 Task: Birthday invitation flyer (with a cupcake) purple modern-simple.
Action: Mouse pressed left at (490, 384)
Screenshot: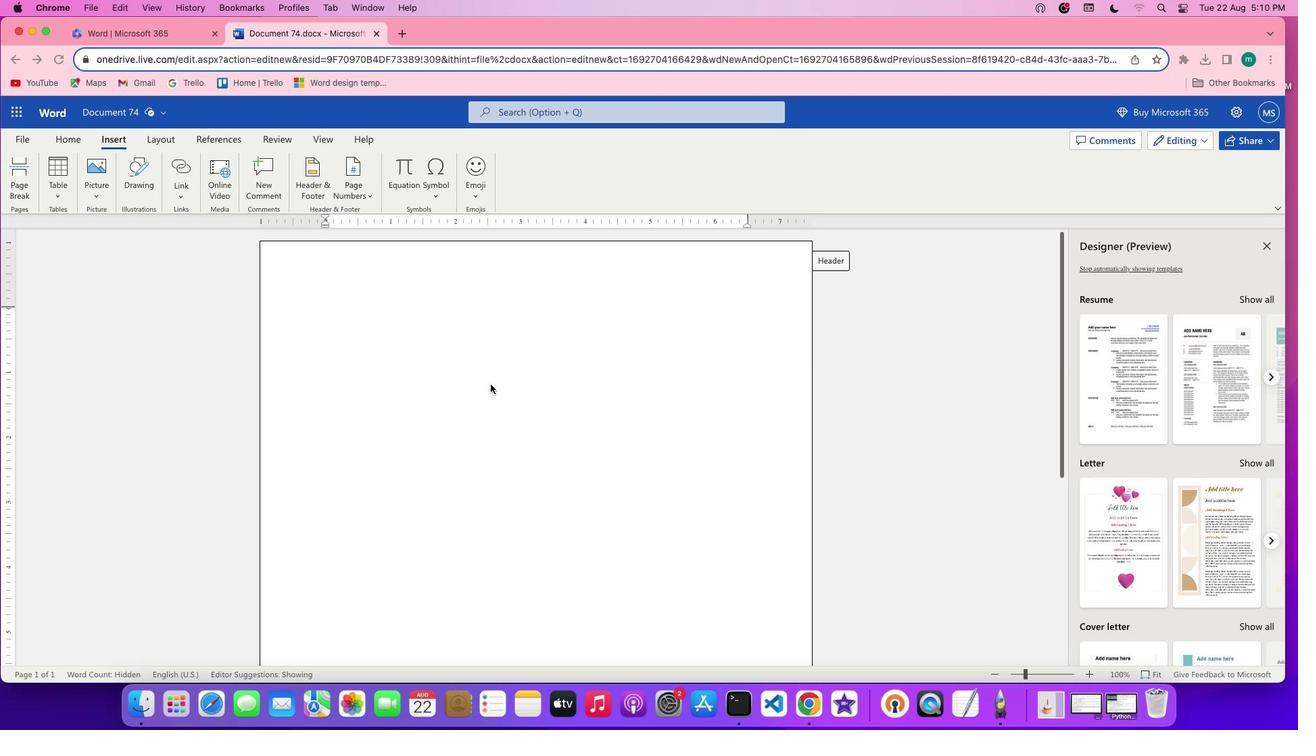 
Action: Mouse moved to (109, 137)
Screenshot: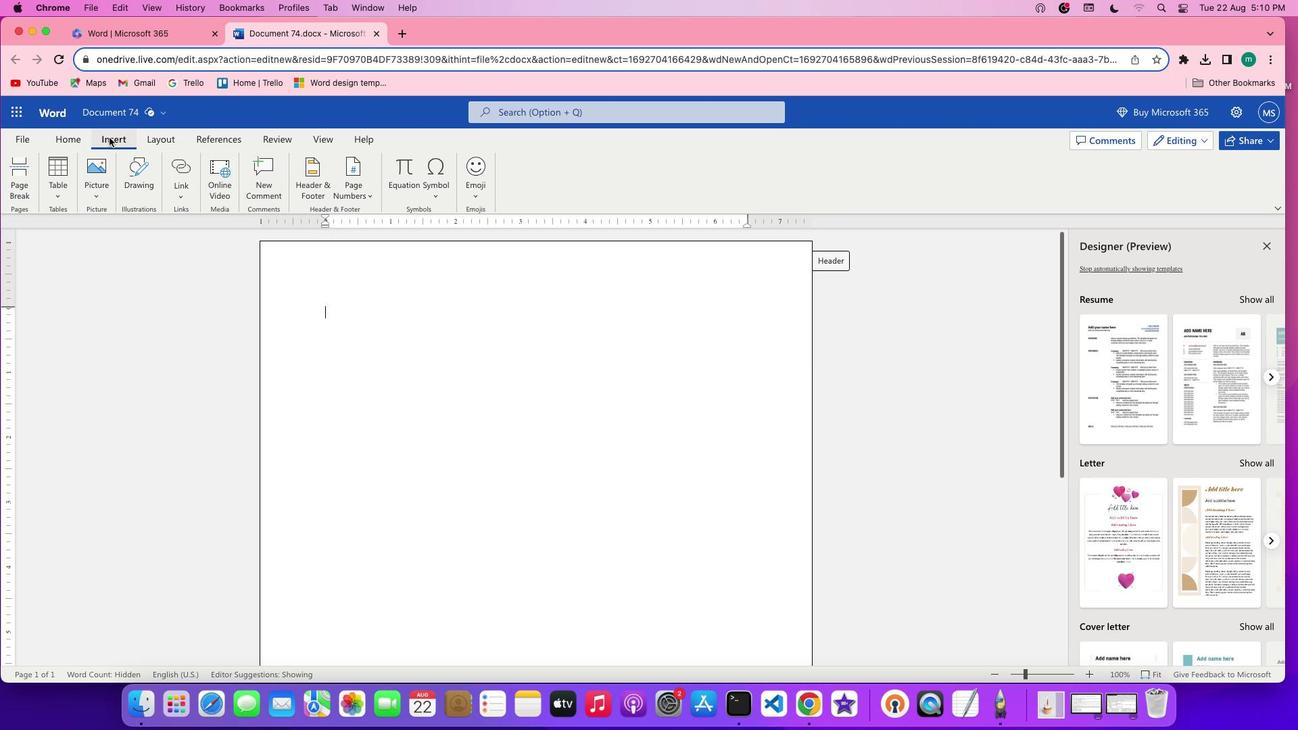 
Action: Mouse pressed left at (109, 137)
Screenshot: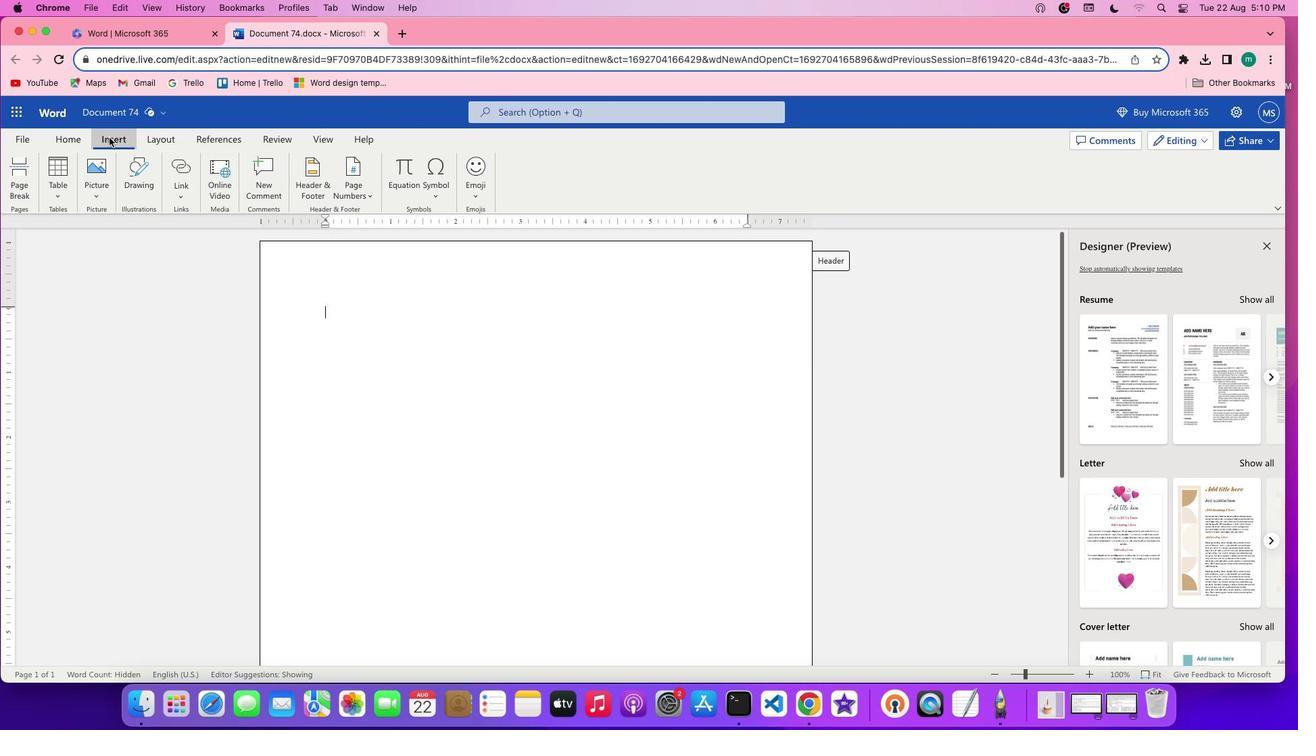 
Action: Mouse moved to (100, 193)
Screenshot: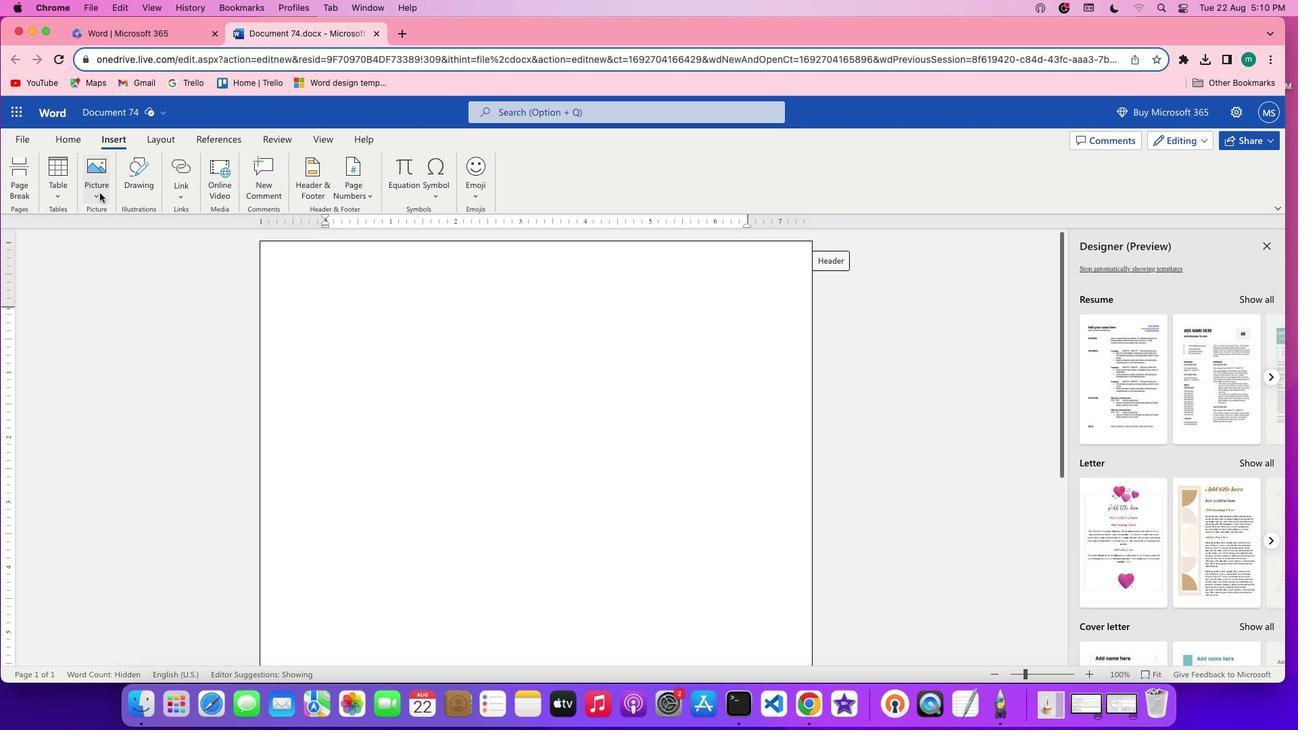 
Action: Mouse pressed left at (100, 193)
Screenshot: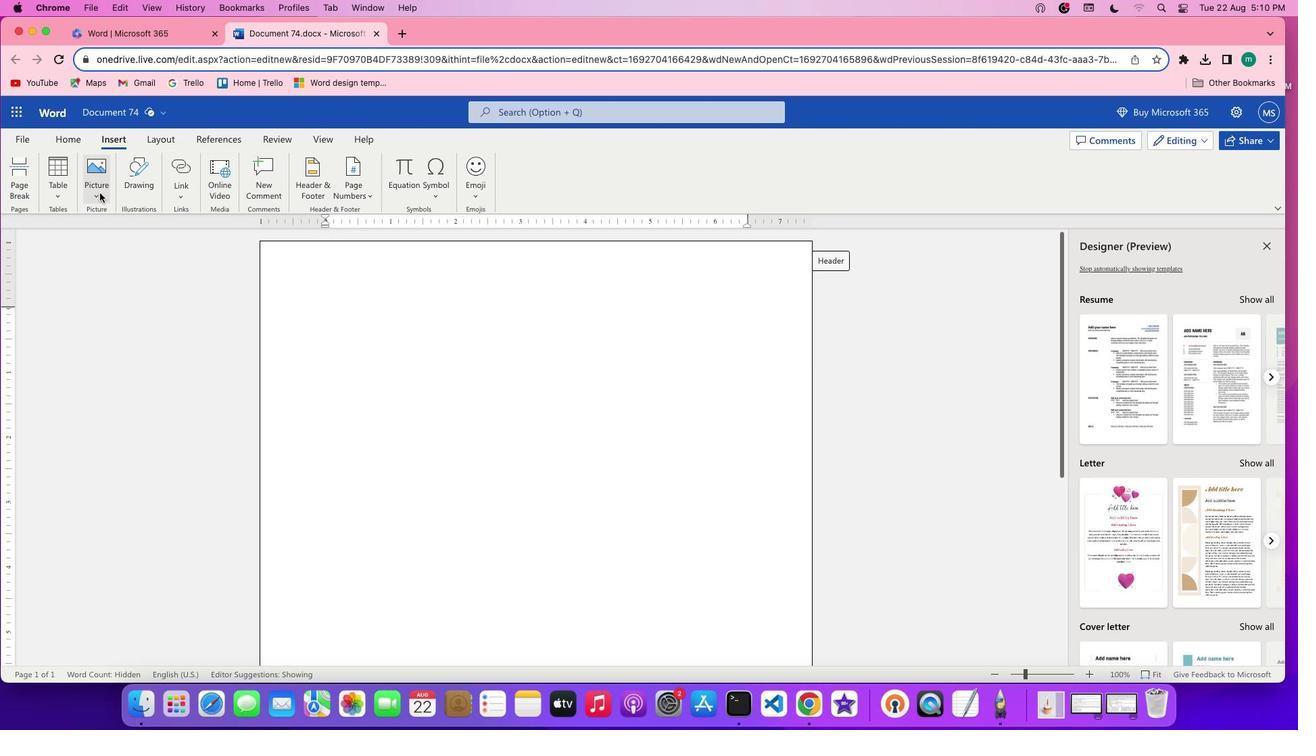 
Action: Mouse moved to (112, 227)
Screenshot: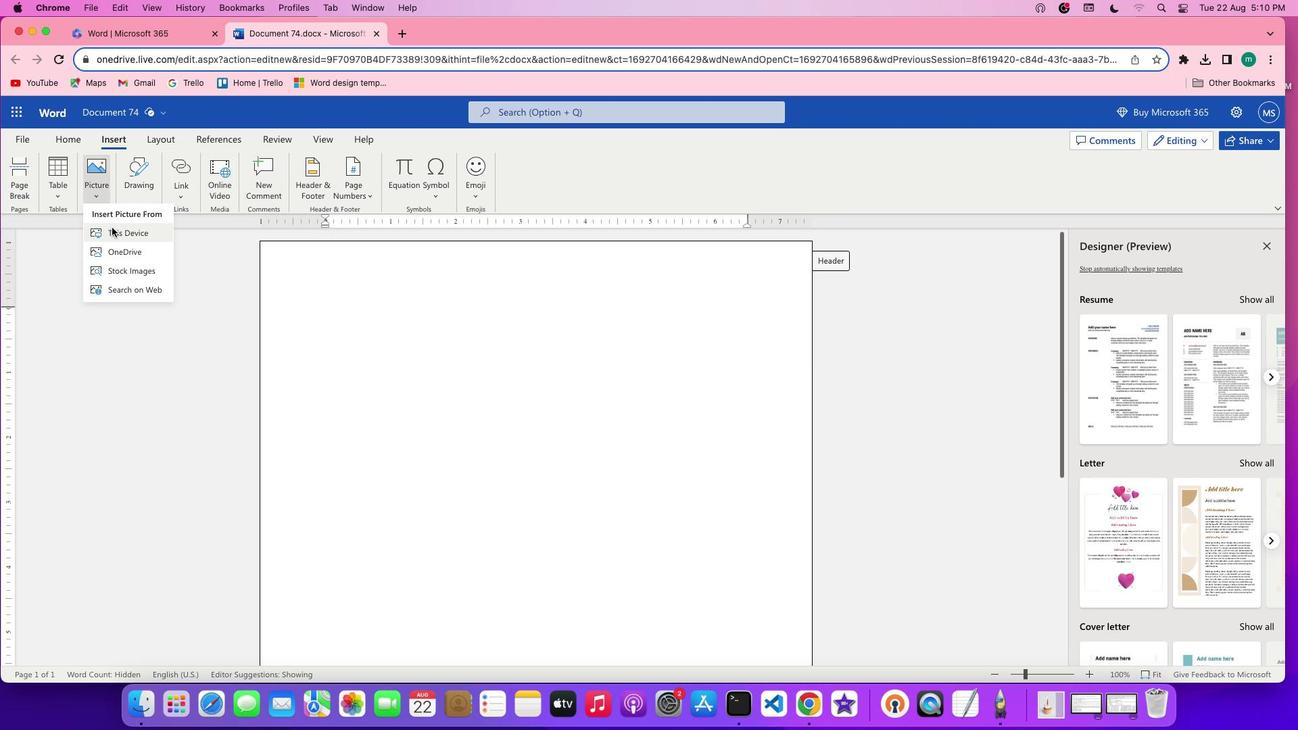 
Action: Mouse pressed left at (112, 227)
Screenshot: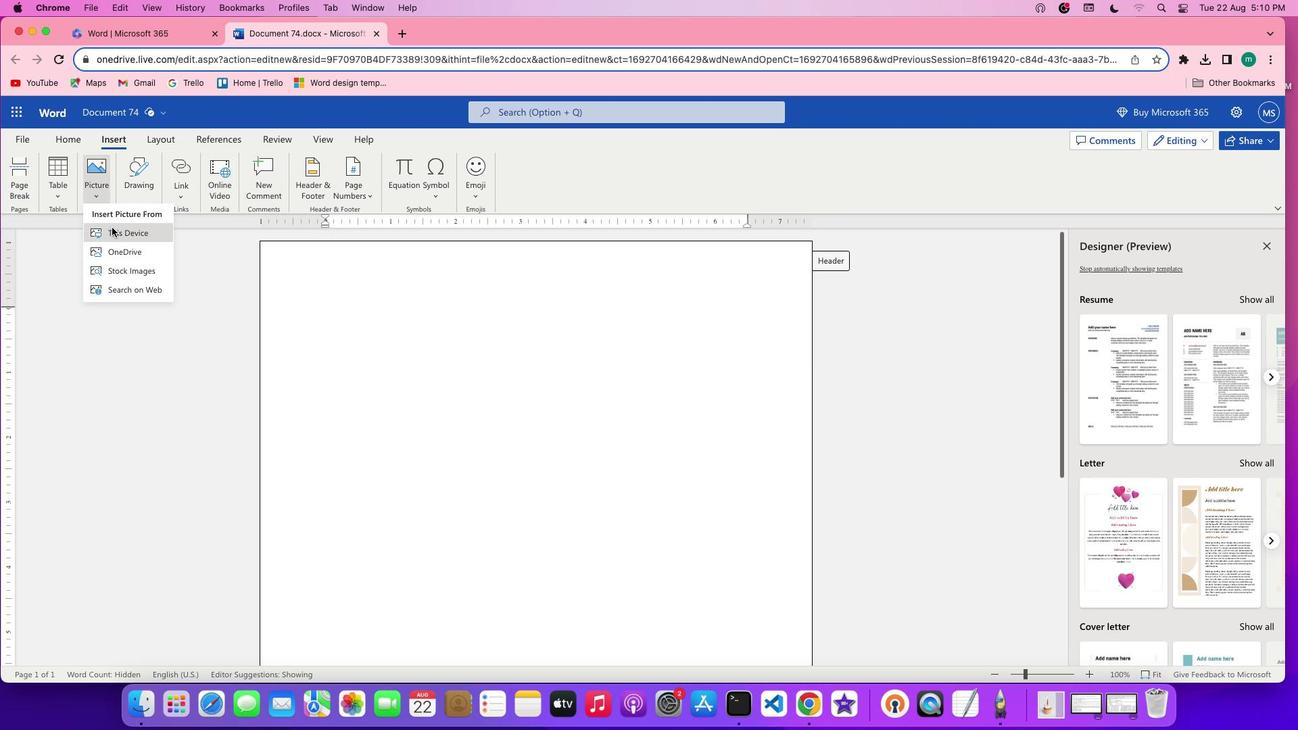 
Action: Mouse moved to (557, 395)
Screenshot: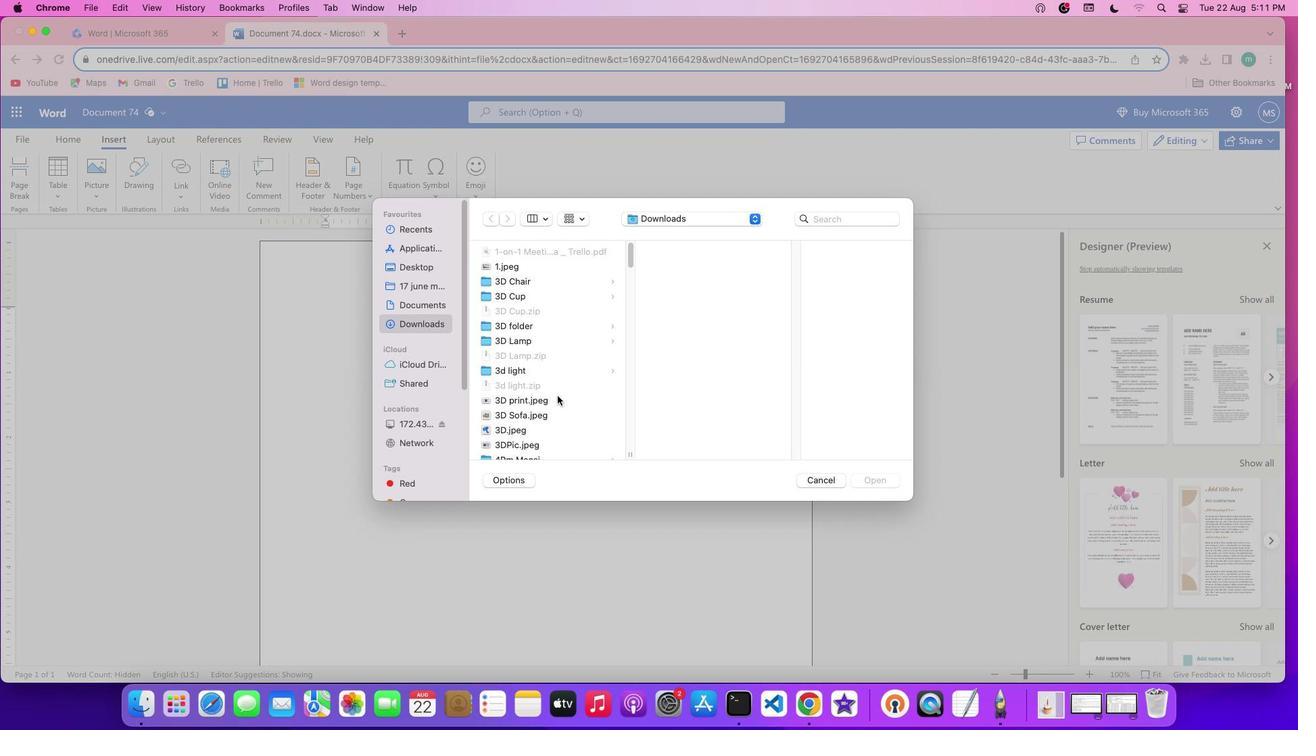 
Action: Mouse scrolled (557, 395) with delta (0, 0)
Screenshot: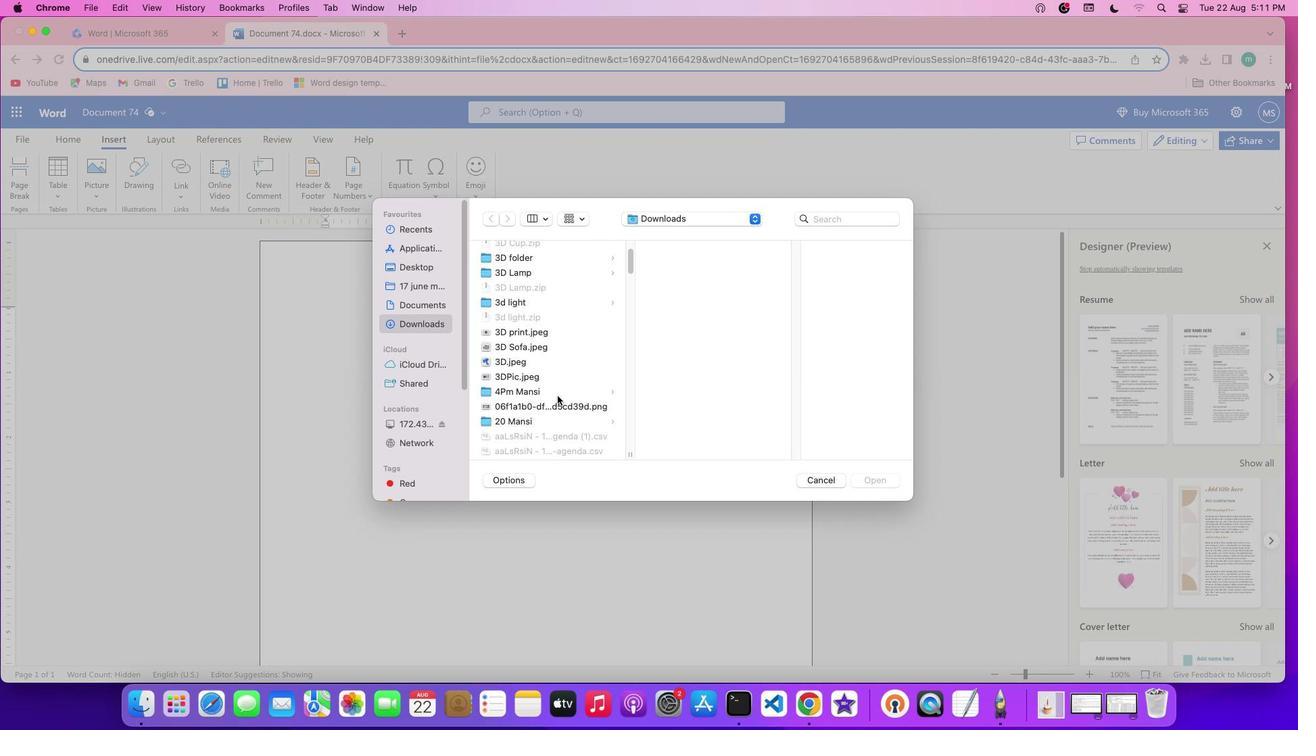 
Action: Mouse scrolled (557, 395) with delta (0, 0)
Screenshot: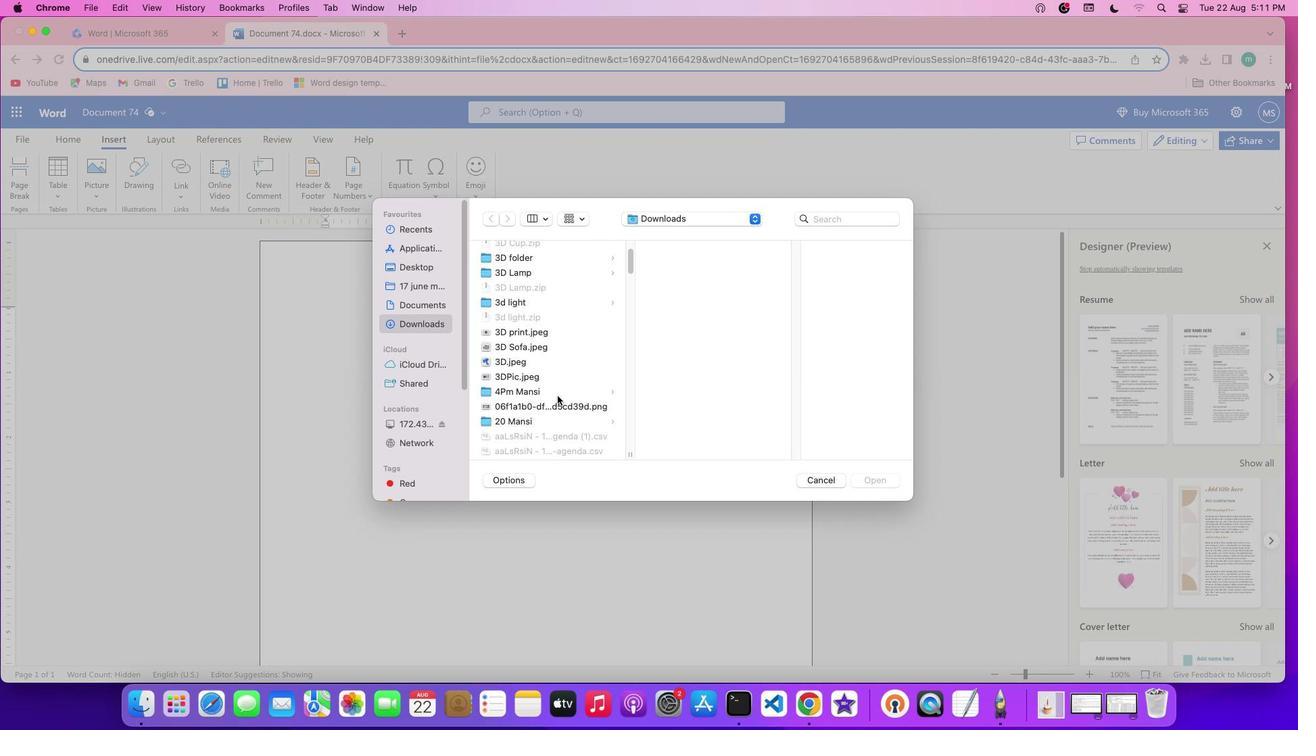 
Action: Mouse scrolled (557, 395) with delta (0, -2)
Screenshot: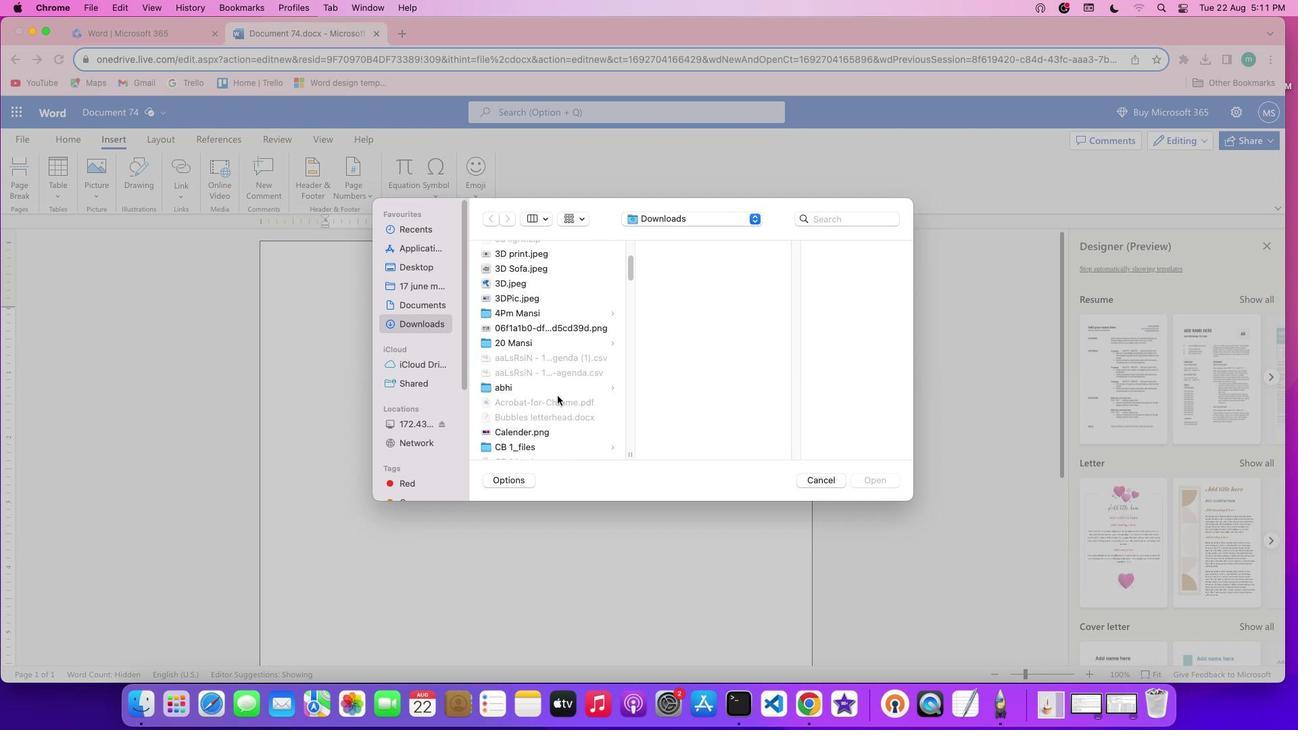 
Action: Mouse scrolled (557, 395) with delta (0, -3)
Screenshot: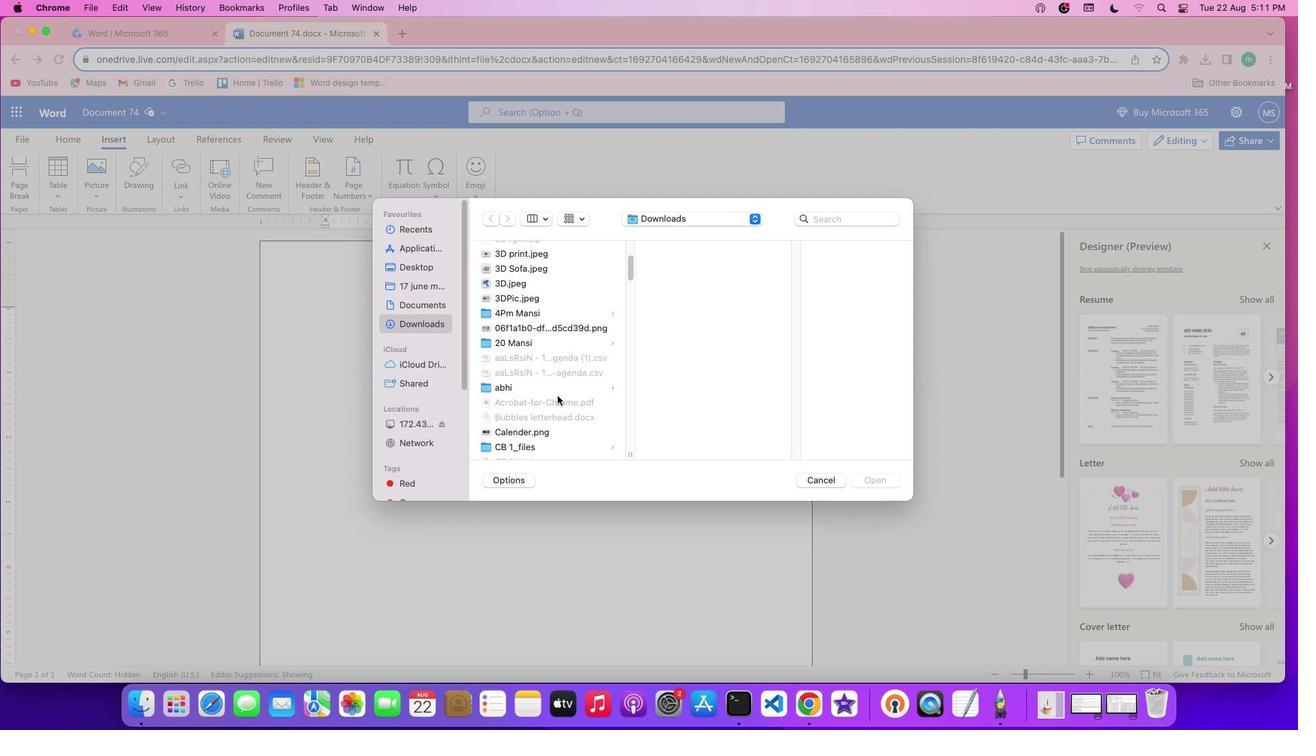 
Action: Mouse scrolled (557, 395) with delta (0, 0)
Screenshot: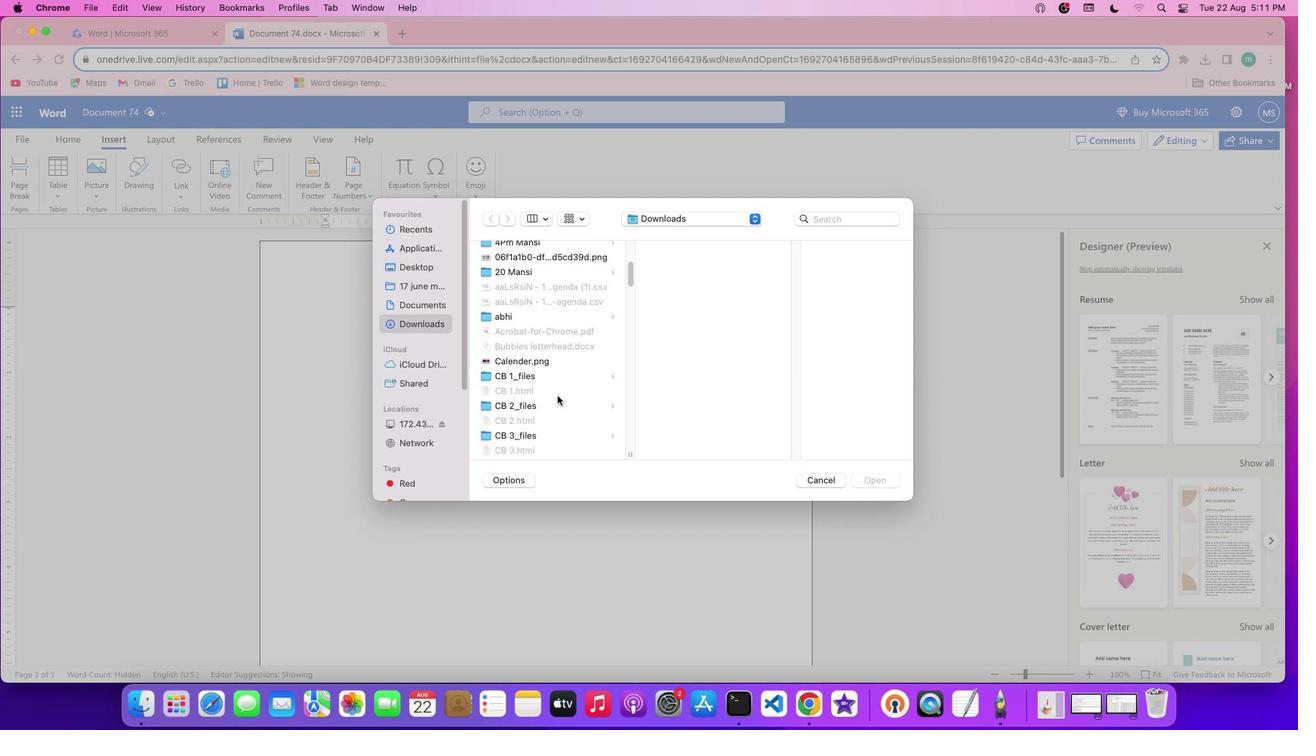 
Action: Mouse scrolled (557, 395) with delta (0, 0)
Screenshot: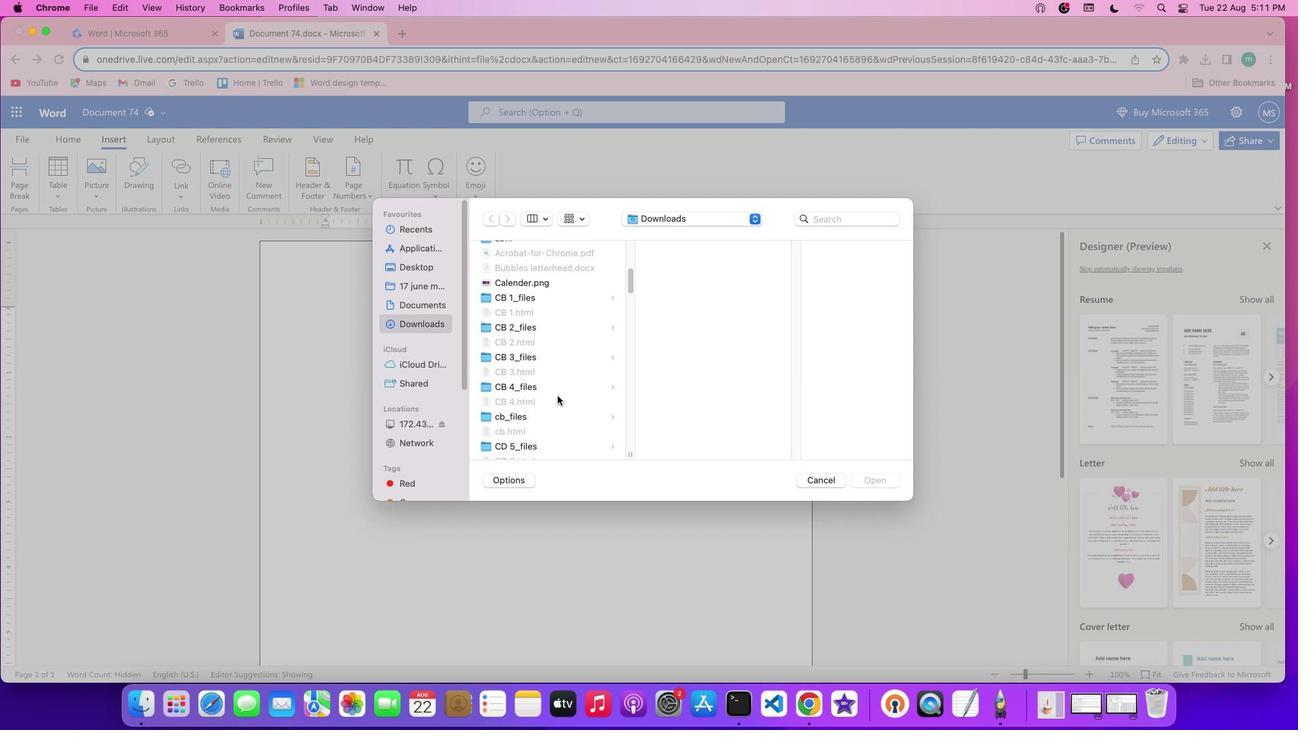 
Action: Mouse scrolled (557, 395) with delta (0, -2)
Screenshot: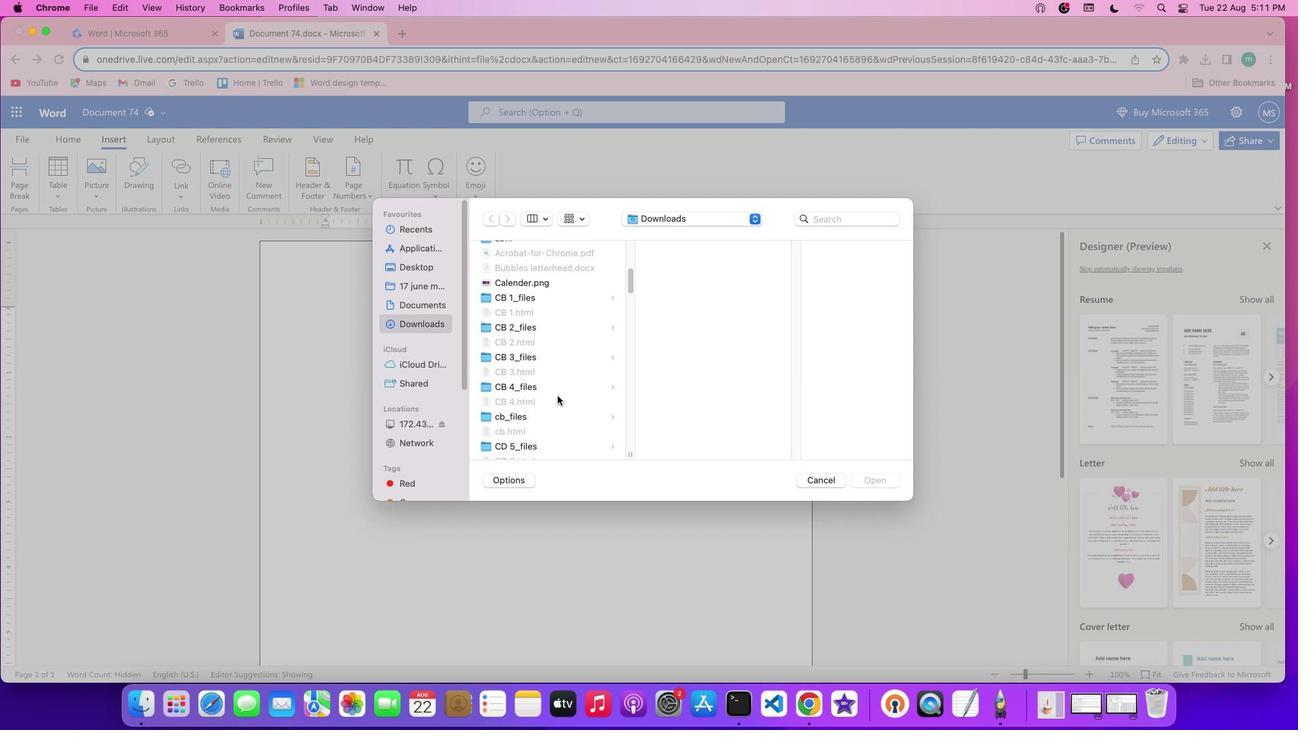 
Action: Mouse scrolled (557, 395) with delta (0, -3)
Screenshot: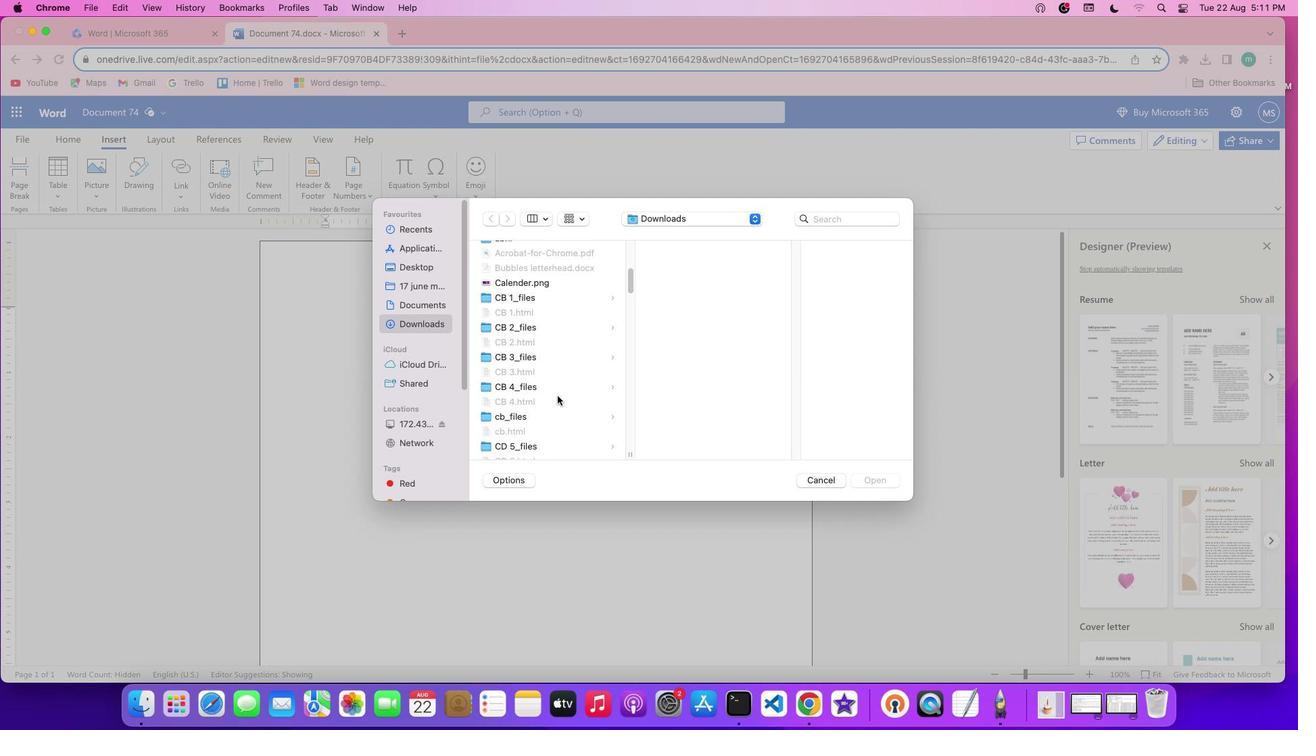 
Action: Mouse scrolled (557, 395) with delta (0, -3)
Screenshot: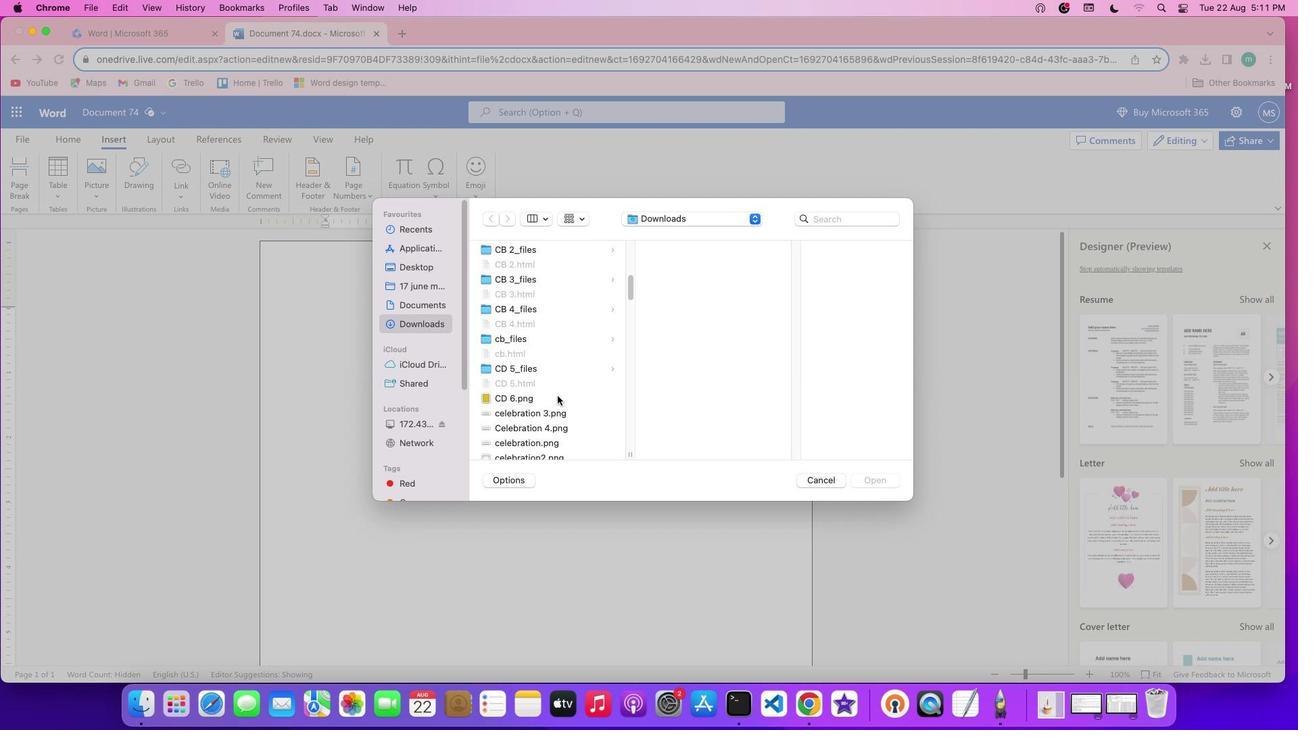 
Action: Mouse scrolled (557, 395) with delta (0, 0)
Screenshot: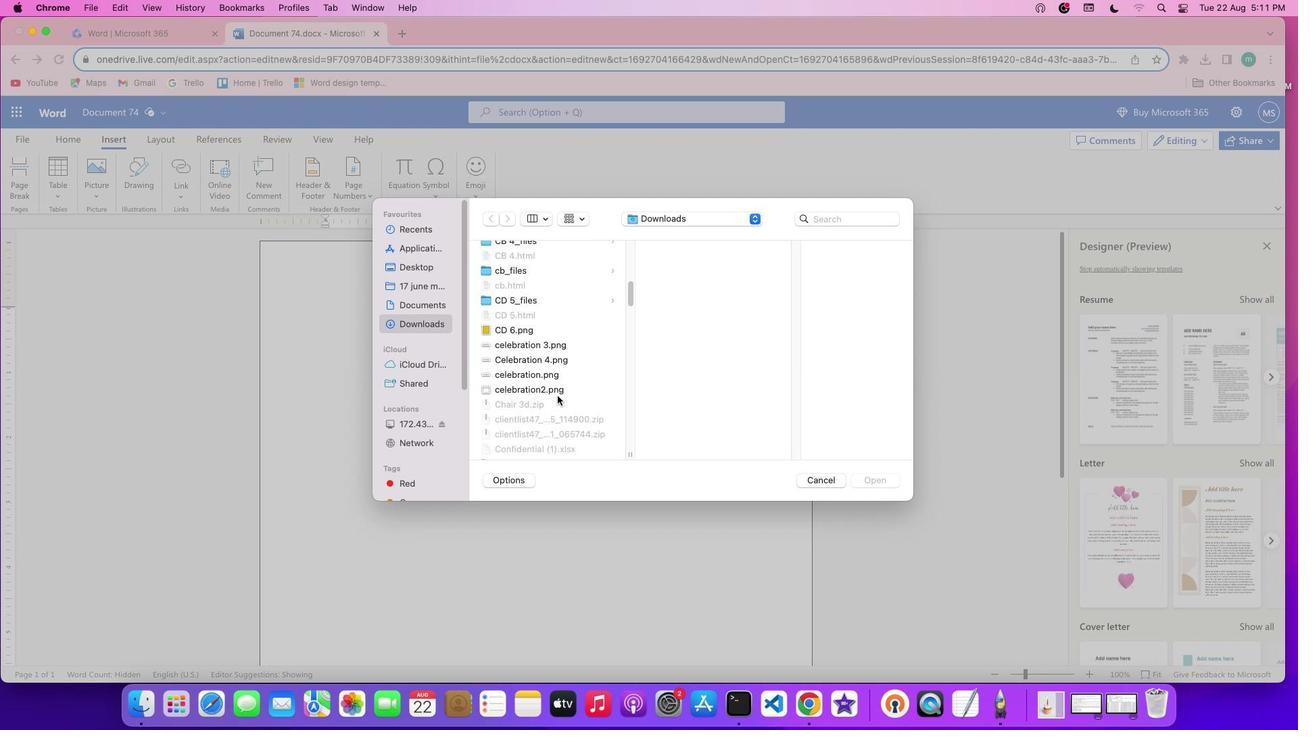 
Action: Mouse scrolled (557, 395) with delta (0, 0)
Screenshot: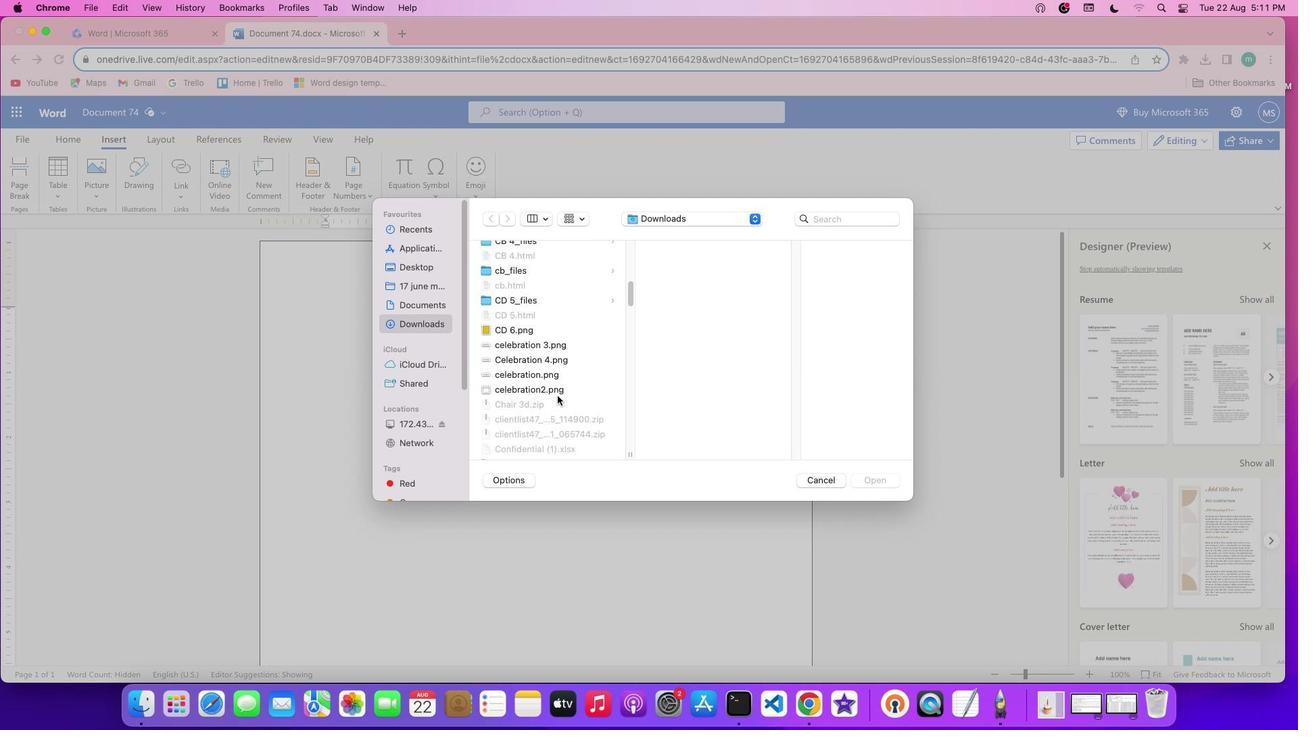 
Action: Mouse scrolled (557, 395) with delta (0, -2)
Screenshot: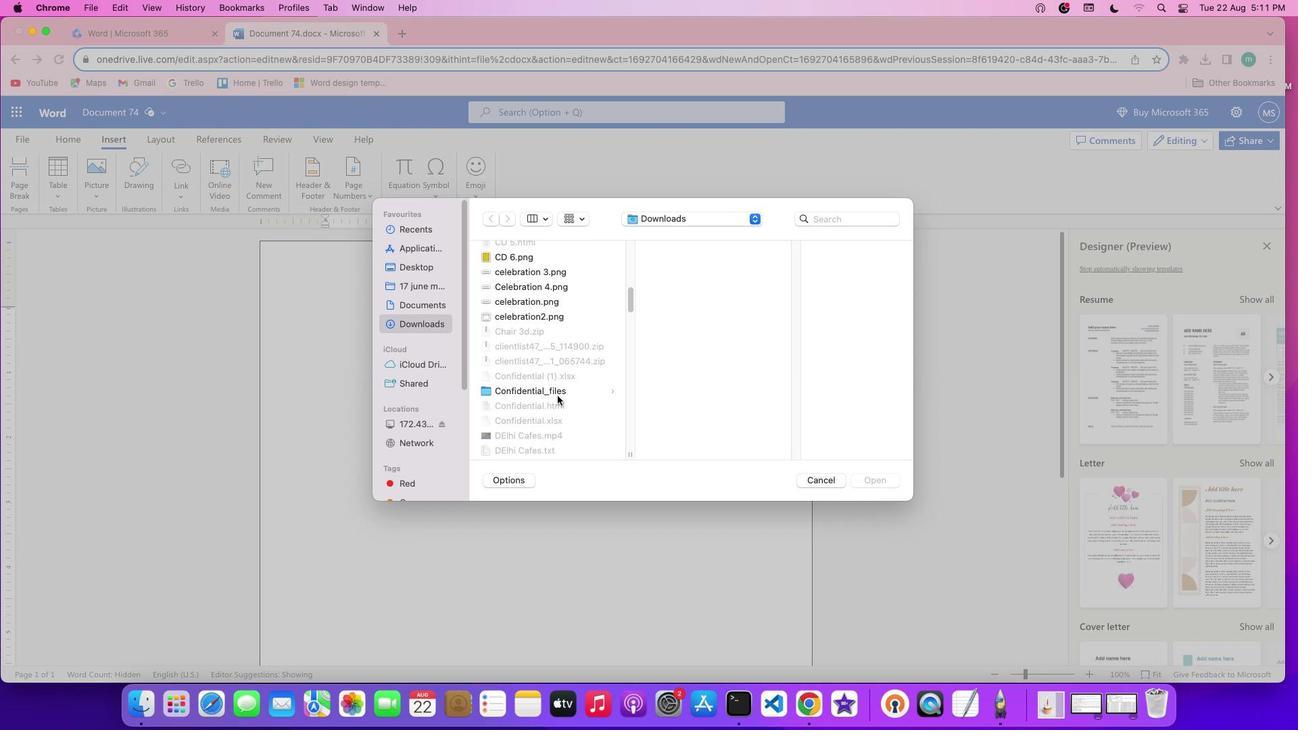
Action: Mouse scrolled (557, 395) with delta (0, -2)
Screenshot: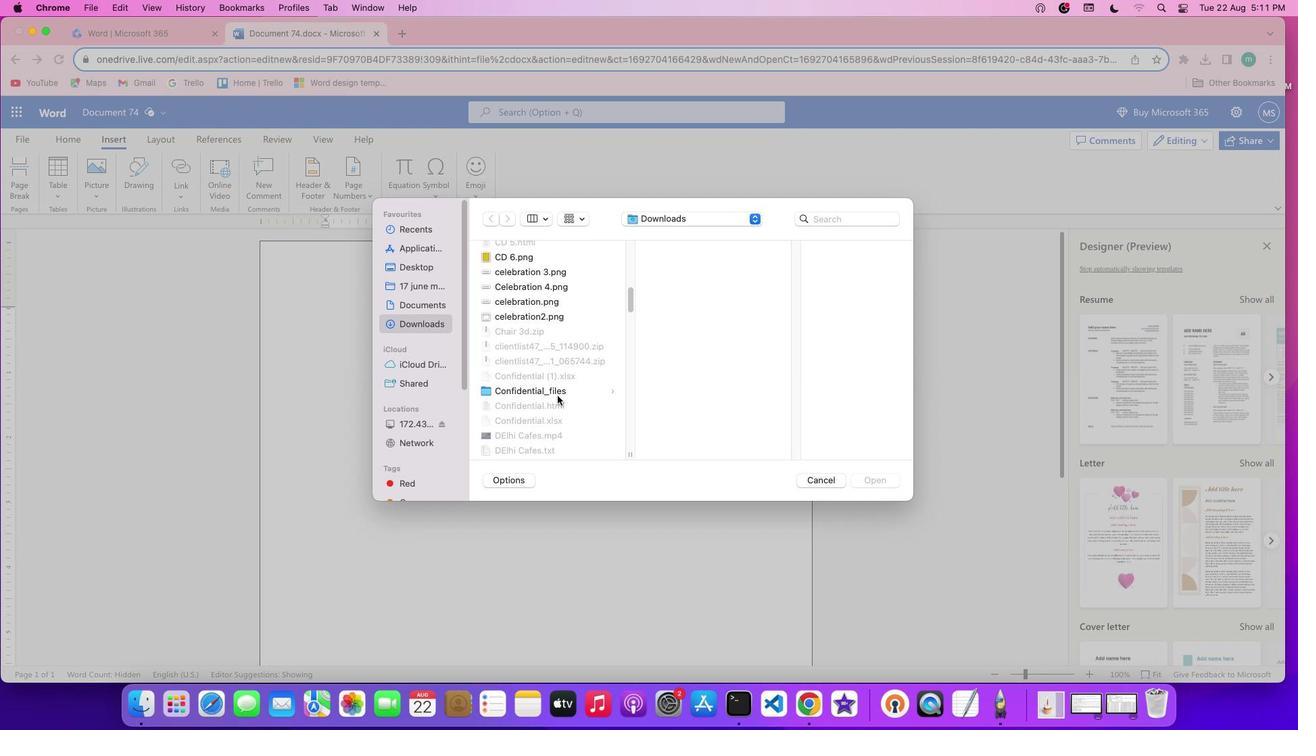 
Action: Mouse scrolled (557, 395) with delta (0, 0)
Screenshot: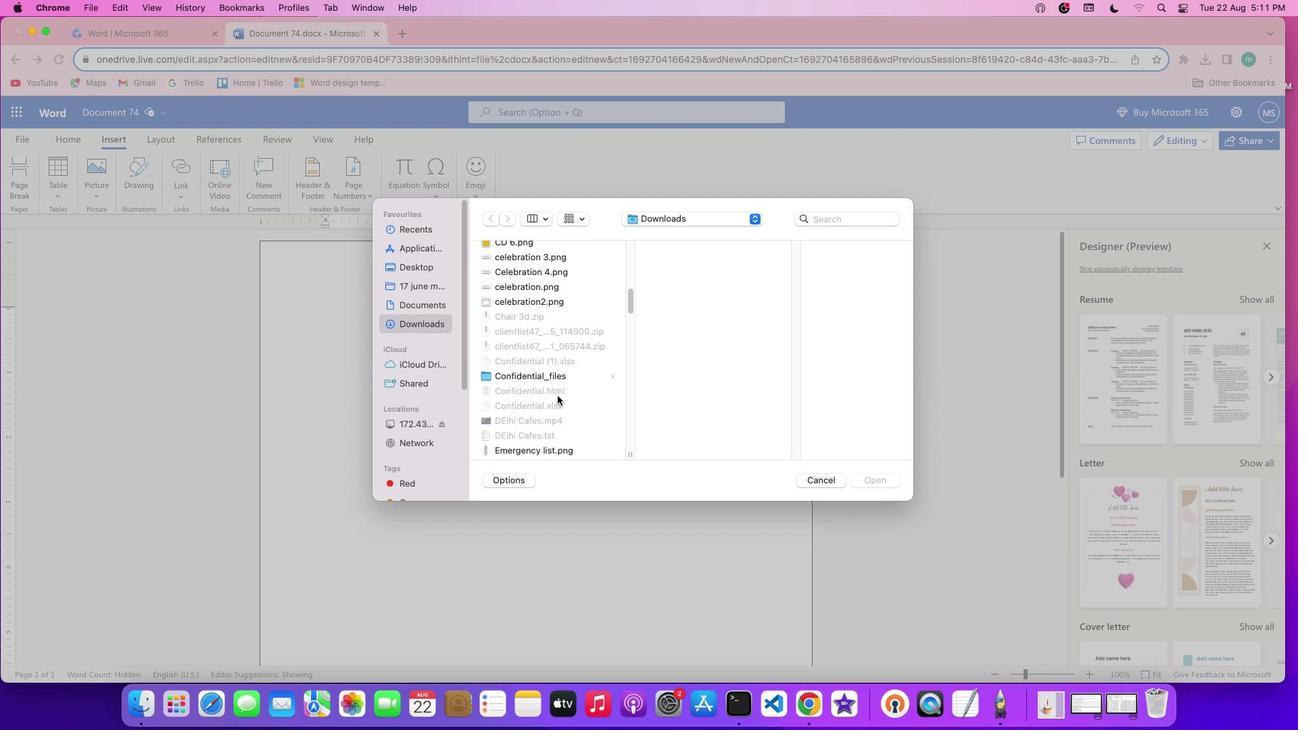 
Action: Mouse scrolled (557, 395) with delta (0, 0)
Screenshot: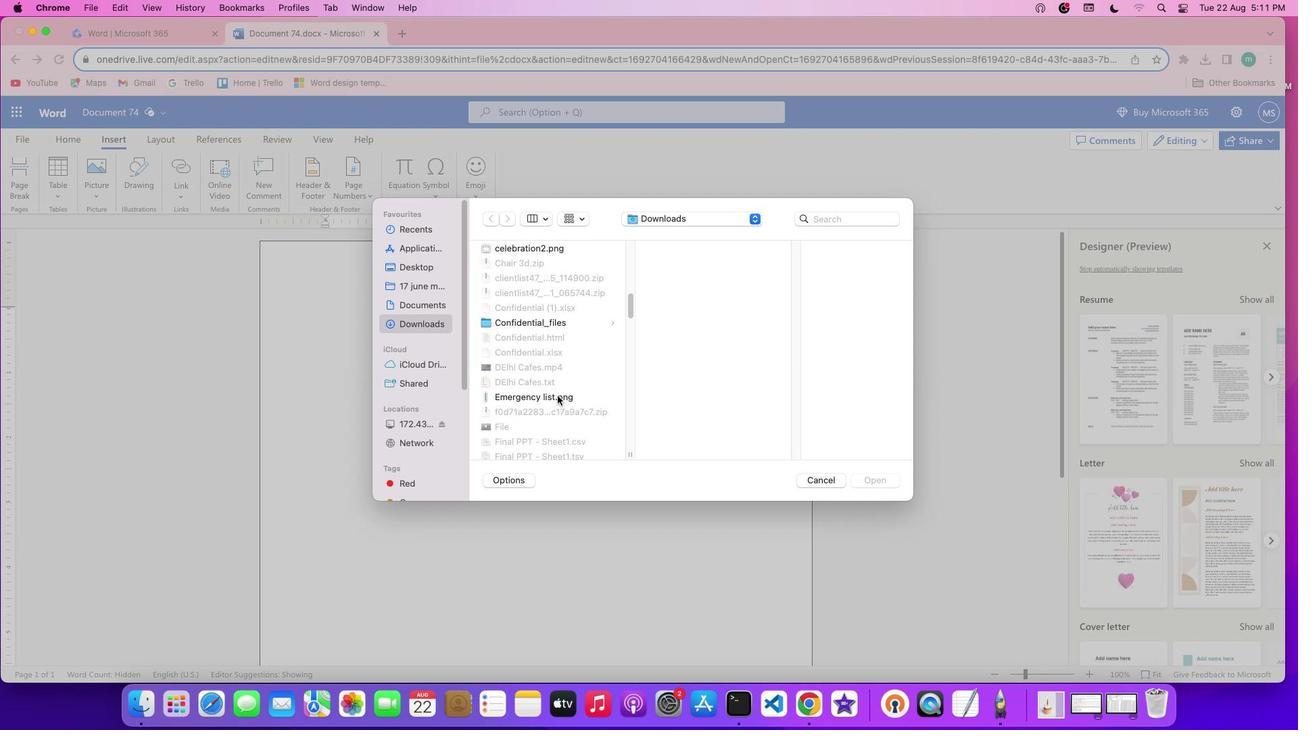 
Action: Mouse scrolled (557, 395) with delta (0, -2)
Screenshot: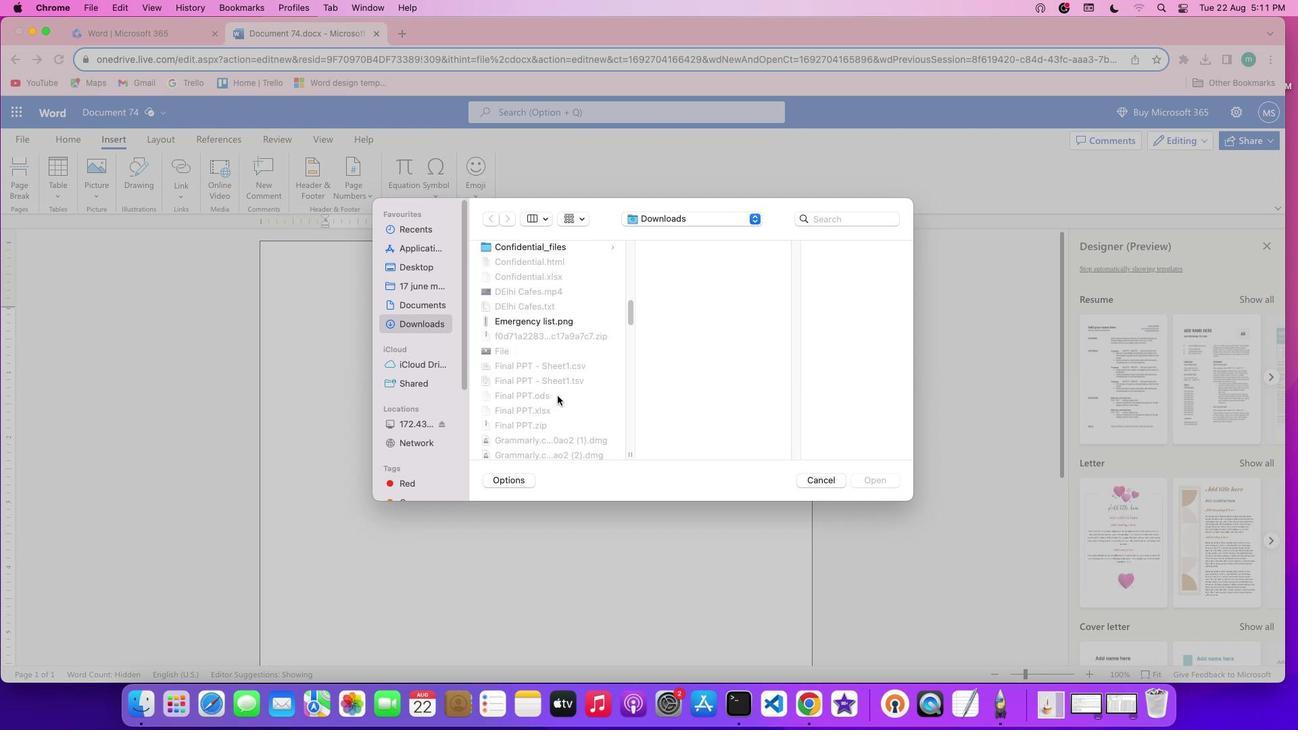 
Action: Mouse scrolled (557, 395) with delta (0, -3)
Screenshot: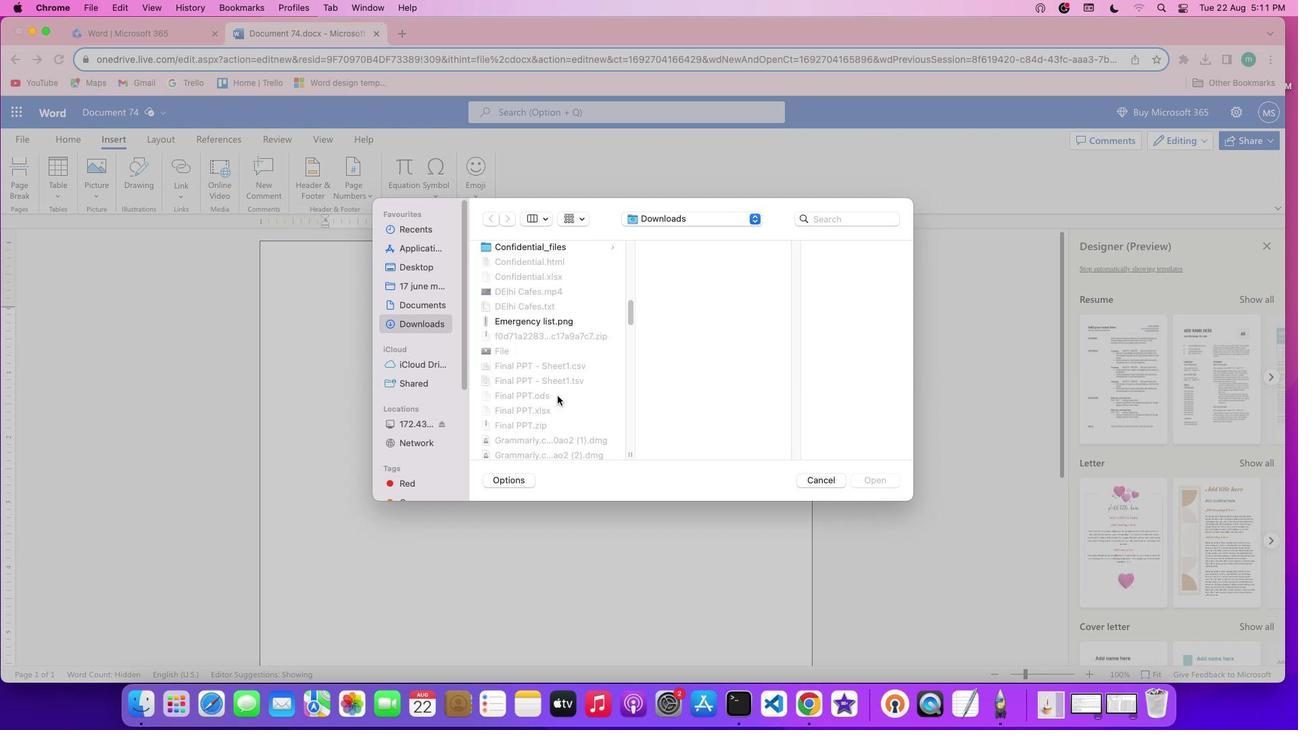 
Action: Mouse scrolled (557, 395) with delta (0, -3)
Screenshot: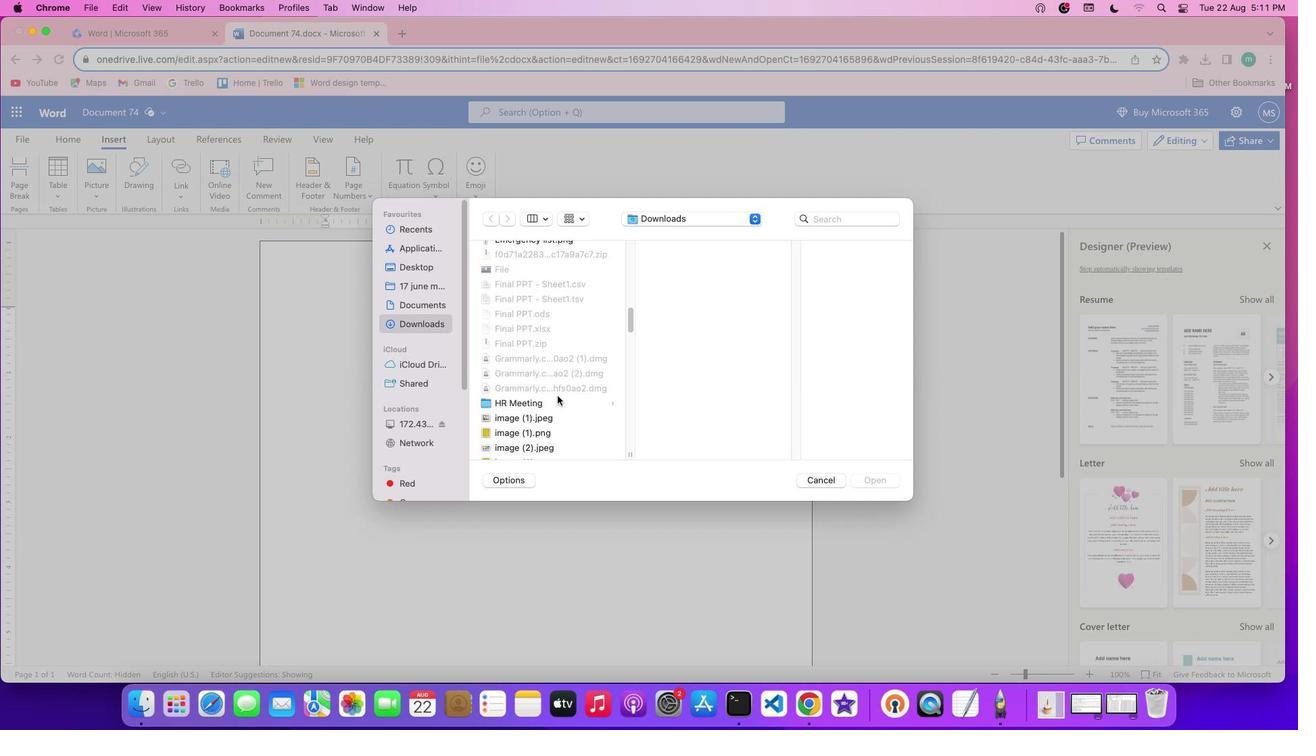 
Action: Mouse scrolled (557, 395) with delta (0, 0)
Screenshot: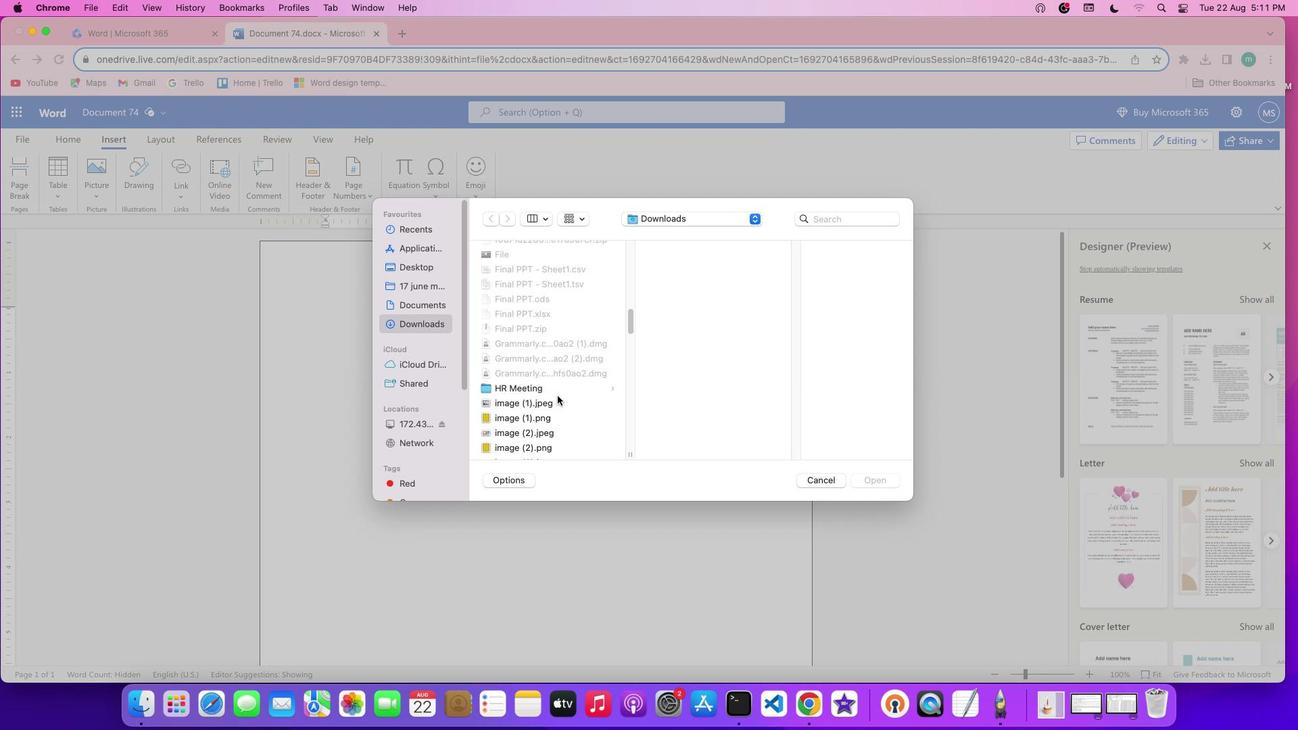 
Action: Mouse scrolled (557, 395) with delta (0, 0)
Screenshot: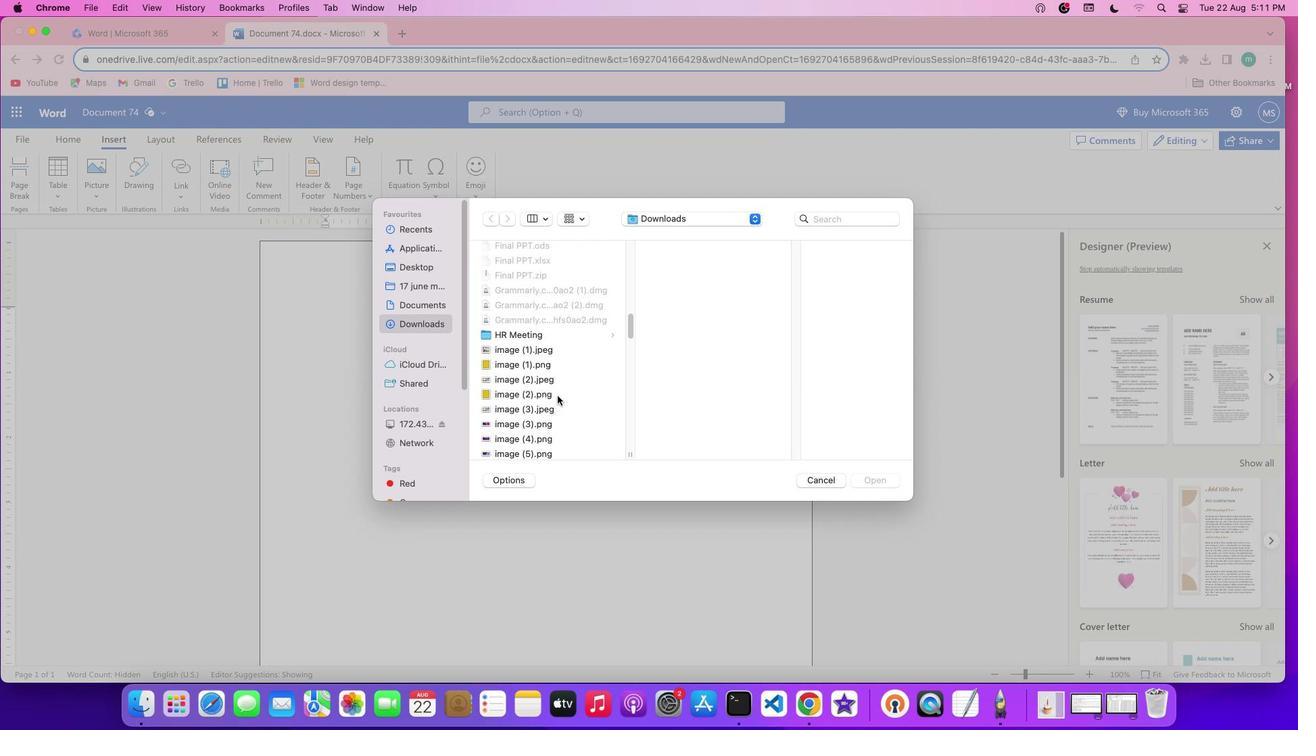 
Action: Mouse scrolled (557, 395) with delta (0, -2)
Screenshot: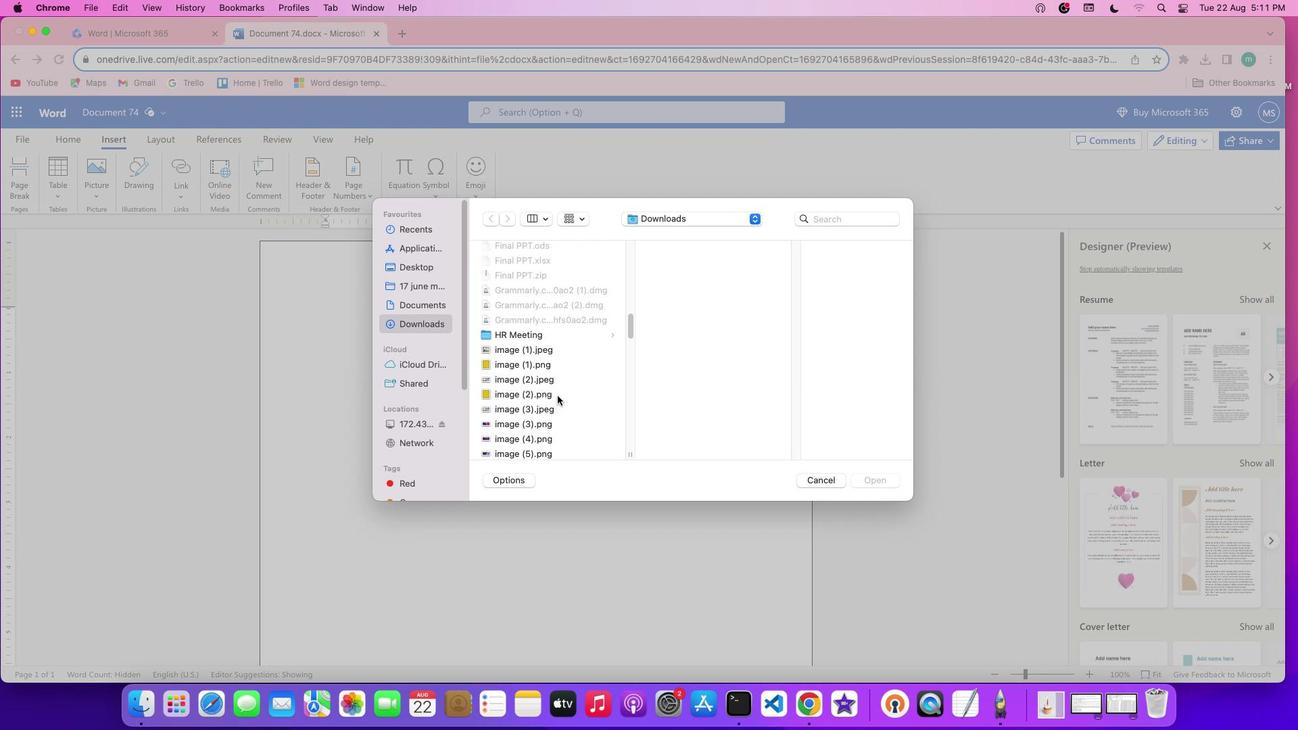 
Action: Mouse scrolled (557, 395) with delta (0, -3)
Screenshot: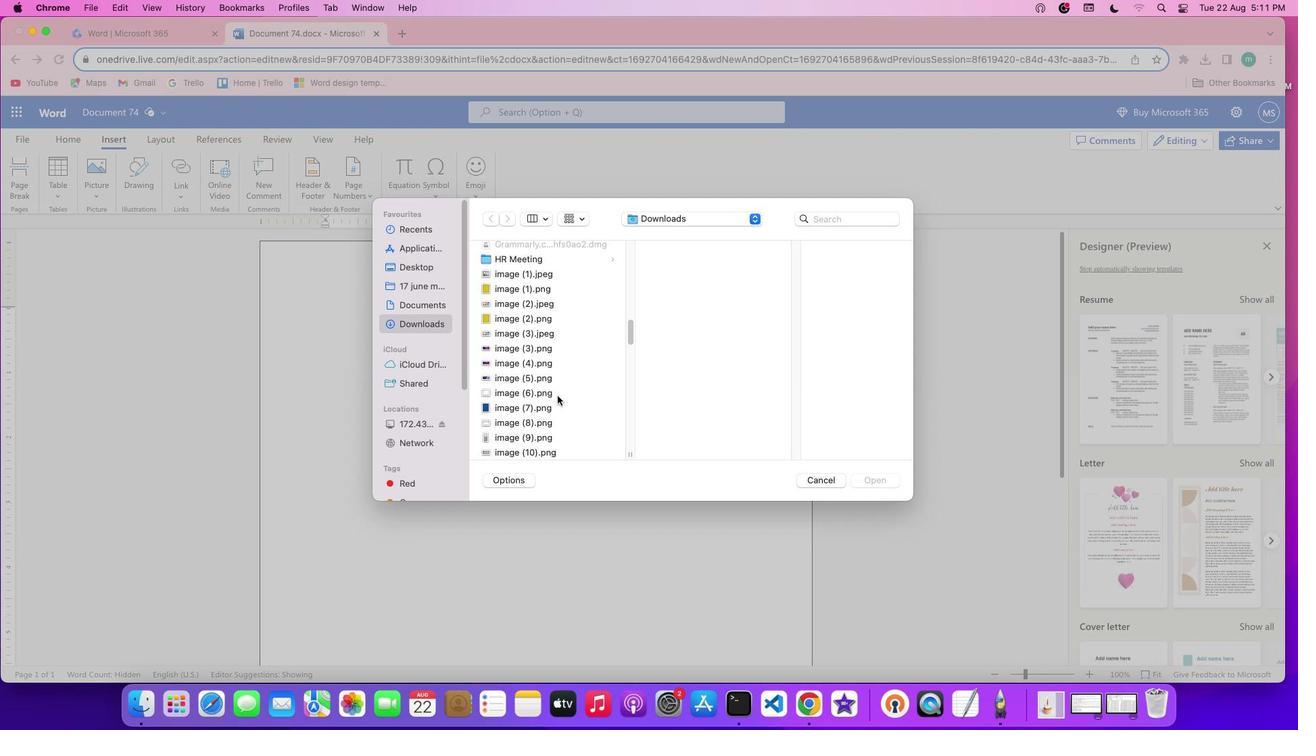 
Action: Mouse scrolled (557, 395) with delta (0, 0)
Screenshot: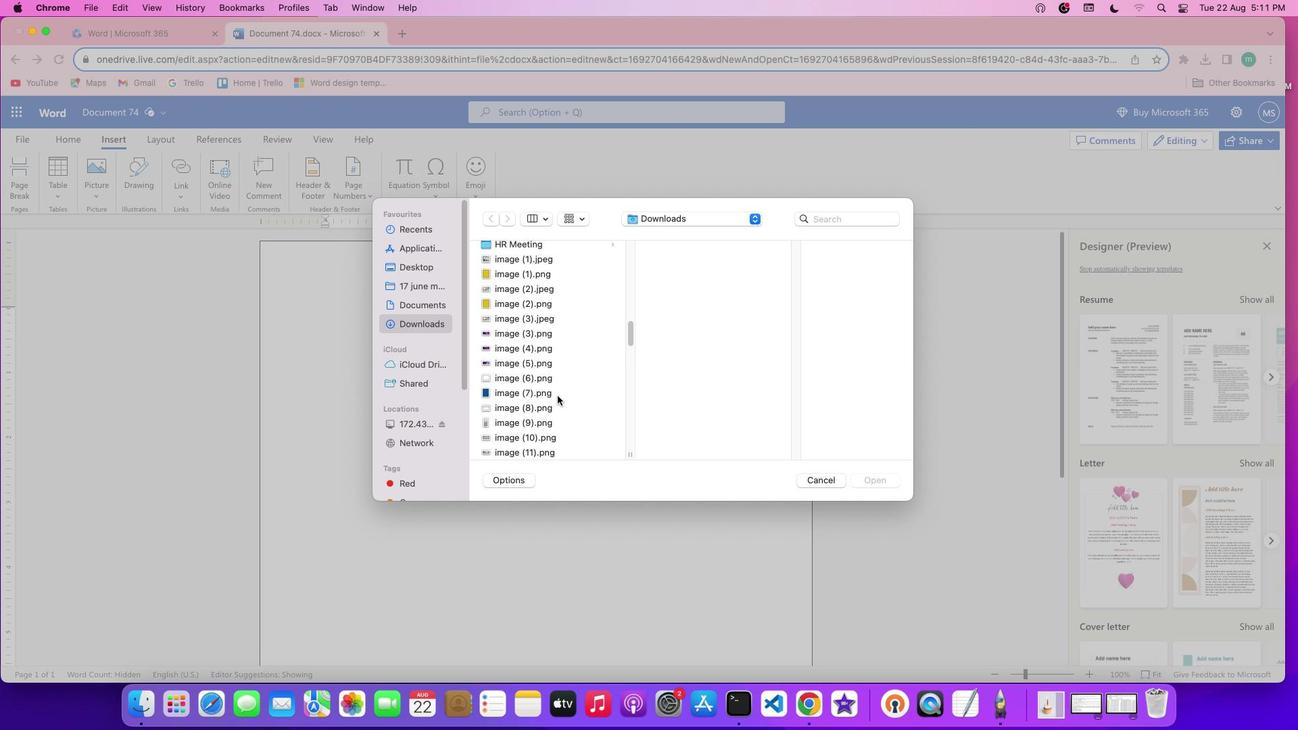 
Action: Mouse scrolled (557, 395) with delta (0, 0)
Screenshot: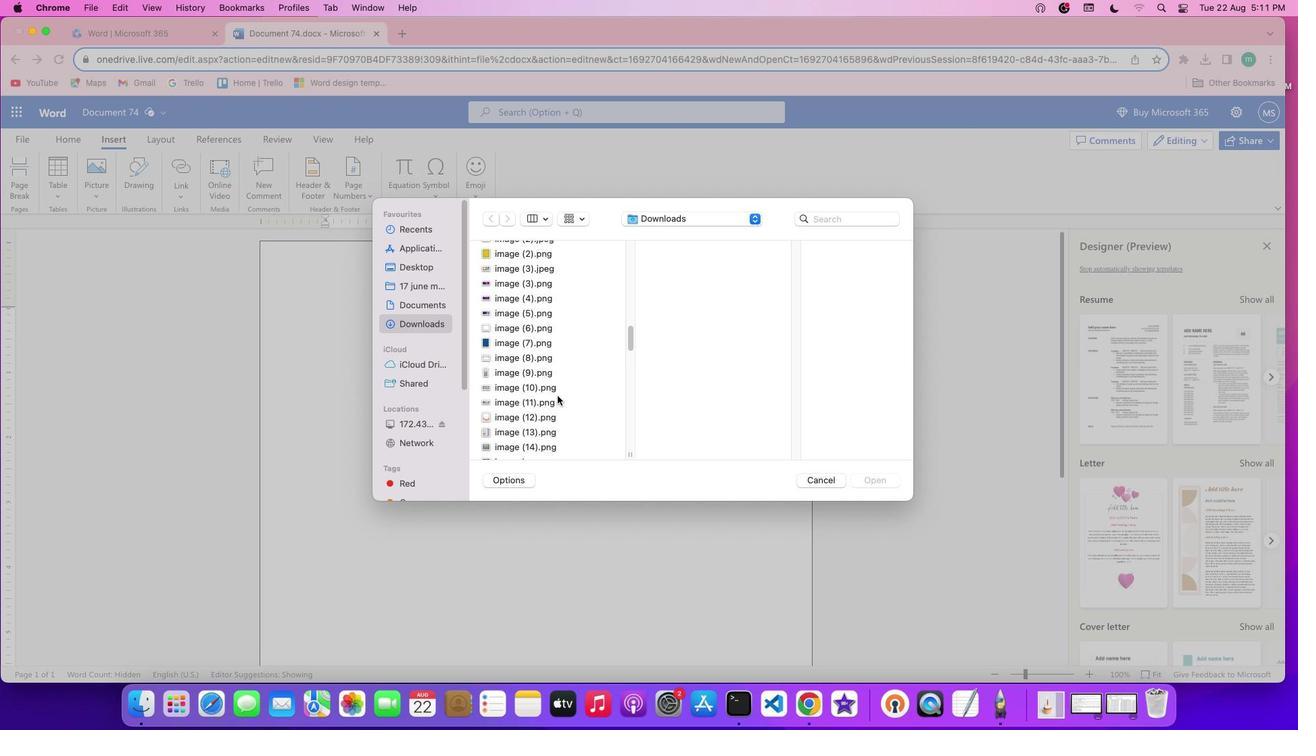 
Action: Mouse scrolled (557, 395) with delta (0, -2)
Screenshot: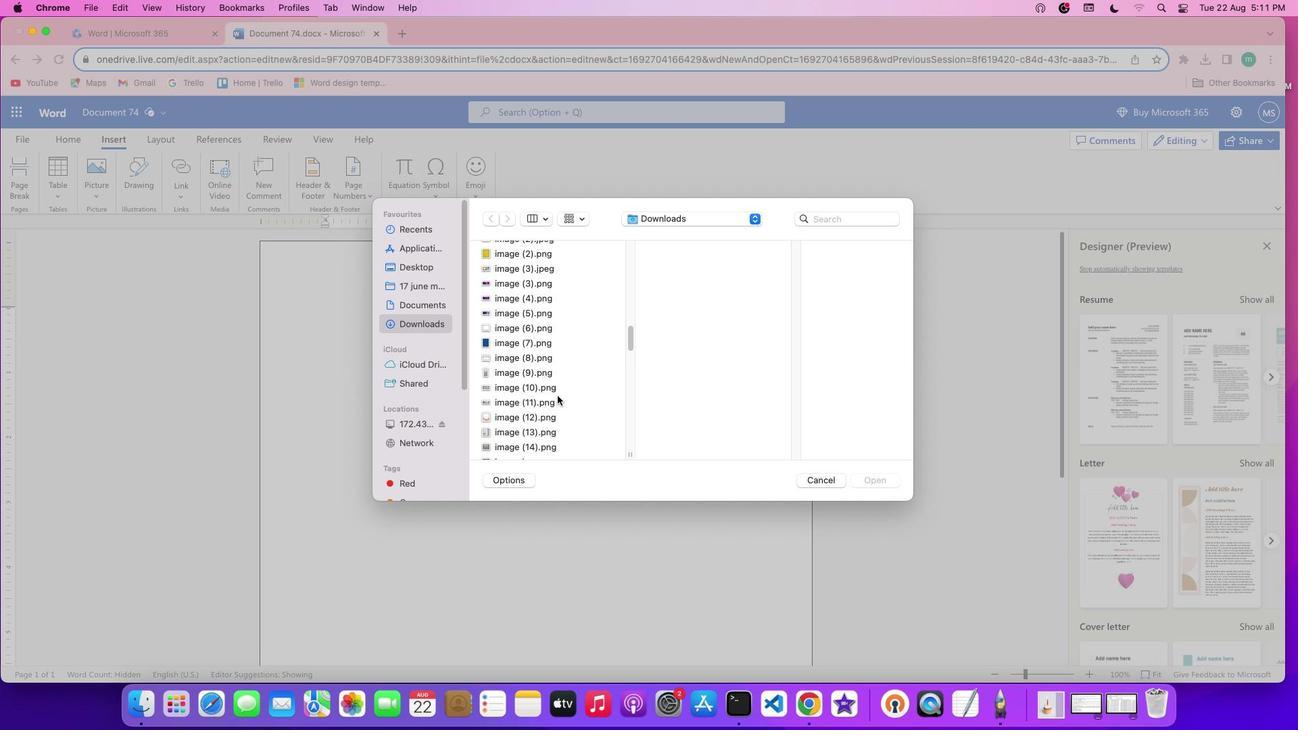 
Action: Mouse scrolled (557, 395) with delta (0, -2)
Screenshot: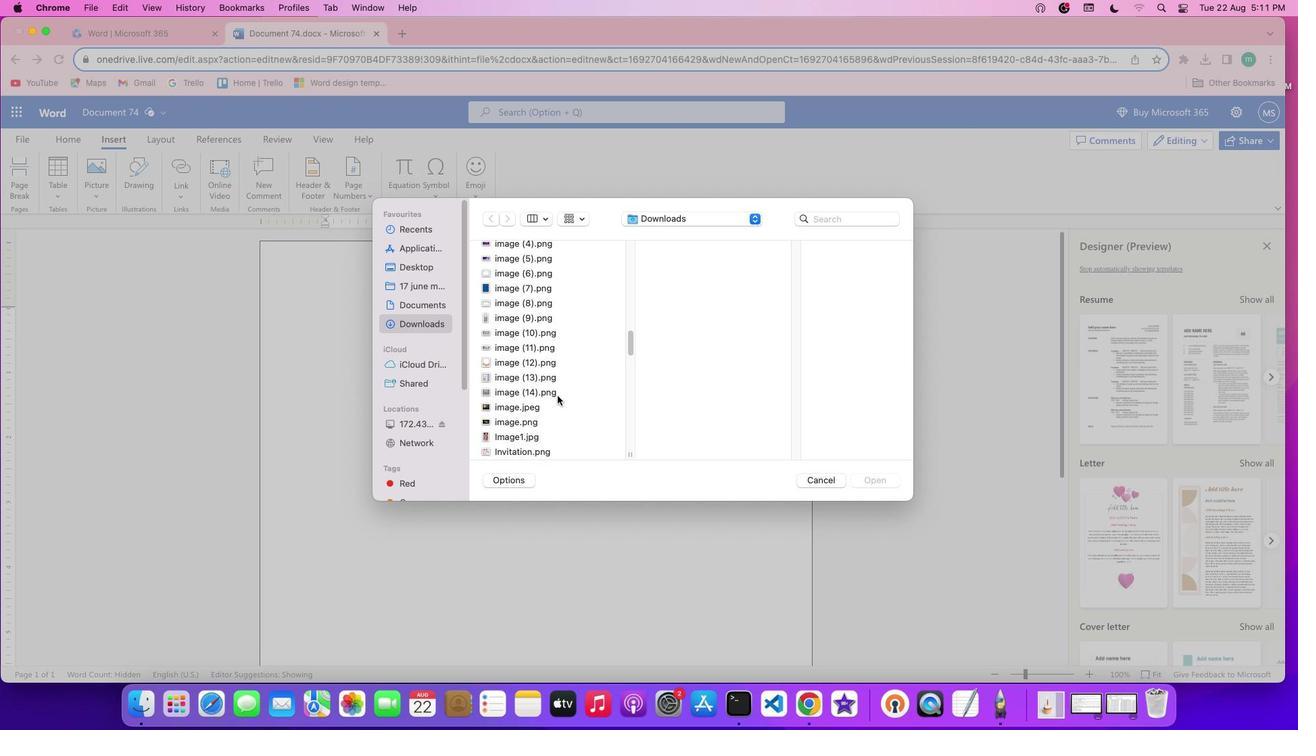 
Action: Mouse moved to (550, 380)
Screenshot: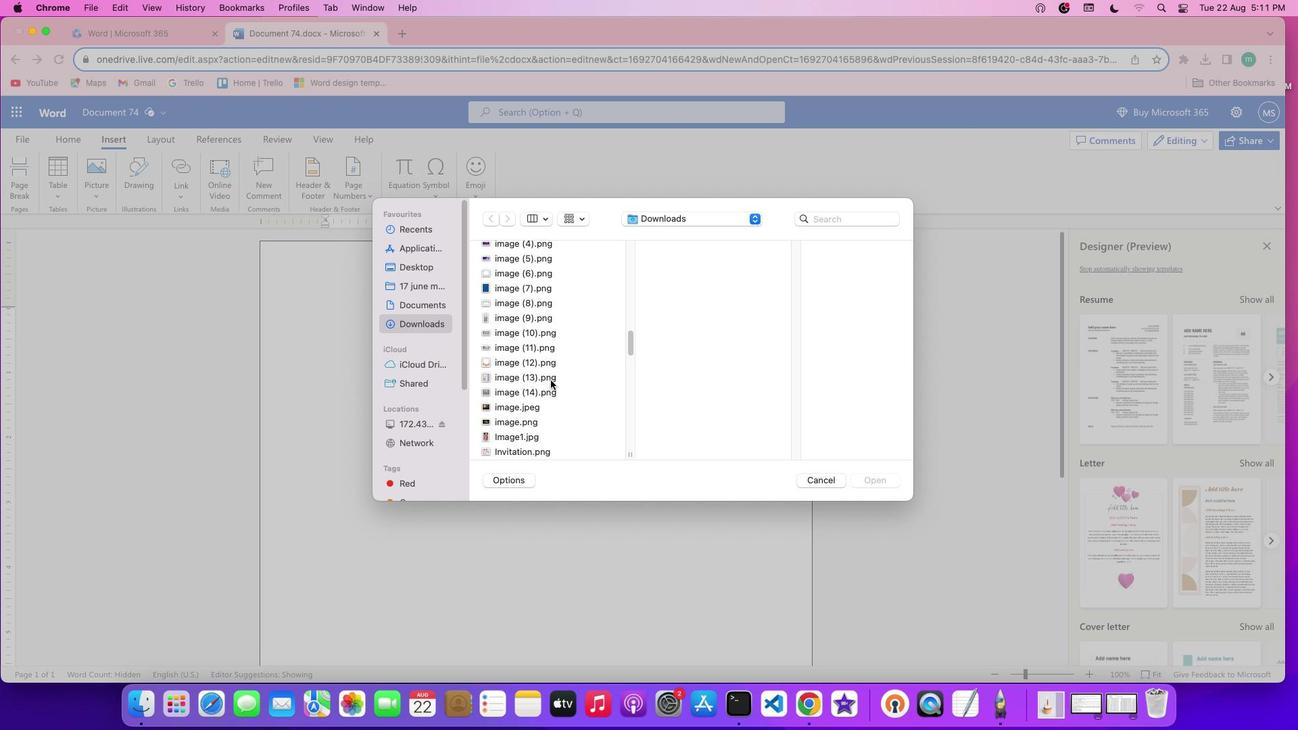 
Action: Mouse pressed left at (550, 380)
Screenshot: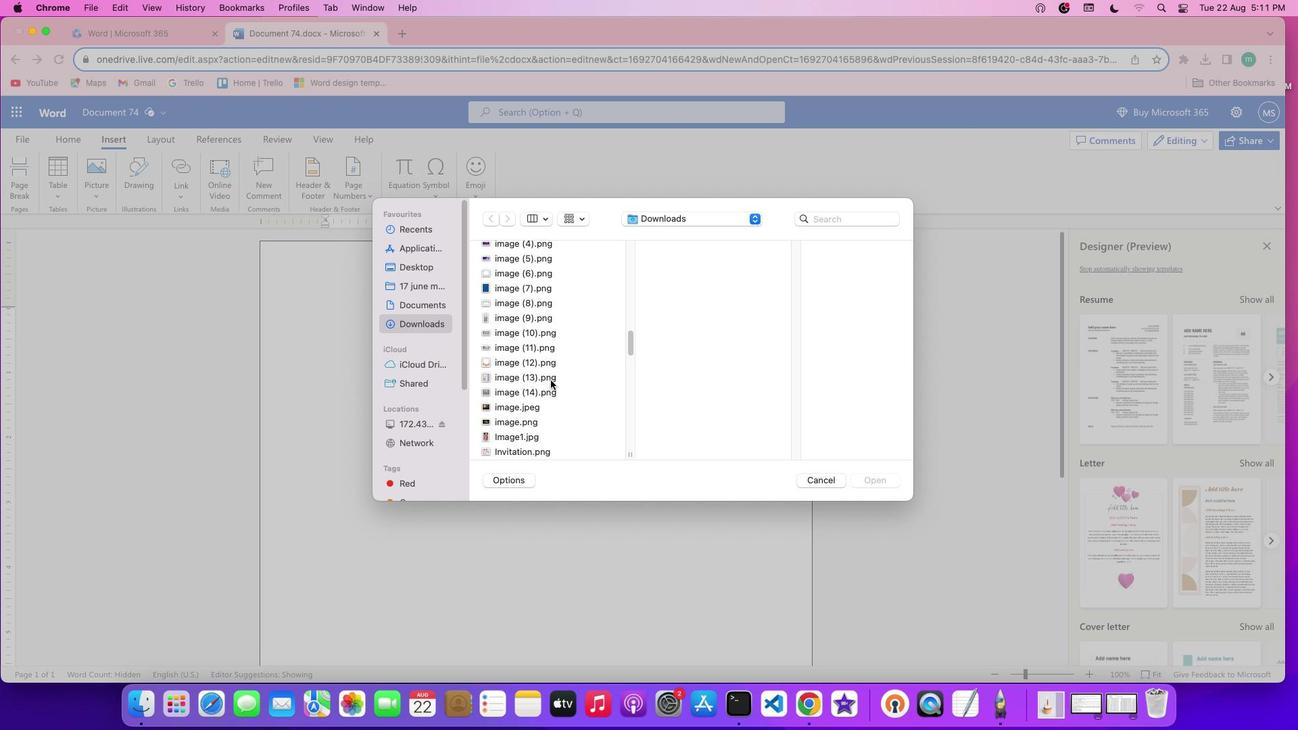 
Action: Mouse moved to (888, 483)
Screenshot: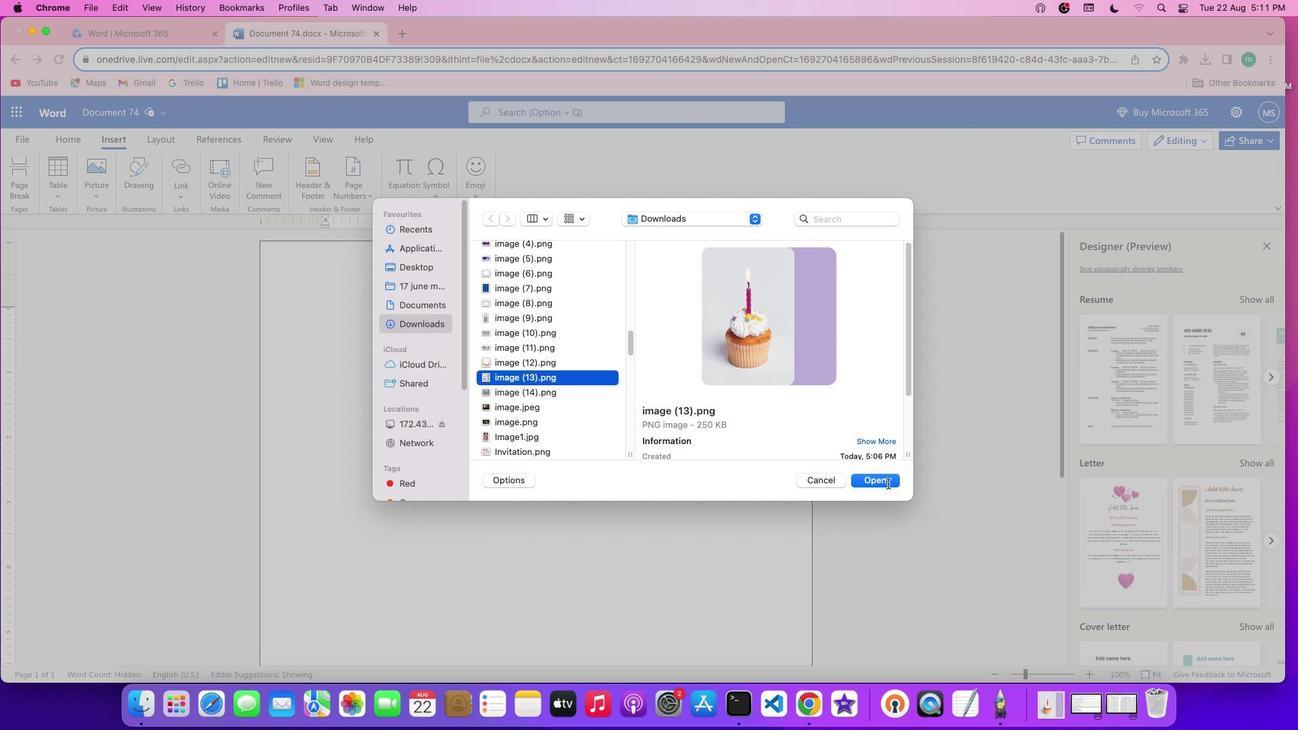 
Action: Mouse pressed left at (888, 483)
Screenshot: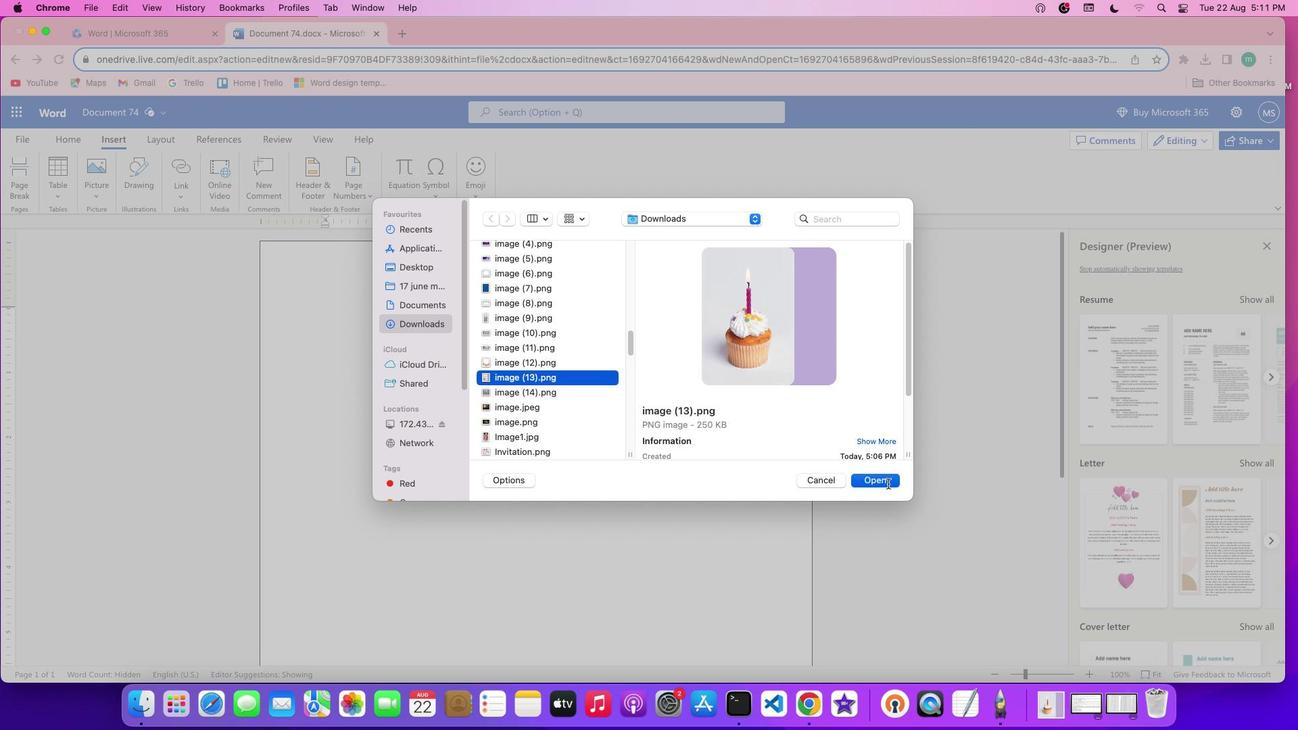 
Action: Mouse moved to (327, 224)
Screenshot: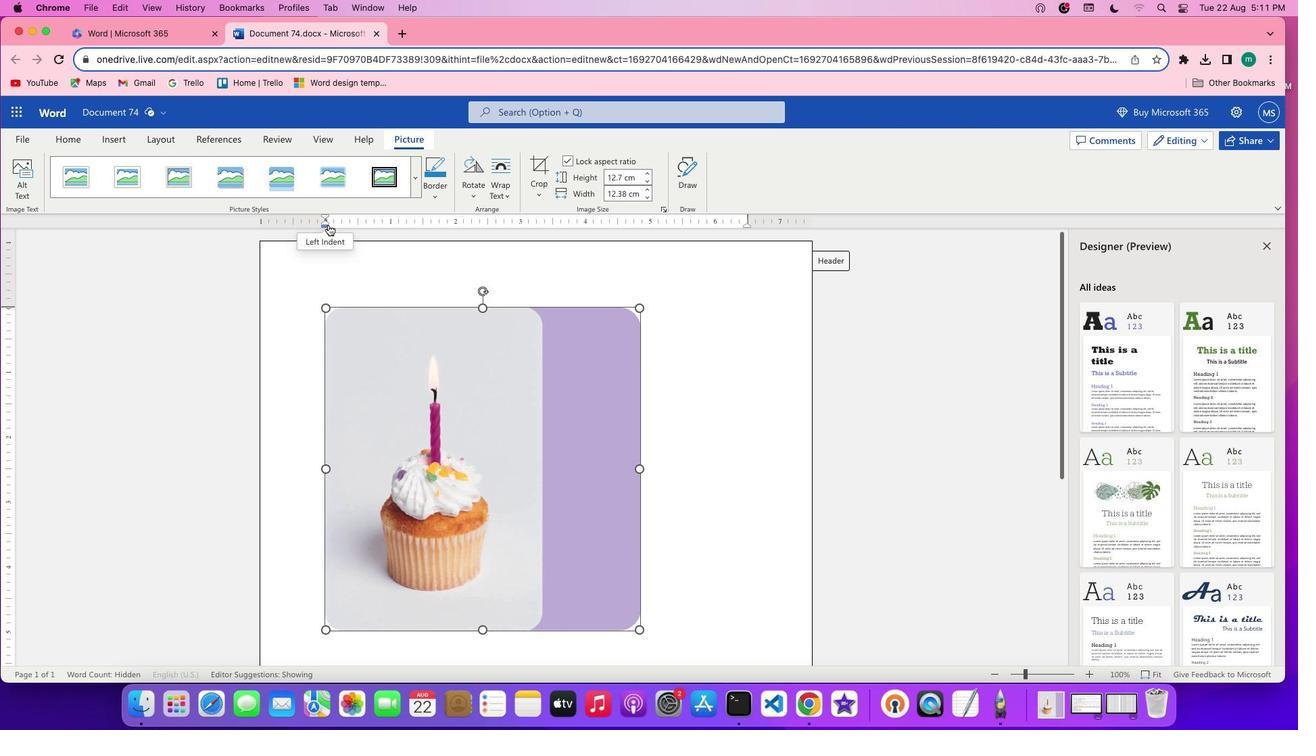 
Action: Mouse pressed left at (327, 224)
Screenshot: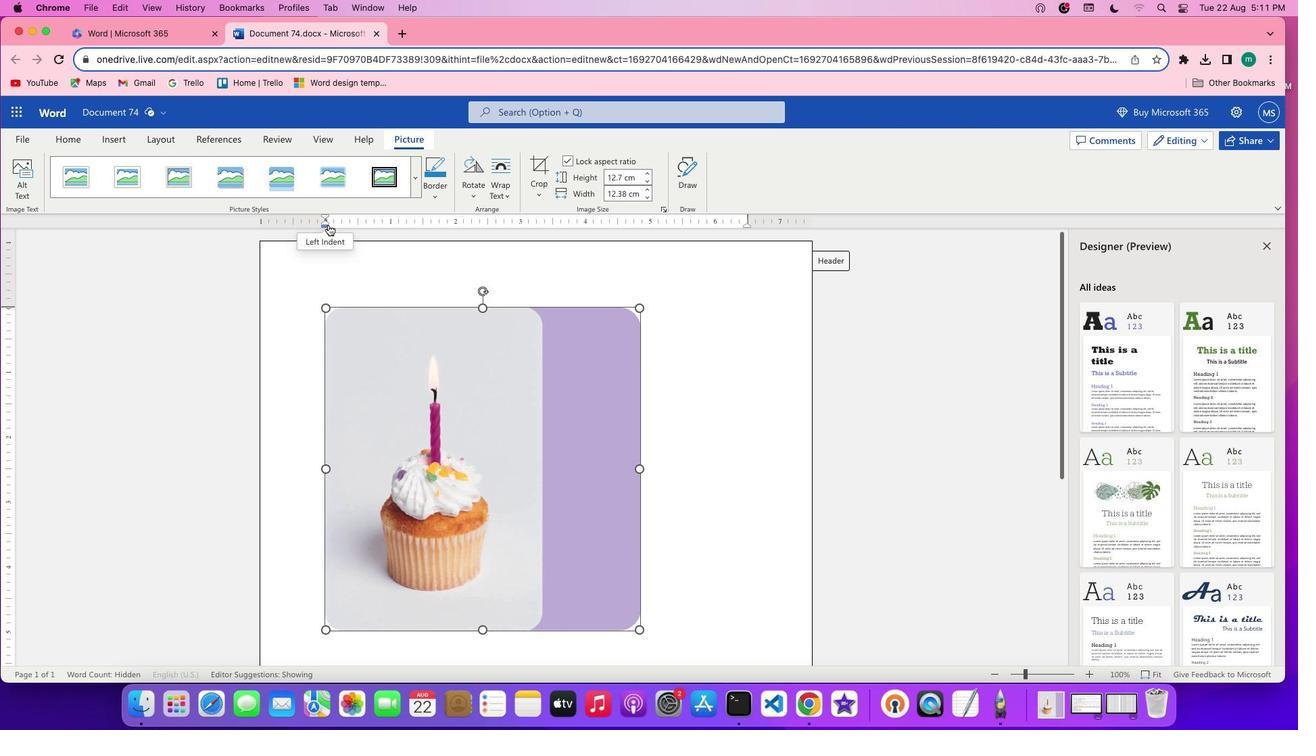 
Action: Mouse moved to (517, 630)
Screenshot: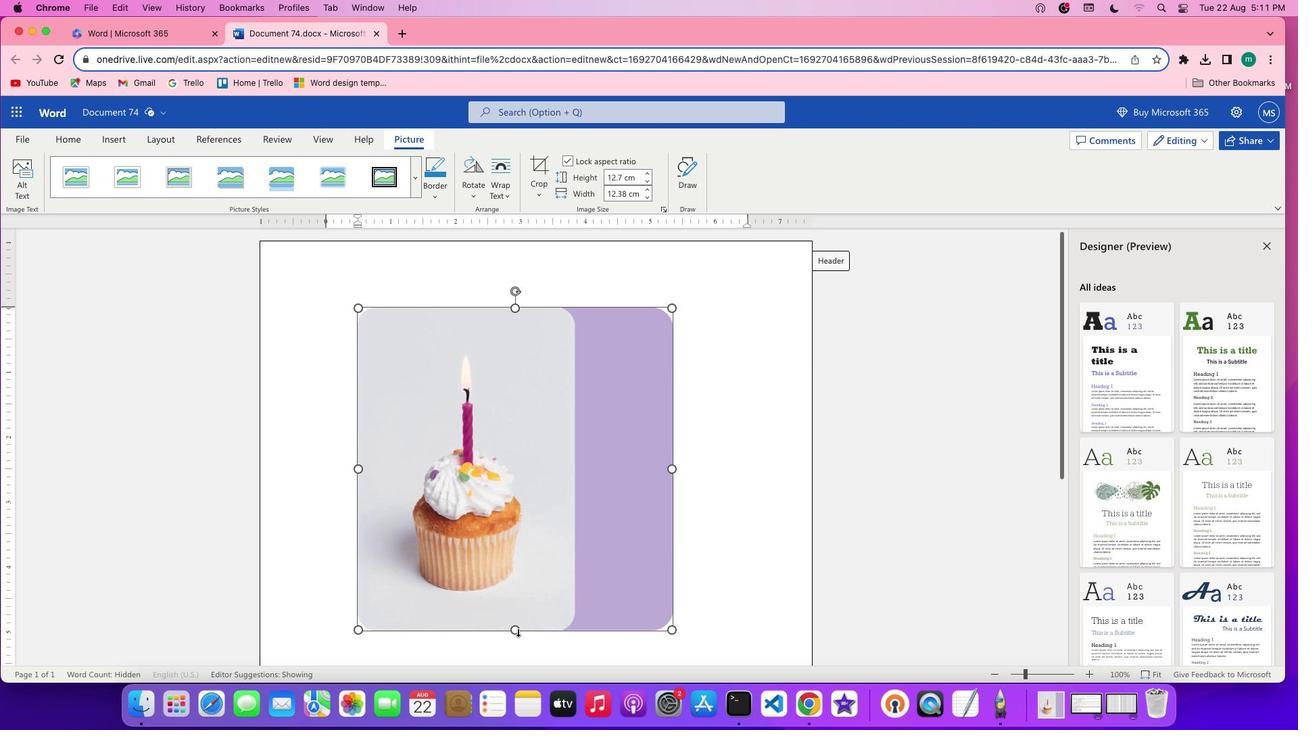 
Action: Mouse pressed left at (517, 630)
Screenshot: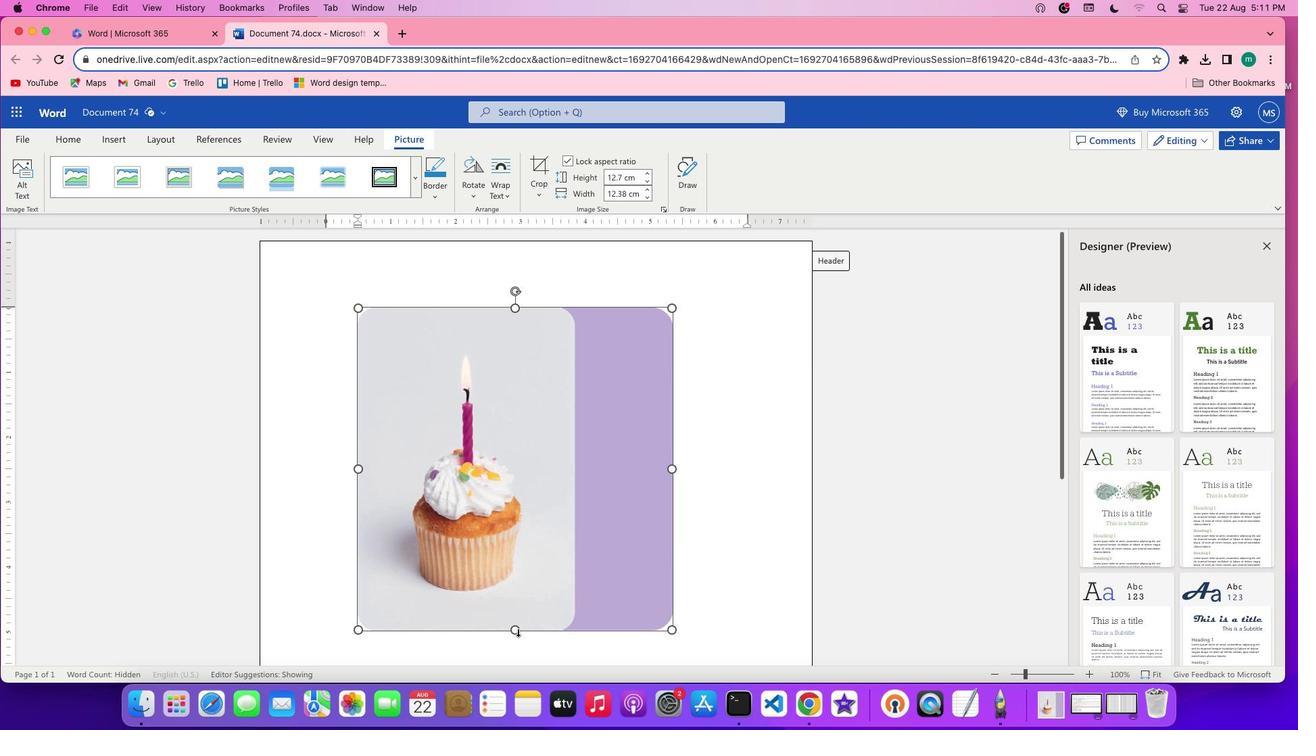
Action: Mouse moved to (518, 586)
Screenshot: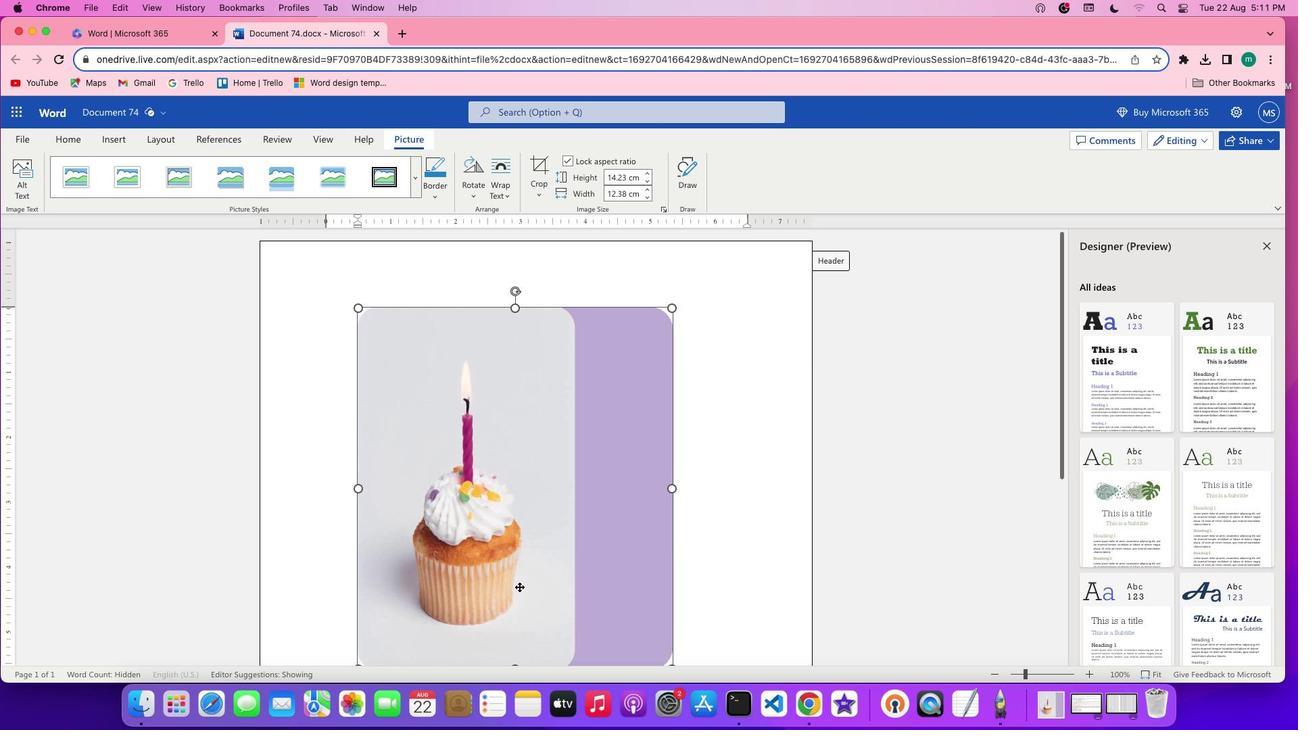 
Action: Mouse scrolled (518, 586) with delta (0, 0)
Screenshot: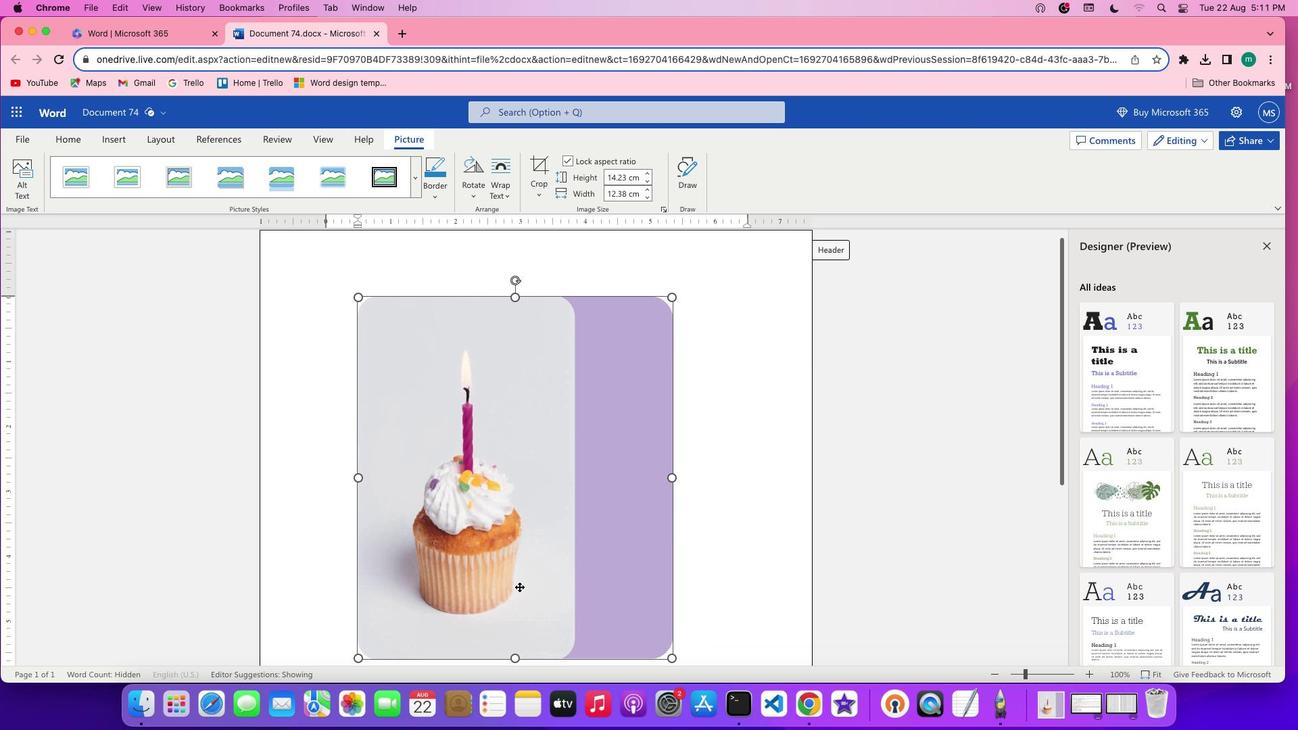 
Action: Mouse scrolled (518, 586) with delta (0, 0)
Screenshot: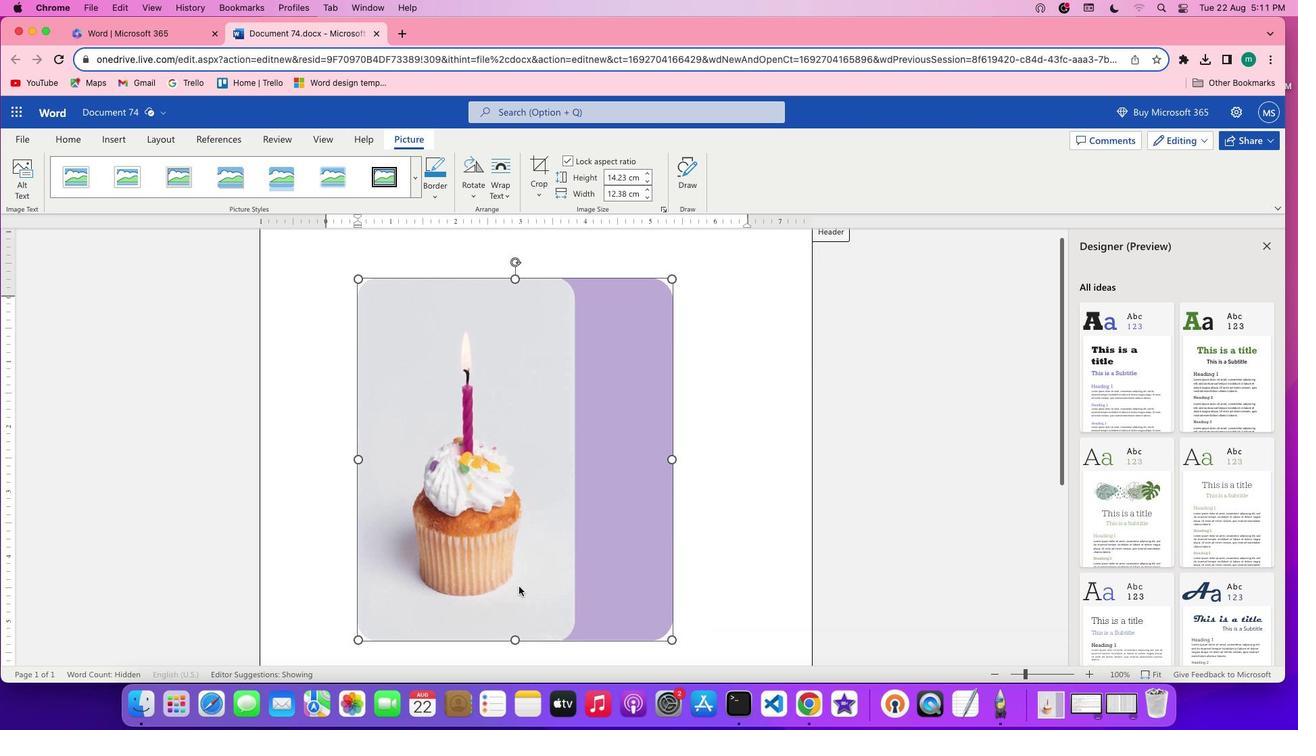 
Action: Mouse scrolled (518, 586) with delta (0, -2)
Screenshot: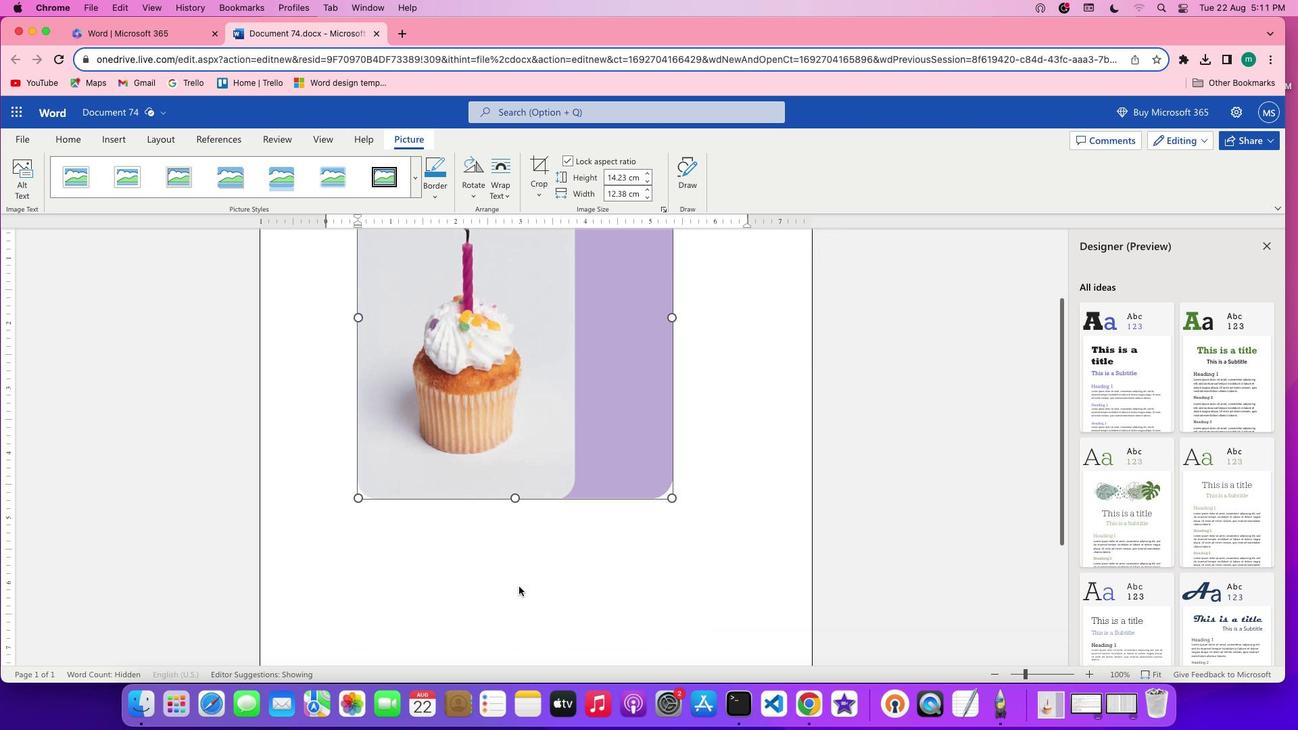 
Action: Mouse scrolled (518, 586) with delta (0, -3)
Screenshot: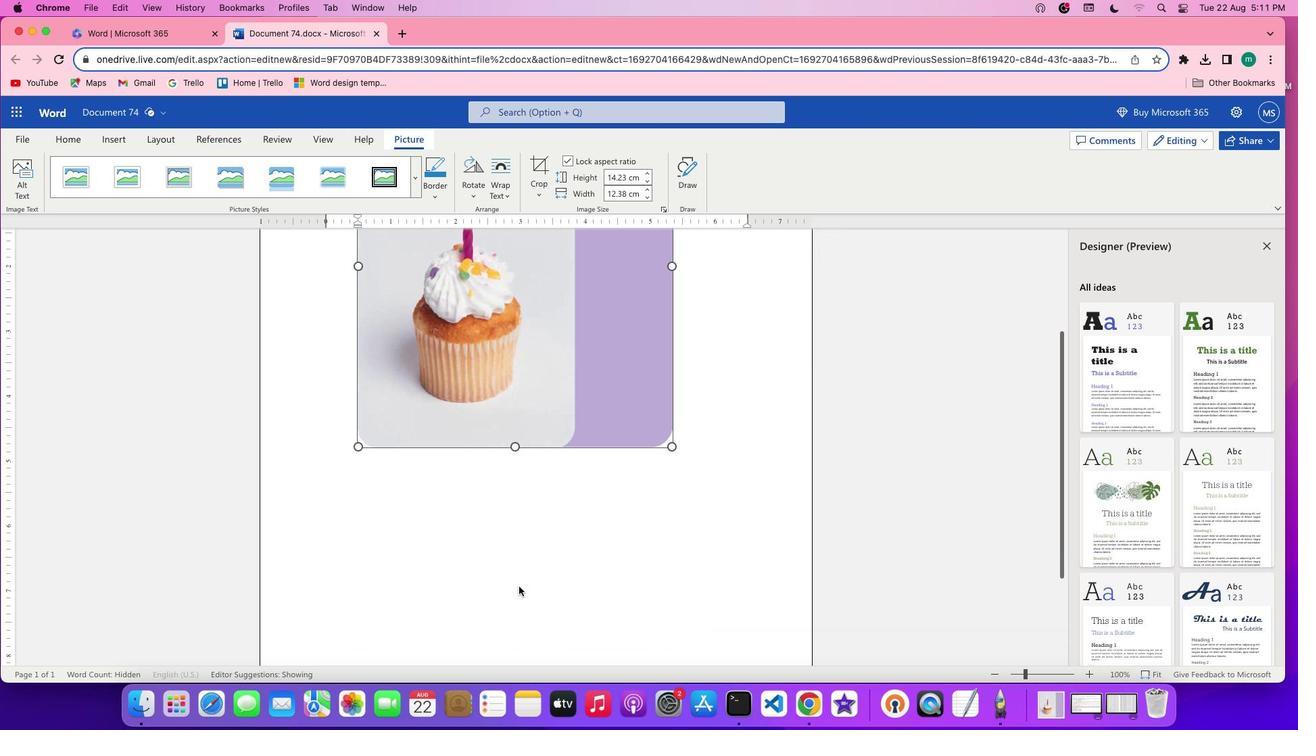 
Action: Mouse scrolled (518, 586) with delta (0, 0)
Screenshot: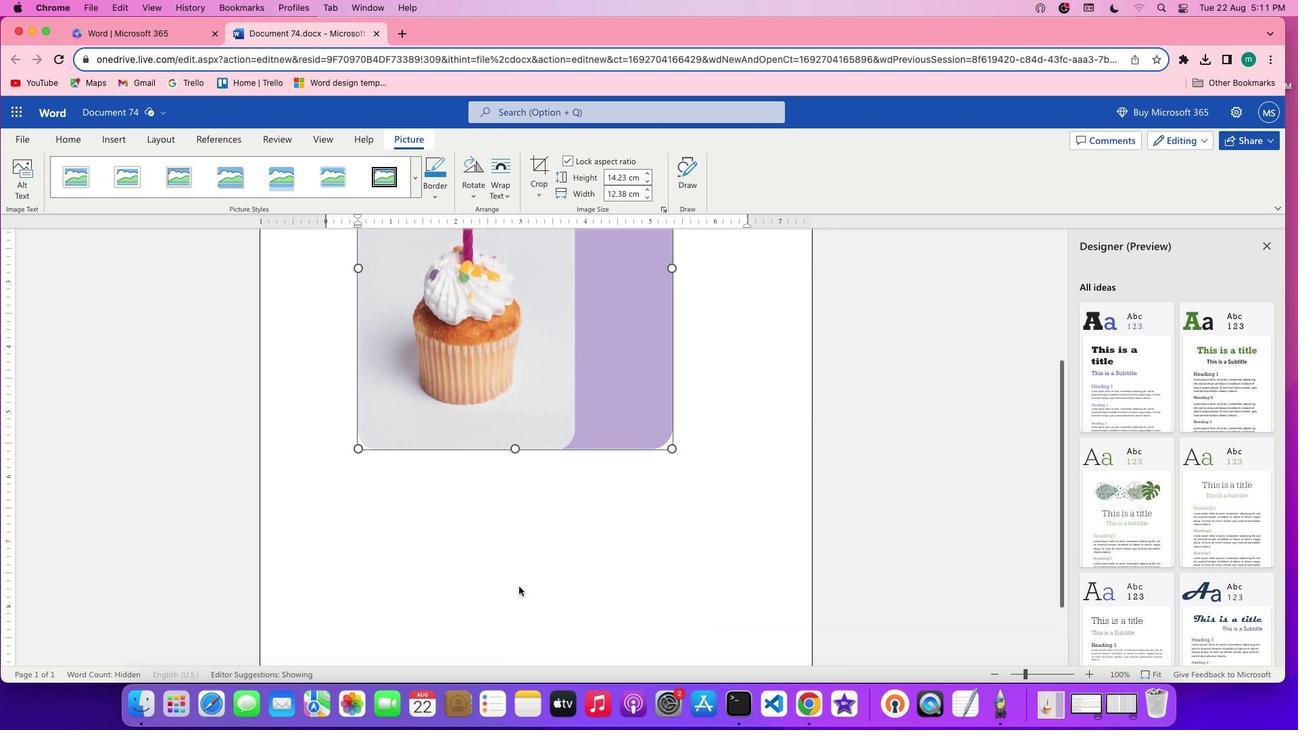 
Action: Mouse scrolled (518, 586) with delta (0, 0)
Screenshot: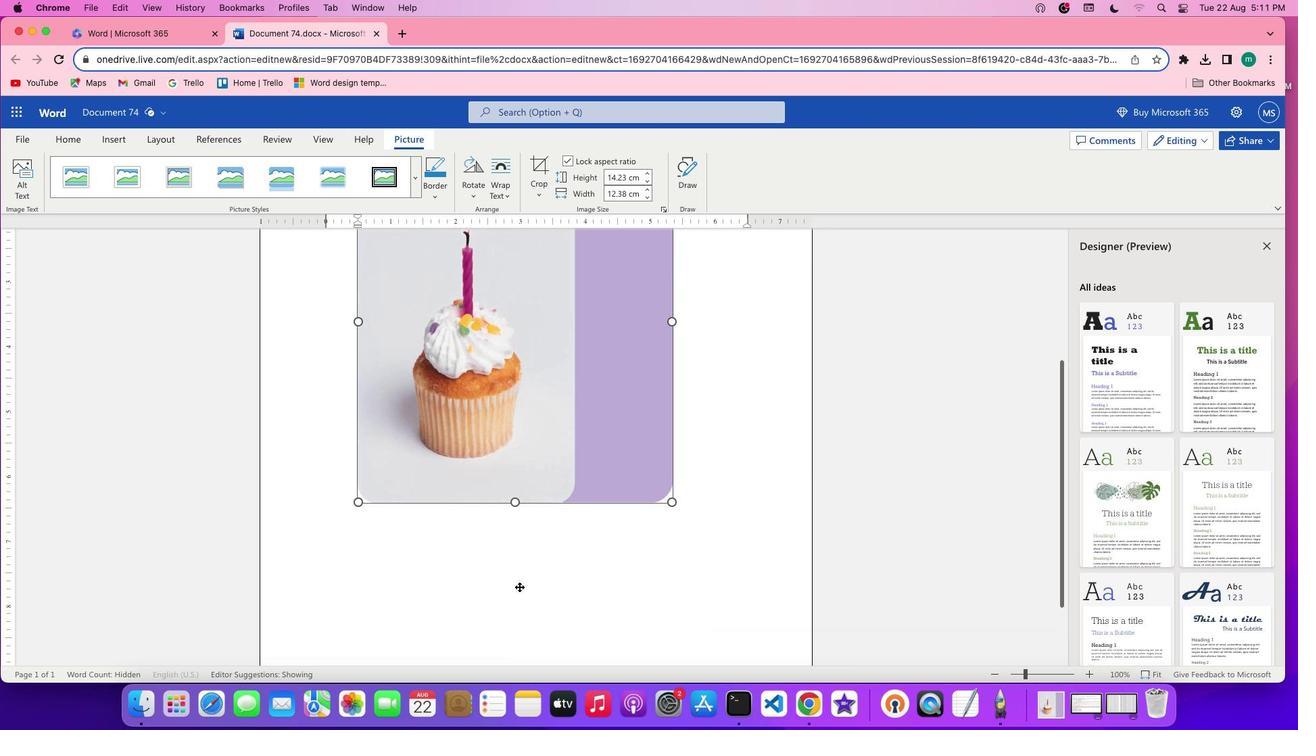 
Action: Mouse scrolled (518, 586) with delta (0, 2)
Screenshot: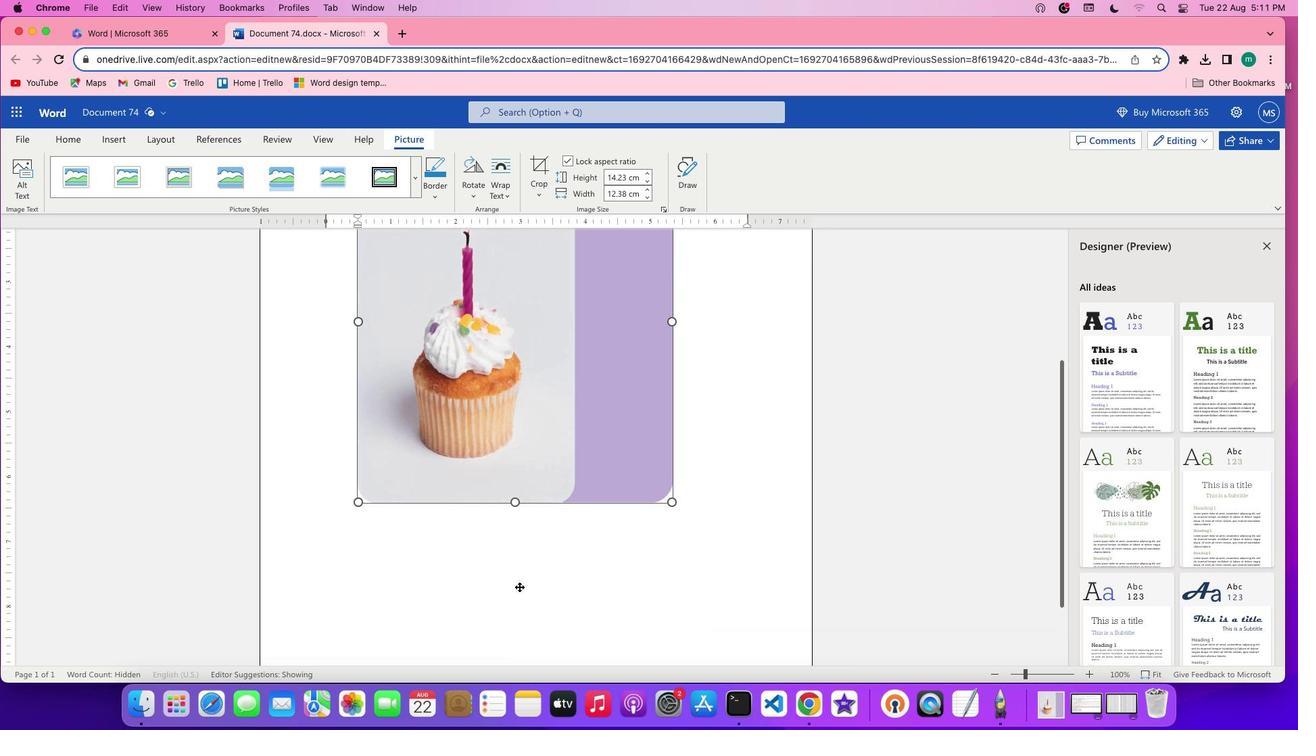 
Action: Mouse scrolled (518, 586) with delta (0, 3)
Screenshot: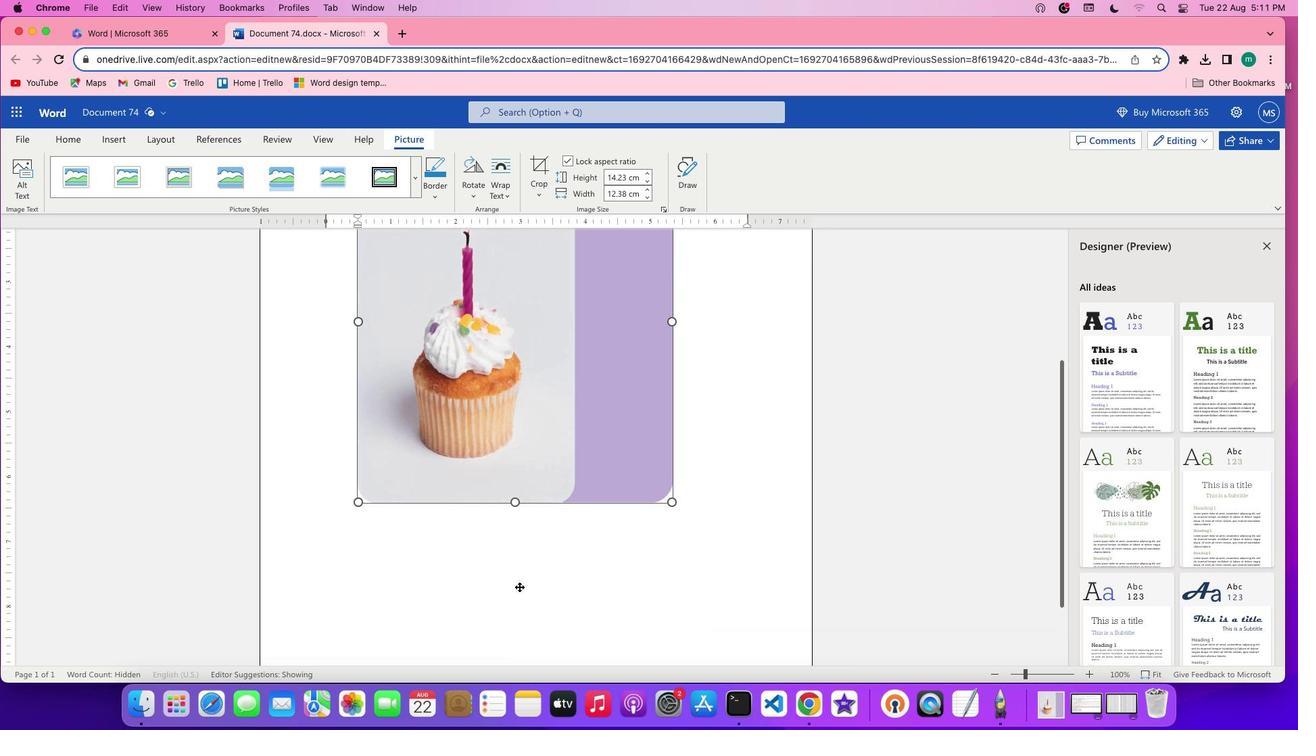 
Action: Mouse moved to (518, 586)
Screenshot: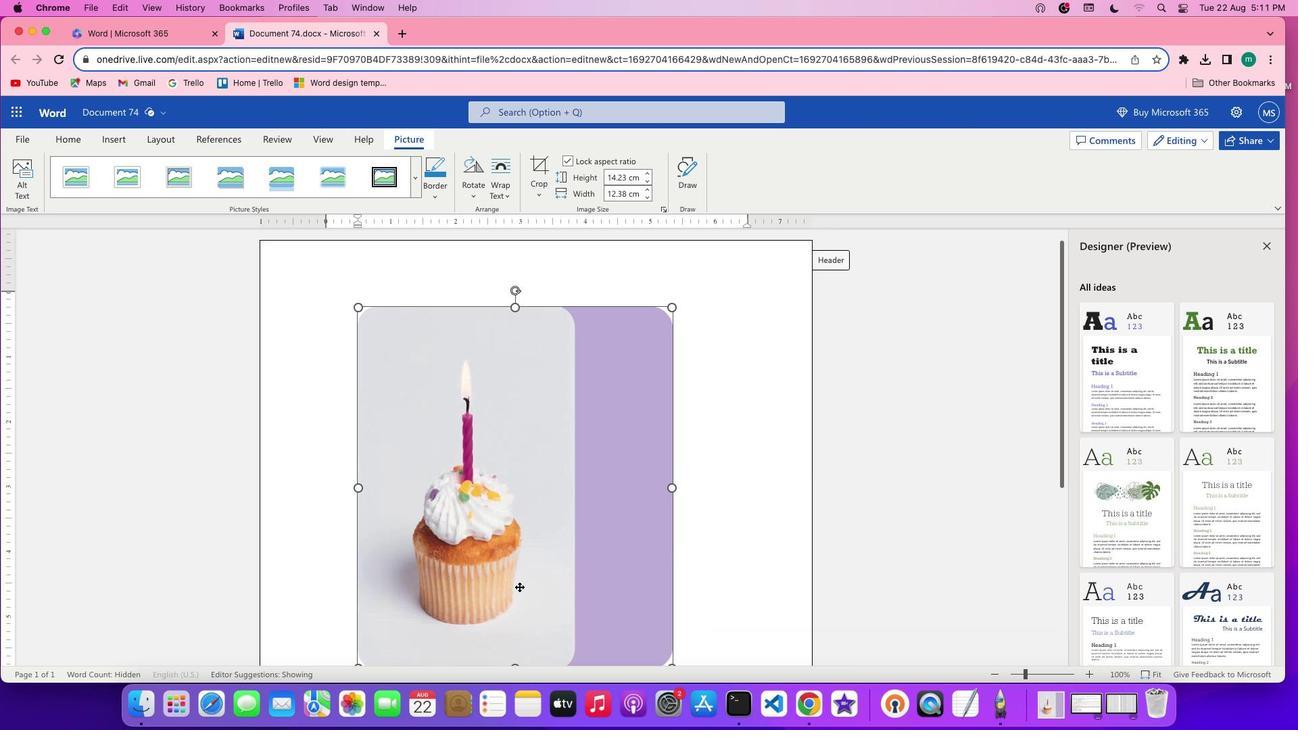 
Action: Mouse scrolled (518, 586) with delta (0, 0)
Screenshot: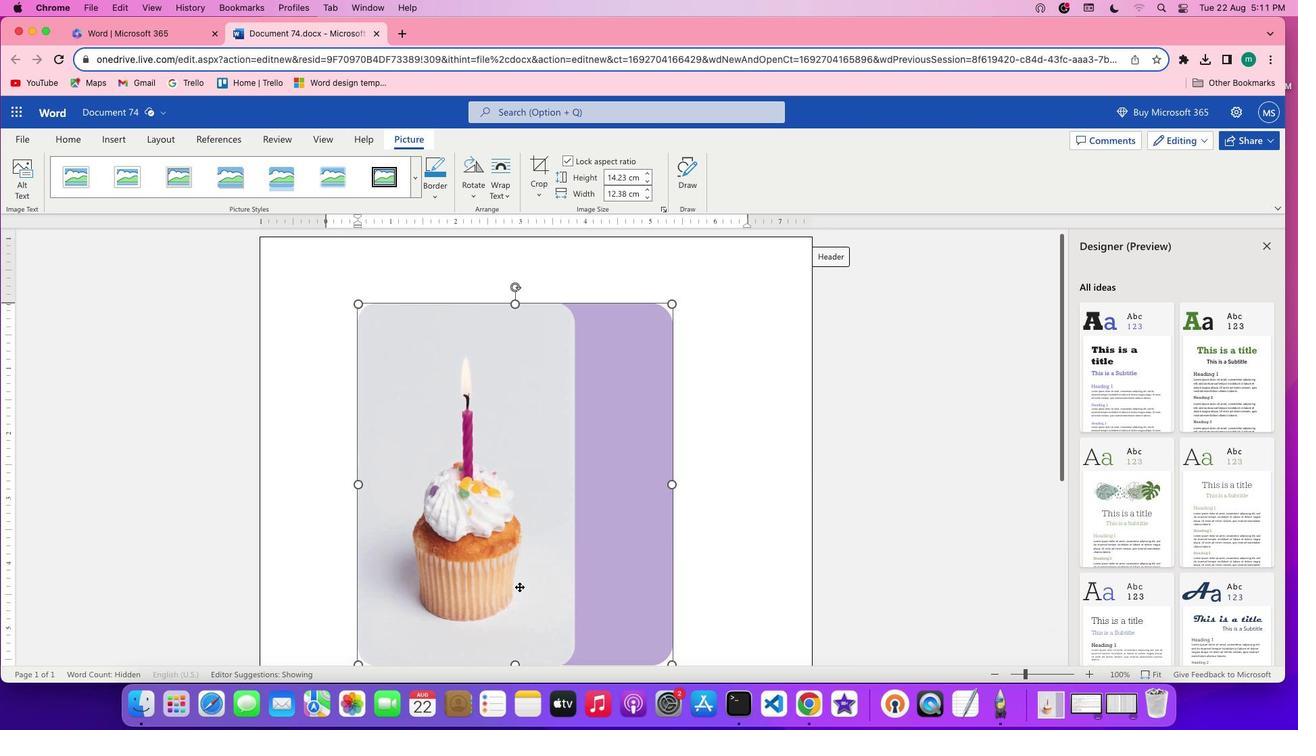 
Action: Mouse scrolled (518, 586) with delta (0, 0)
Screenshot: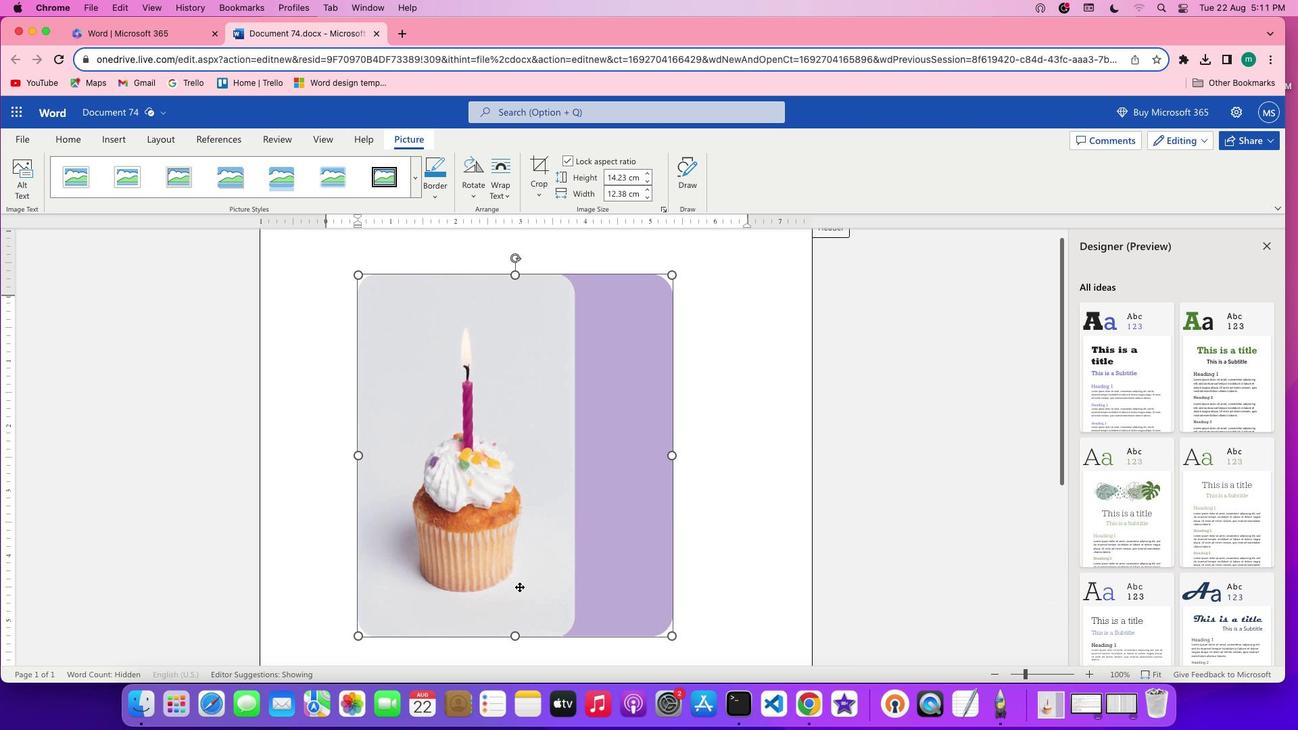 
Action: Mouse scrolled (518, 586) with delta (0, -2)
Screenshot: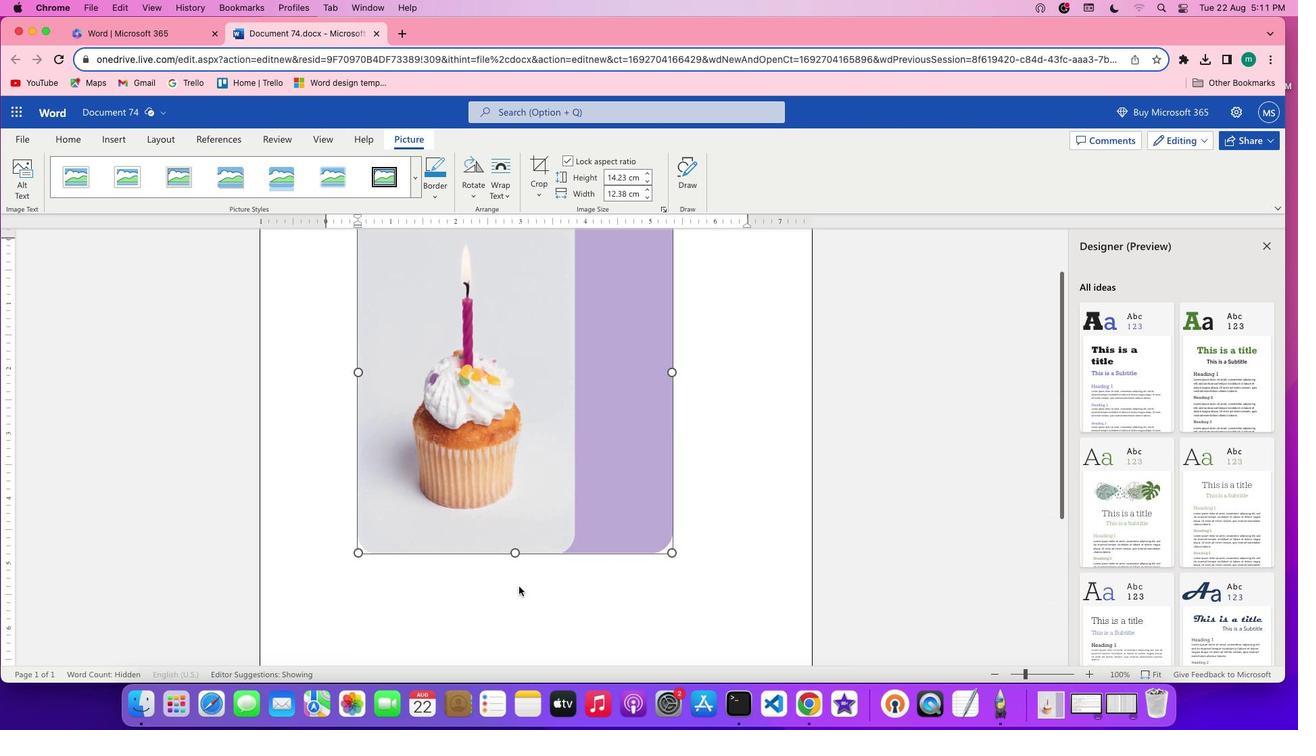 
Action: Mouse scrolled (518, 586) with delta (0, -3)
Screenshot: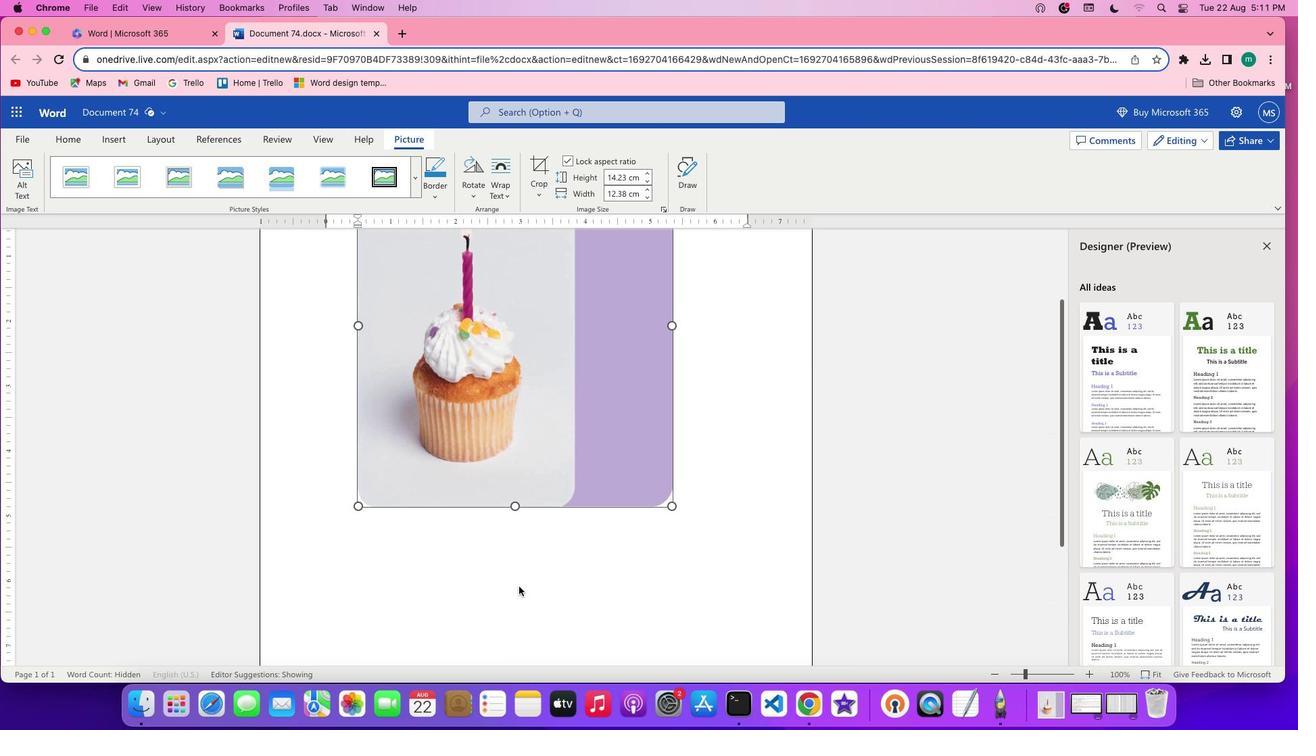 
Action: Mouse scrolled (518, 586) with delta (0, -3)
Screenshot: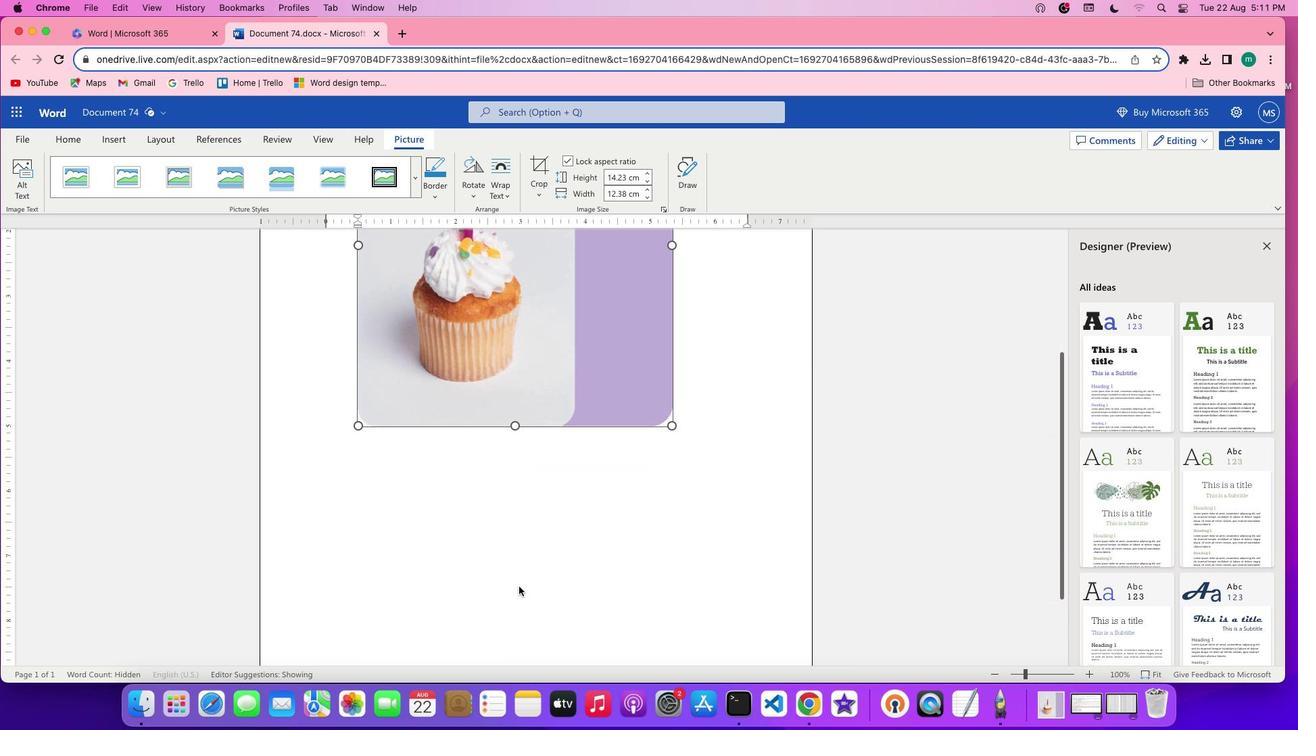 
Action: Mouse moved to (514, 357)
Screenshot: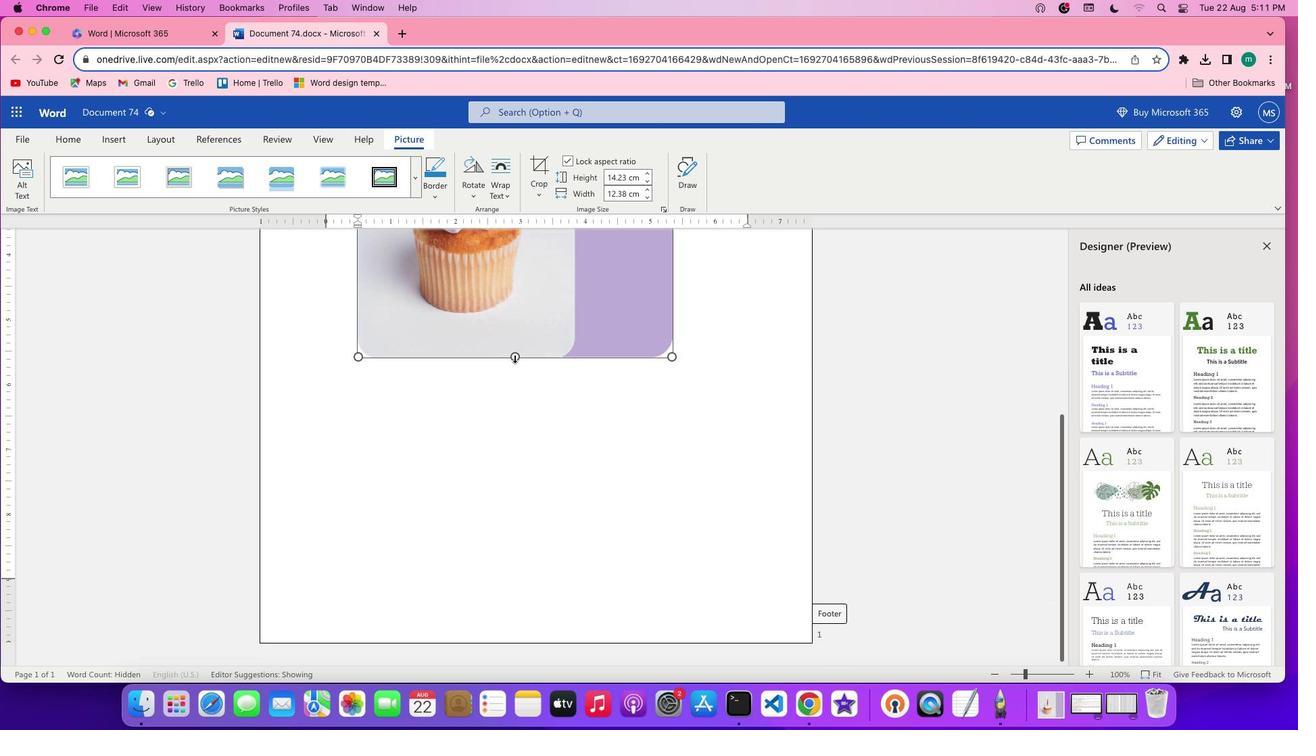 
Action: Mouse pressed left at (514, 357)
Screenshot: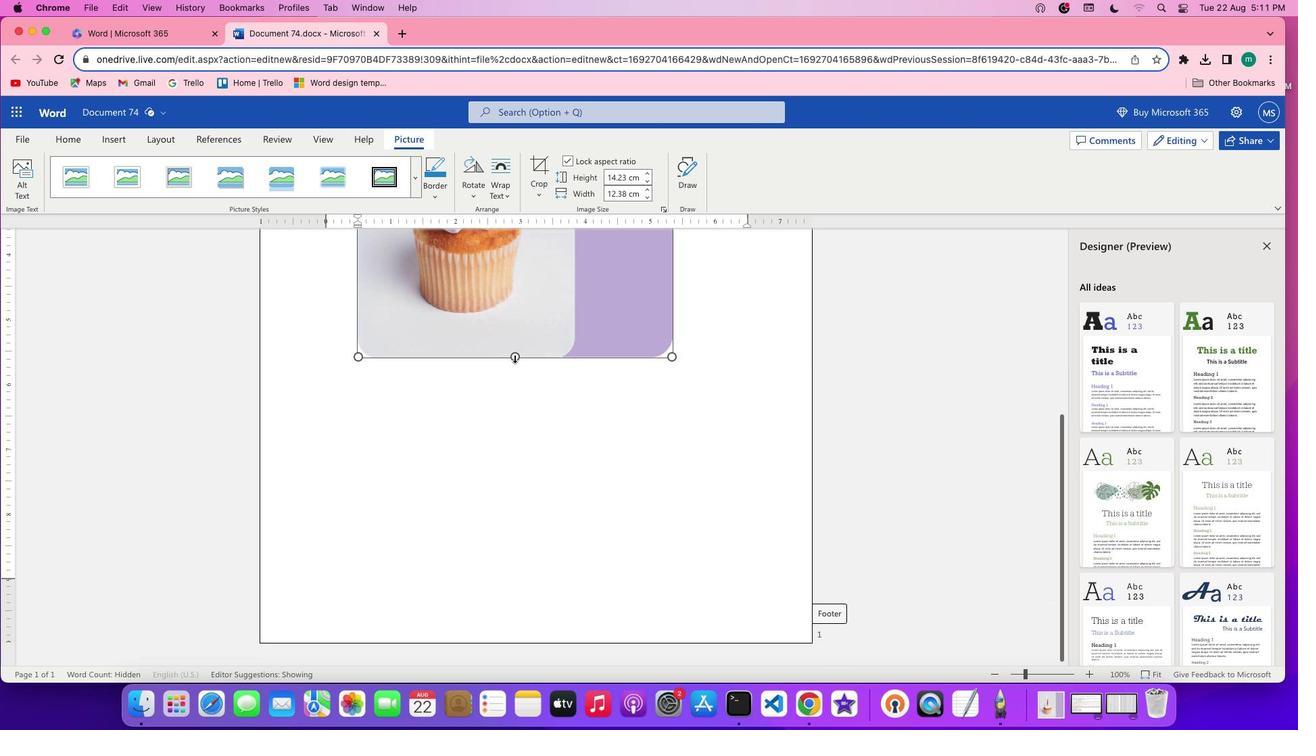 
Action: Mouse moved to (578, 438)
Screenshot: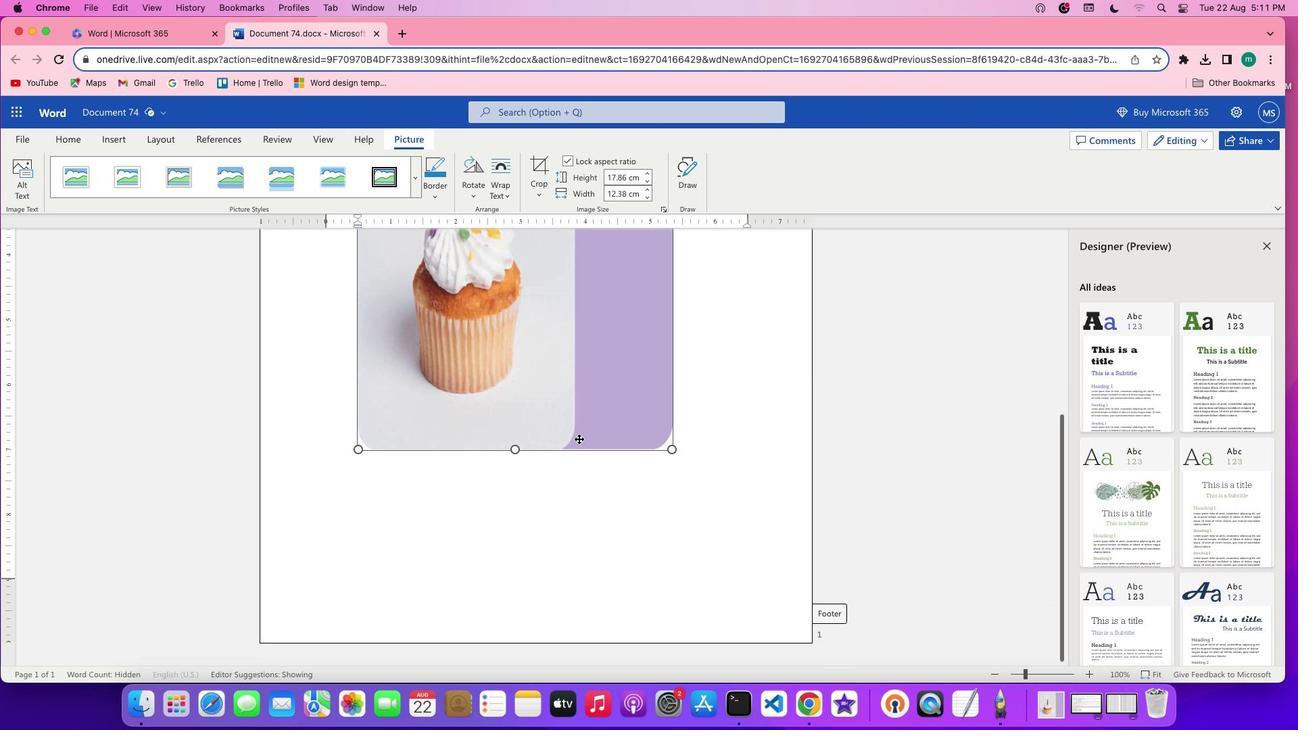 
Action: Mouse scrolled (578, 438) with delta (0, 0)
Screenshot: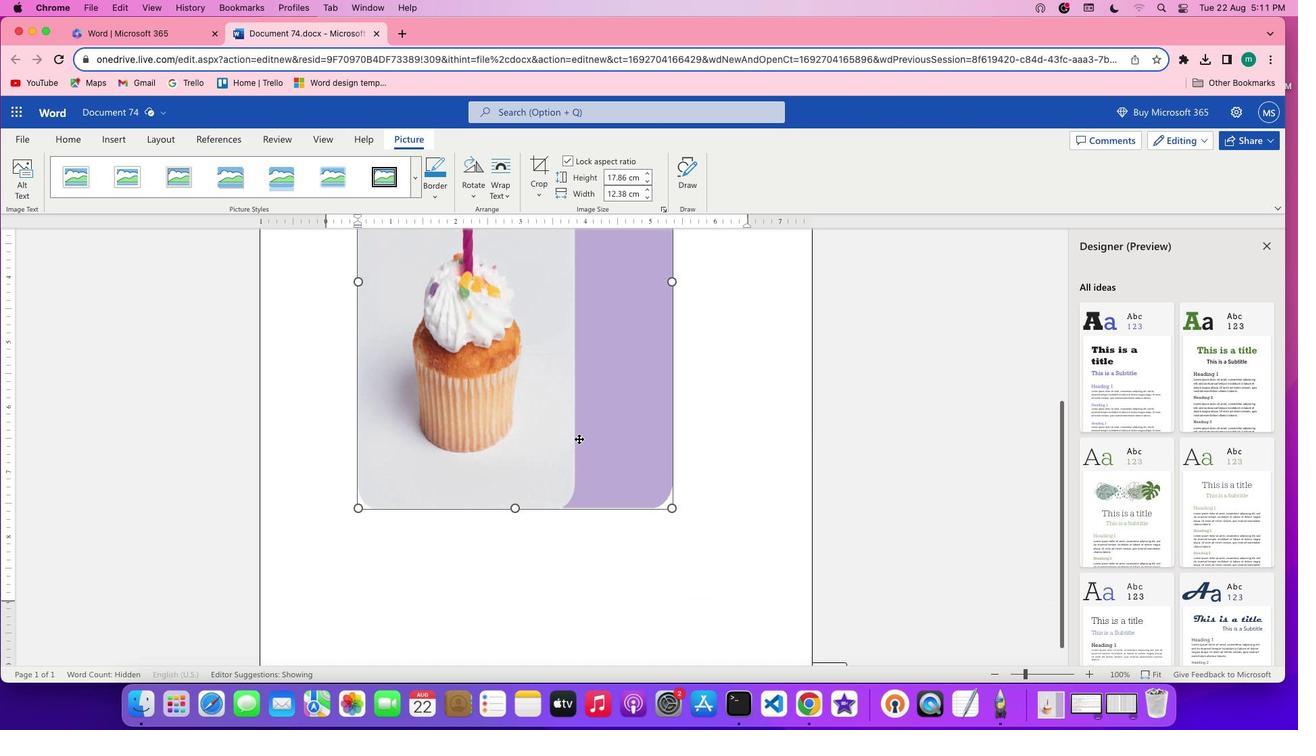 
Action: Mouse scrolled (578, 438) with delta (0, 0)
Screenshot: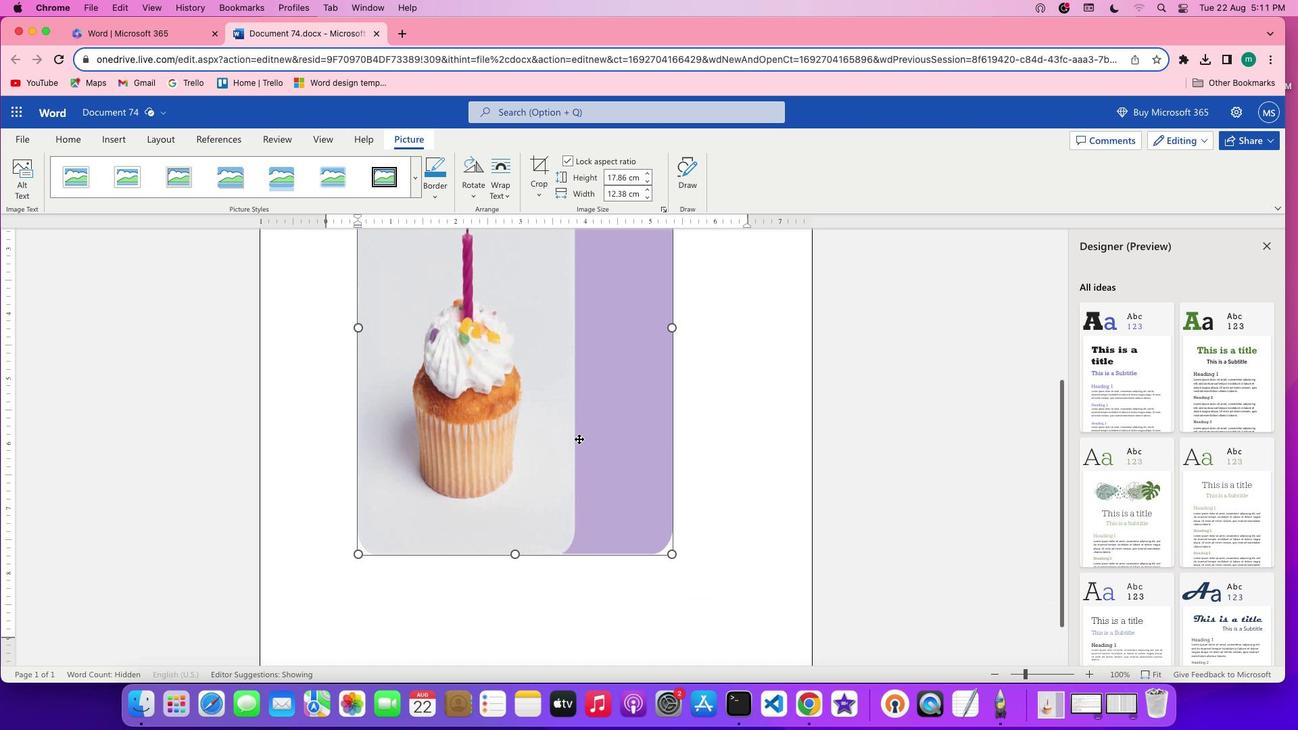 
Action: Mouse scrolled (578, 438) with delta (0, 2)
Screenshot: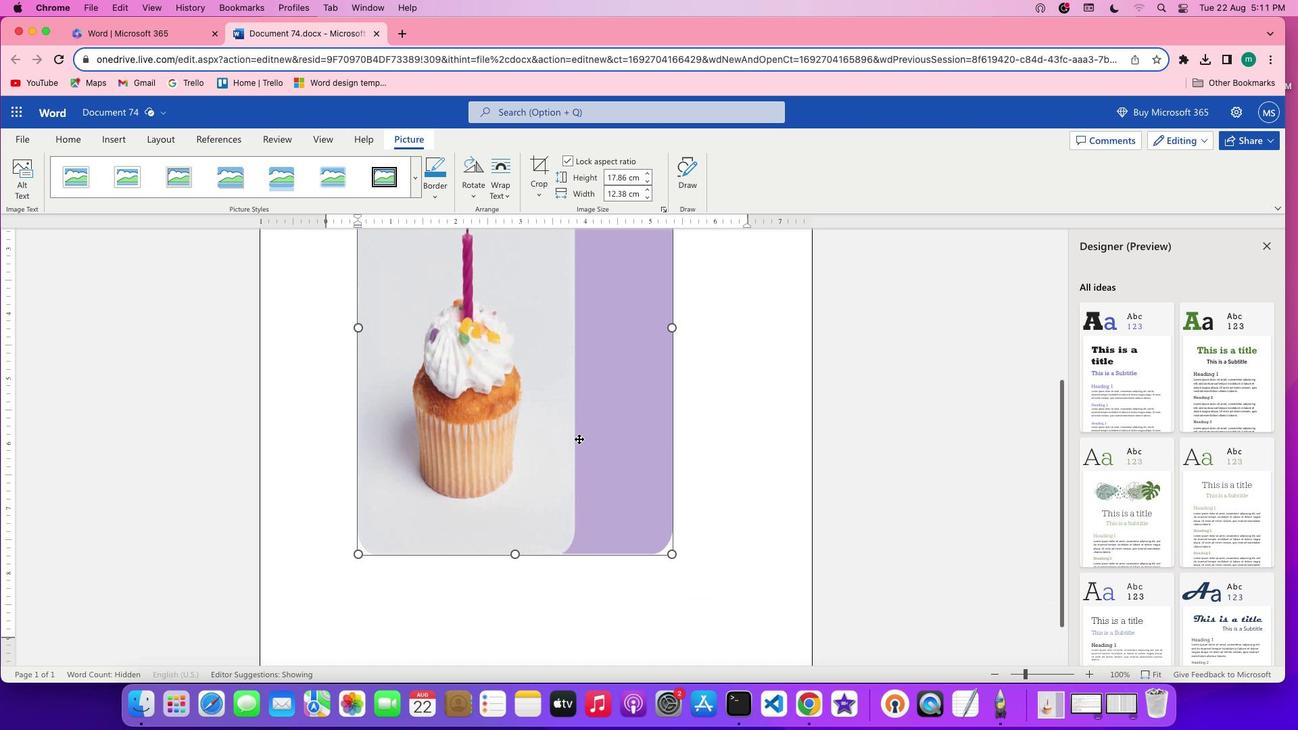 
Action: Mouse scrolled (578, 438) with delta (0, 3)
Screenshot: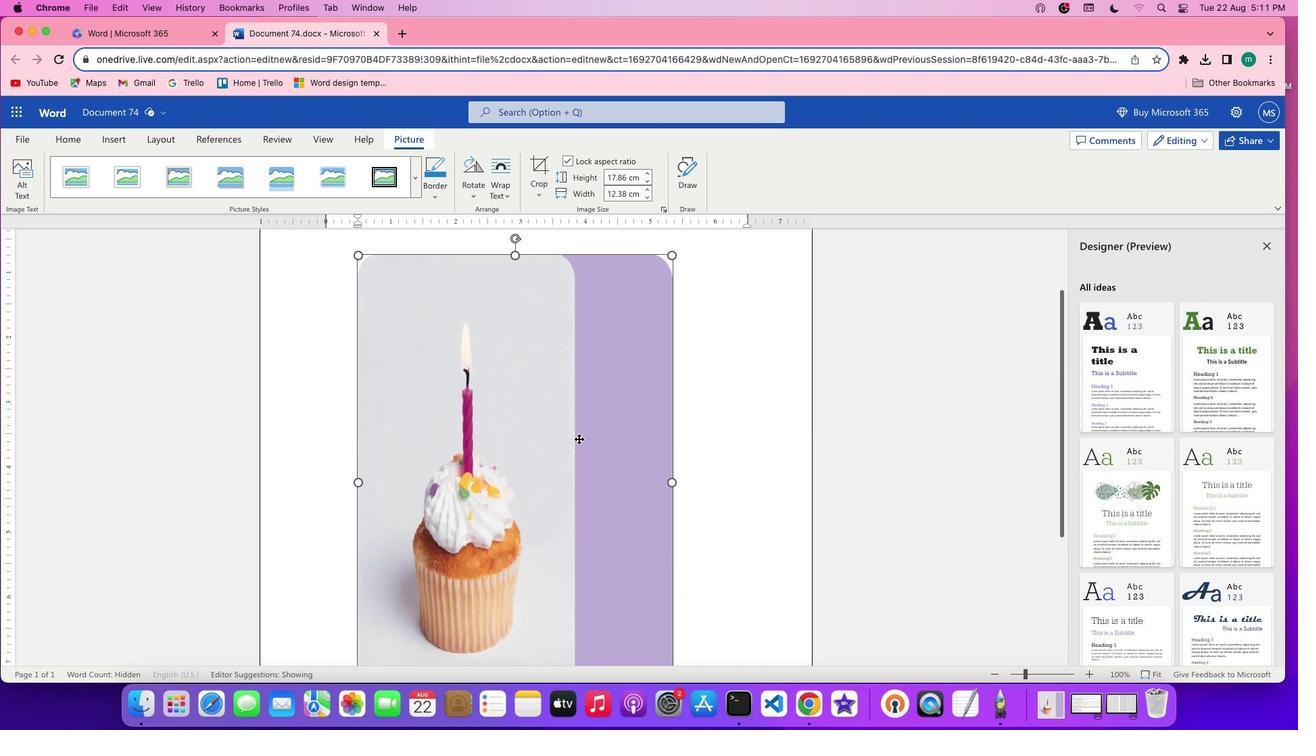 
Action: Mouse scrolled (578, 438) with delta (0, 4)
Screenshot: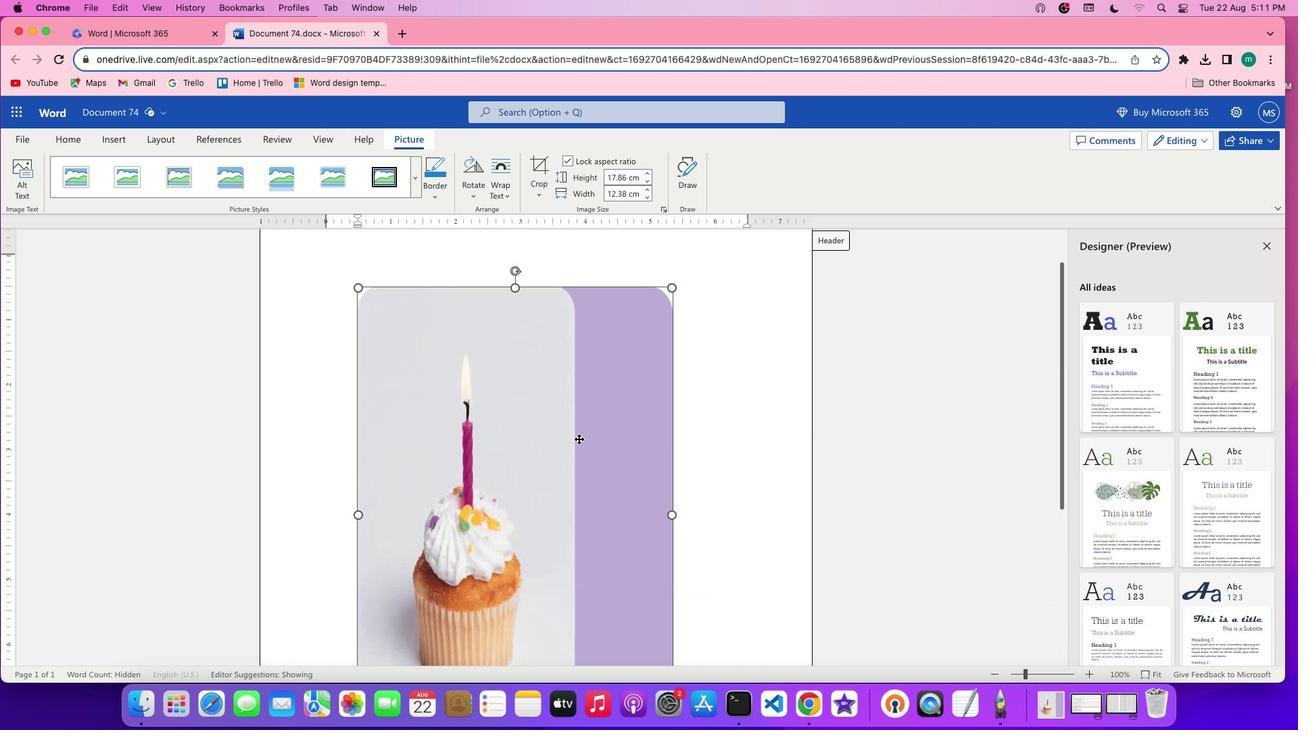 
Action: Mouse scrolled (578, 438) with delta (0, 0)
Screenshot: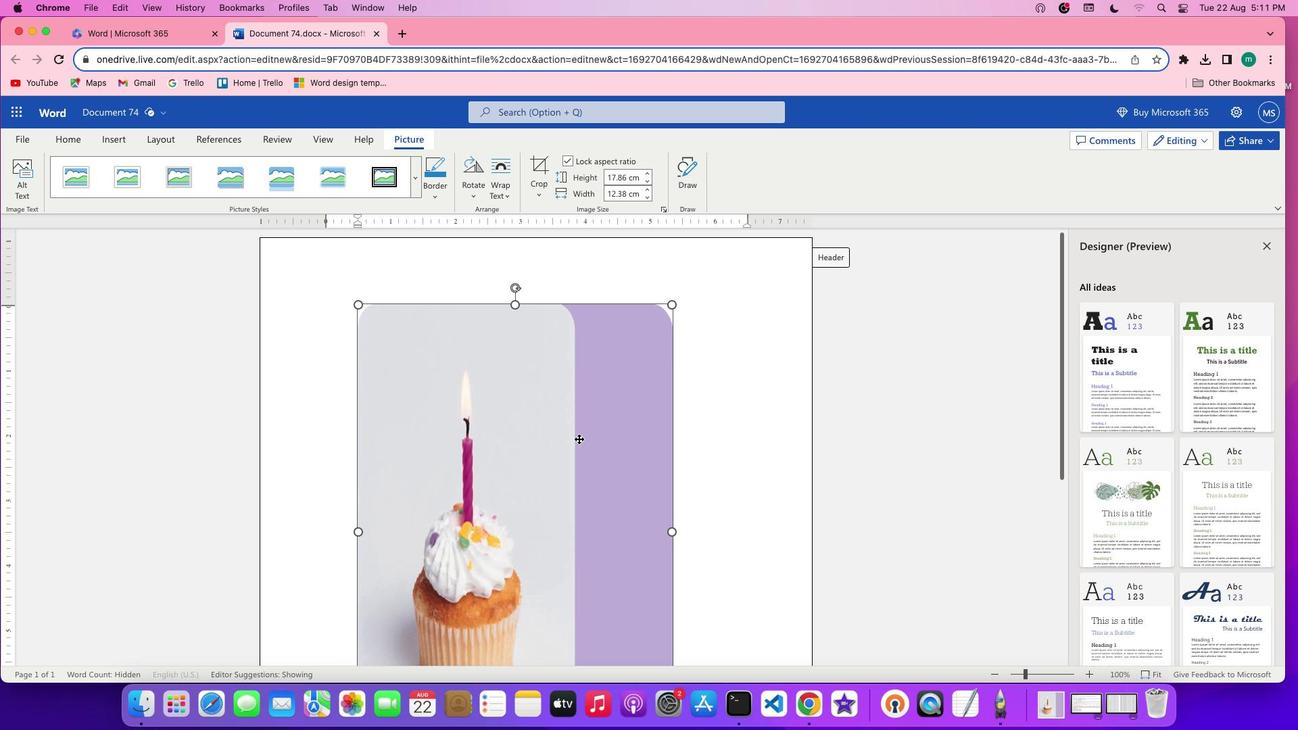 
Action: Mouse scrolled (578, 438) with delta (0, 0)
Screenshot: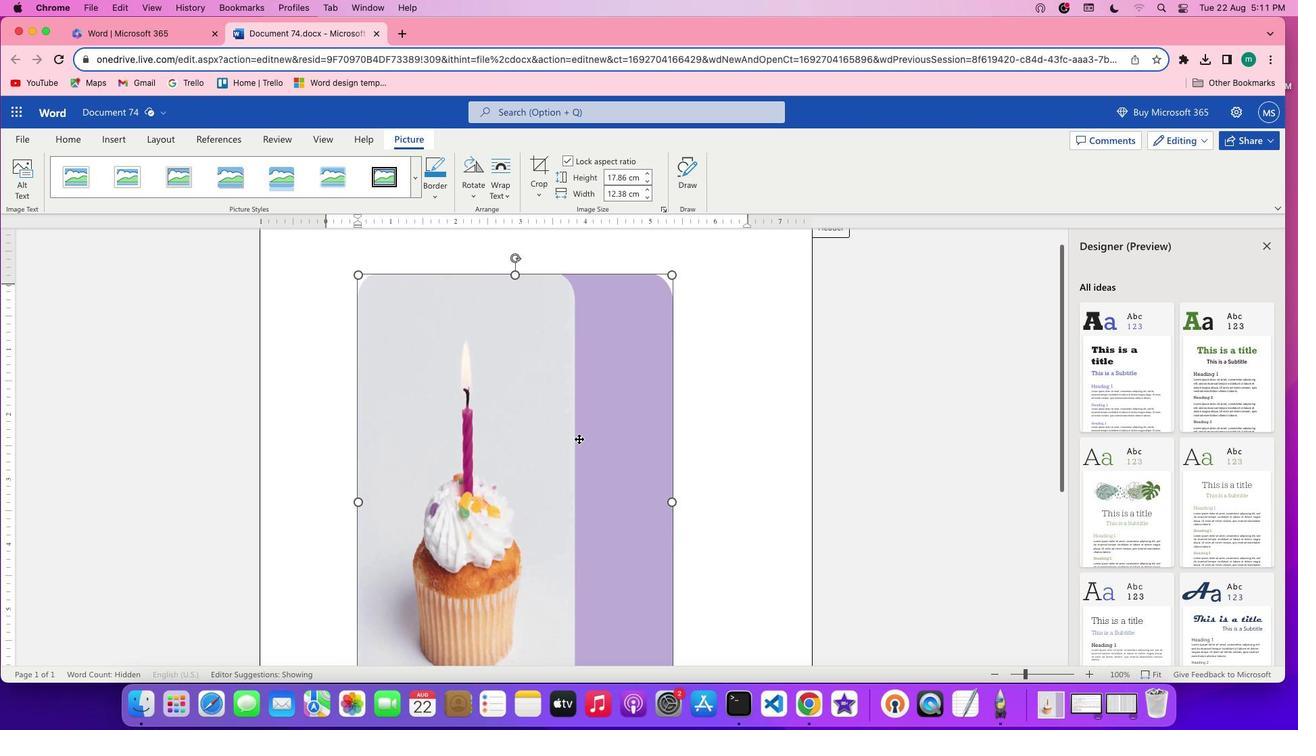 
Action: Mouse scrolled (578, 438) with delta (0, -1)
Screenshot: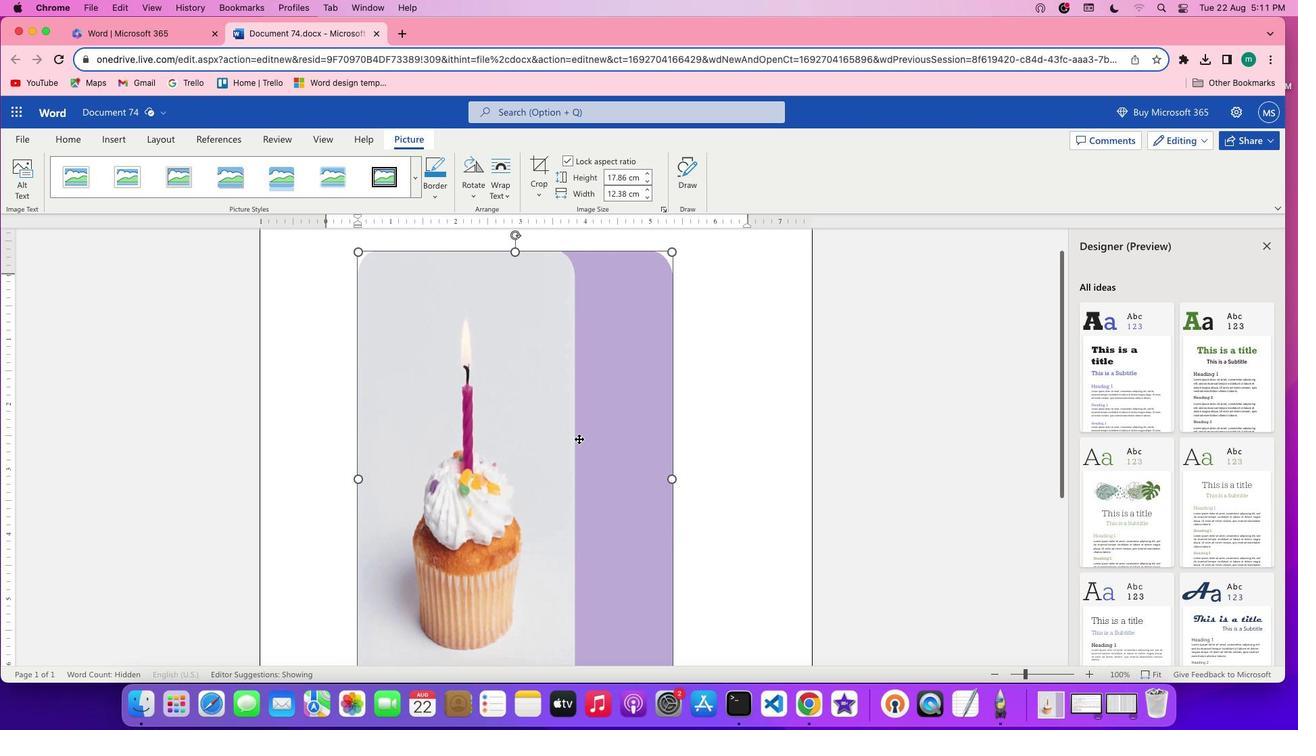 
Action: Mouse moved to (672, 440)
Screenshot: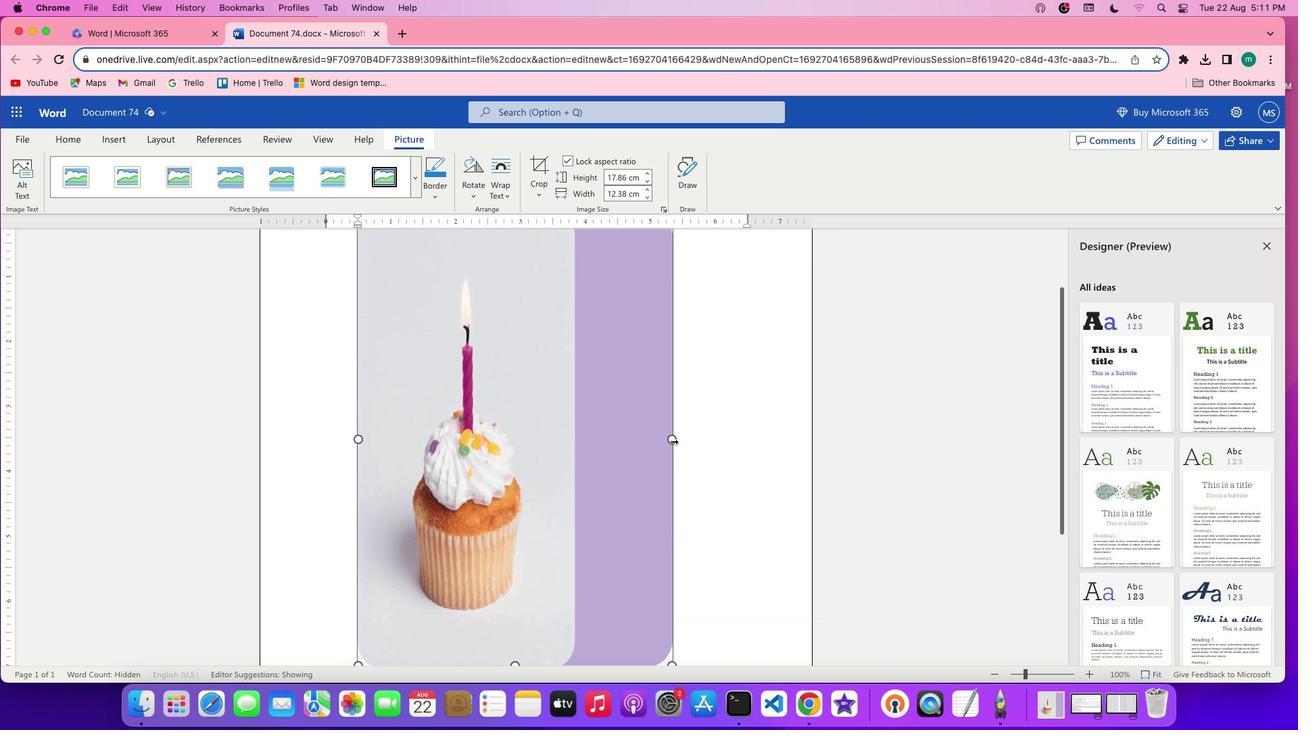 
Action: Mouse pressed left at (672, 440)
Screenshot: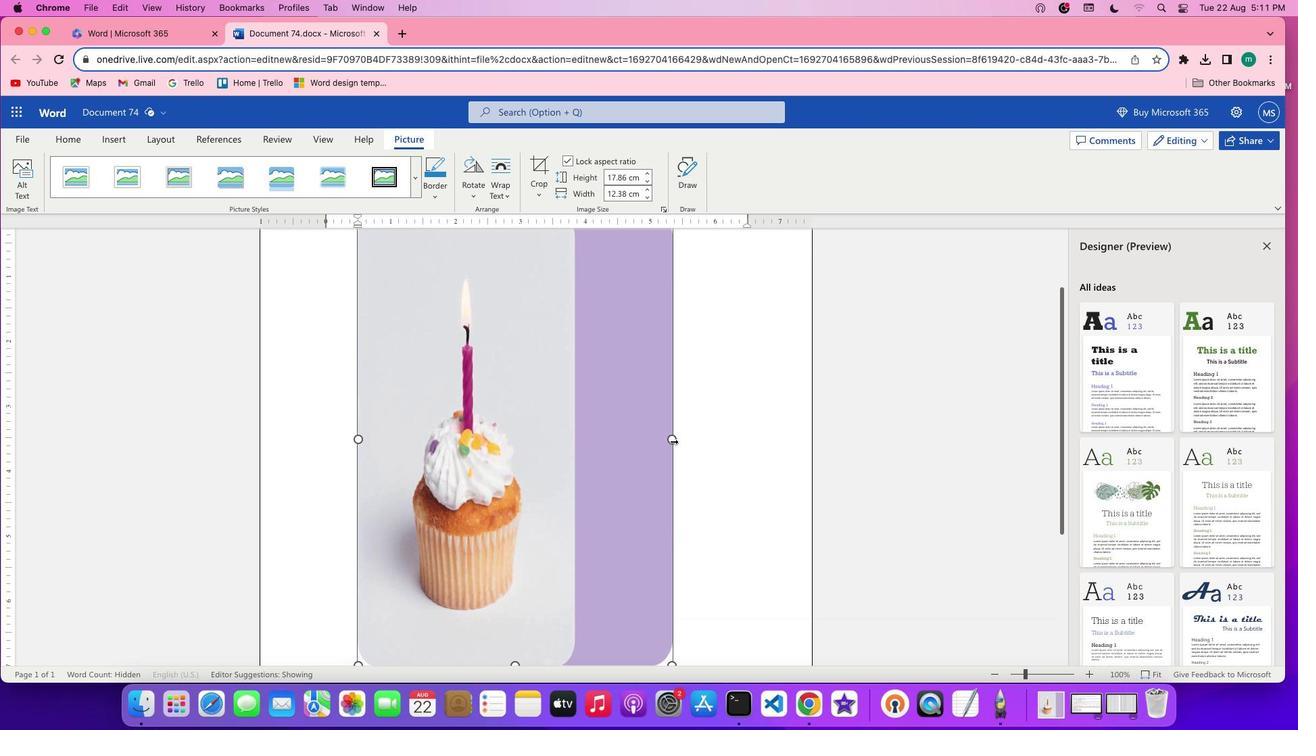 
Action: Mouse moved to (636, 496)
Screenshot: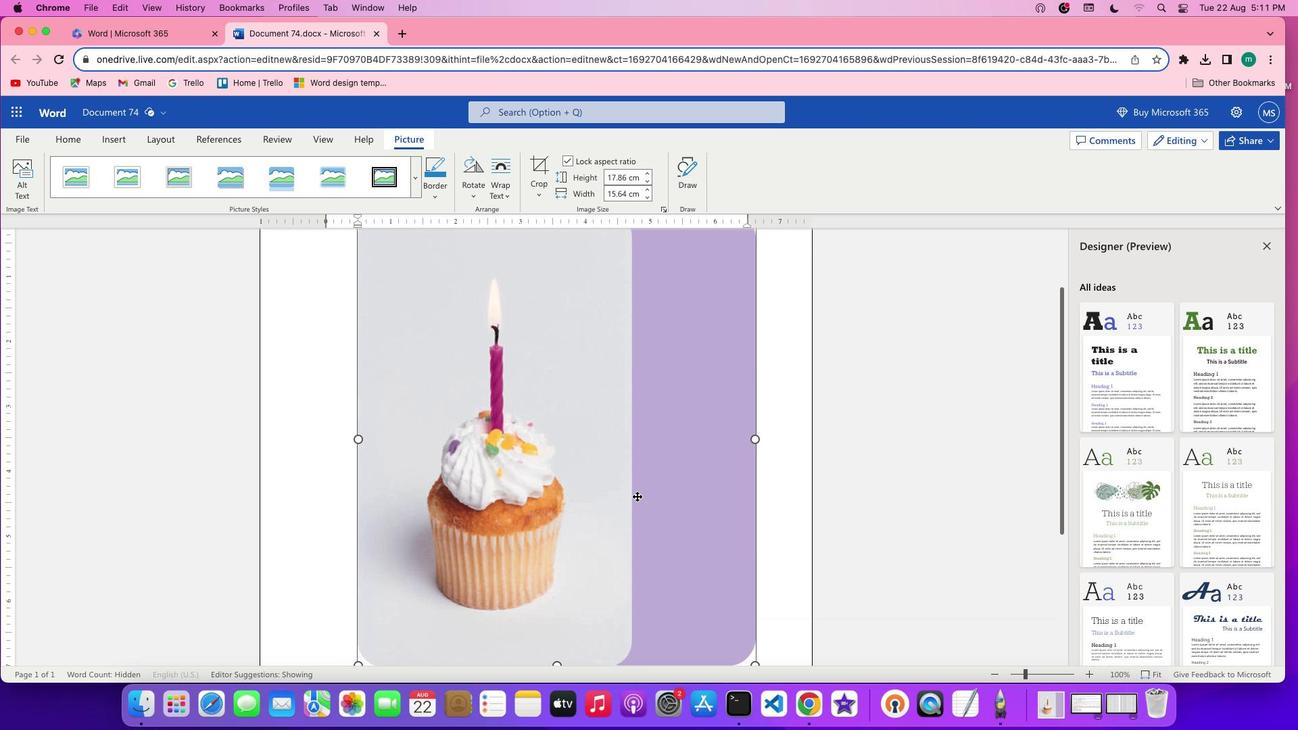 
Action: Mouse scrolled (636, 496) with delta (0, 0)
Screenshot: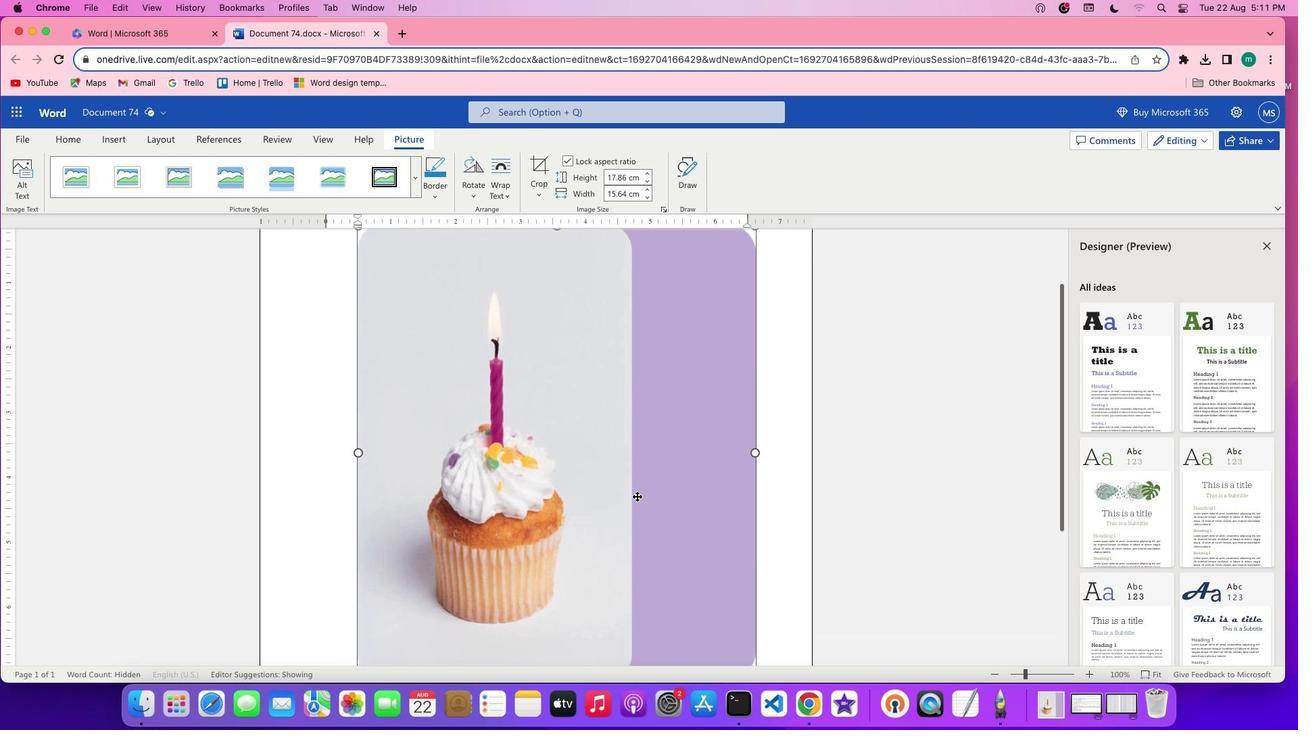 
Action: Mouse scrolled (636, 496) with delta (0, 0)
Screenshot: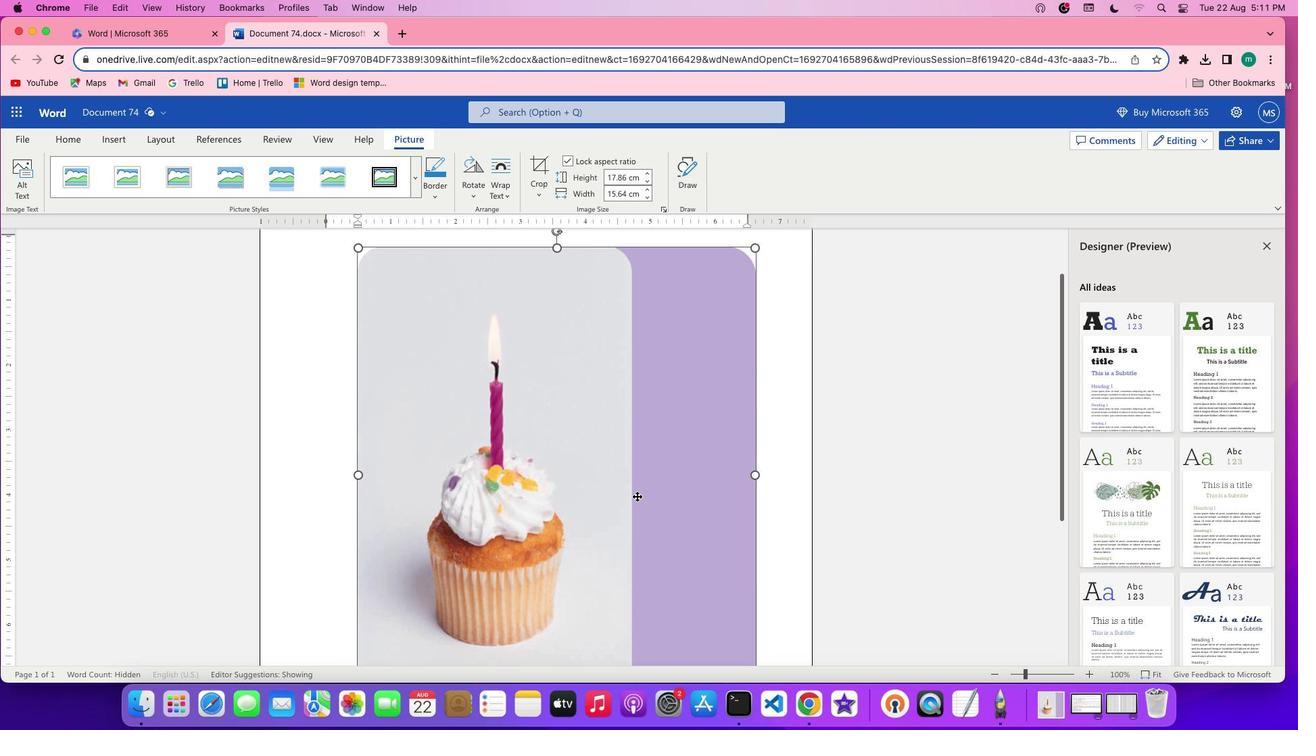 
Action: Mouse scrolled (636, 496) with delta (0, 2)
Screenshot: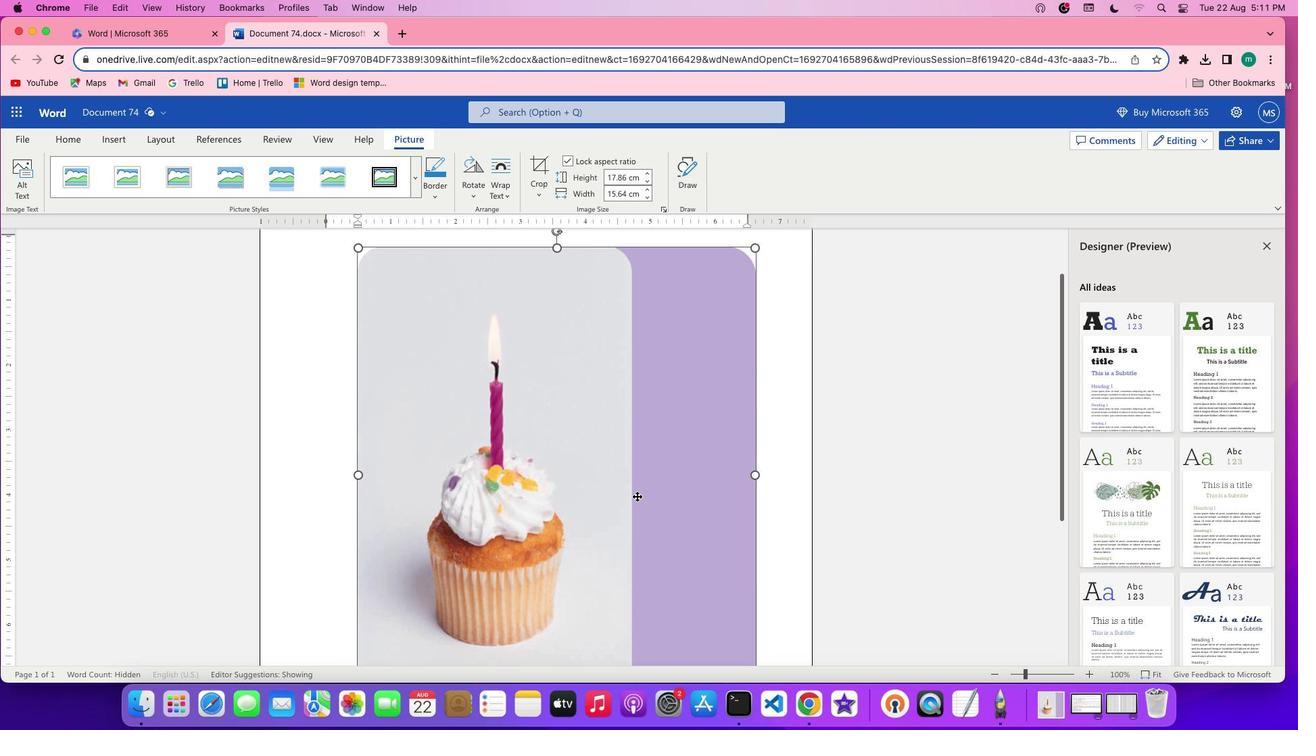 
Action: Mouse scrolled (636, 496) with delta (0, 3)
Screenshot: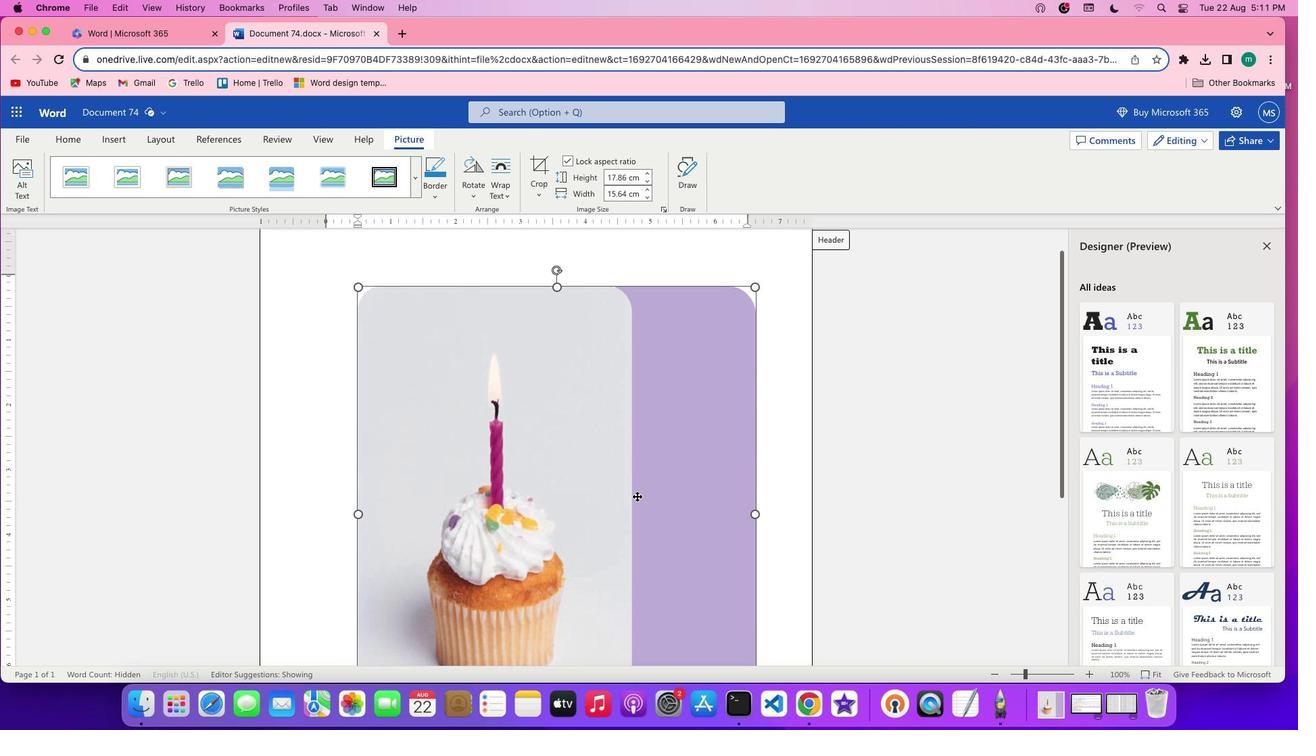 
Action: Mouse moved to (557, 305)
Screenshot: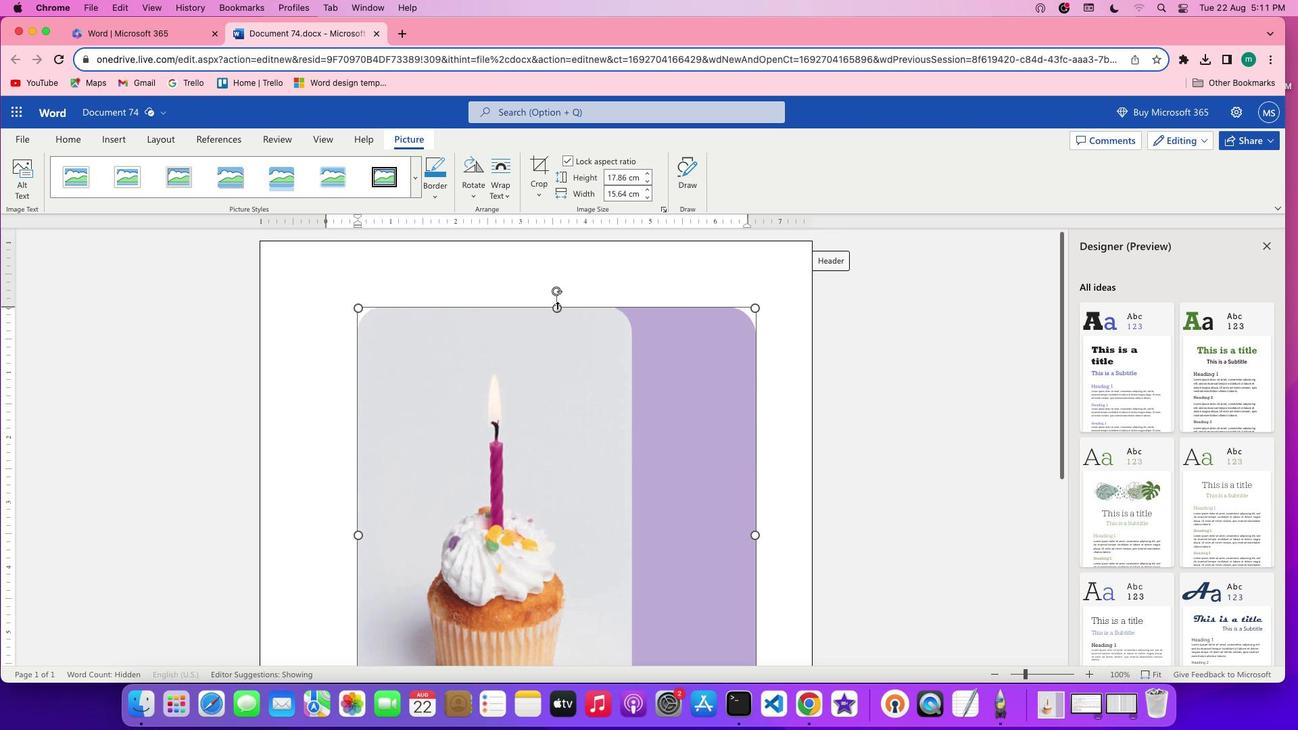 
Action: Mouse pressed left at (557, 305)
Screenshot: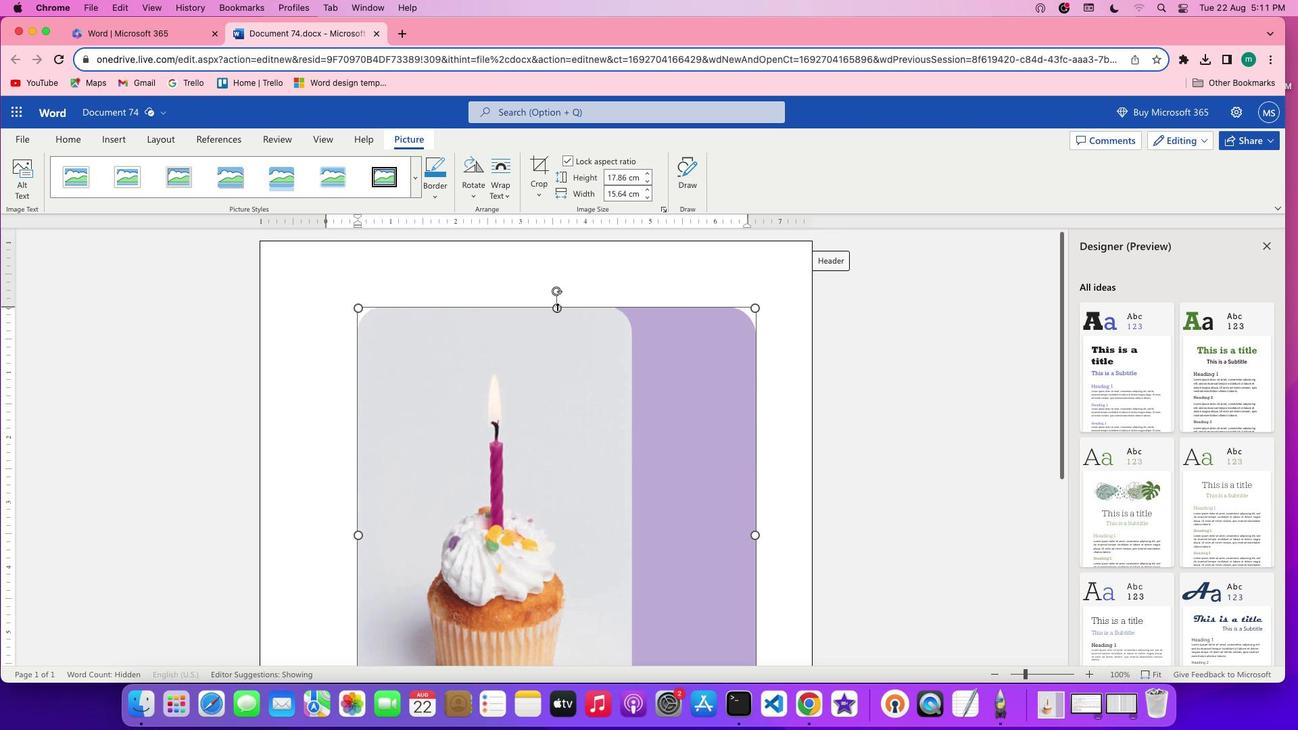 
Action: Mouse moved to (575, 450)
Screenshot: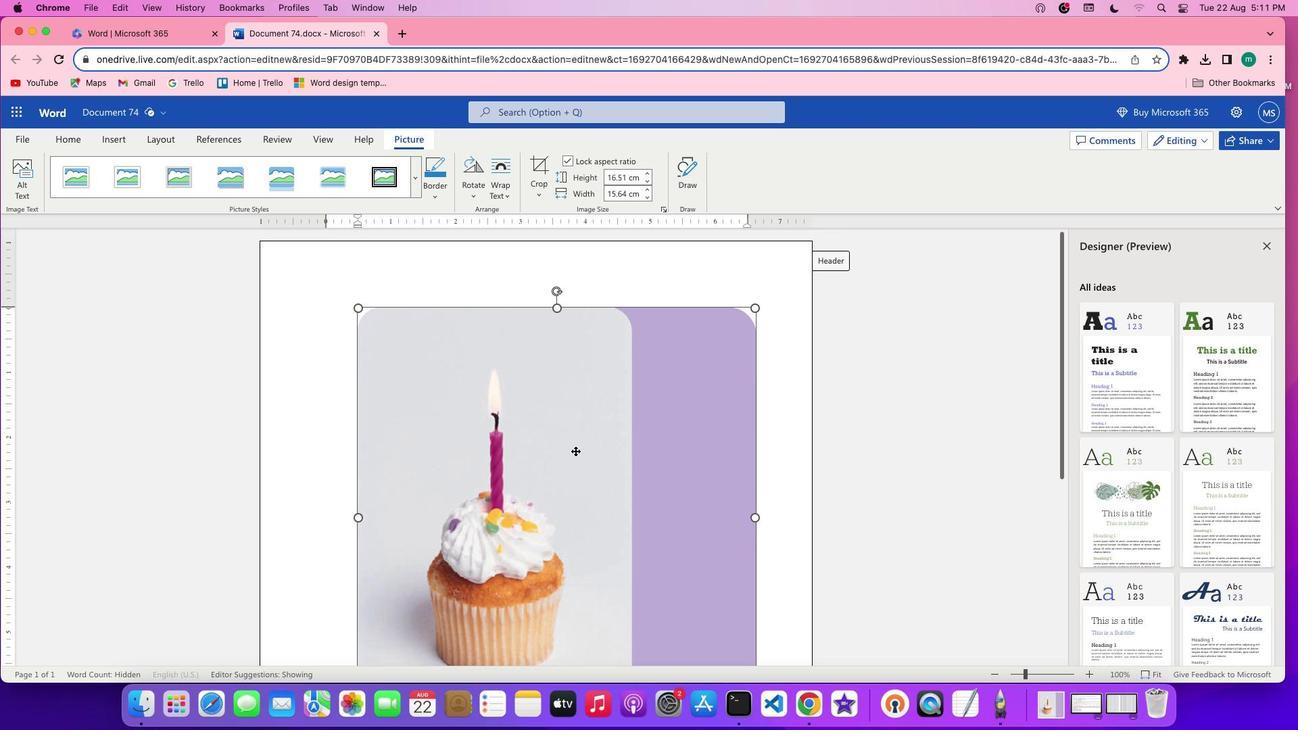 
Action: Mouse scrolled (575, 450) with delta (0, 0)
Screenshot: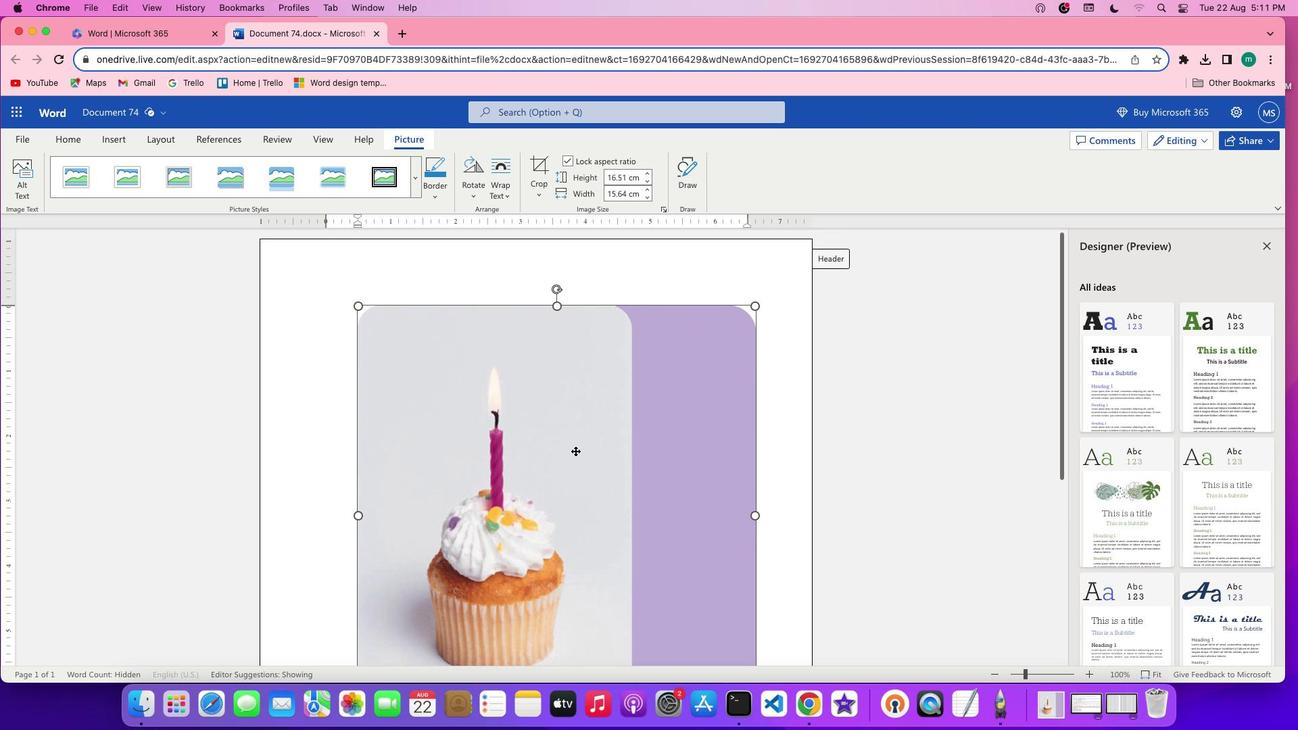 
Action: Mouse scrolled (575, 450) with delta (0, 0)
Screenshot: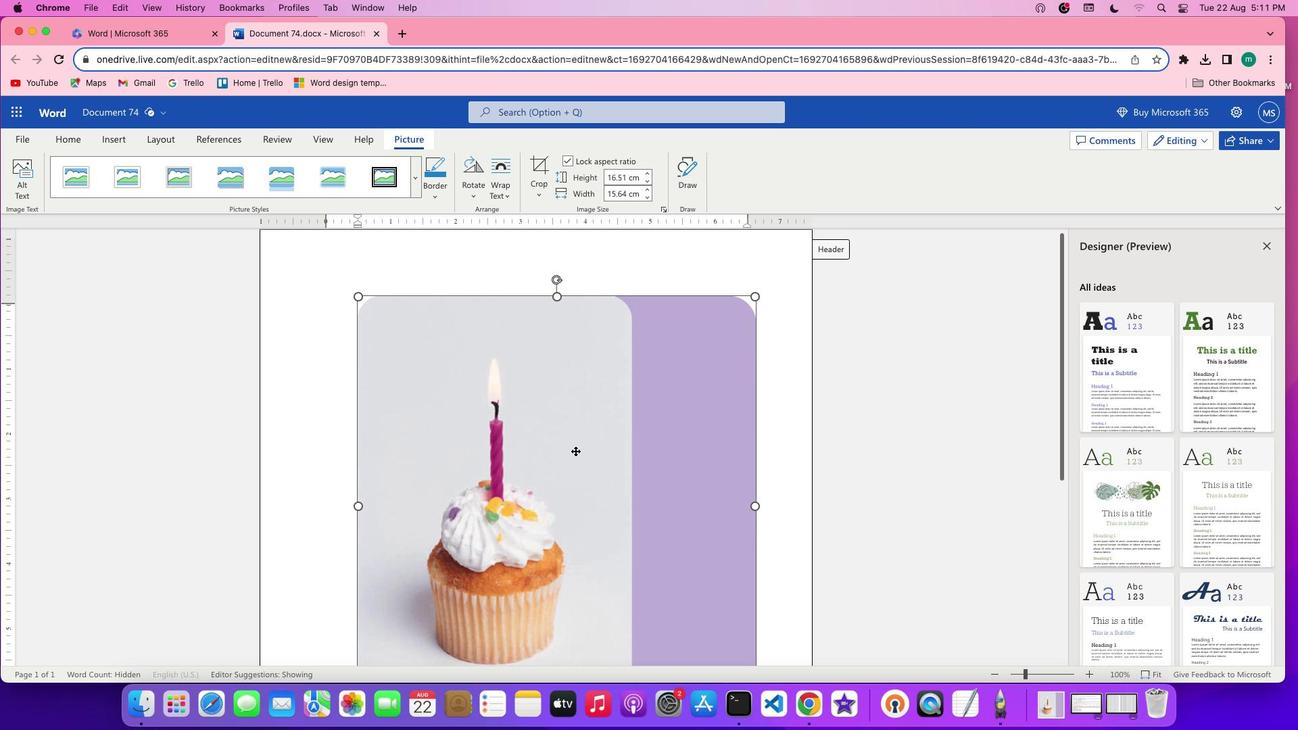 
Action: Mouse scrolled (575, 450) with delta (0, -1)
Screenshot: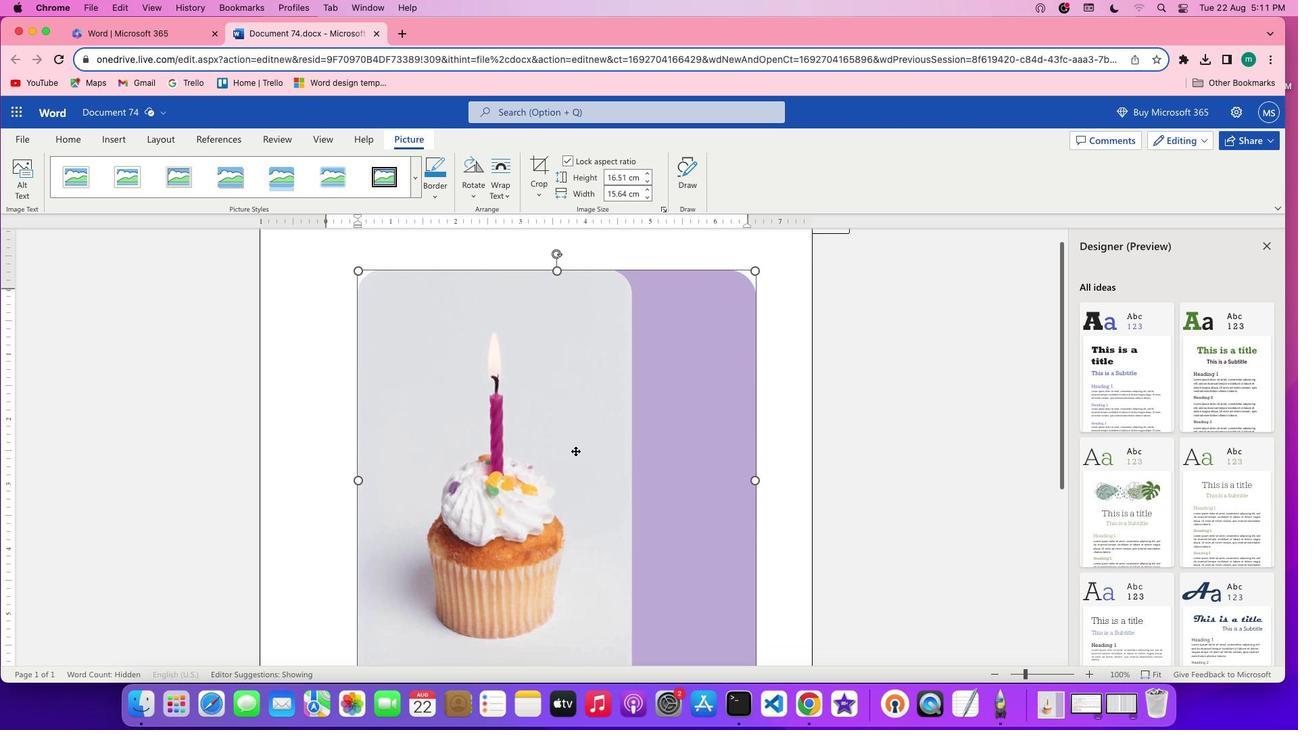 
Action: Mouse scrolled (575, 450) with delta (0, -1)
Screenshot: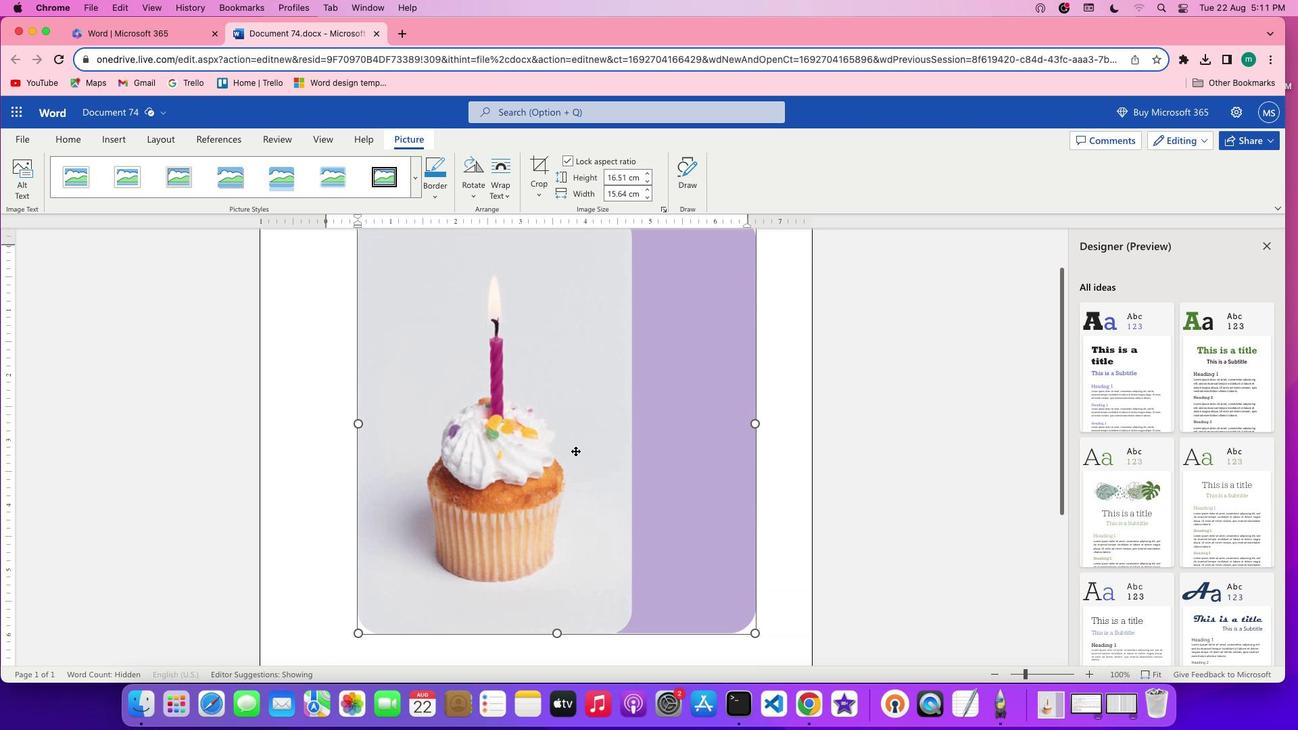 
Action: Mouse scrolled (575, 450) with delta (0, 0)
Screenshot: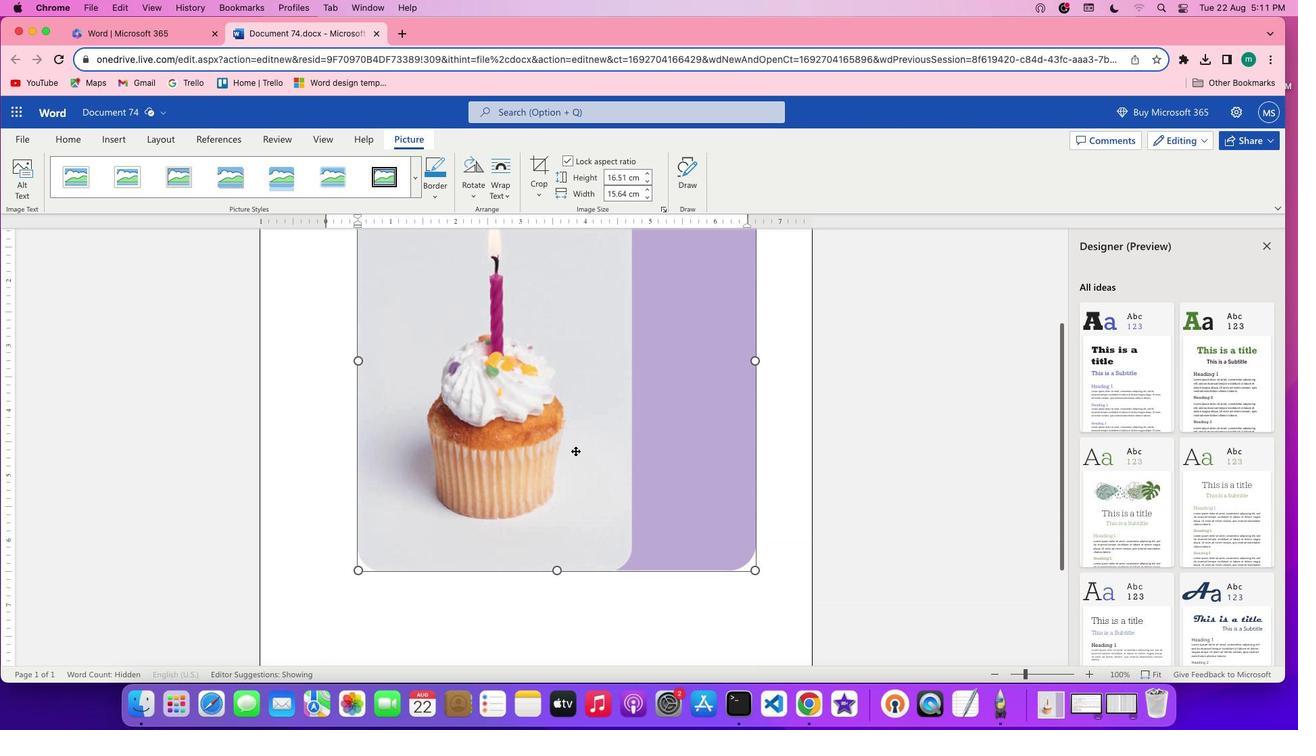 
Action: Mouse scrolled (575, 450) with delta (0, 0)
Screenshot: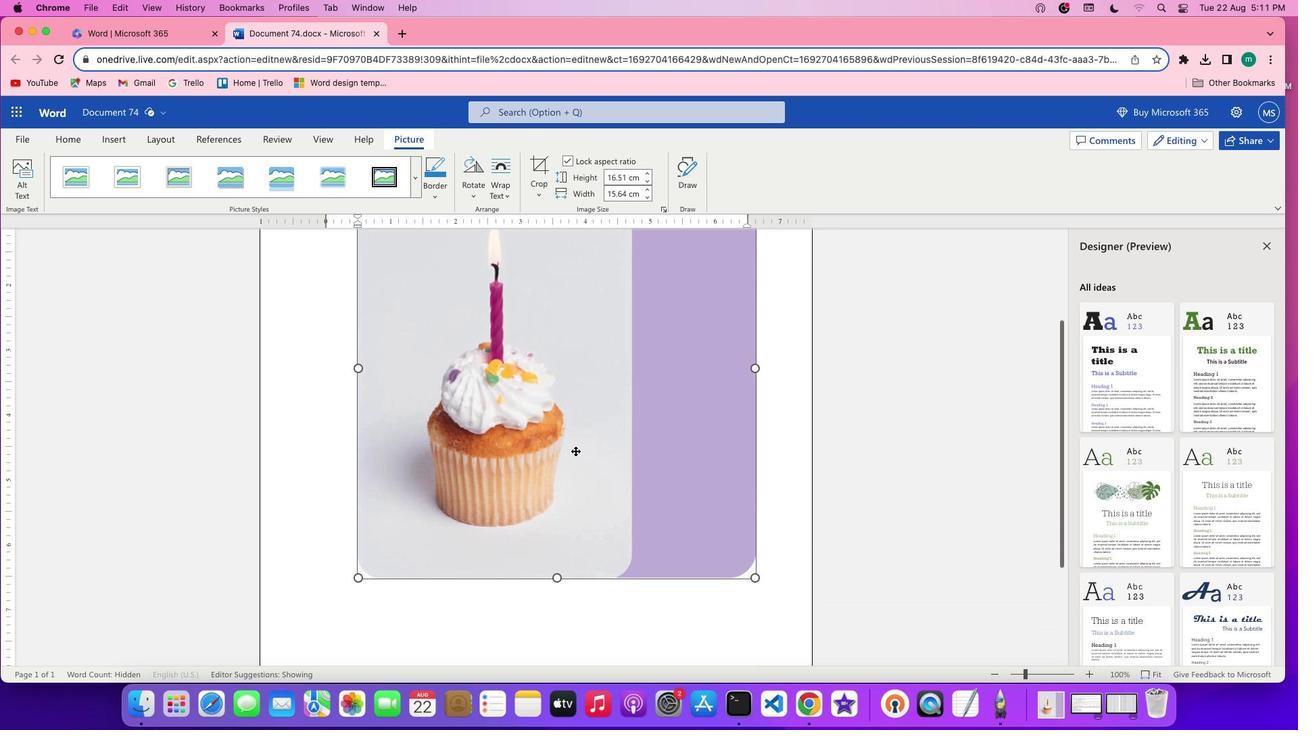 
Action: Mouse scrolled (575, 450) with delta (0, 0)
Screenshot: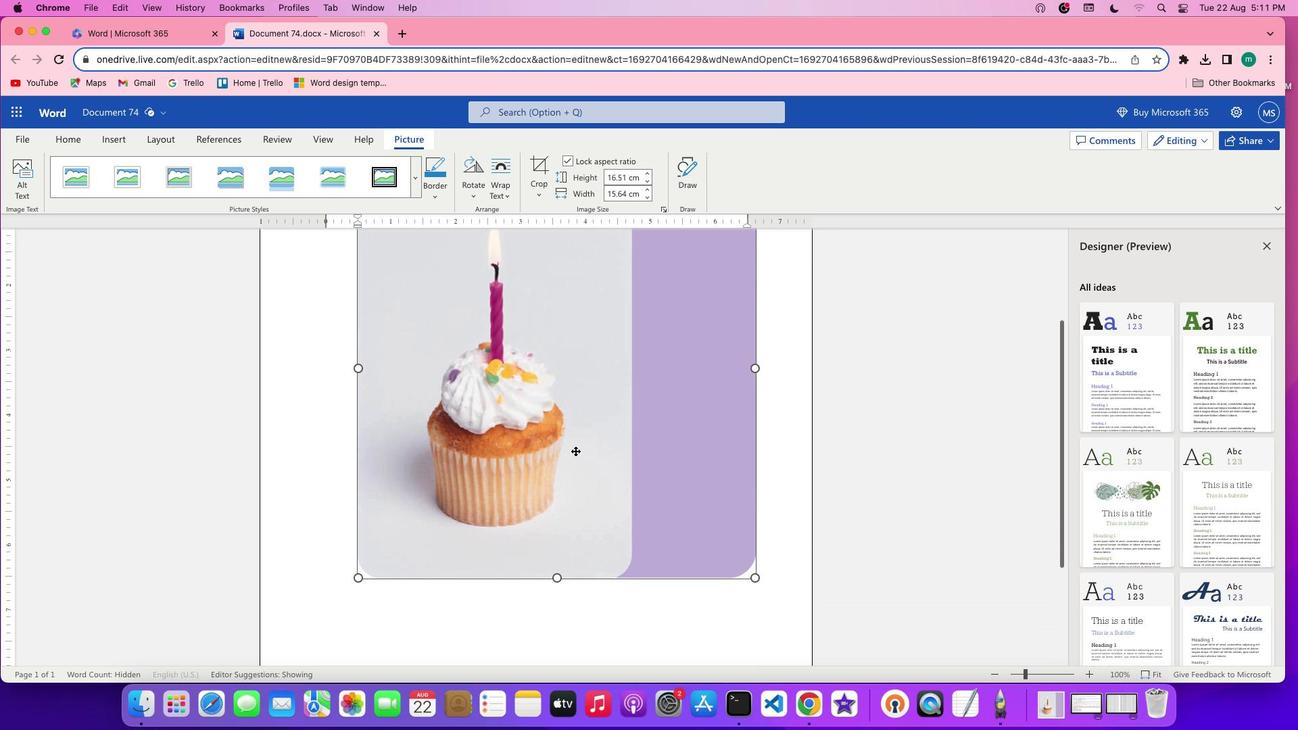 
Action: Mouse scrolled (575, 450) with delta (0, 0)
Screenshot: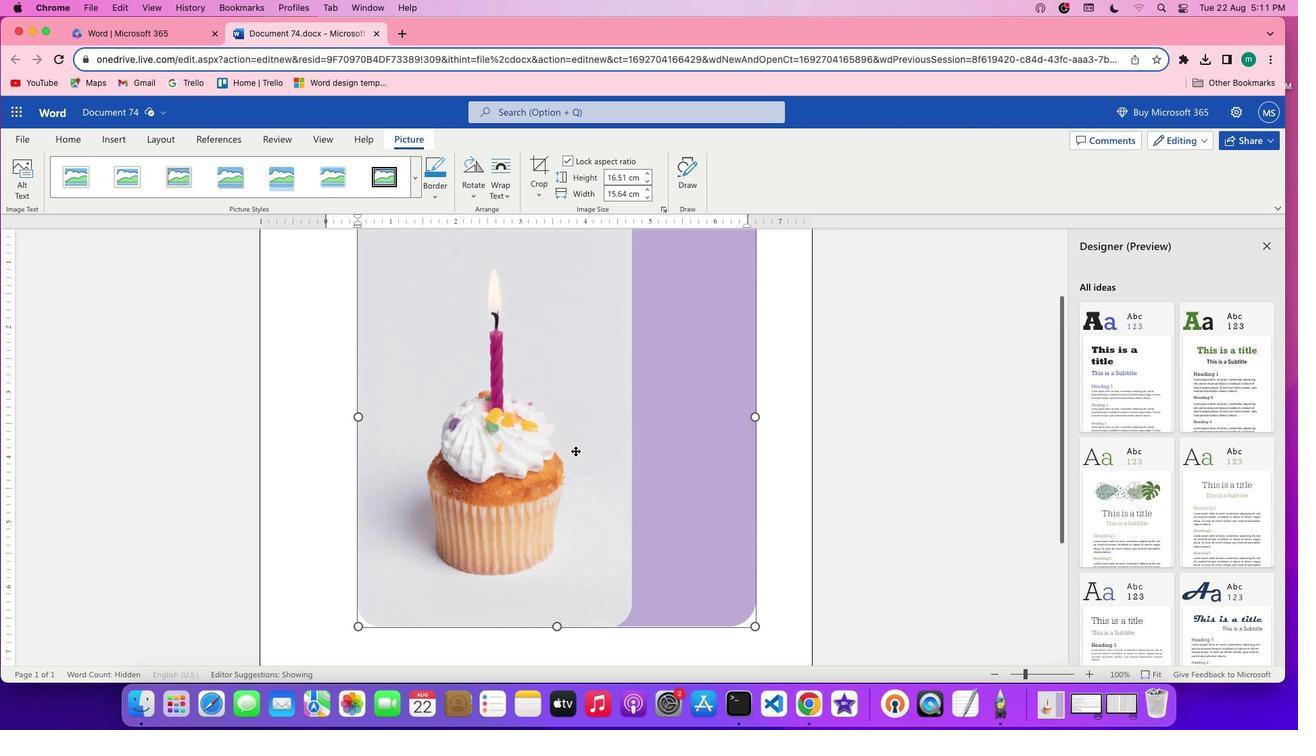 
Action: Mouse moved to (628, 425)
Screenshot: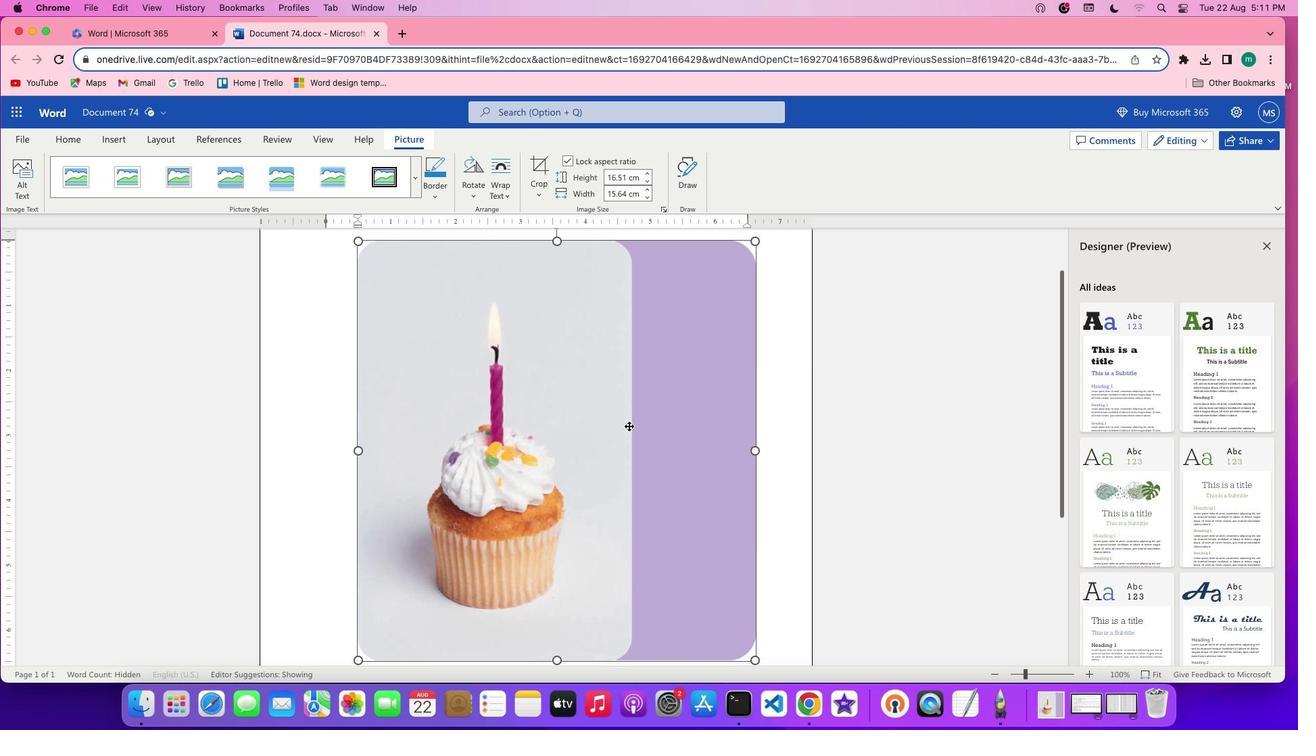 
Action: Mouse pressed left at (628, 425)
Screenshot: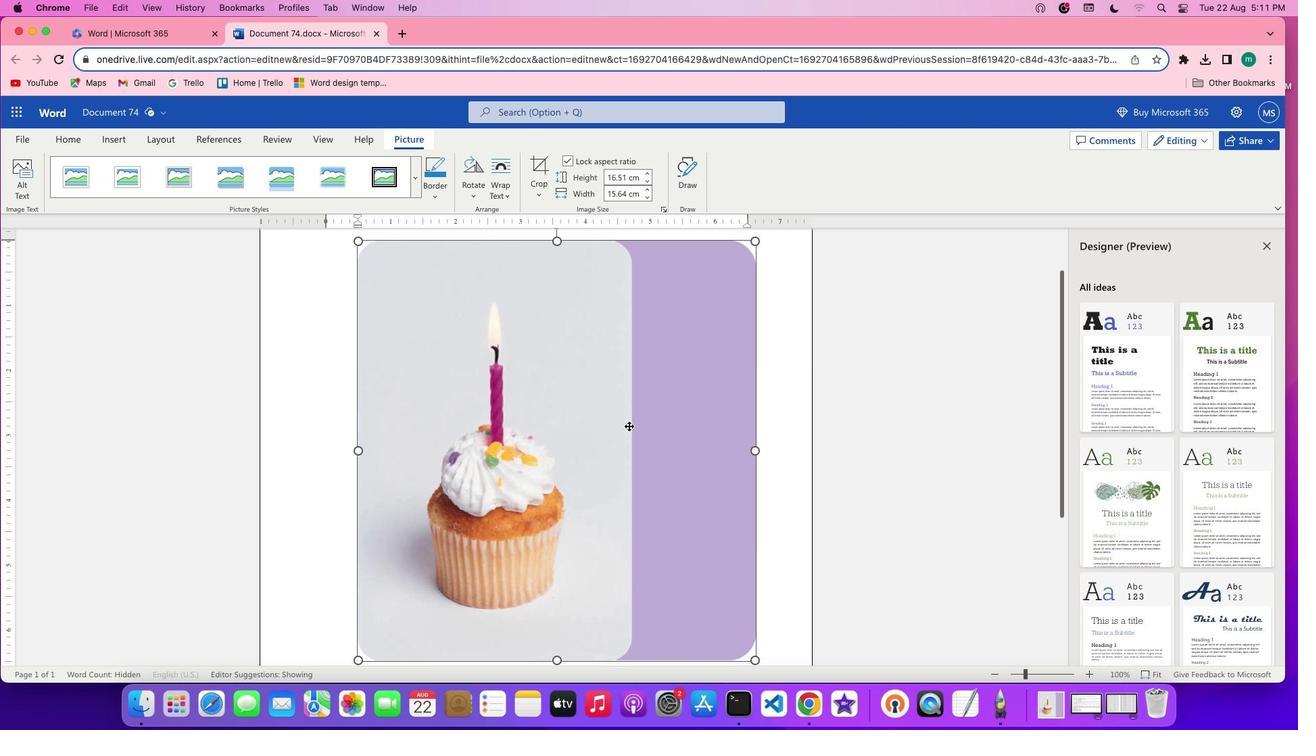 
Action: Mouse moved to (500, 191)
Screenshot: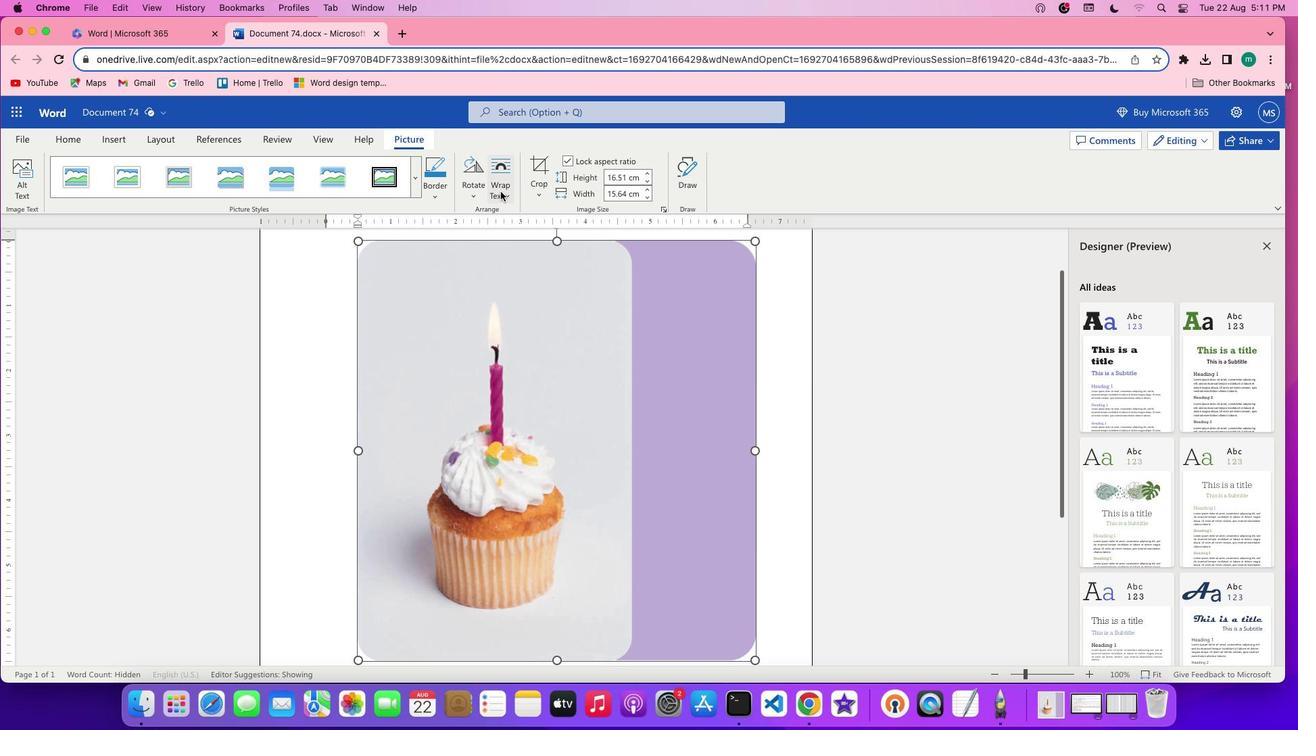 
Action: Mouse pressed left at (500, 191)
Screenshot: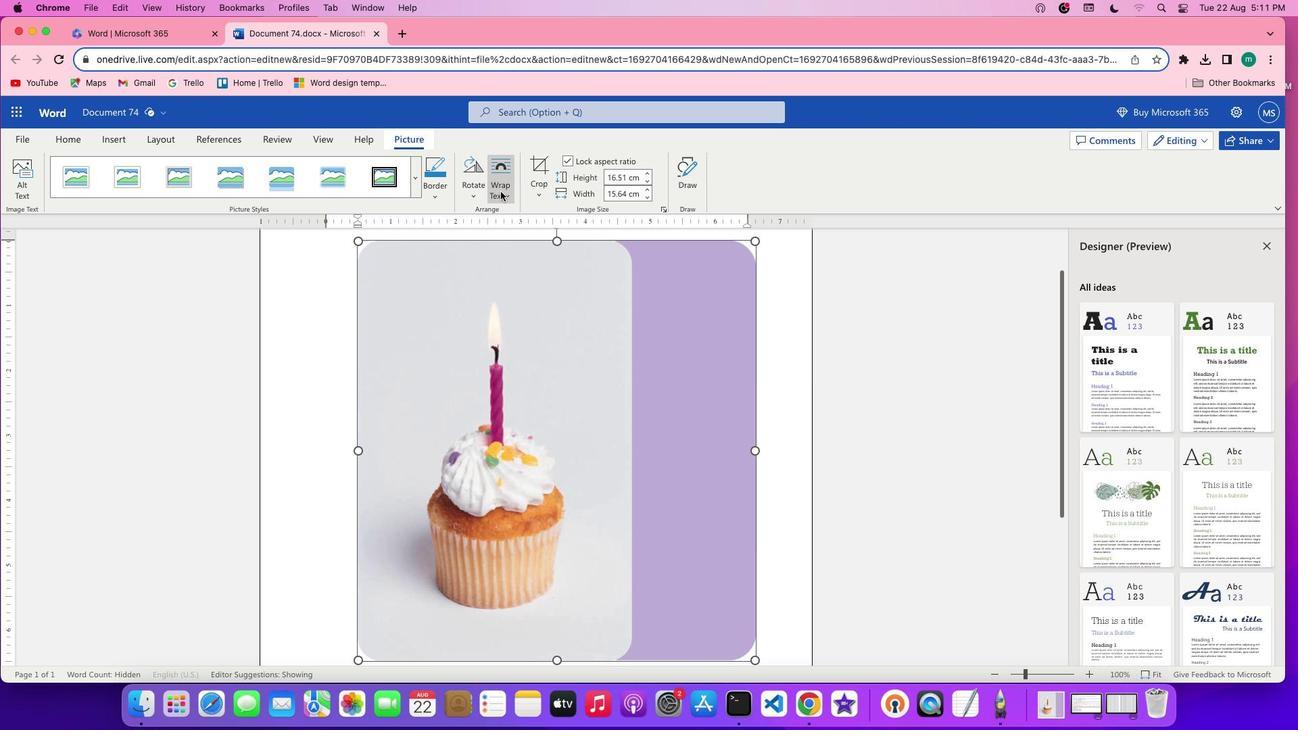 
Action: Mouse moved to (540, 267)
Screenshot: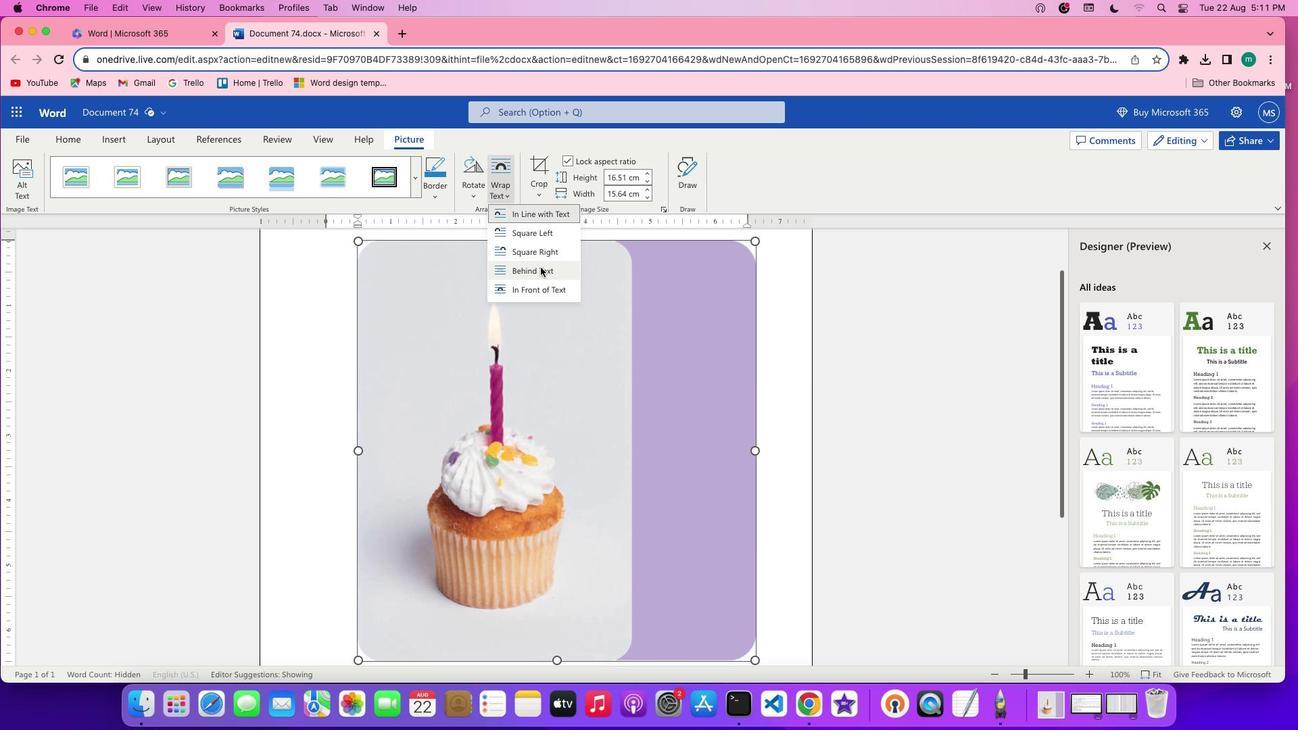
Action: Mouse pressed left at (540, 267)
Screenshot: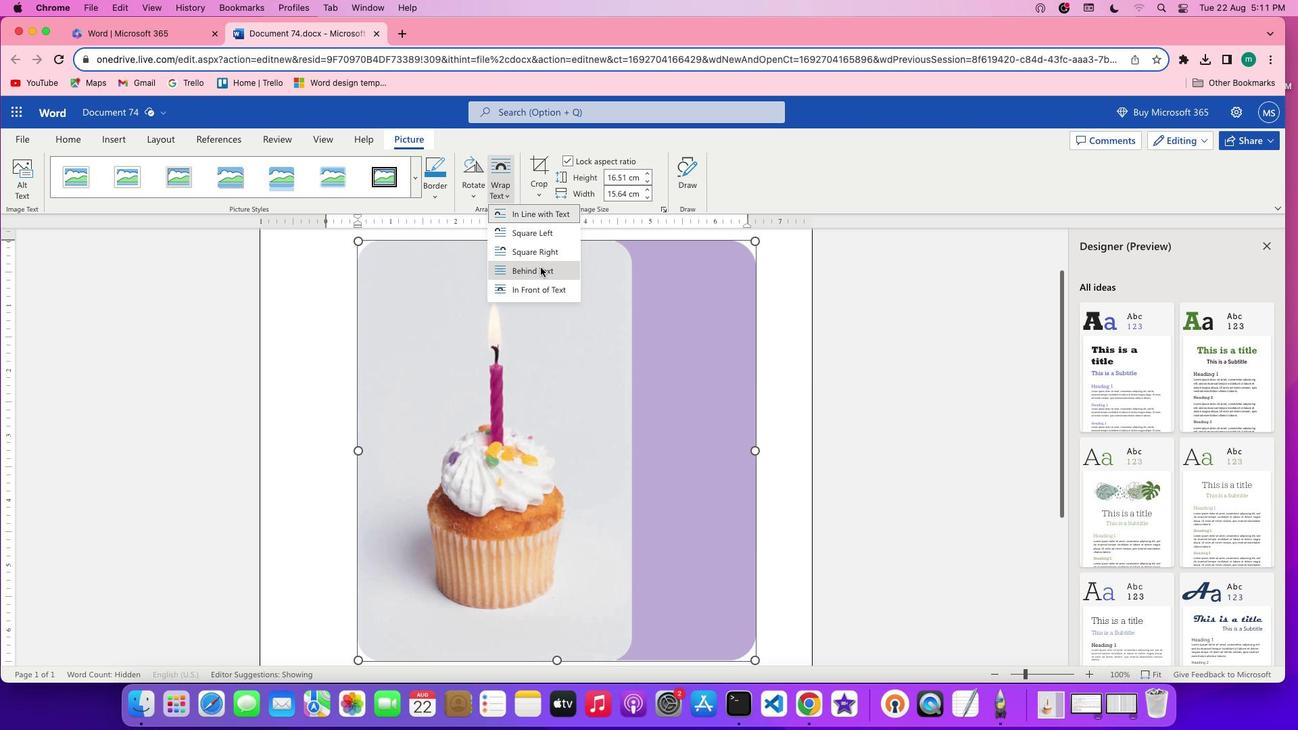 
Action: Mouse moved to (538, 336)
Screenshot: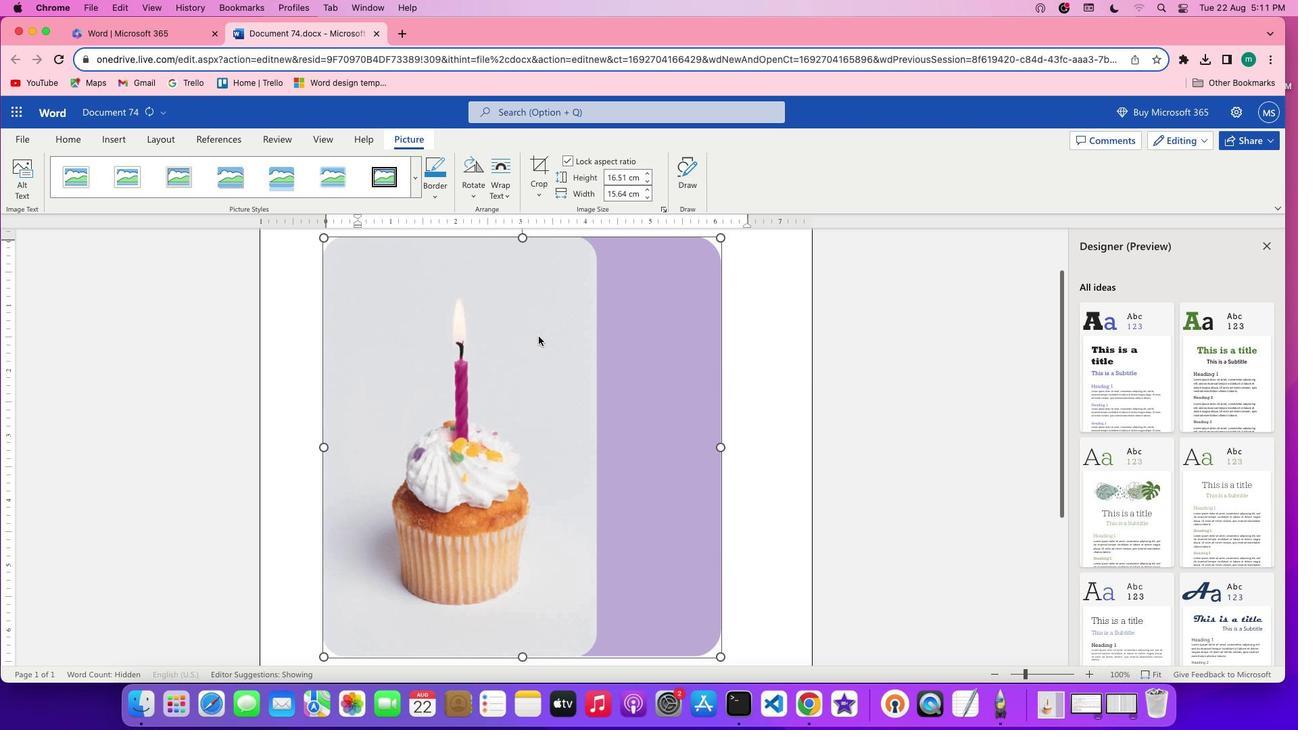 
Action: Mouse pressed left at (538, 336)
Screenshot: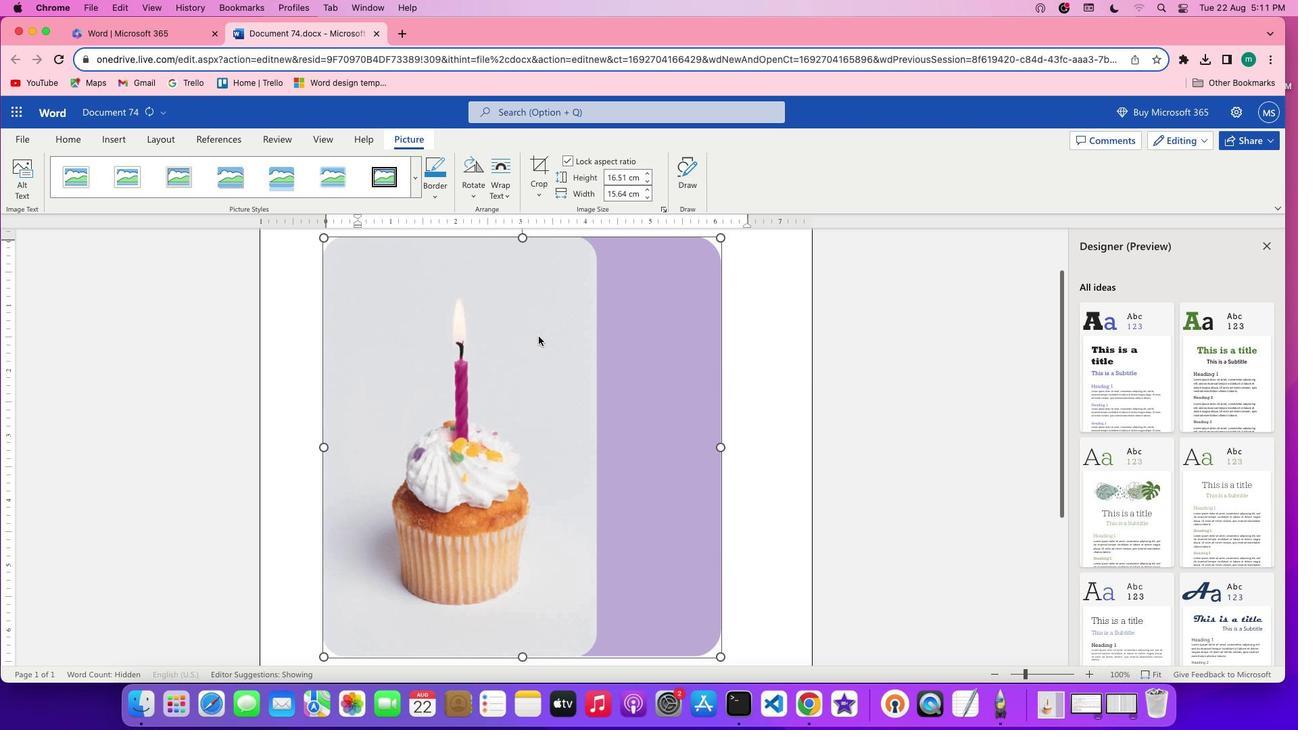 
Action: Key pressed Key.downKey.shiftKey.enterKey.enterKey.enterKey.enterKey.enterKey.enterKey.shiftKey.spaceKey.spaceKey.spaceKey.spaceKey.spaceKey.spaceKey.spaceKey.spaceKey.spaceKey.spaceKey.spaceKey.spaceKey.spaceKey.spaceKey.spaceKey.spaceKey.spaceKey.spaceKey.spaceKey.spaceKey.spaceKey.spaceKey.spaceKey.spaceKey.spaceKey.spaceKey.spaceKey.spaceKey.spaceKey.spaceKey.spaceKey.spaceKey.spaceKey.spaceKey.spaceKey.spaceKey.spaceKey.spaceKey.spaceKey.spaceKey.spaceKey.spaceKey.spaceKey.spaceKey.spaceKey.spaceKey.spaceKey.spaceKey.spaceKey.spaceKey.spaceKey.spaceKey.spaceKey.spaceKey.spaceKey.spaceKey.spaceKey.spaceKey.spaceKey.spaceKey.spaceKey.spaceKey.spaceKey.spaceKey.spaceKey.spaceKey.spaceKey.spaceKey.spaceKey.spaceKey.spaceKey.spaceKey.spaceKey.spaceKey.spaceKey.spaceKey.spaceKey.spaceKey.spaceKey.spaceKey.spaceKey.spaceKey.spaceKey.spaceKey.spaceKey.spaceKey.spaceKey.spaceKey.spaceKey.spaceKey.spaceKey.spaceKey.spaceKey.spaceKey.spaceKey.spaceKey.spaceKey.spaceKey.spaceKey.spaceKey.shift'H''A''P''P''Y'Key.shiftKey.enterKey.spaceKey.spaceKey.spaceKey.spaceKey.spaceKey.spaceKey.spaceKey.spaceKey.spaceKey.spaceKey.spaceKey.spaceKey.spaceKey.spaceKey.spaceKey.spaceKey.spaceKey.spaceKey.spaceKey.spaceKey.spaceKey.spaceKey.spaceKey.spaceKey.spaceKey.spaceKey.spaceKey.spaceKey.spaceKey.spaceKey.spaceKey.spaceKey.spaceKey.spaceKey.spaceKey.spaceKey.spaceKey.spaceKey.spaceKey.spaceKey.spaceKey.spaceKey.spaceKey.spaceKey.spaceKey.spaceKey.spaceKey.spaceKey.spaceKey.spaceKey.spaceKey.spaceKey.spaceKey.spaceKey.spaceKey.spaceKey.spaceKey.spaceKey.spaceKey.spaceKey.spaceKey.spaceKey.spaceKey.spaceKey.spaceKey.spaceKey.spaceKey.spaceKey.spaceKey.spaceKey.spaceKey.spaceKey.spaceKey.spaceKey.spaceKey.spaceKey.spaceKey.spaceKey.spaceKey.spaceKey.spaceKey.spaceKey.spaceKey.spaceKey.spaceKey.spaceKey.spaceKey.spaceKey.spaceKey.spaceKey.spaceKey.spaceKey.spaceKey.spaceKey.spaceKey.spaceKey.spaceKey.spaceKey.spaceKey.spaceKey.spaceKey.shift'B''I''R''T''H''D''A''Y'Key.shiftKey.leftKey.leftKey.leftKey.leftKey.leftKey.leftKey.leftKey.leftKey.backspaceKey.rightKey.rightKey.rightKey.rightKey.rightKey.rightKey.rightKey.rightKey.shift_r'!'Key.shiftKey.enterKey.enterKey.enterKey.spaceKey.shiftKey.spaceKey.spaceKey.spaceKey.spaceKey.spaceKey.spaceKey.spaceKey.spaceKey.spaceKey.spaceKey.spaceKey.spaceKey.spaceKey.spaceKey.spaceKey.spaceKey.spaceKey.spaceKey.spaceKey.spaceKey.spaceKey.spaceKey.spaceKey.spaceKey.spaceKey.spaceKey.spaceKey.spaceKey.spaceKey.spaceKey.spaceKey.spaceKey.spaceKey.spaceKey.spaceKey.spaceKey.spaceKey.spaceKey.spaceKey.spaceKey.spaceKey.spaceKey.spaceKey.spaceKey.spaceKey.spaceKey.spaceKey.spaceKey.spaceKey.spaceKey.spaceKey.spaceKey.spaceKey.spaceKey.spaceKey.spaceKey.spaceKey.spaceKey.spaceKey.spaceKey.spaceKey.spaceKey.spaceKey.spaceKey.spaceKey.spaceKey.spaceKey.spaceKey.spaceKey.spaceKey.spaceKey.spaceKey.spaceKey.spaceKey.spaceKey.spaceKey.spaceKey.spaceKey.spaceKey.spaceKey.spaceKey.spaceKey.spaceKey.spaceKey.spaceKey.spaceKey.spaceKey.spaceKey.spaceKey.spaceKey.spaceKey.spaceKey.spaceKey.spaceKey.spaceKey.spaceKey.spaceKey.spaceKey.spaceKey.spaceKey.spaceKey.spaceKey.spaceKey.spaceKey.spaceKey.spaceKey.spaceKey.spaceKey.spaceKey.spaceKey.spaceKey.spaceKey.spaceKey.spaceKey.spaceKey.spaceKey.spaceKey.spaceKey.spaceKey.spaceKey.spaceKey.spaceKey.shift'J'Key.shift'O''I''N'Key.spaceKey.shift'U''S'Key.spaceKey.shift'O''N'Key.shiftKey.enterKey.cmd'z'Key.shiftKey.enterKey.spaceKey.spaceKey.spaceKey.spaceKey.spaceKey.spaceKey.spaceKey.spaceKey.spaceKey.spaceKey.spaceKey.spaceKey.spaceKey.spaceKey.spaceKey.spaceKey.spaceKey.spaceKey.spaceKey.spaceKey.spaceKey.spaceKey.spaceKey.spaceKey.spaceKey.spaceKey.spaceKey.spaceKey.spaceKey.spaceKey.spaceKey.spaceKey.spaceKey.spaceKey.spaceKey.spaceKey.spaceKey.spaceKey.spaceKey.spaceKey.spaceKey.spaceKey.spaceKey.spaceKey.spaceKey.spaceKey.spaceKey.spaceKey.spaceKey.spaceKey.spaceKey.spaceKey.spaceKey.spaceKey.spaceKey.spaceKey.spaceKey.spaceKey.spaceKey.spaceKey.spaceKey.spaceKey.spaceKey.spaceKey.spaceKey.spaceKey.spaceKey.spaceKey.spaceKey.spaceKey.spaceKey.spaceKey.spaceKey.spaceKey.spaceKey.spaceKey.spaceKey.spaceKey.spaceKey.spaceKey.spaceKey.spaceKey.spaceKey.spaceKey.spaceKey.spaceKey.spaceKey.spaceKey.spaceKey.spaceKey.spaceKey.spaceKey.spaceKey.spaceKey.spaceKey.spaceKey.spaceKey.spaceKey.spaceKey.spaceKey.spaceKey.spaceKey.spaceKey.spaceKey.spaceKey.spaceKey.spaceKey.spaceKey.spaceKey.spaceKey.spaceKey.spaceKey.spaceKey.spaceKey.spaceKey.spaceKey.spaceKey.spaceKey.backspaceKey.backspaceKey.backspaceKey.backspaceKey.backspaceKey.backspaceKey.backspaceKey.backspaceKey.backspaceKey.backspaceKey.shift'D''A''T''E'Key.spaceKey.shift'A''N''D'Key.spaceKey.shift'T''I''M''E'Key.spaceKey.shiftKey.enterKey.spaceKey.spaceKey.spaceKey.spaceKey.spaceKey.spaceKey.spaceKey.spaceKey.spaceKey.spaceKey.spaceKey.spaceKey.spaceKey.spaceKey.spaceKey.spaceKey.spaceKey.spaceKey.spaceKey.spaceKey.spaceKey.spaceKey.spaceKey.spaceKey.spaceKey.spaceKey.spaceKey.spaceKey.spaceKey.spaceKey.spaceKey.spaceKey.spaceKey.spaceKey.spaceKey.spaceKey.spaceKey.spaceKey.spaceKey.spaceKey.spaceKey.spaceKey.spaceKey.spaceKey.spaceKey.spaceKey.spaceKey.spaceKey.spaceKey.spaceKey.spaceKey.spaceKey.spaceKey.spaceKey.spaceKey.spaceKey.spaceKey.spaceKey.spaceKey.spaceKey.spaceKey.spaceKey.spaceKey.spaceKey.spaceKey.spaceKey.spaceKey.spaceKey.spaceKey.spaceKey.spaceKey.spaceKey.spaceKey.spaceKey.spaceKey.spaceKey.spaceKey.spaceKey.spaceKey.spaceKey.spaceKey.spaceKey.spaceKey.spaceKey.spaceKey.spaceKey.spaceKey.spaceKey.spaceKey.spaceKey.spaceKey.spaceKey.spaceKey.spaceKey.spaceKey.spaceKey.spaceKey.spaceKey.spaceKey.spaceKey.spaceKey.spaceKey.spaceKey.spaceKey.backspaceKey.backspaceKey.backspaceKey.backspaceKey.backspaceKey.backspaceKey.backspaceKey.backspaceKey.backspaceKey.backspaceKey.backspaceKey.shift'F''O''R'Key.spaceKey.shift'A'Key.spaceKey.shift'C''E''L''E''B''R''A''T''I''O''N'
Screenshot: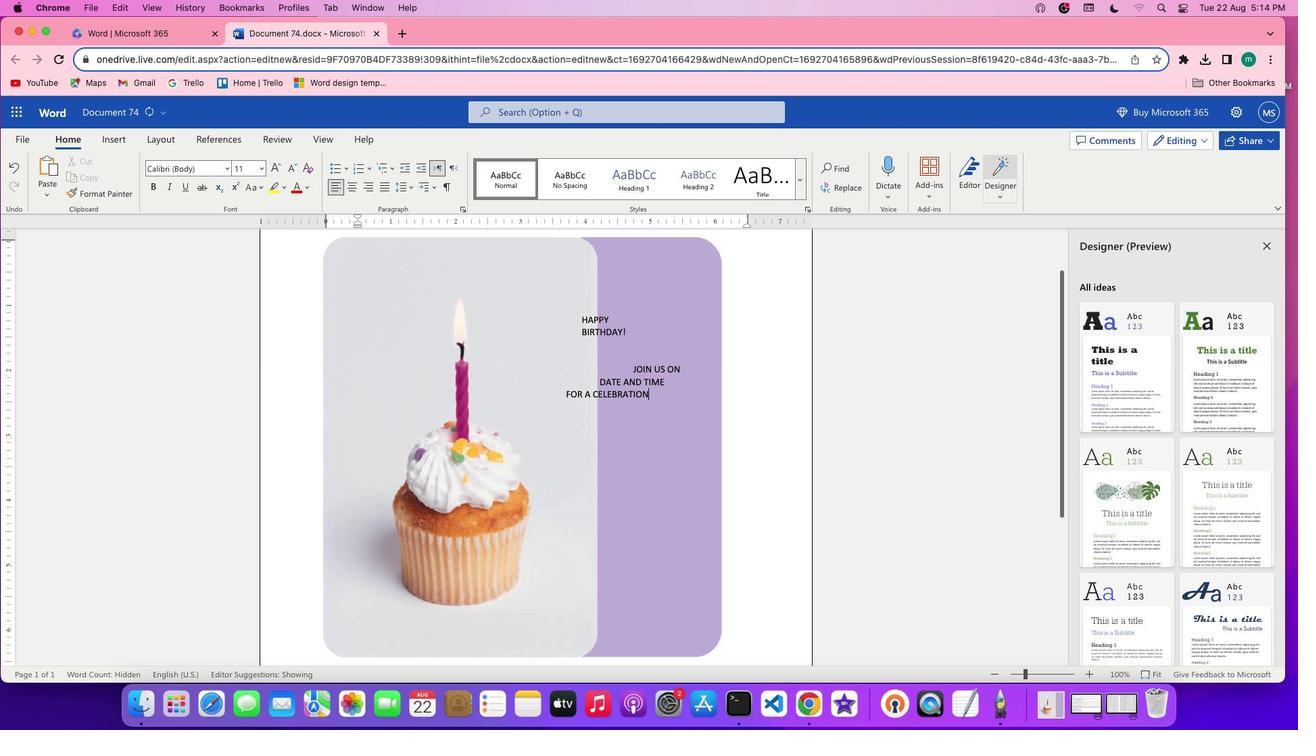 
Action: Mouse moved to (574, 347)
Screenshot: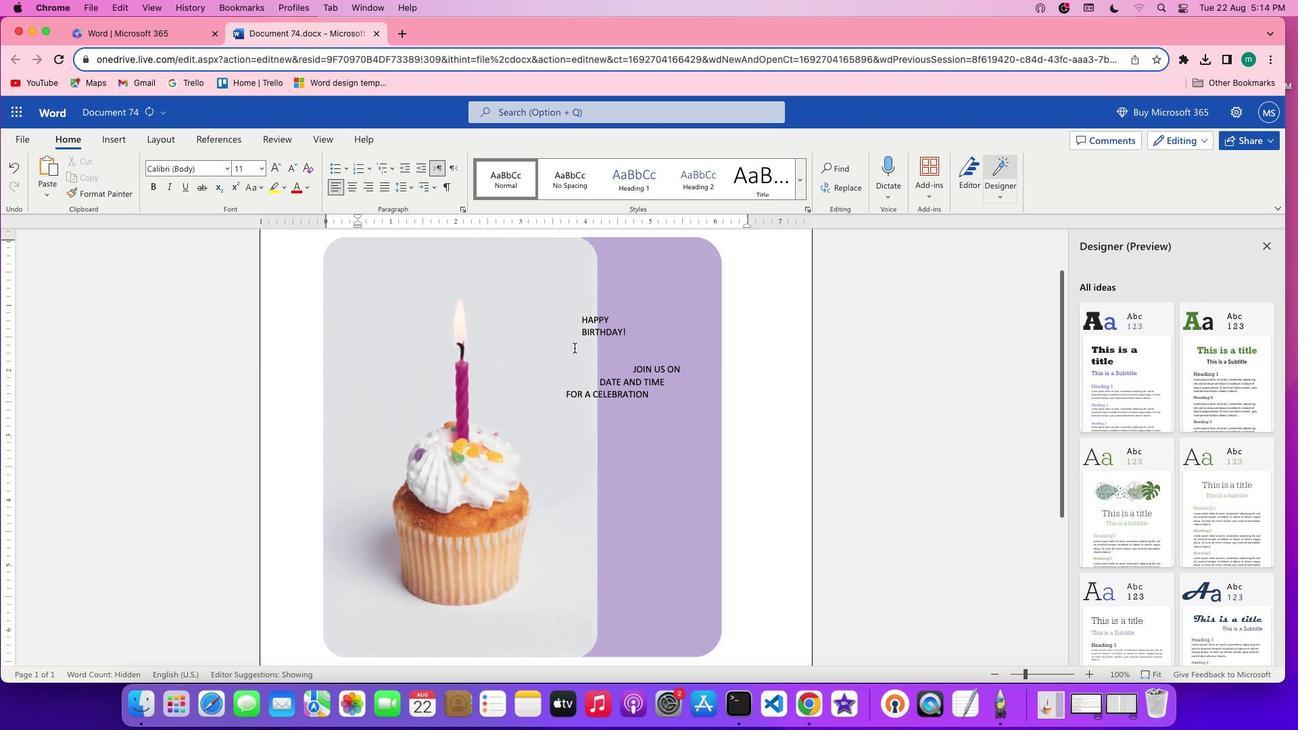 
Action: Mouse pressed left at (574, 347)
Screenshot: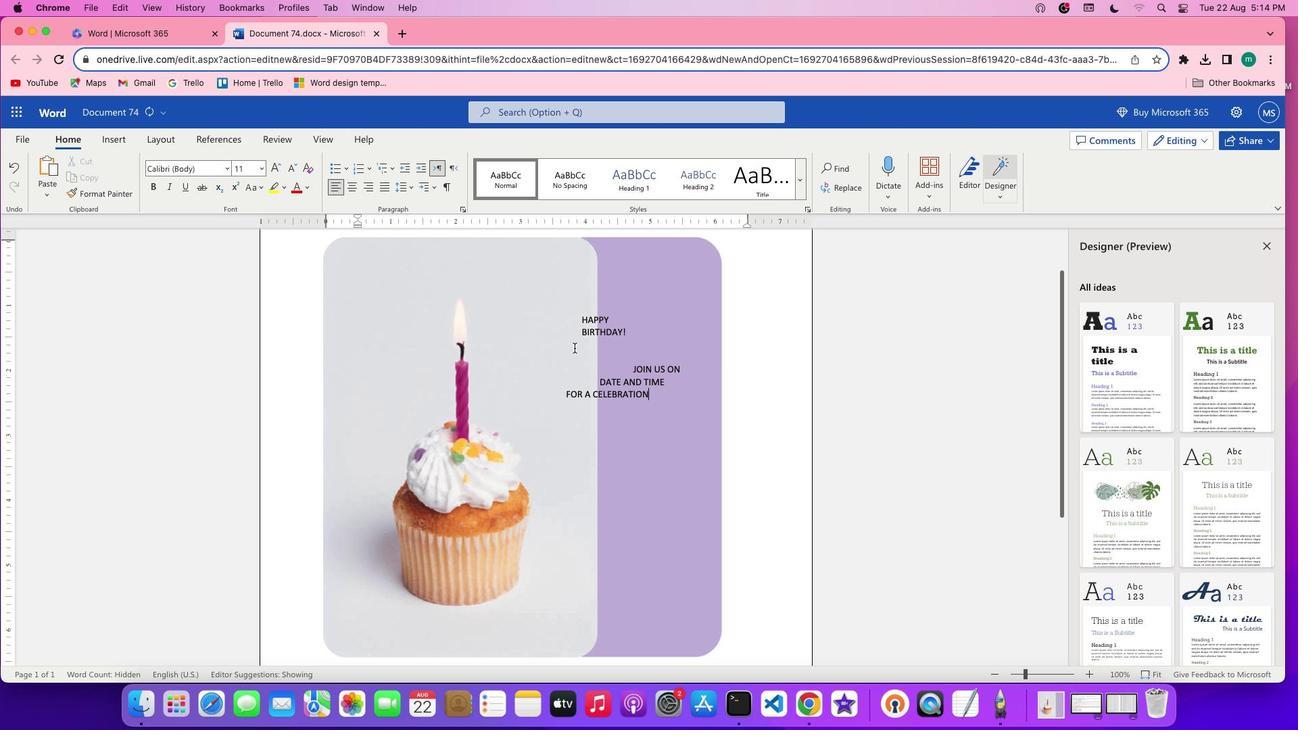 
Action: Mouse moved to (577, 321)
Screenshot: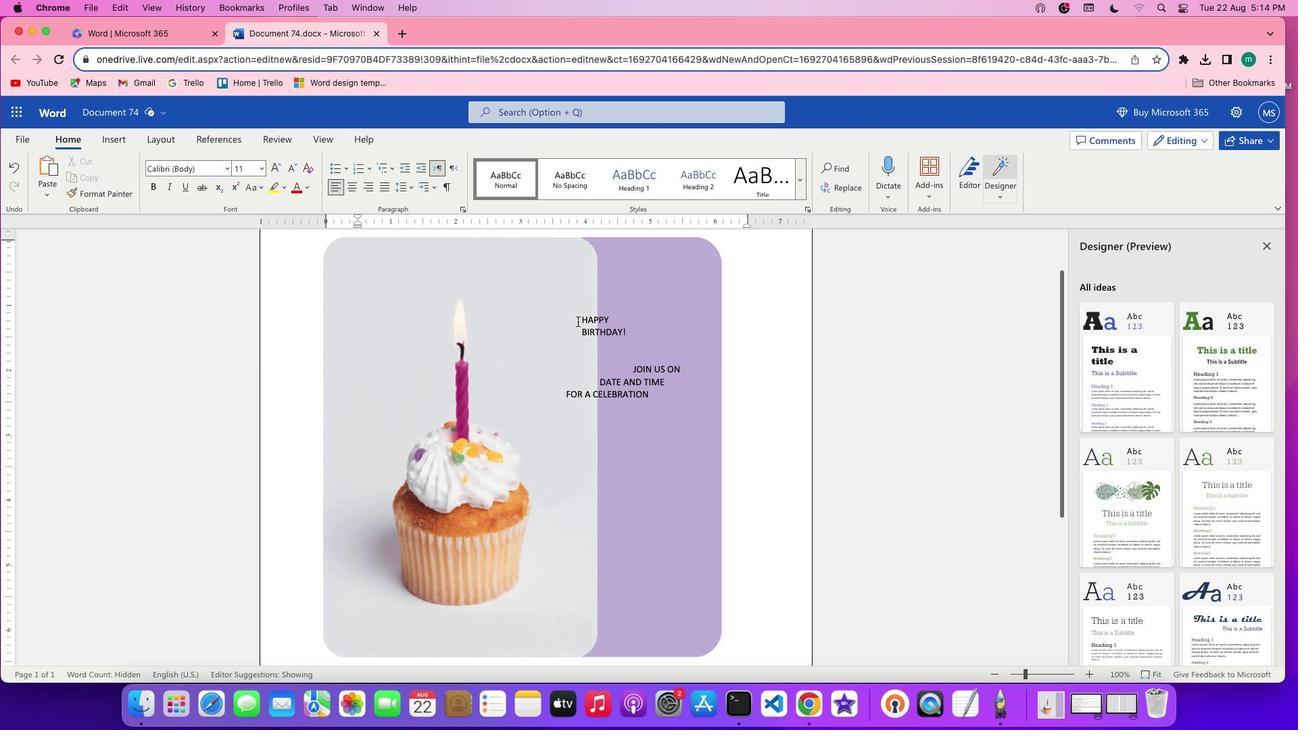 
Action: Mouse pressed left at (577, 321)
Screenshot: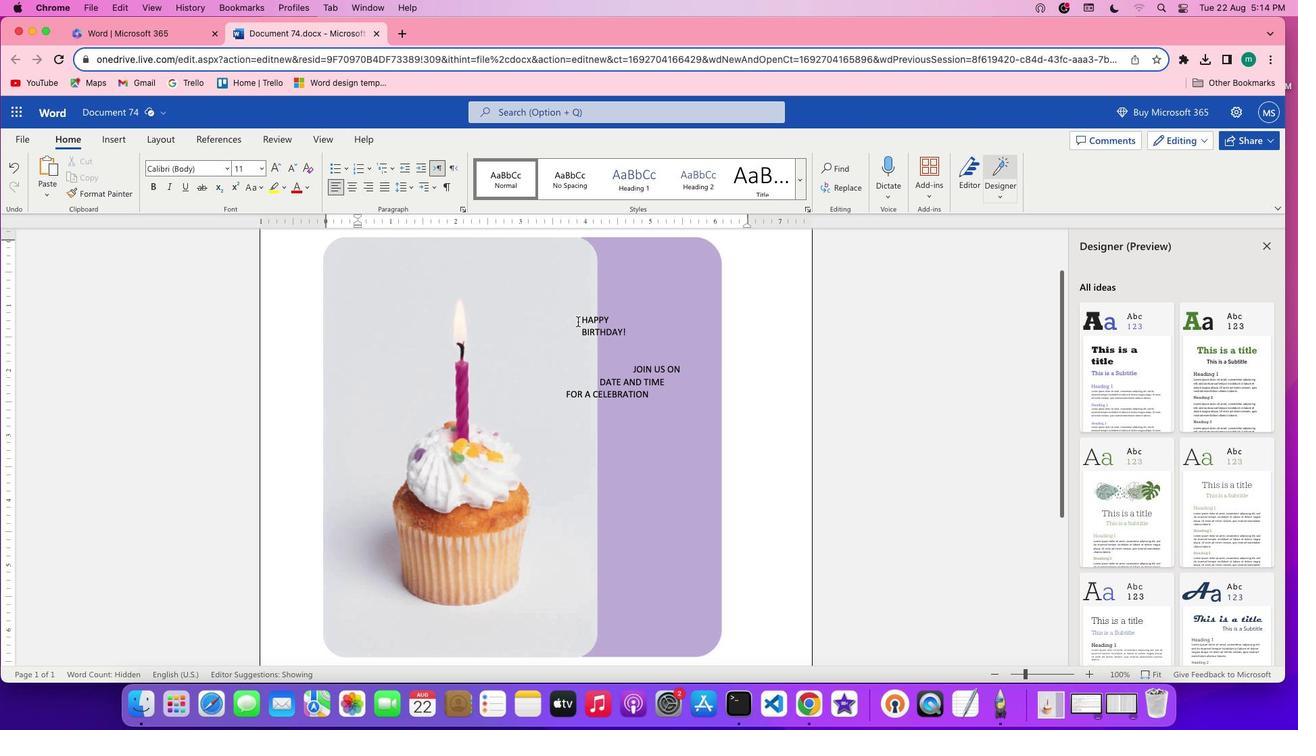 
Action: Mouse moved to (354, 189)
Screenshot: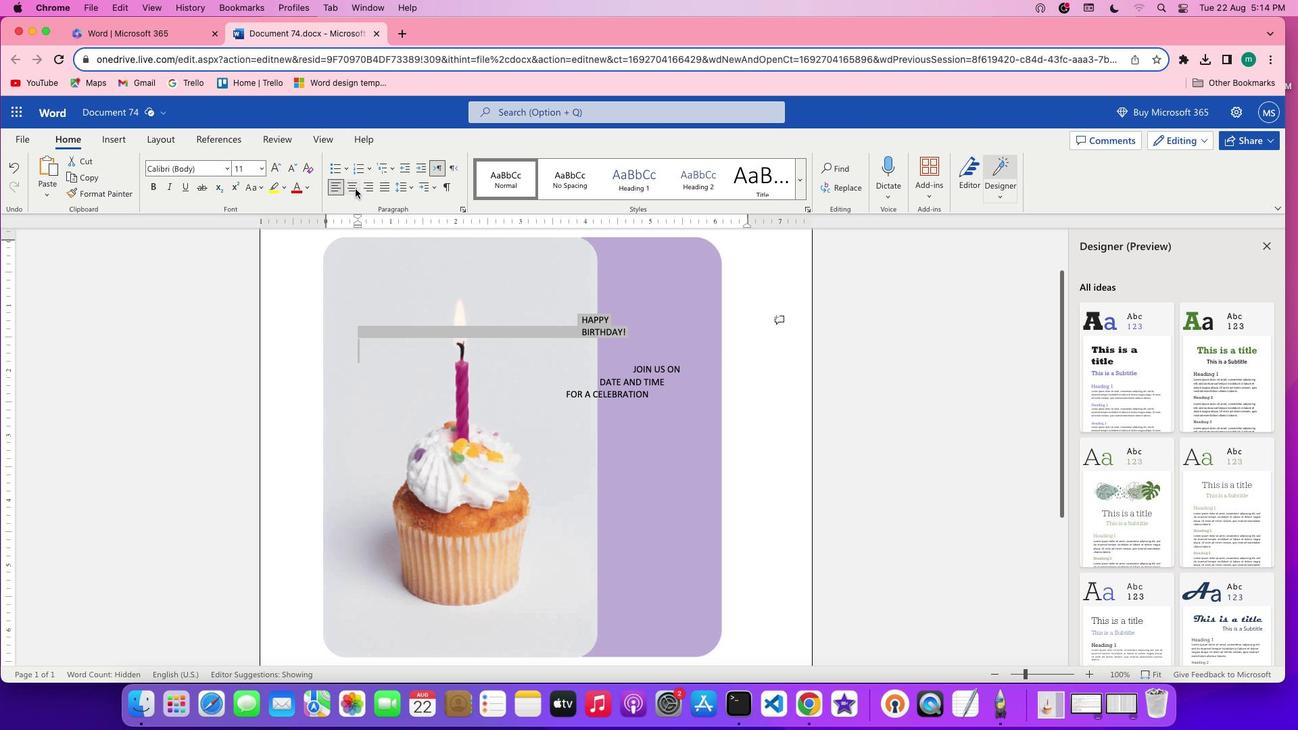 
Action: Mouse pressed left at (354, 189)
Screenshot: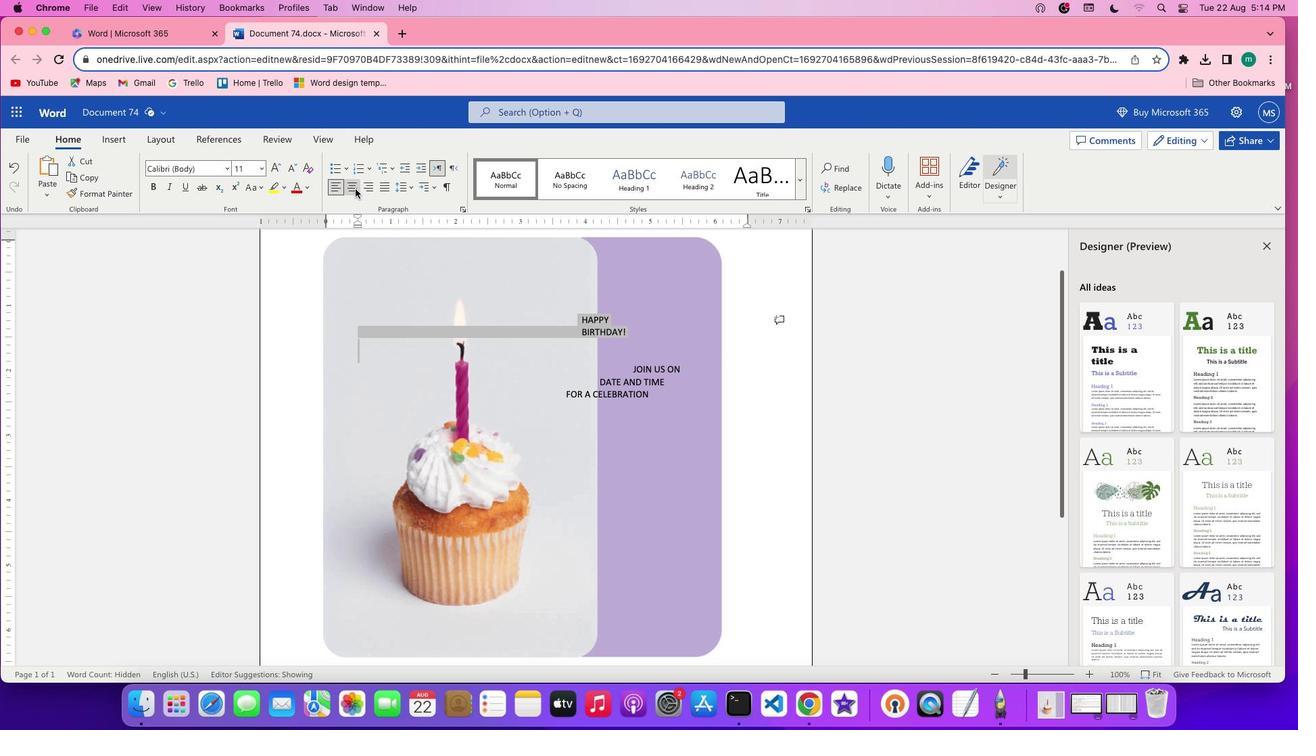 
Action: Mouse moved to (336, 189)
Screenshot: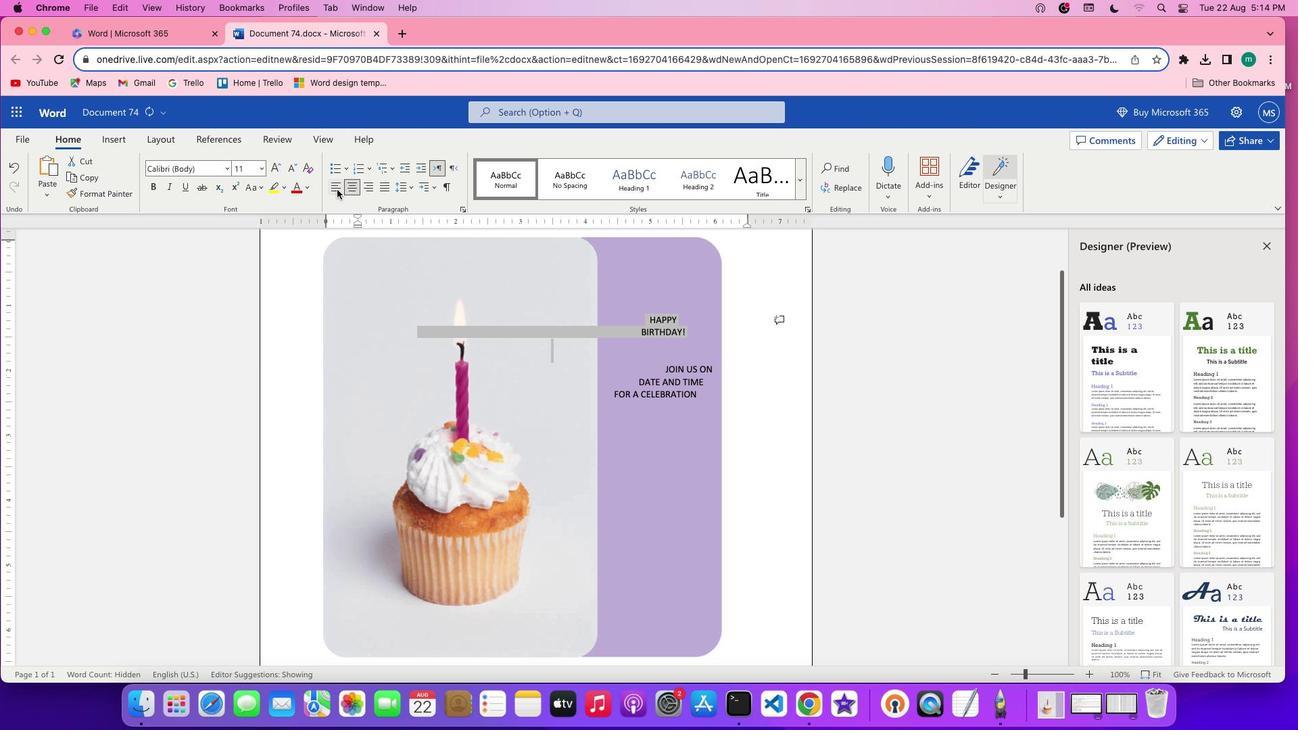 
Action: Mouse pressed left at (336, 189)
Screenshot: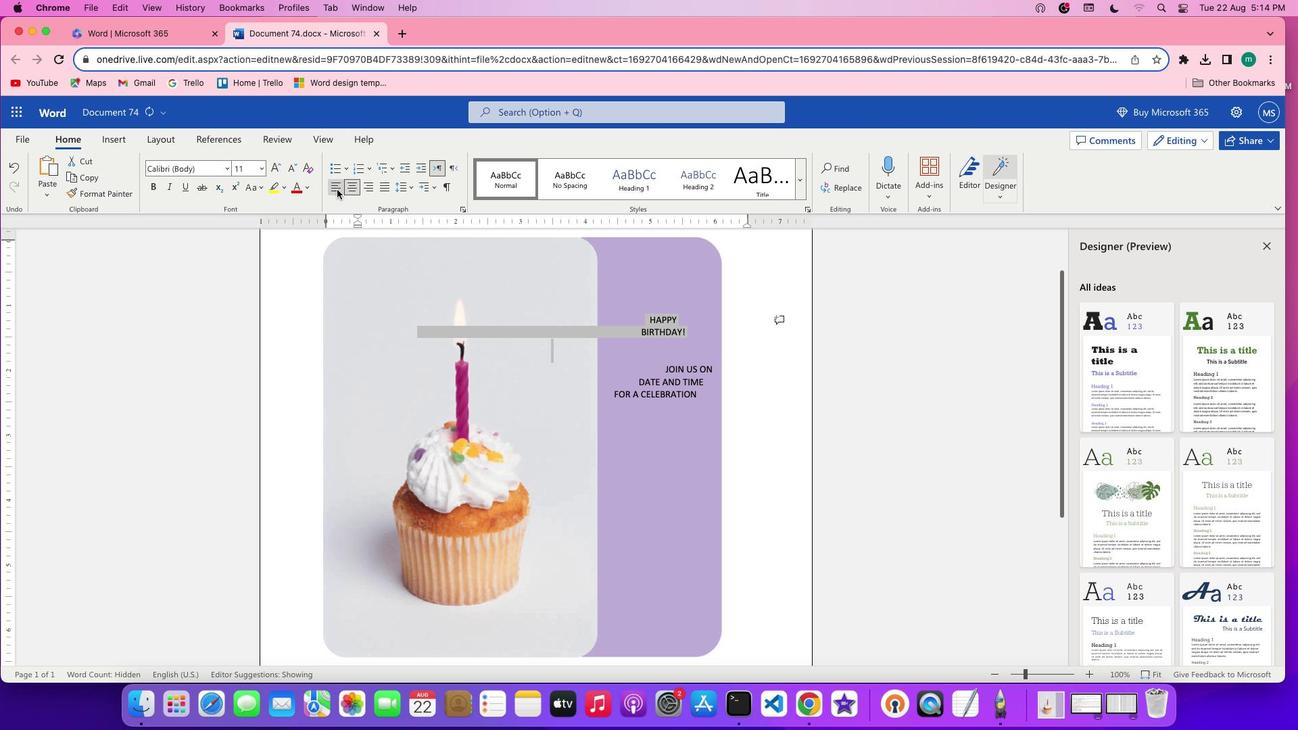 
Action: Mouse moved to (603, 369)
Screenshot: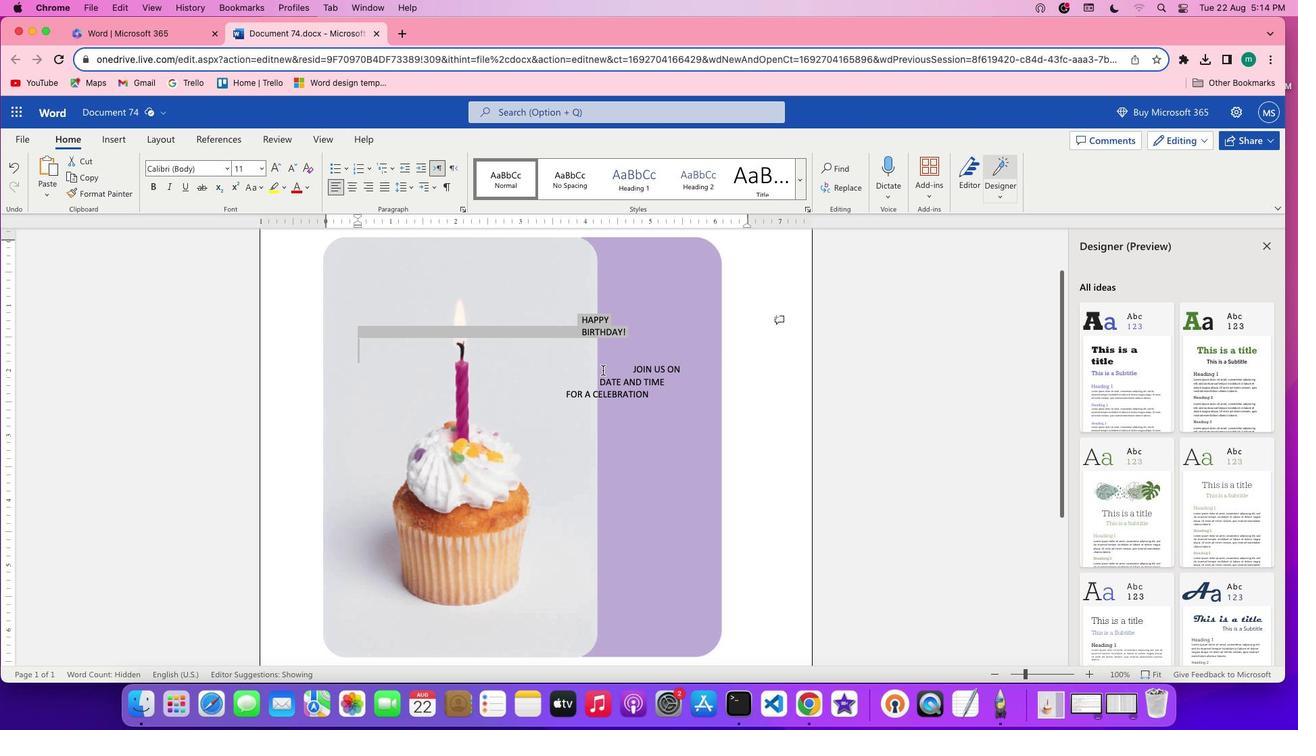 
Action: Mouse pressed left at (603, 369)
Screenshot: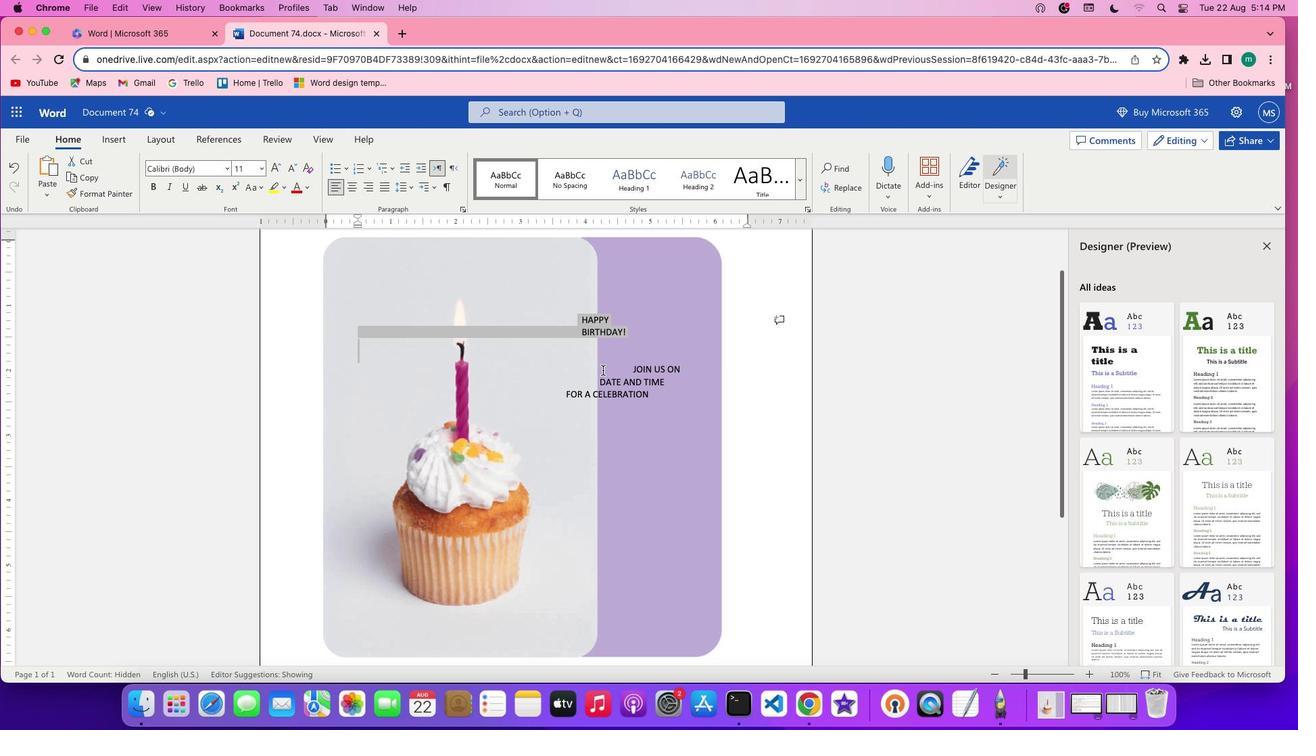
Action: Mouse moved to (574, 315)
Screenshot: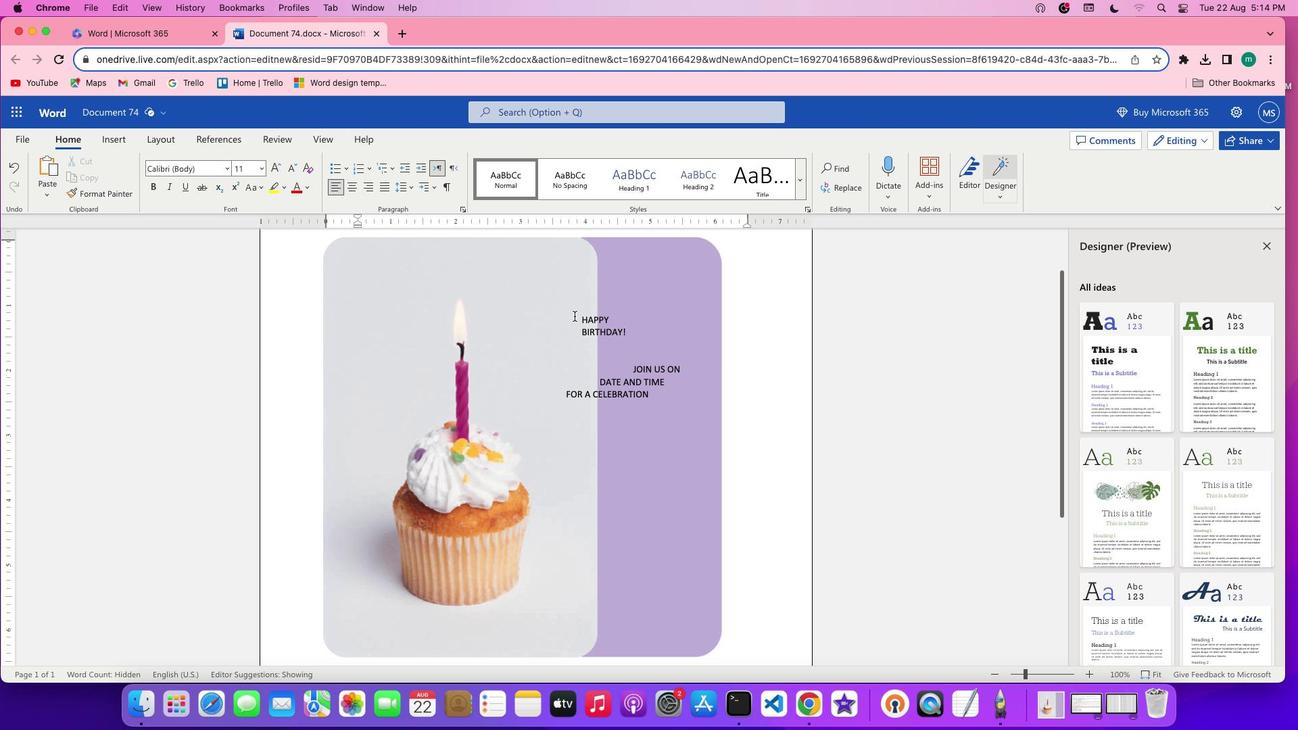 
Action: Mouse pressed left at (574, 315)
Screenshot: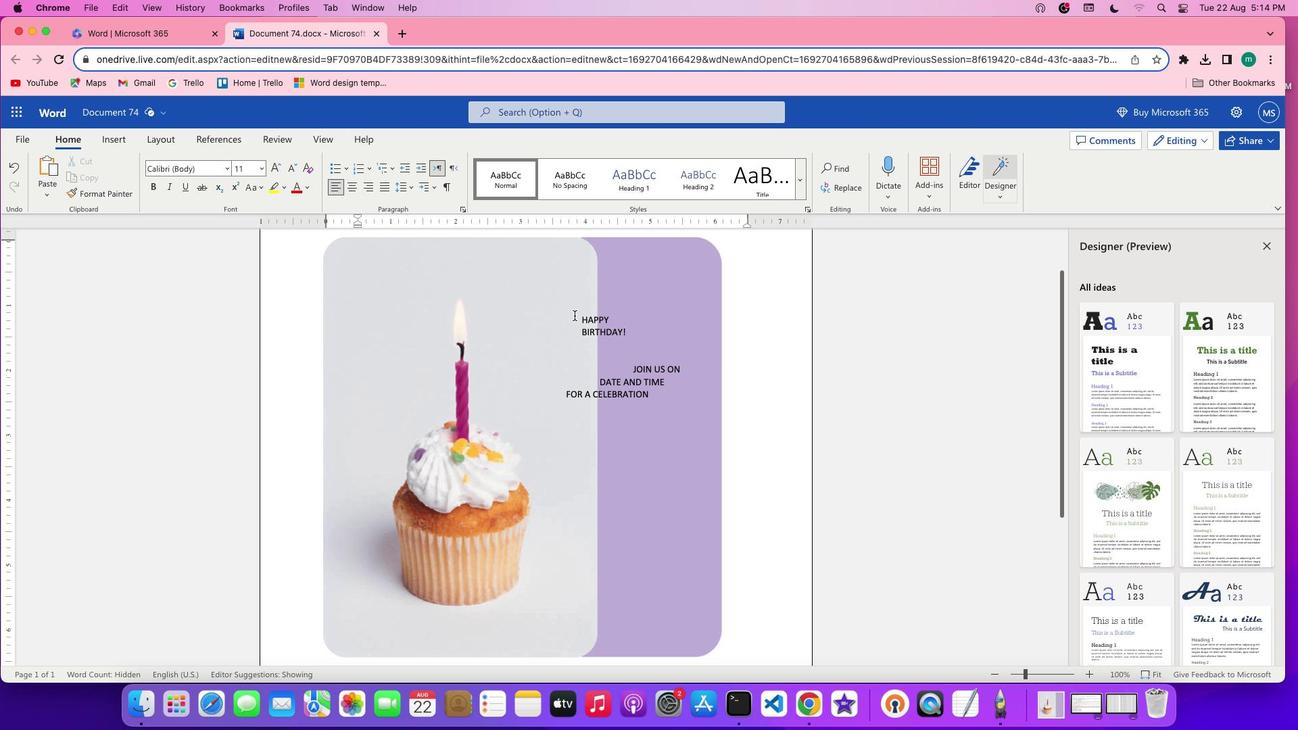 
Action: Mouse moved to (532, 371)
Screenshot: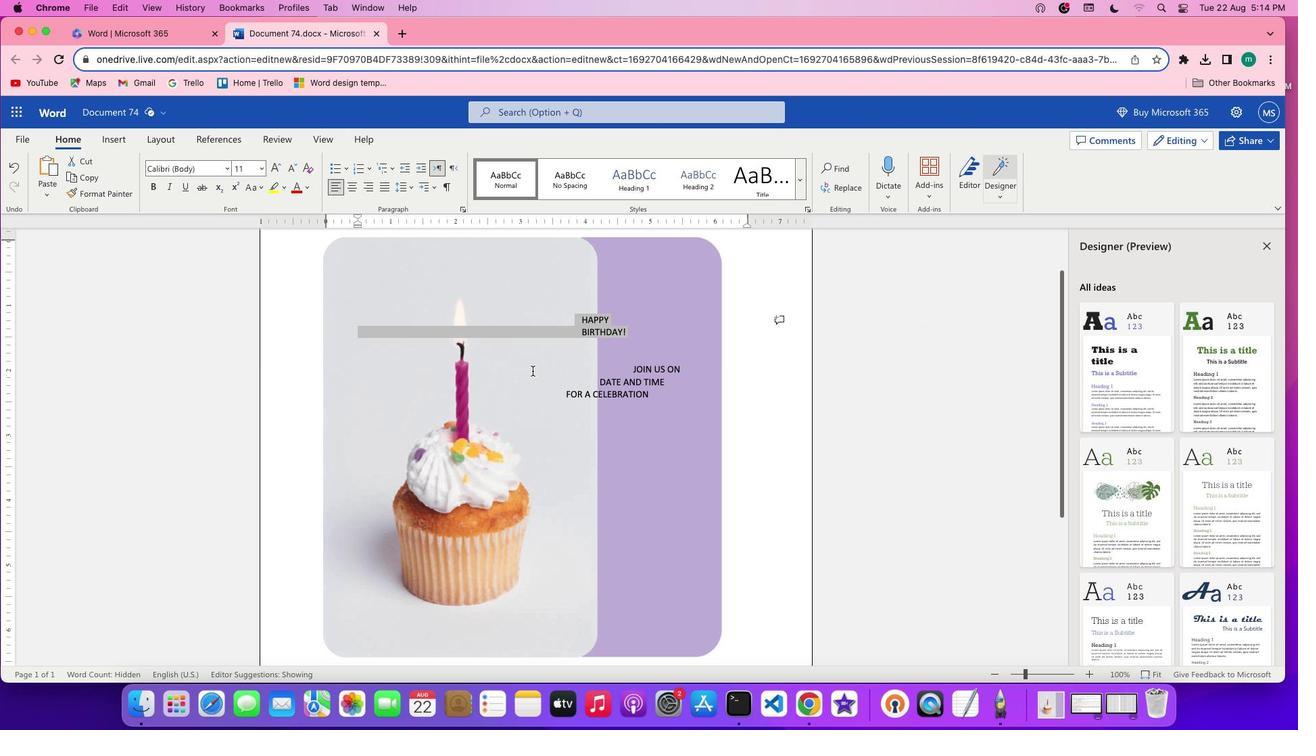 
Action: Mouse pressed left at (532, 371)
Screenshot: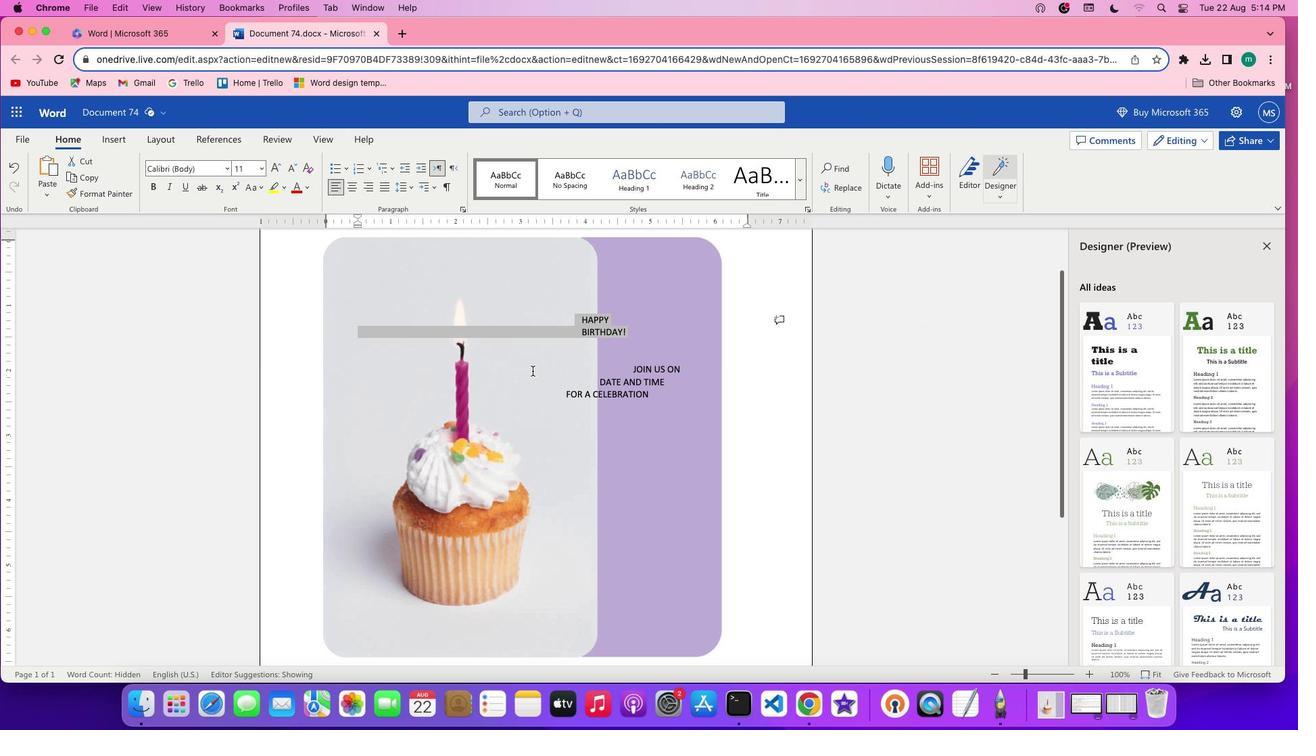 
Action: Mouse moved to (620, 353)
Screenshot: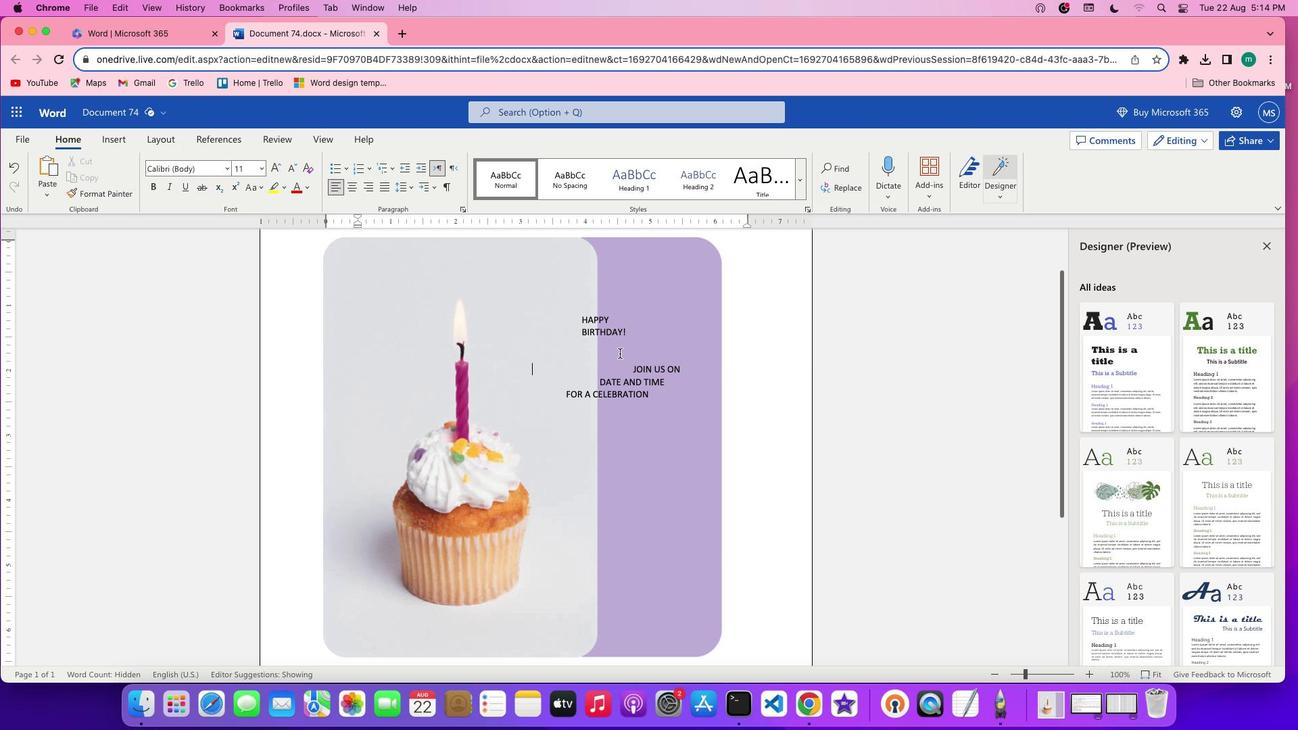
Action: Mouse pressed left at (620, 353)
Screenshot: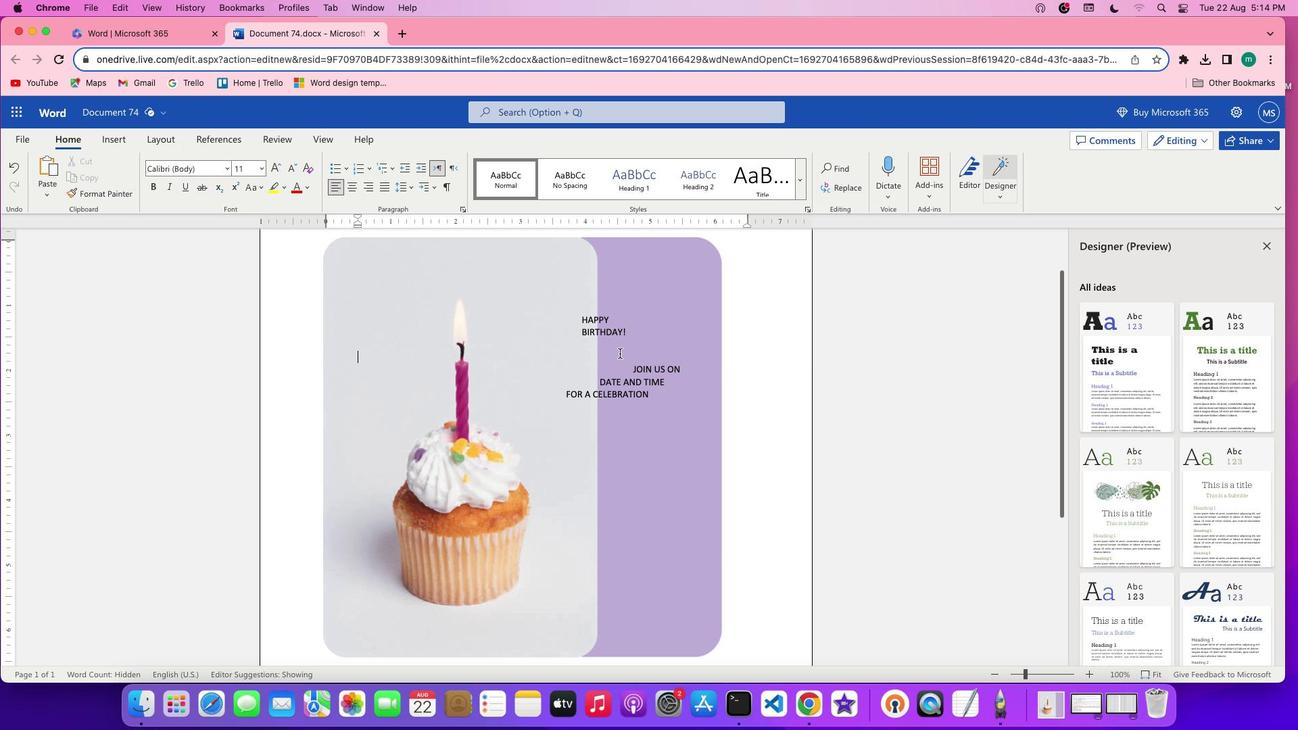 
Action: Mouse moved to (575, 323)
Screenshot: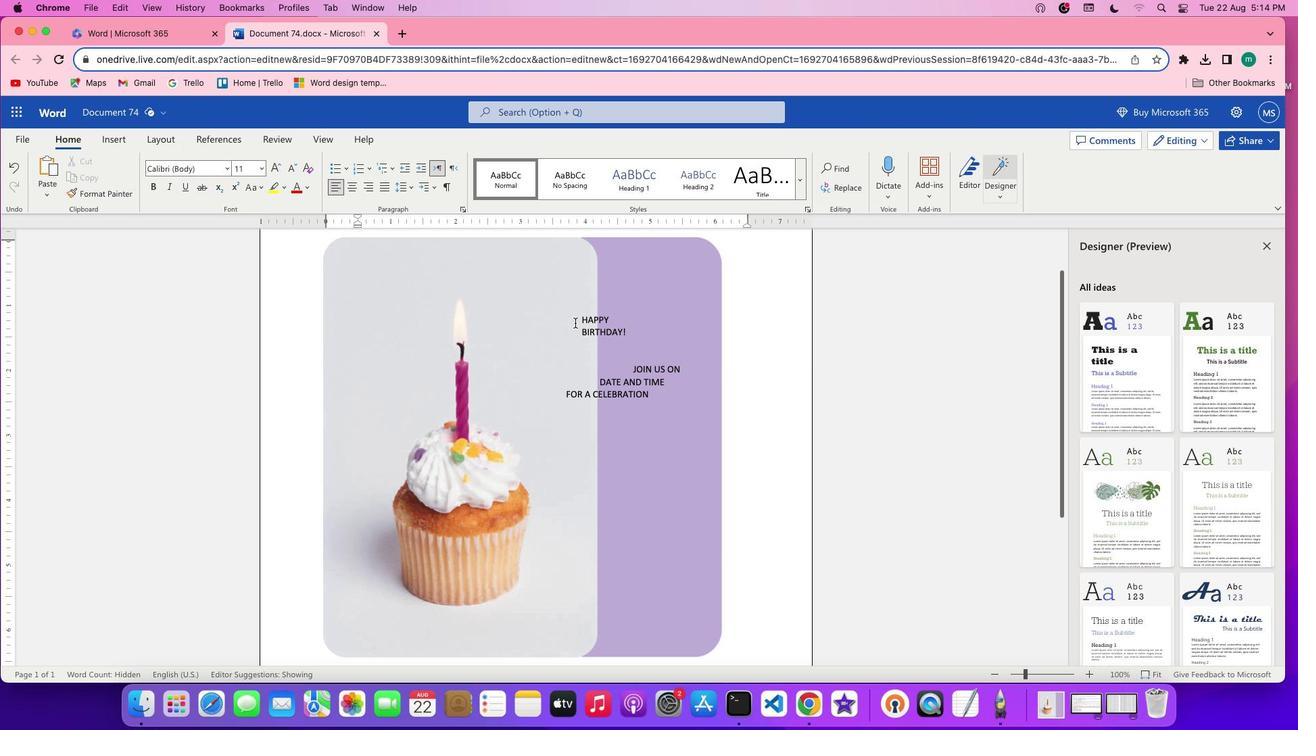
Action: Mouse pressed left at (575, 323)
Screenshot: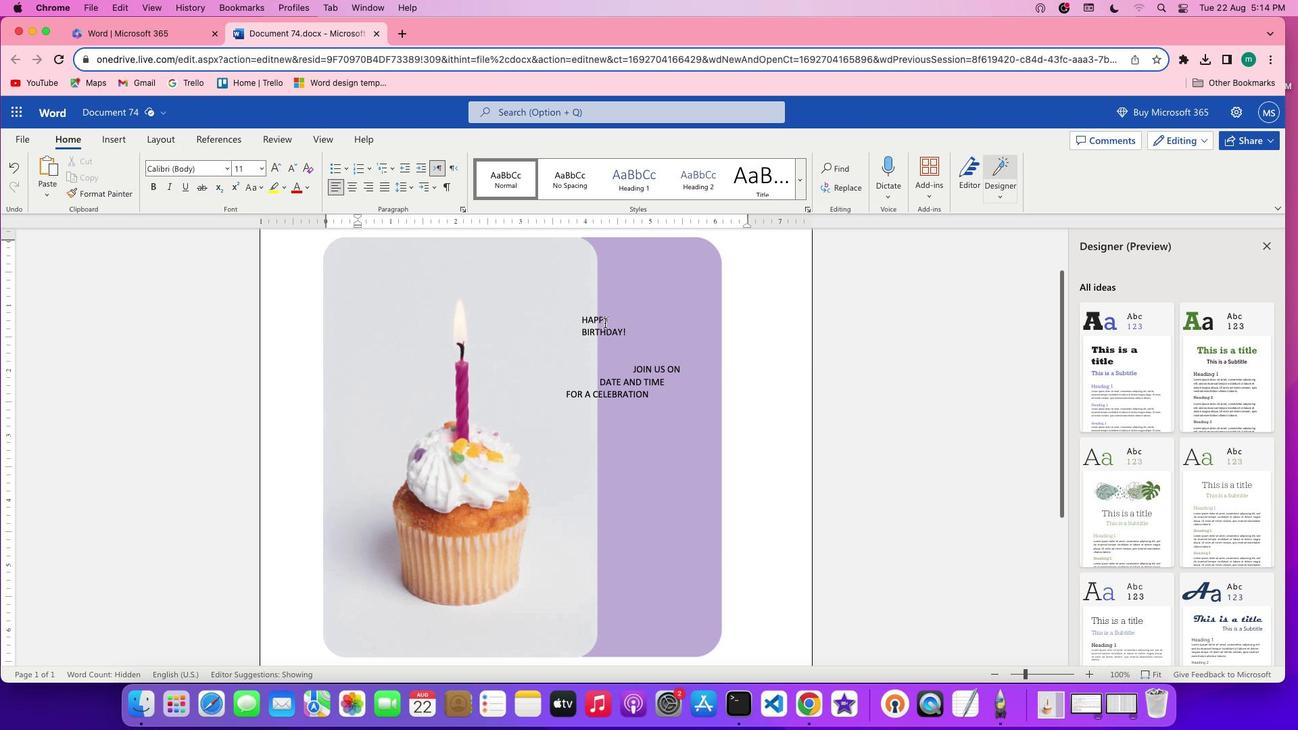 
Action: Mouse moved to (308, 190)
Screenshot: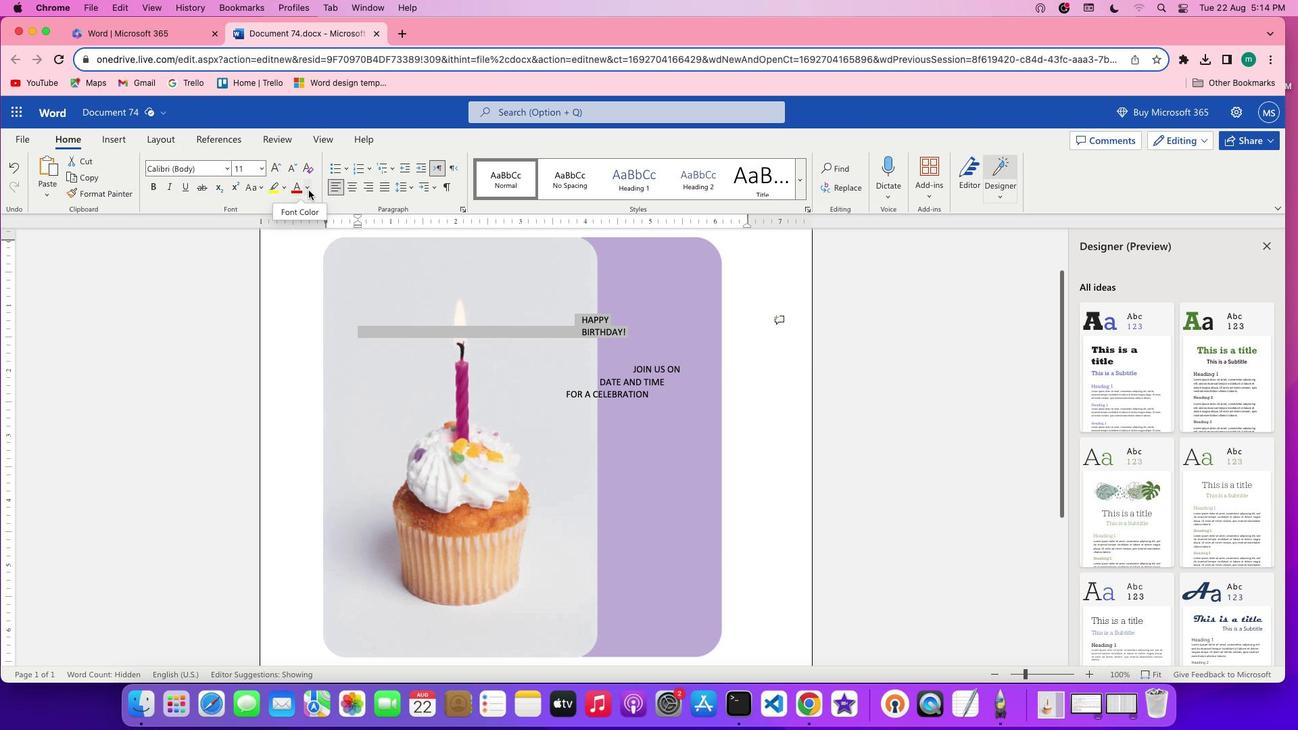 
Action: Mouse pressed left at (308, 190)
Screenshot: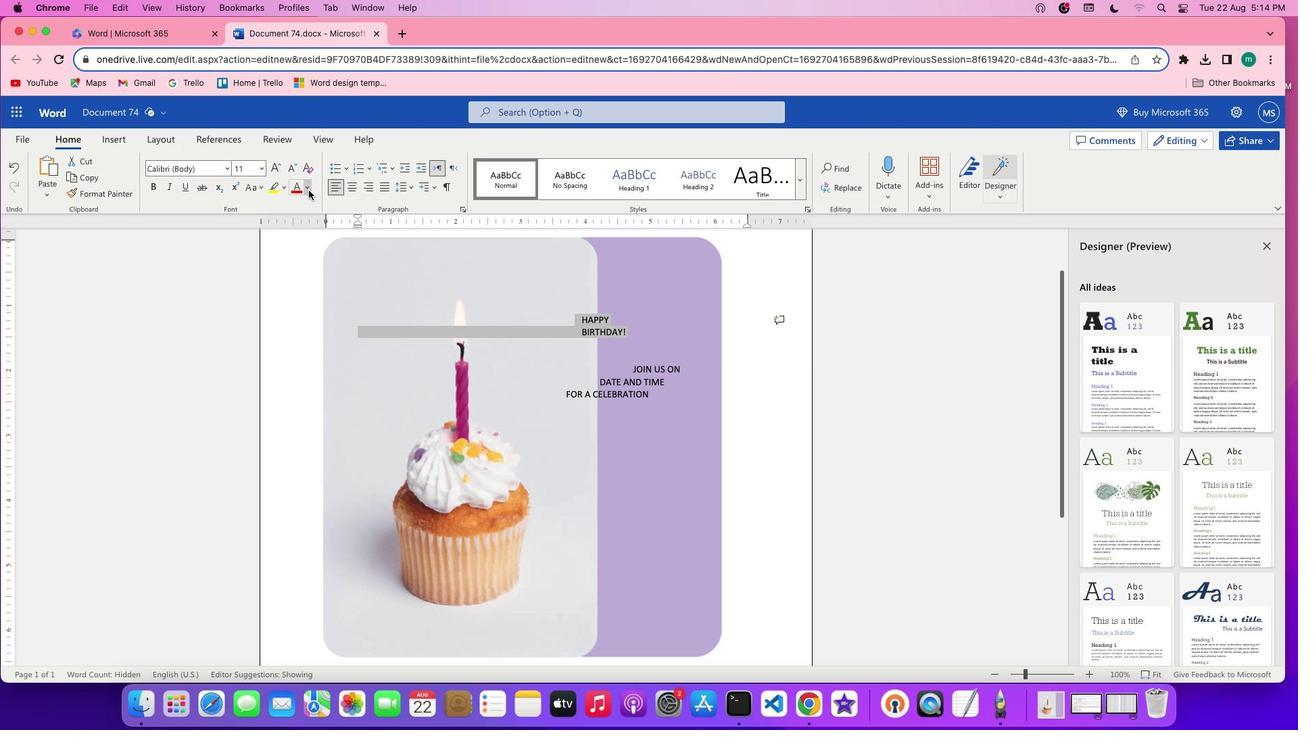 
Action: Mouse moved to (448, 381)
Screenshot: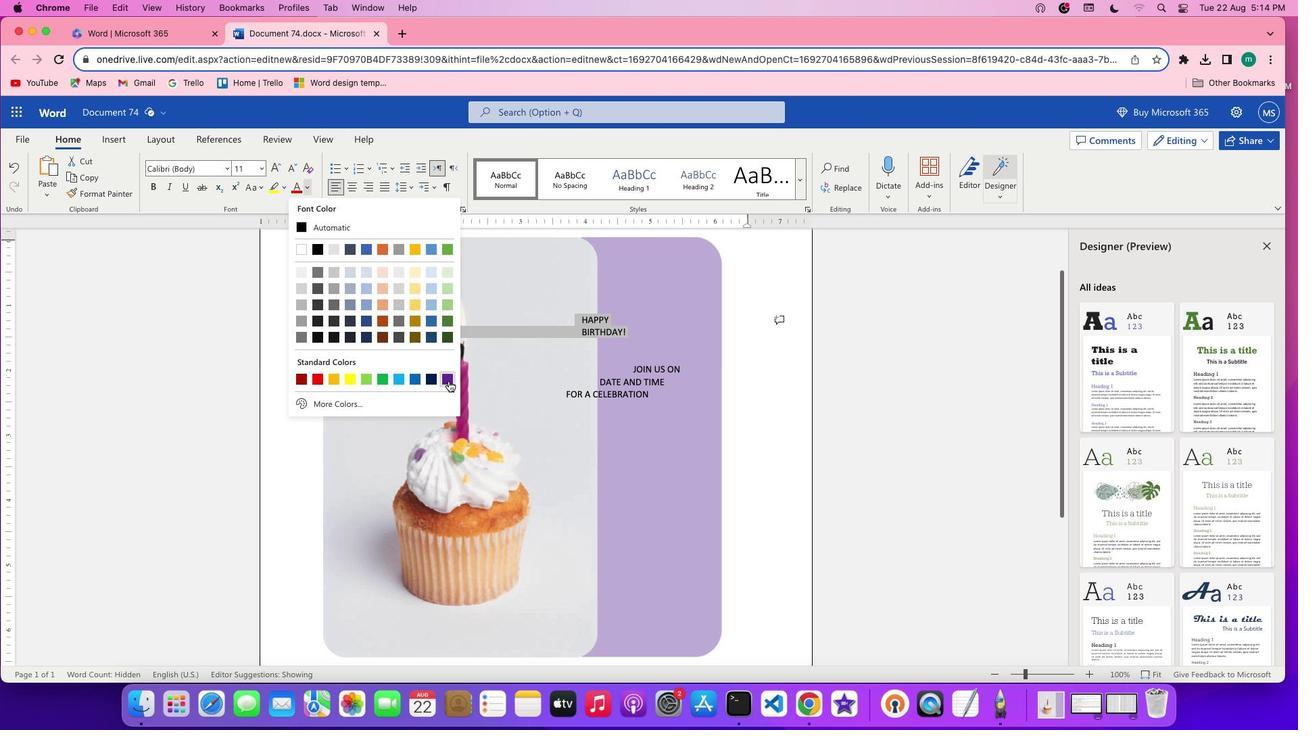 
Action: Mouse pressed left at (448, 381)
Screenshot: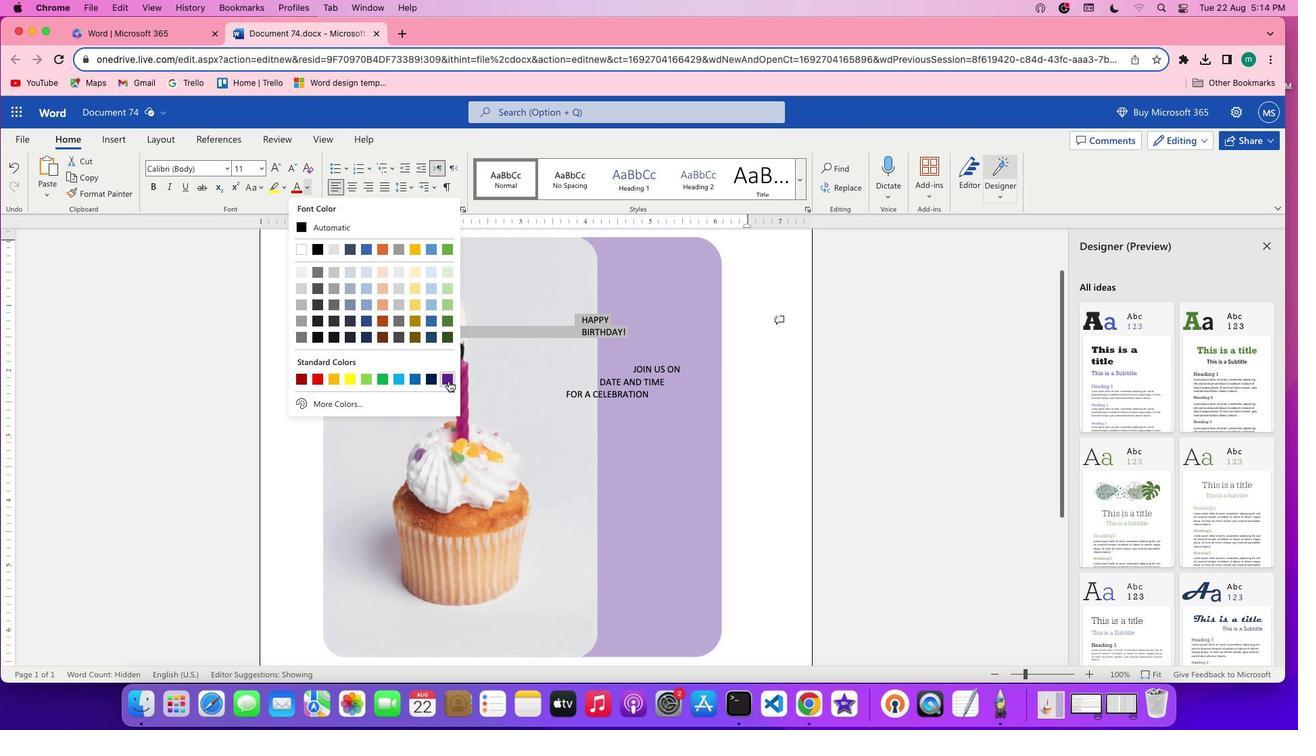 
Action: Mouse moved to (262, 171)
Screenshot: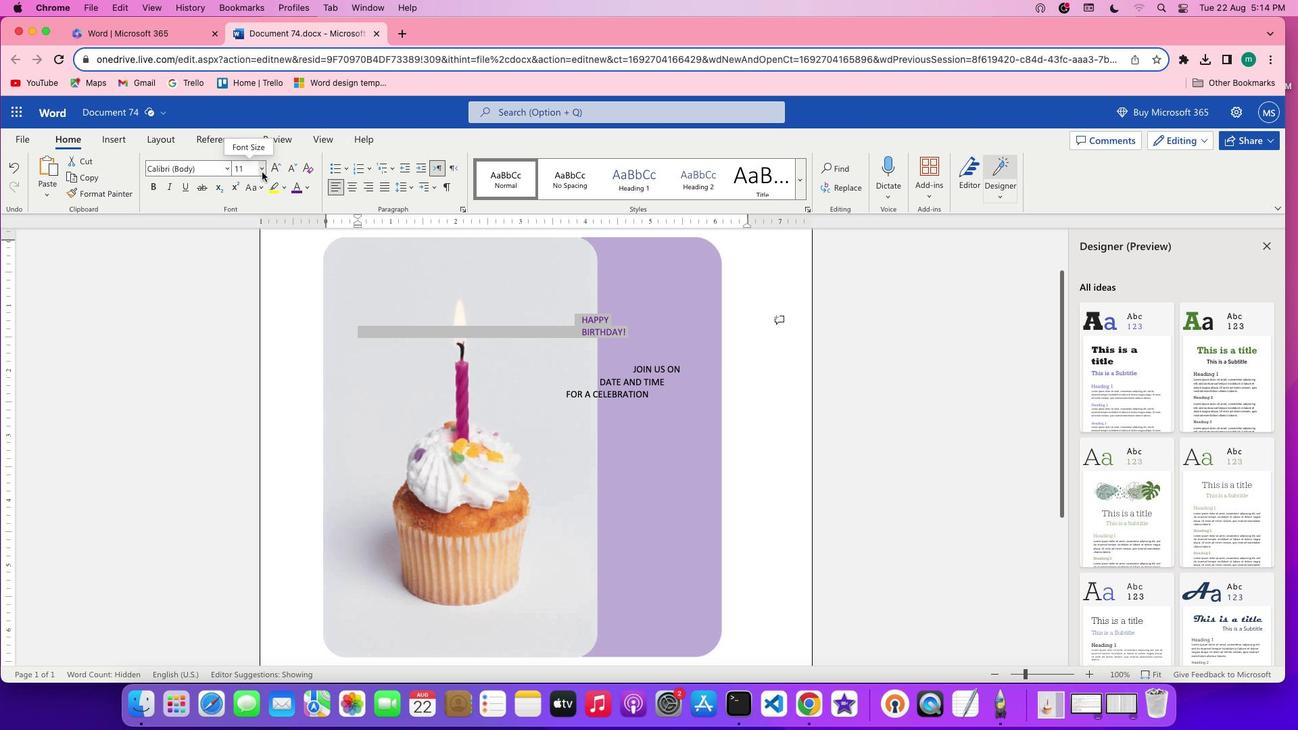 
Action: Mouse pressed left at (262, 171)
Screenshot: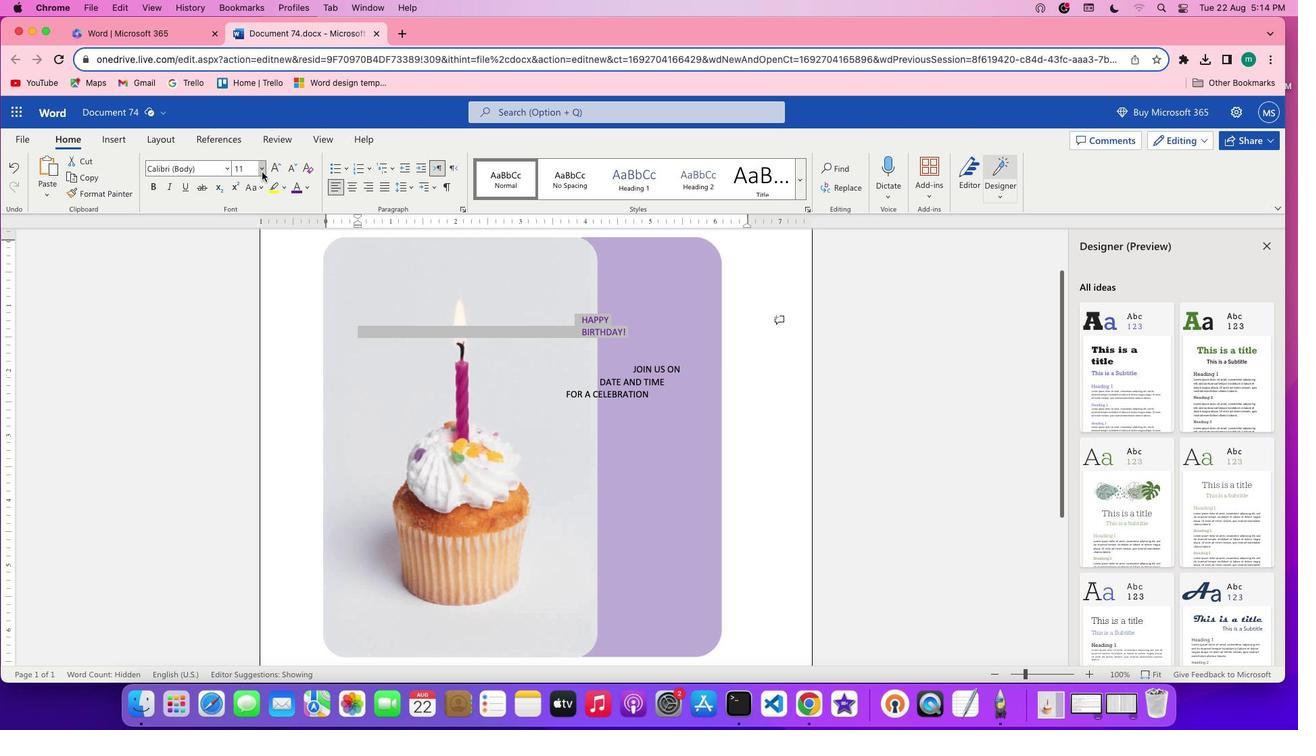
Action: Mouse moved to (256, 348)
Screenshot: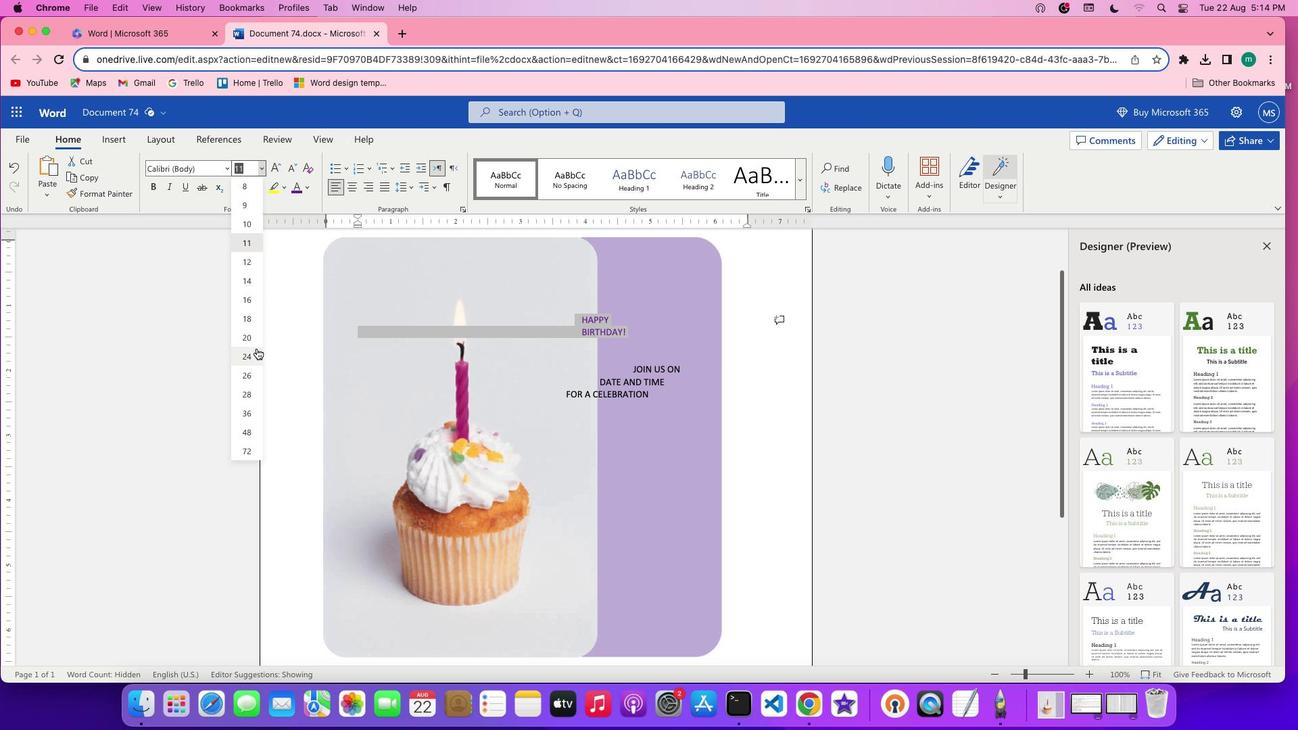 
Action: Mouse pressed left at (256, 348)
Screenshot: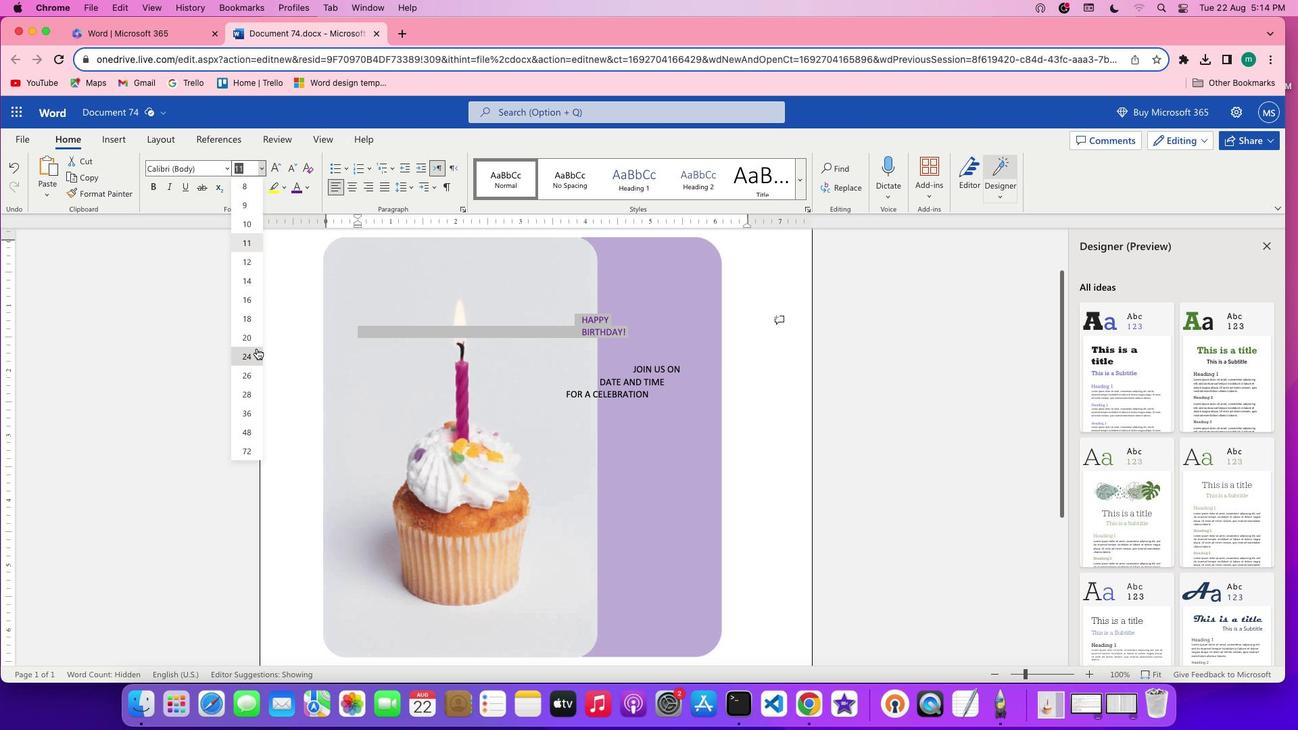 
Action: Mouse moved to (457, 383)
Screenshot: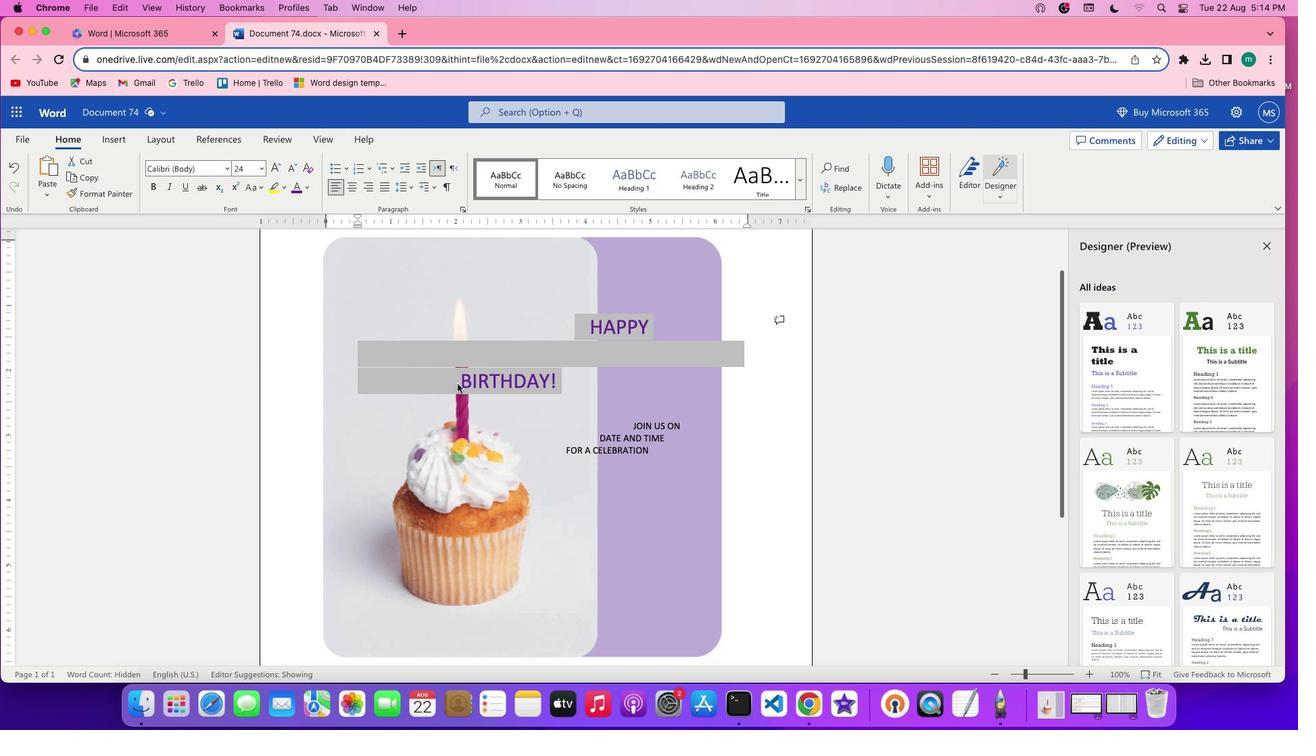 
Action: Mouse pressed left at (457, 383)
Screenshot: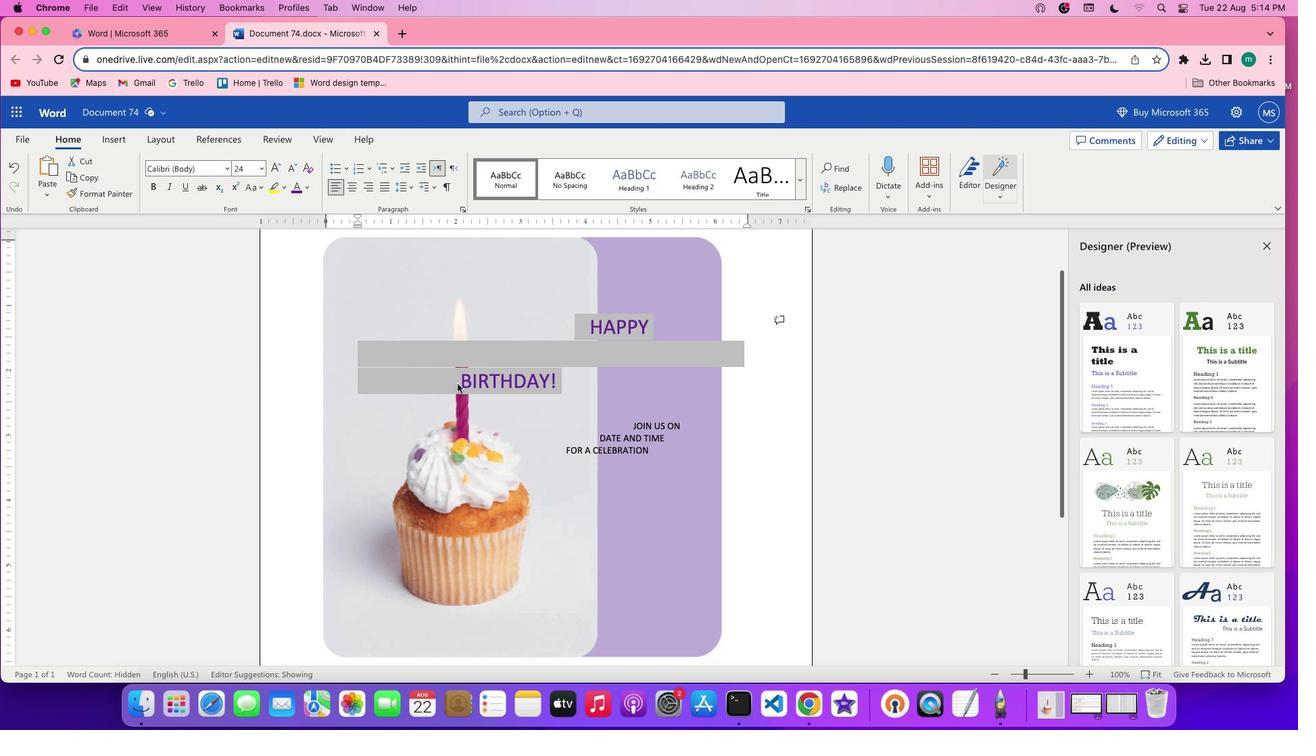 
Action: Mouse moved to (465, 385)
Screenshot: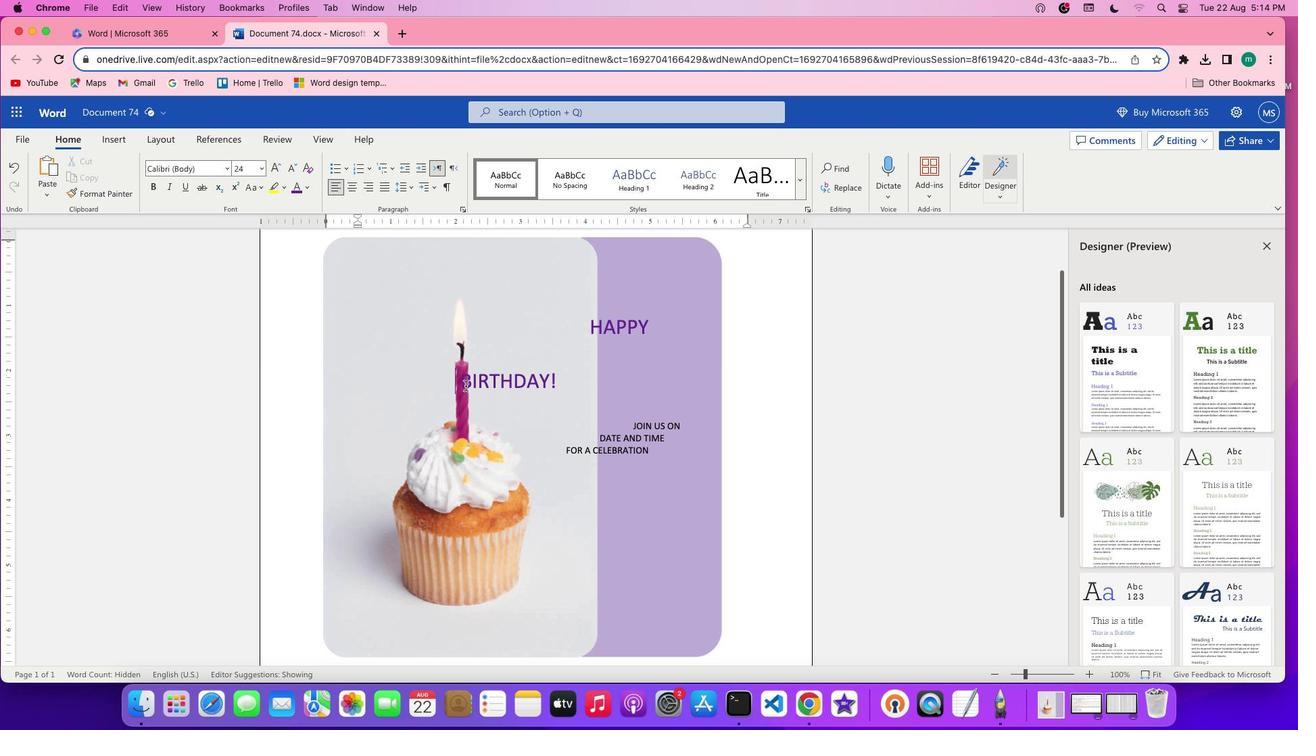 
Action: Mouse pressed left at (465, 385)
Screenshot: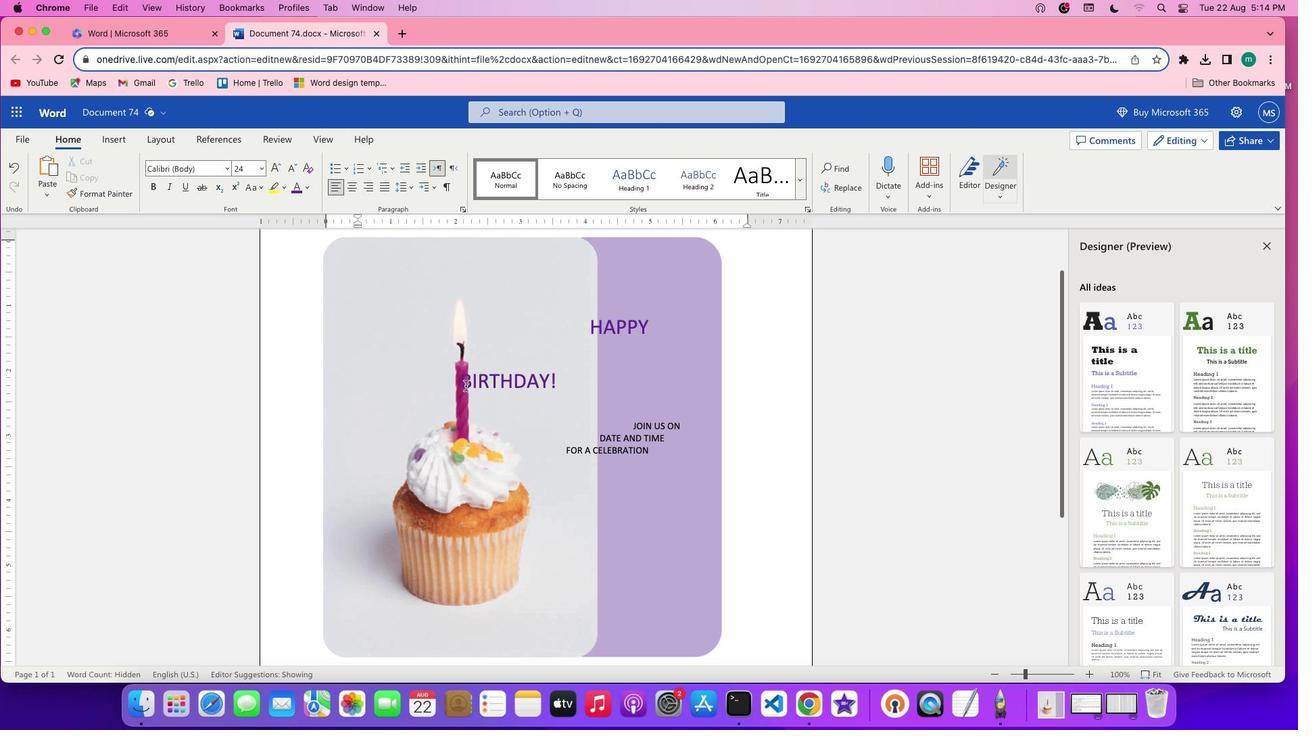 
Action: Mouse moved to (461, 380)
Screenshot: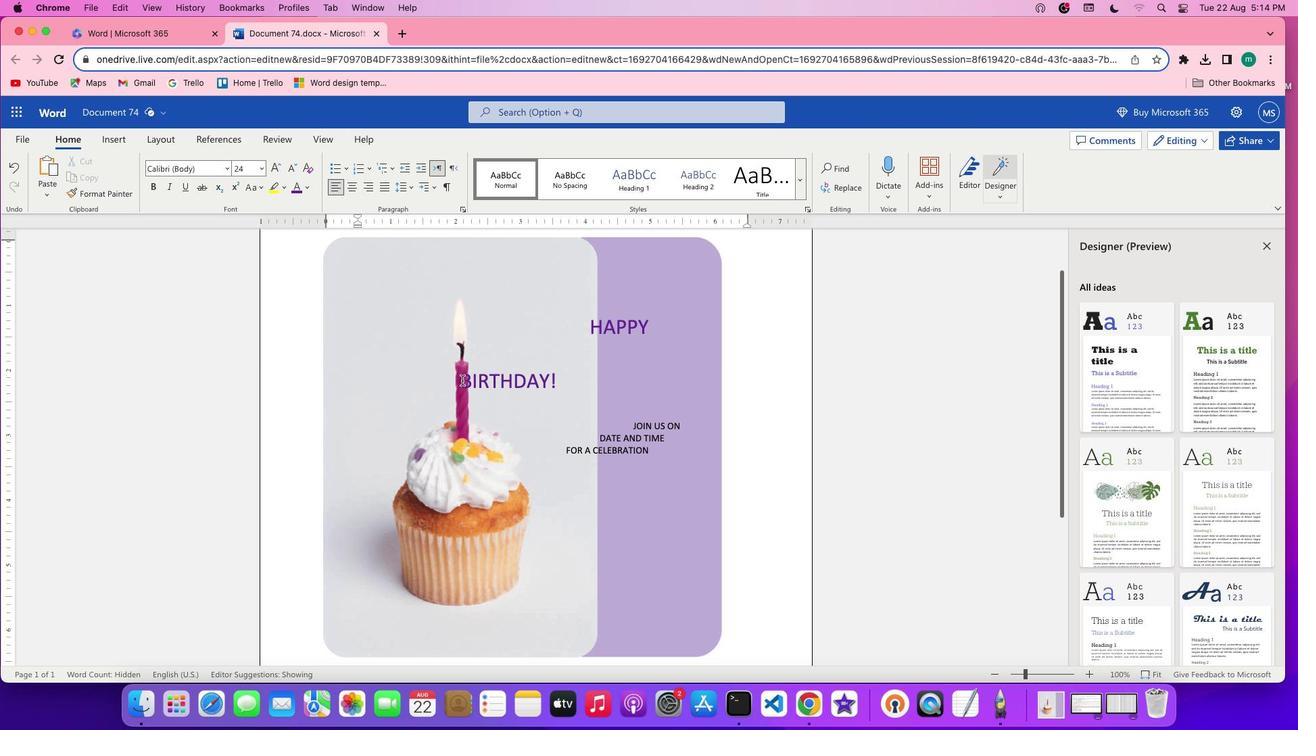 
Action: Mouse pressed left at (461, 380)
Screenshot: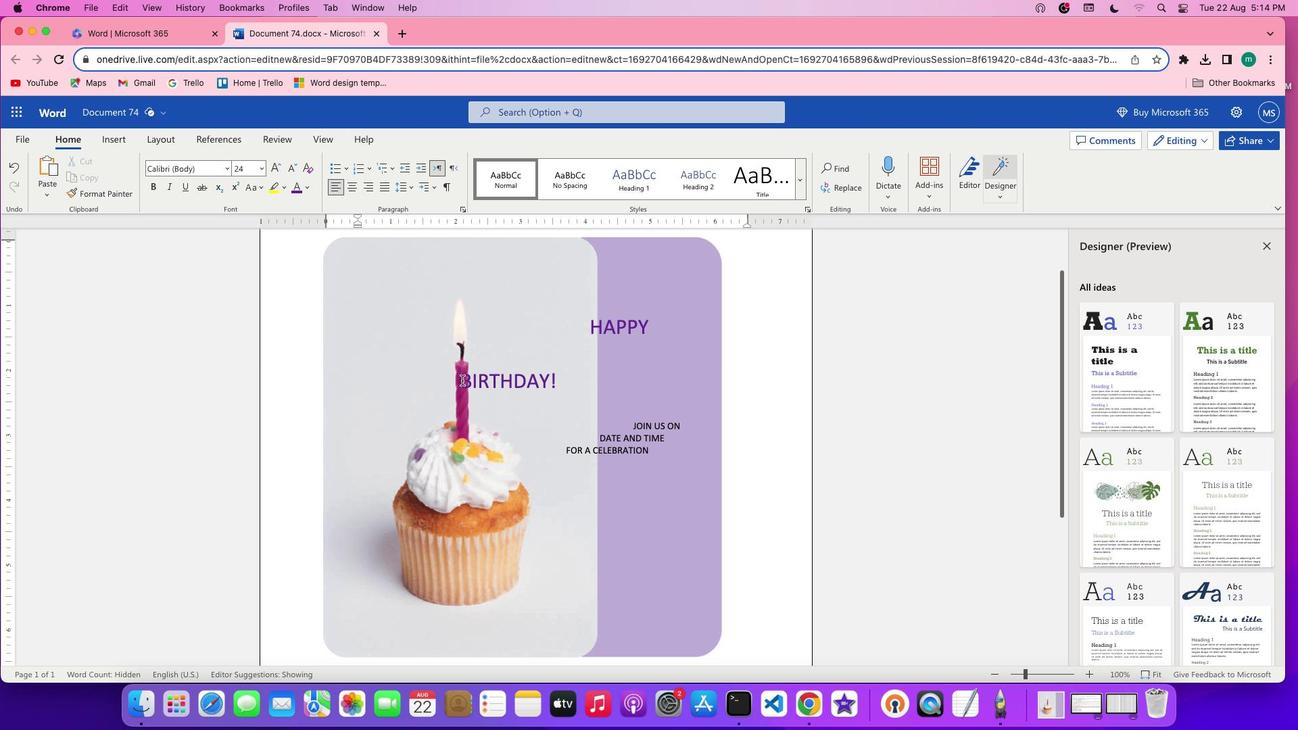 
Action: Mouse moved to (558, 375)
Screenshot: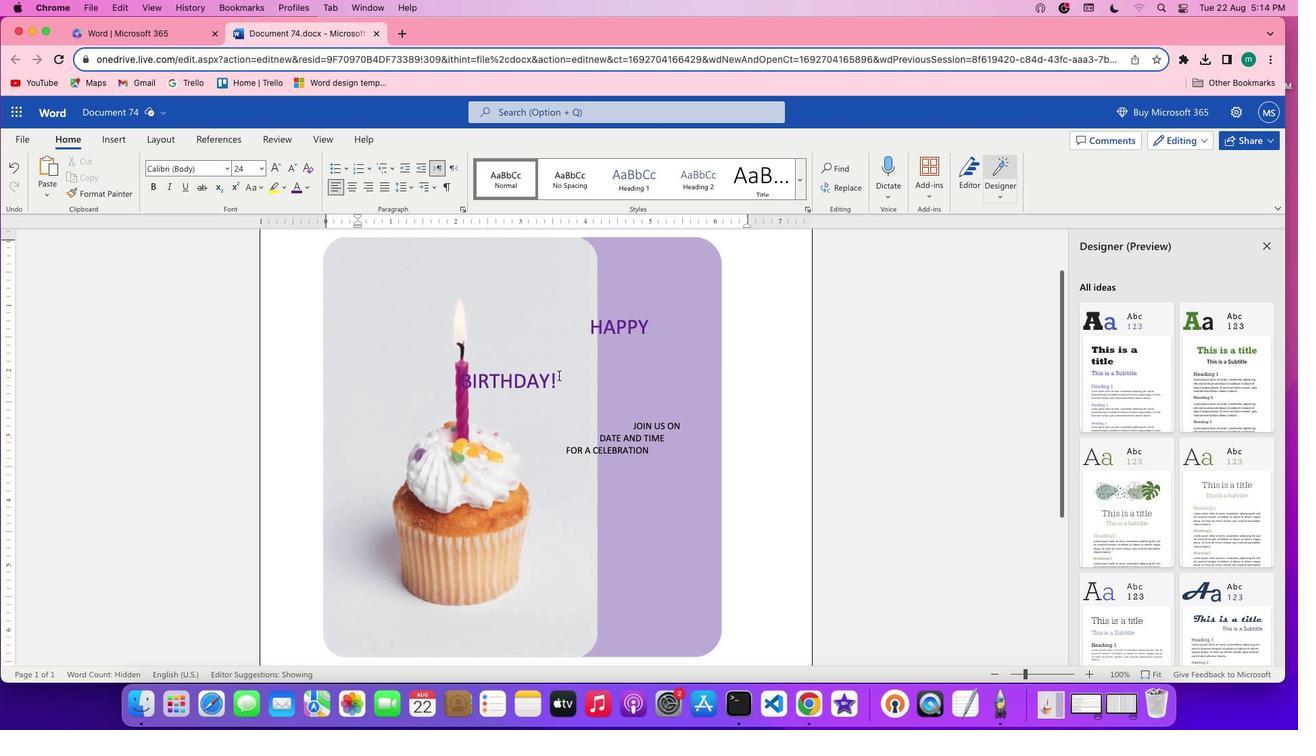 
Action: Key pressed Key.backspaceKey.backspaceKey.backspaceKey.backspaceKey.backspaceKey.backspaceKey.backspaceKey.backspaceKey.backspaceKey.backspaceKey.backspaceKey.backspaceKey.backspaceKey.backspaceKey.backspaceKey.backspaceKey.backspaceKey.backspaceKey.backspaceKey.backspaceKey.backspaceKey.backspaceKey.backspaceKey.backspaceKey.backspaceKey.backspaceKey.backspaceKey.backspaceKey.backspaceKey.backspaceKey.backspaceKey.backspaceKey.backspaceKey.backspaceKey.backspaceKey.backspaceKey.backspaceKey.backspaceKey.backspaceKey.backspaceKey.backspaceKey.backspaceKey.backspaceKey.backspaceKey.backspaceKey.backspaceKey.backspaceKey.backspaceKey.backspaceKey.backspaceKey.backspaceKey.backspaceKey.backspaceKey.backspaceKey.backspaceKey.backspace
Screenshot: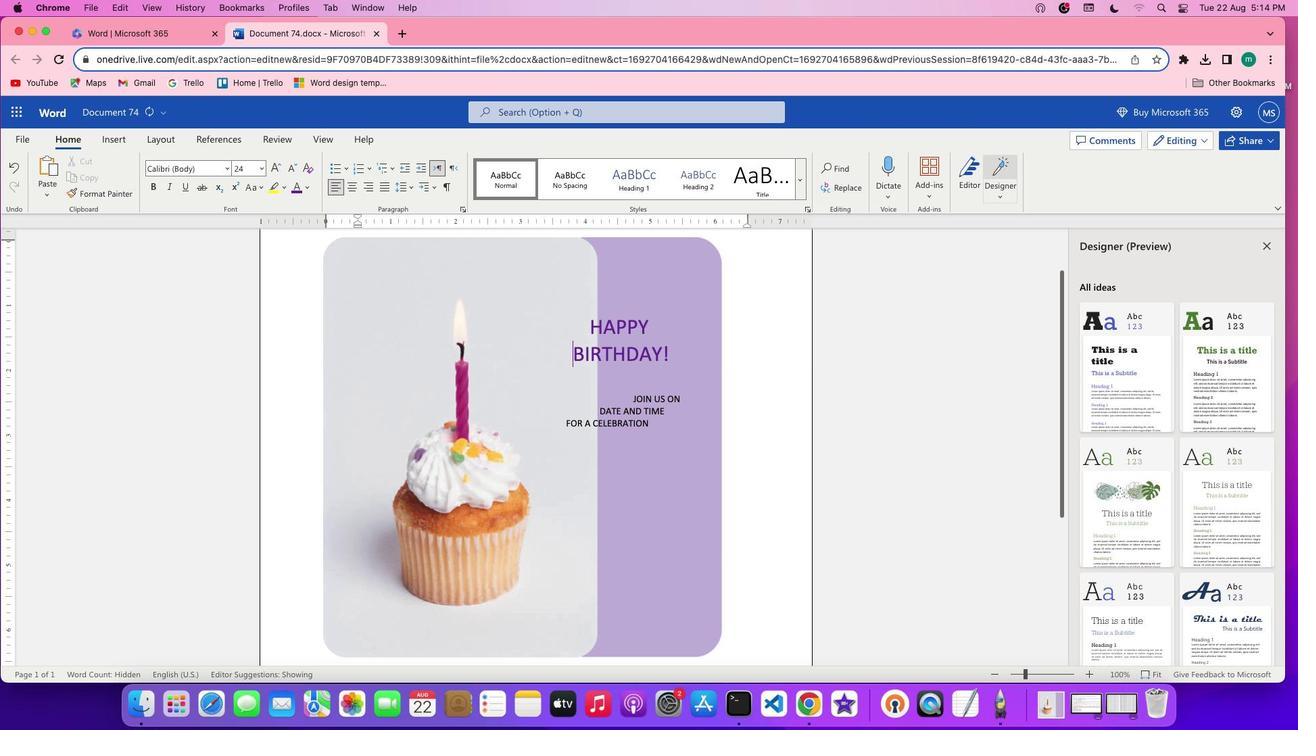 
Action: Mouse moved to (586, 325)
Screenshot: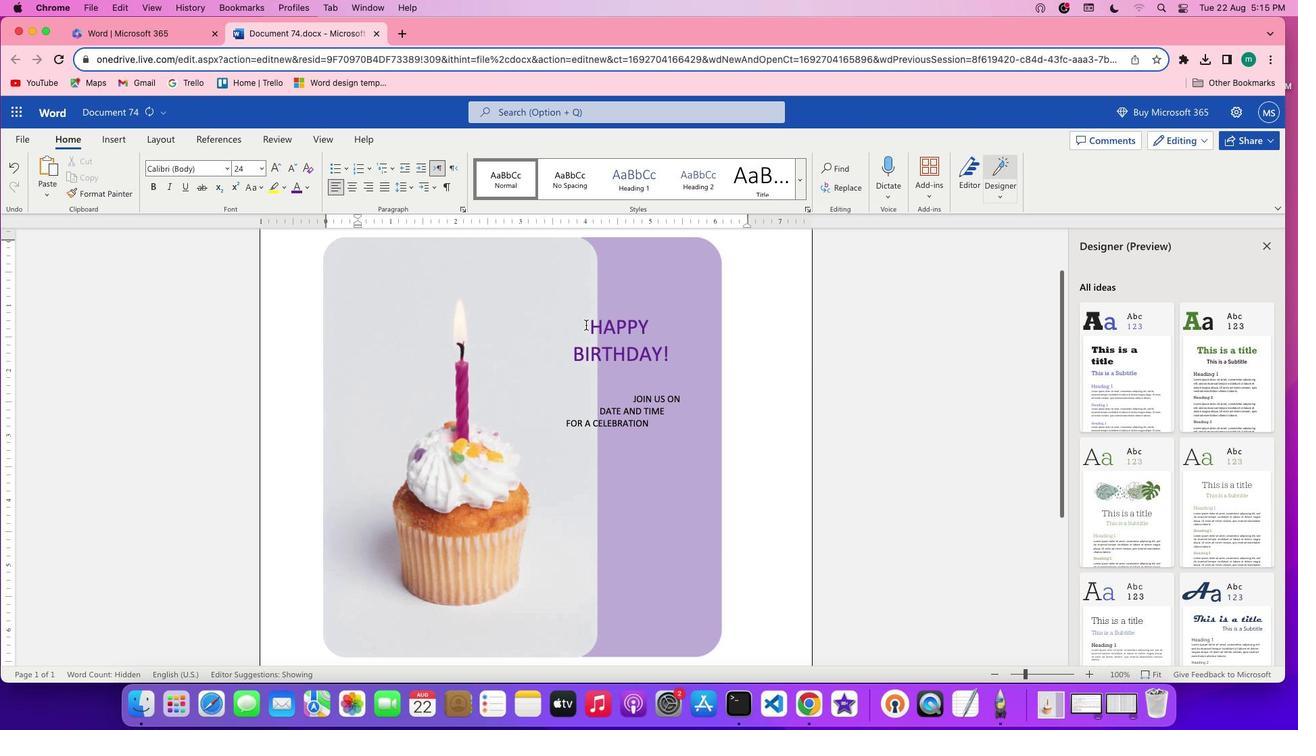 
Action: Mouse pressed left at (586, 325)
Screenshot: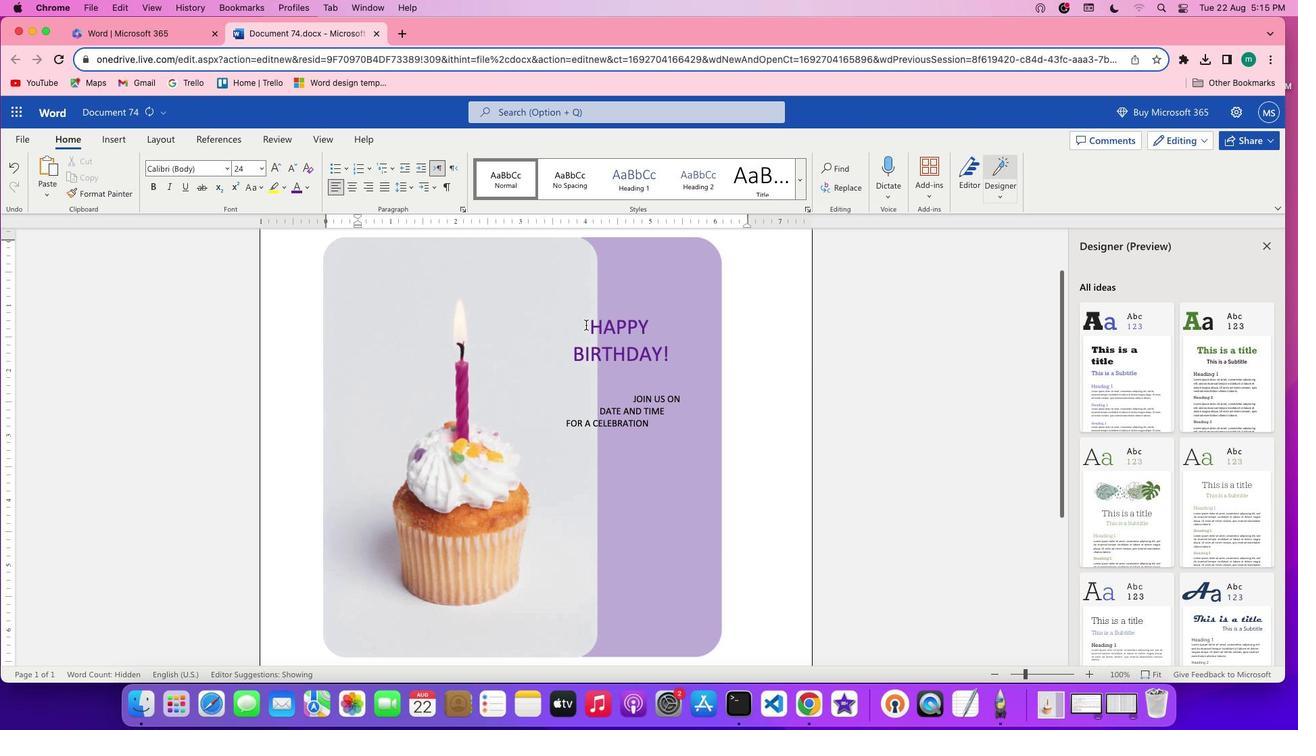 
Action: Mouse moved to (265, 166)
Screenshot: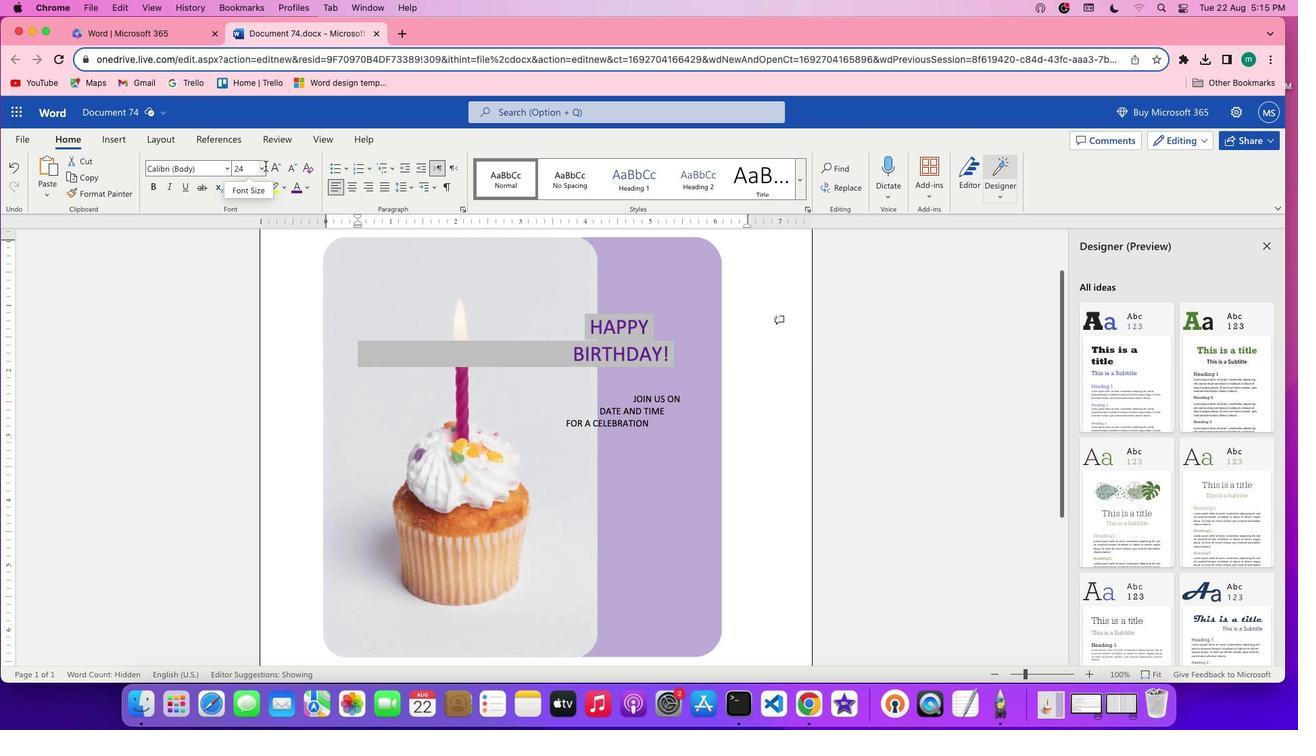 
Action: Mouse pressed left at (265, 166)
Screenshot: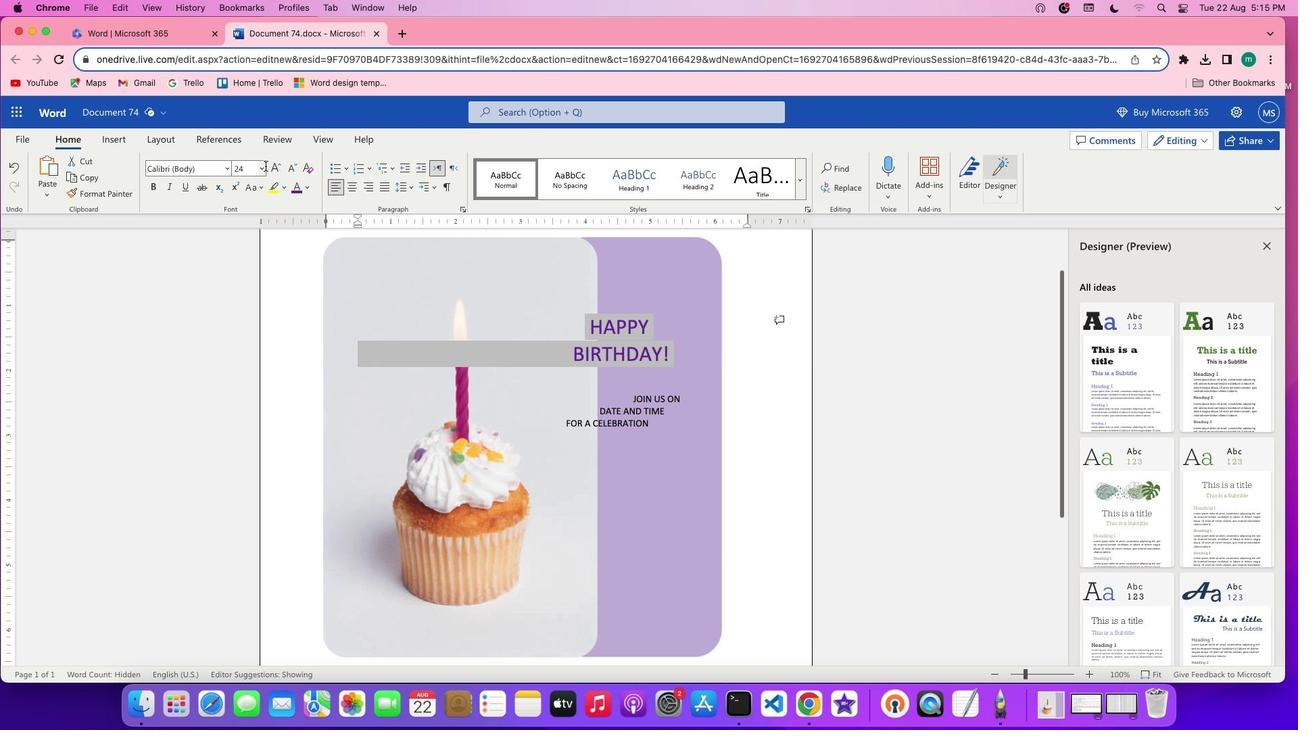 
Action: Mouse moved to (260, 167)
Screenshot: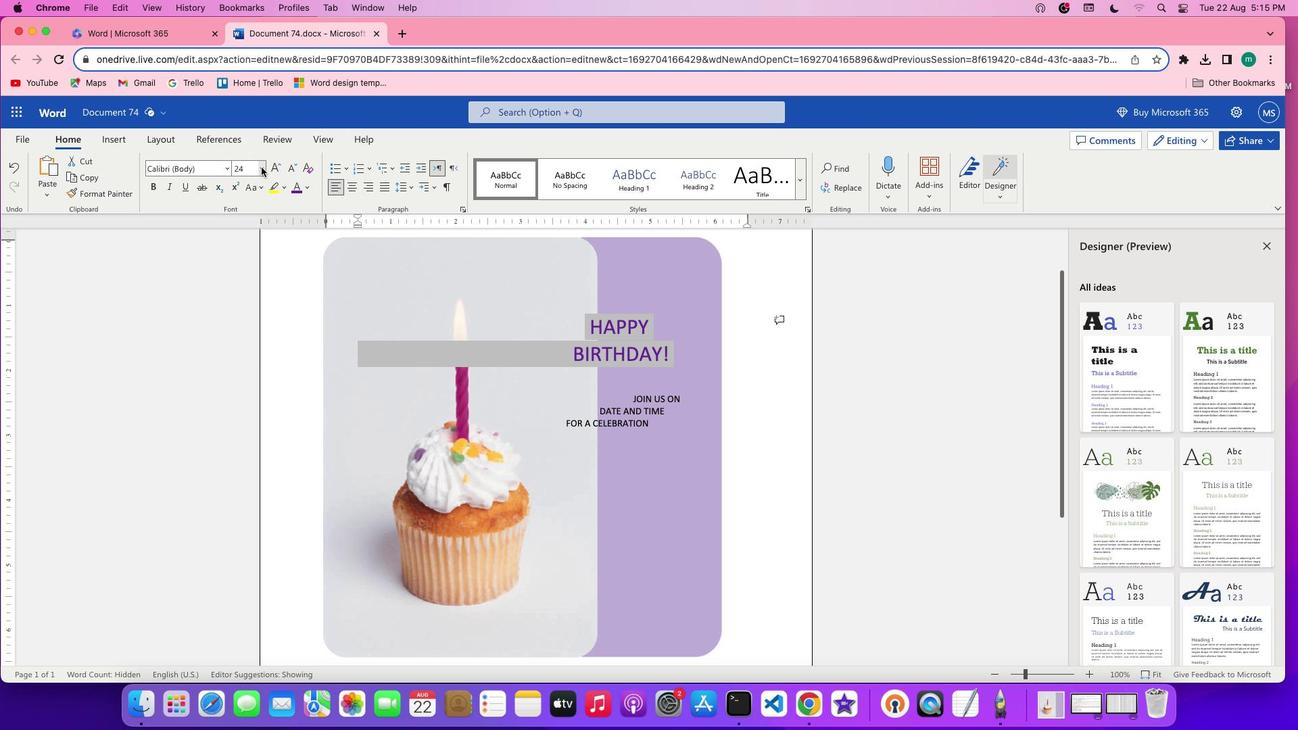
Action: Mouse pressed left at (260, 167)
Screenshot: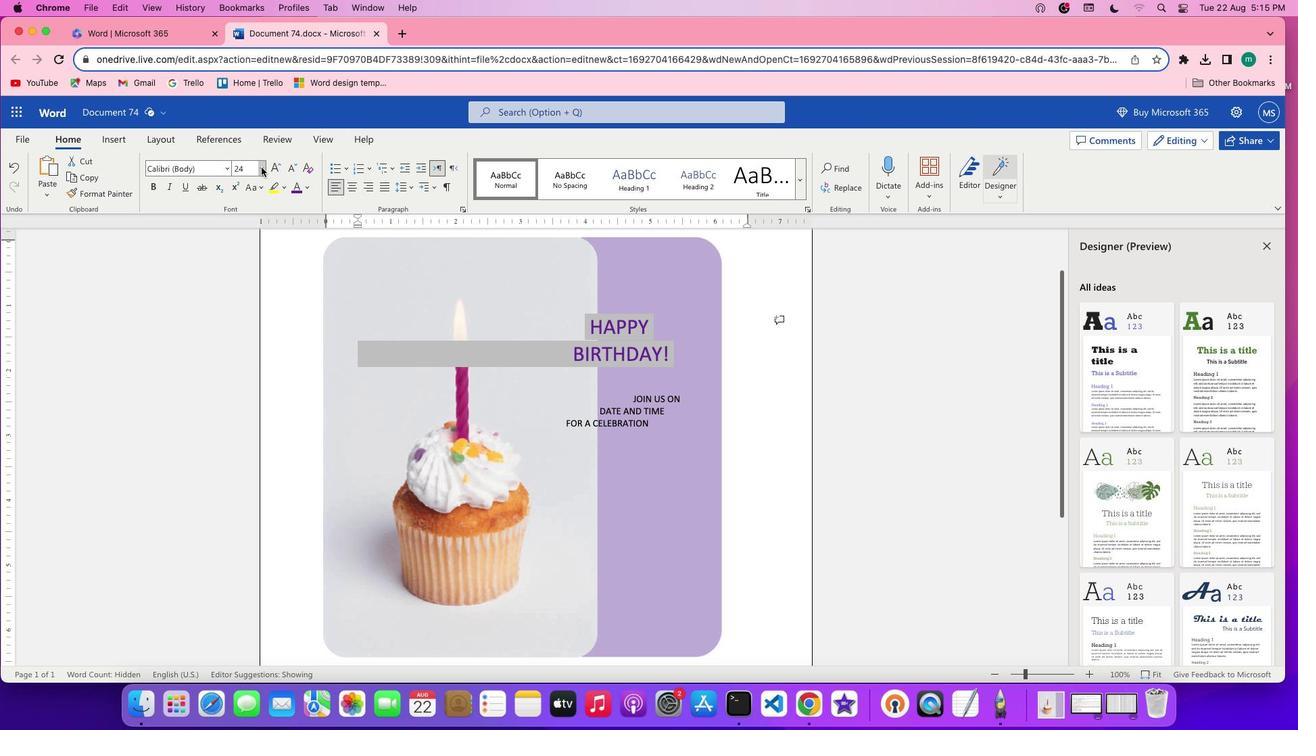 
Action: Mouse moved to (255, 410)
Screenshot: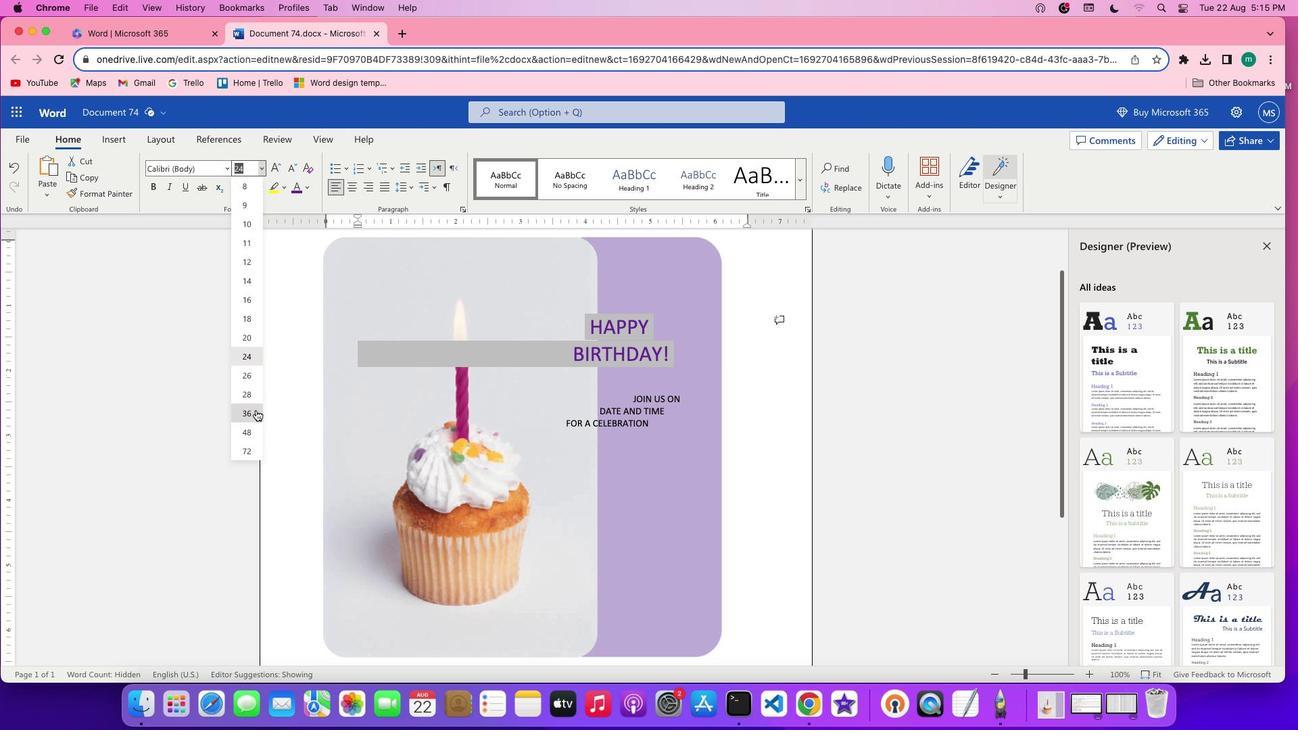 
Action: Mouse pressed left at (255, 410)
Screenshot: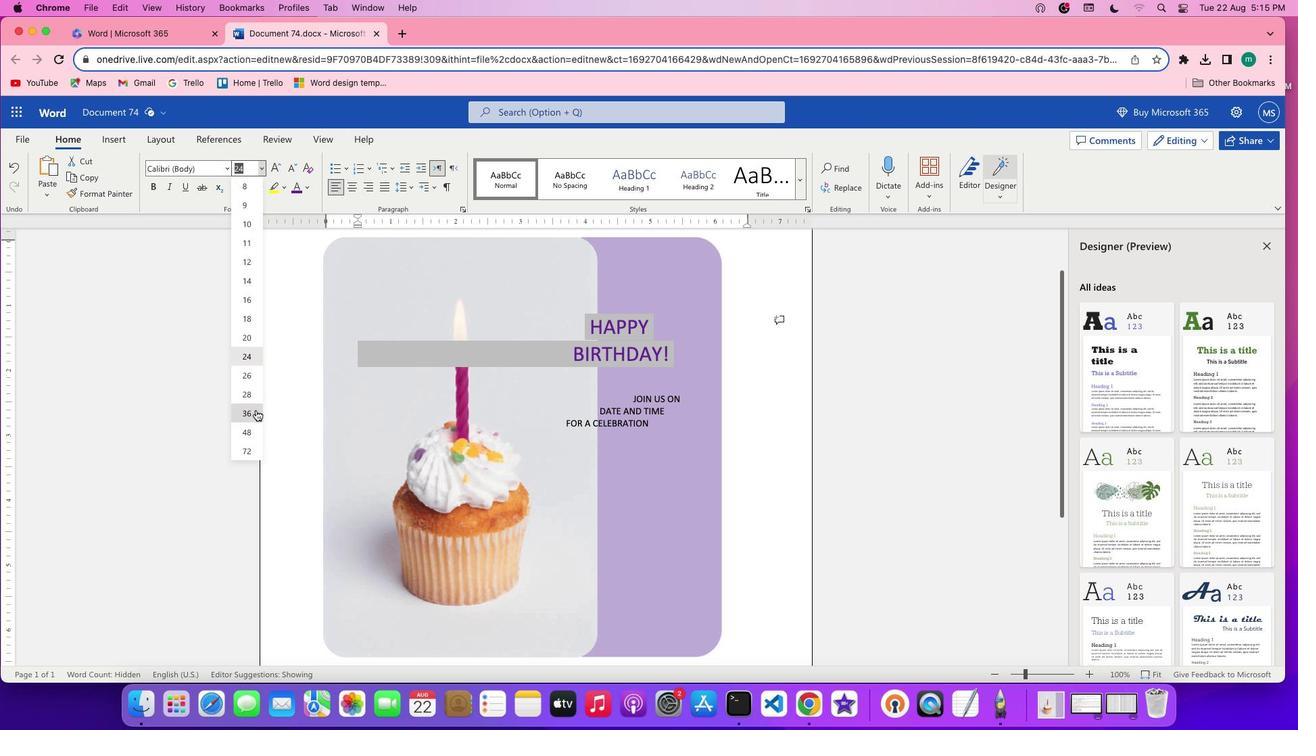 
Action: Mouse moved to (263, 167)
Screenshot: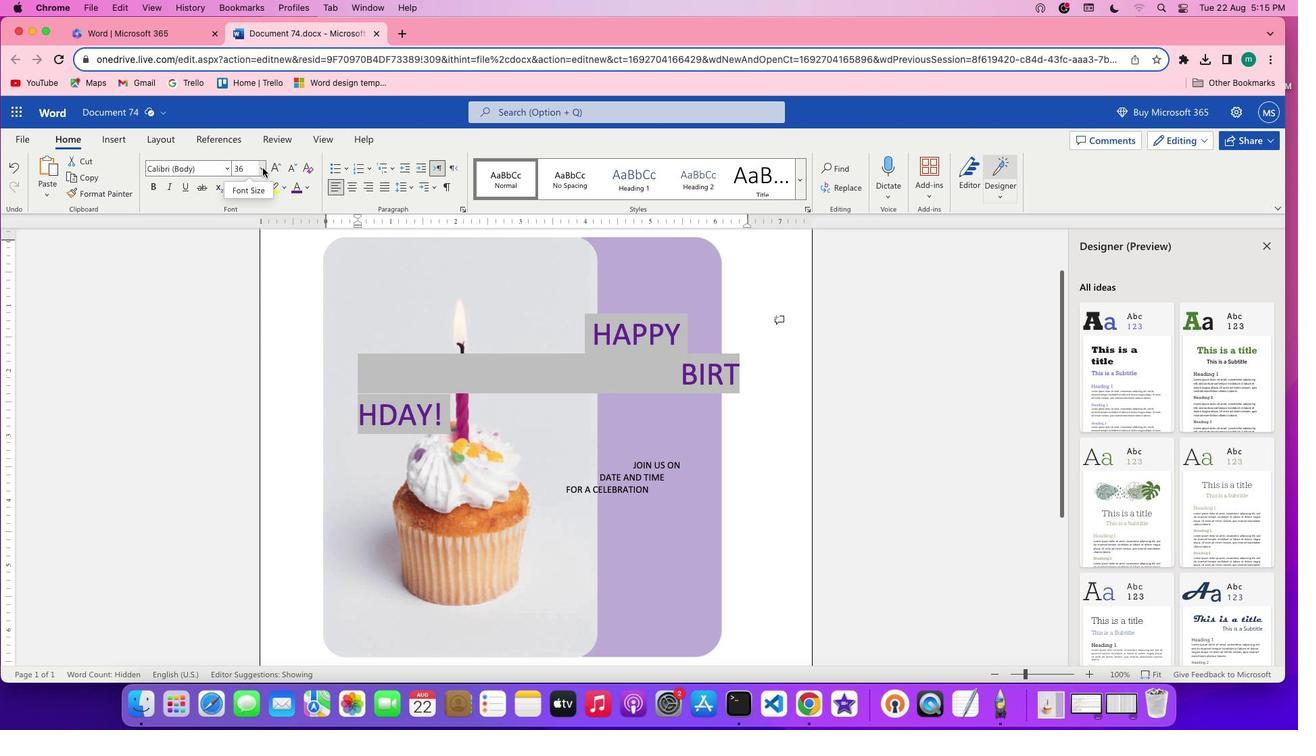 
Action: Mouse pressed left at (263, 167)
Screenshot: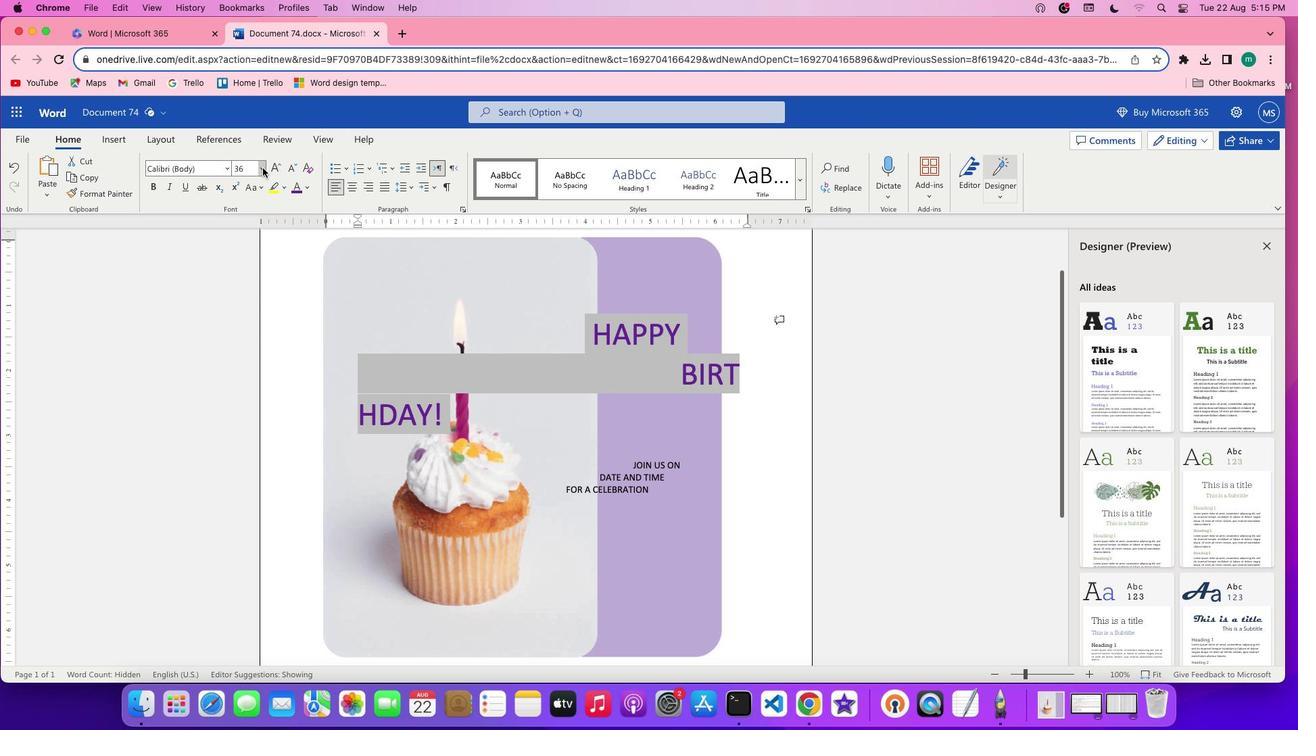 
Action: Mouse moved to (347, 258)
Screenshot: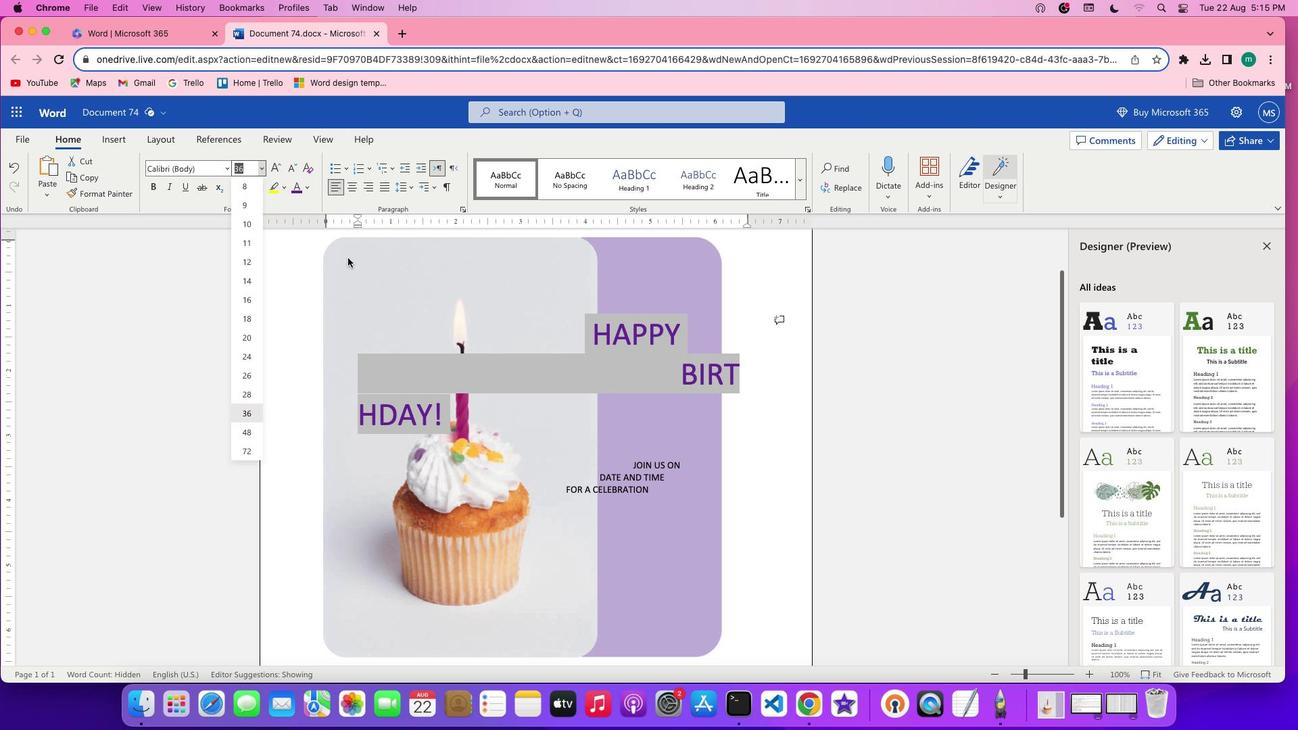 
Action: Mouse pressed left at (347, 258)
Screenshot: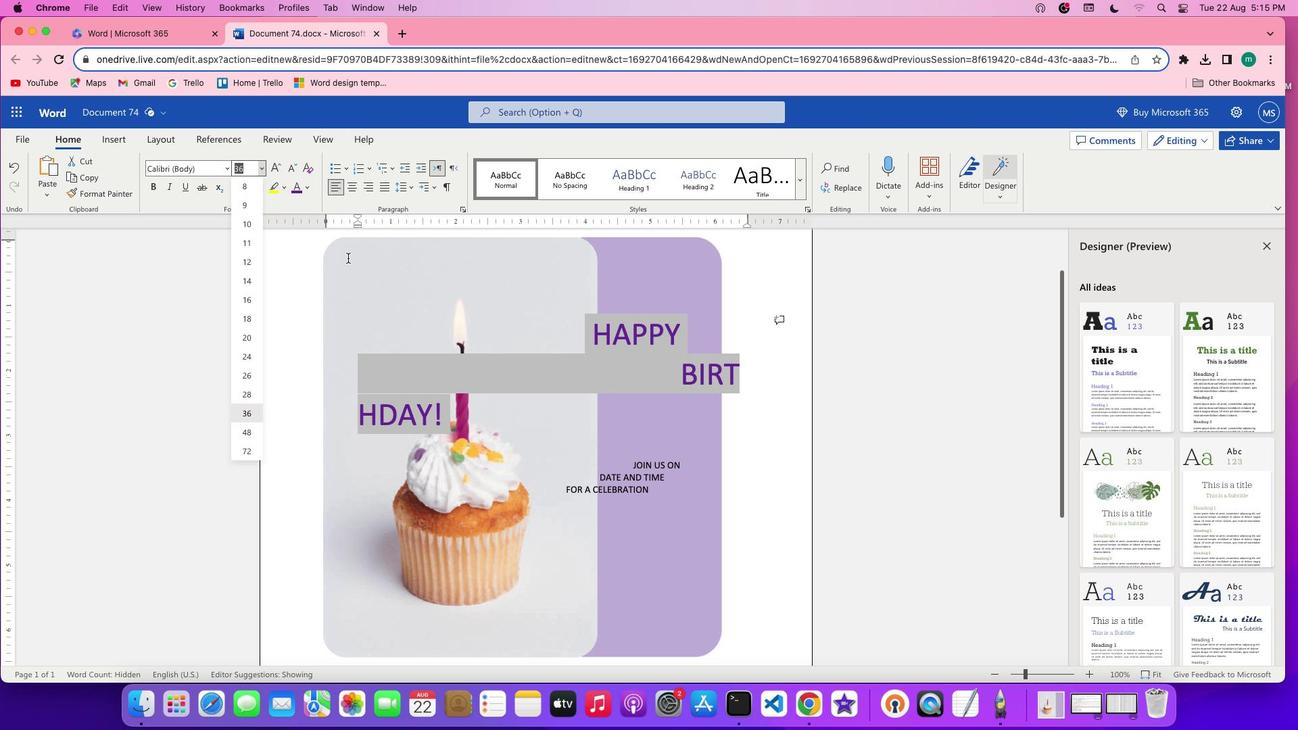 
Action: Mouse moved to (154, 187)
Screenshot: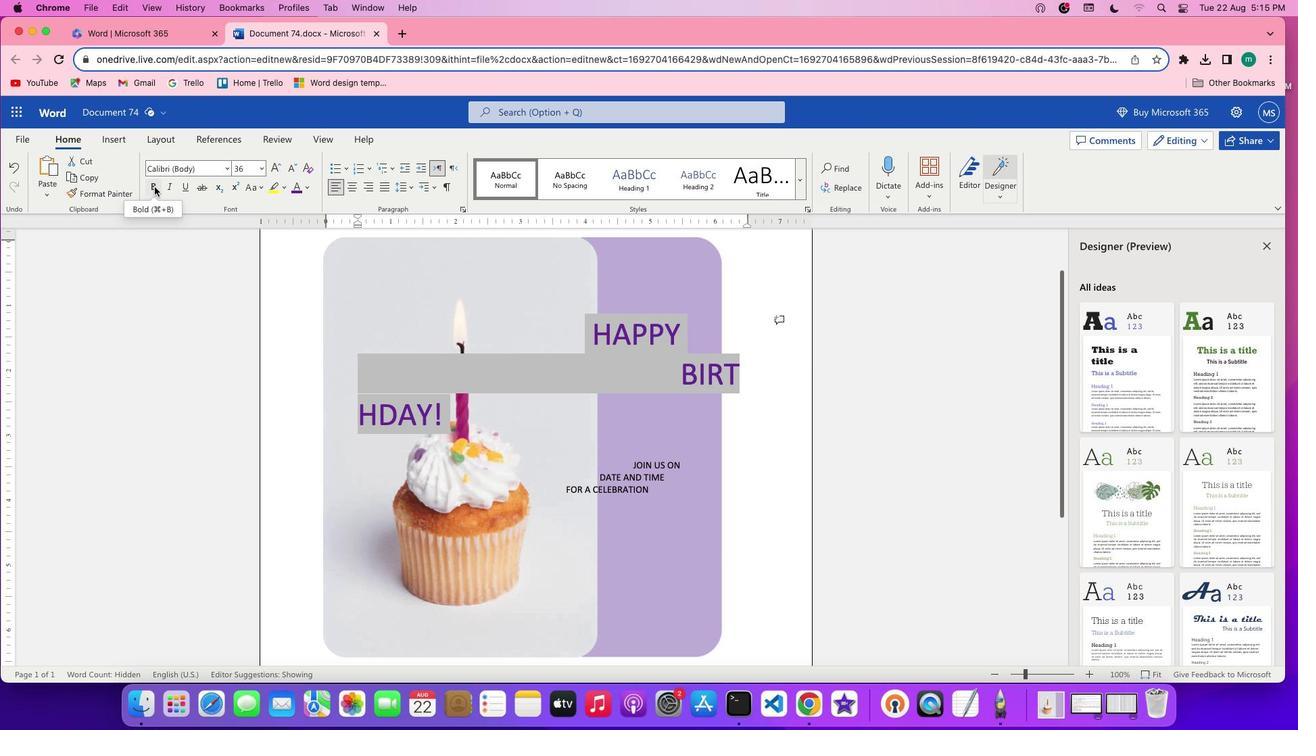 
Action: Mouse pressed left at (154, 187)
Screenshot: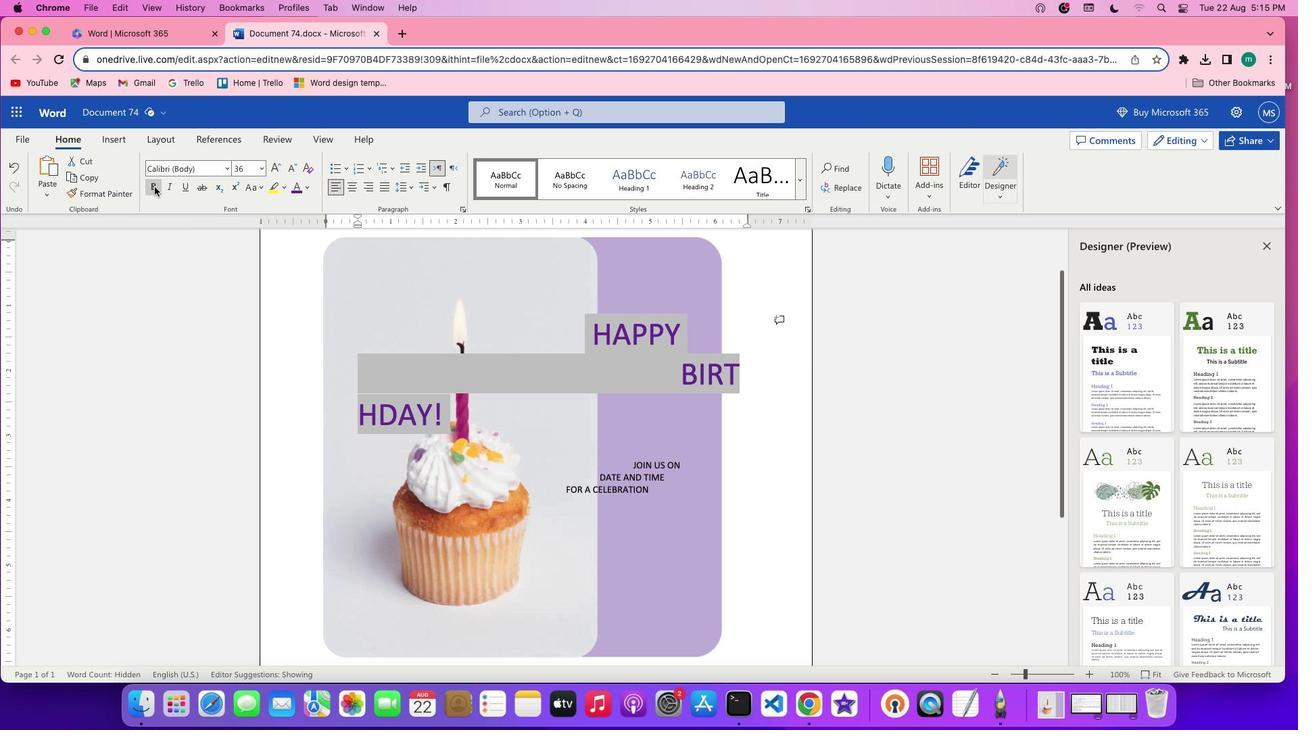
Action: Mouse moved to (674, 373)
Screenshot: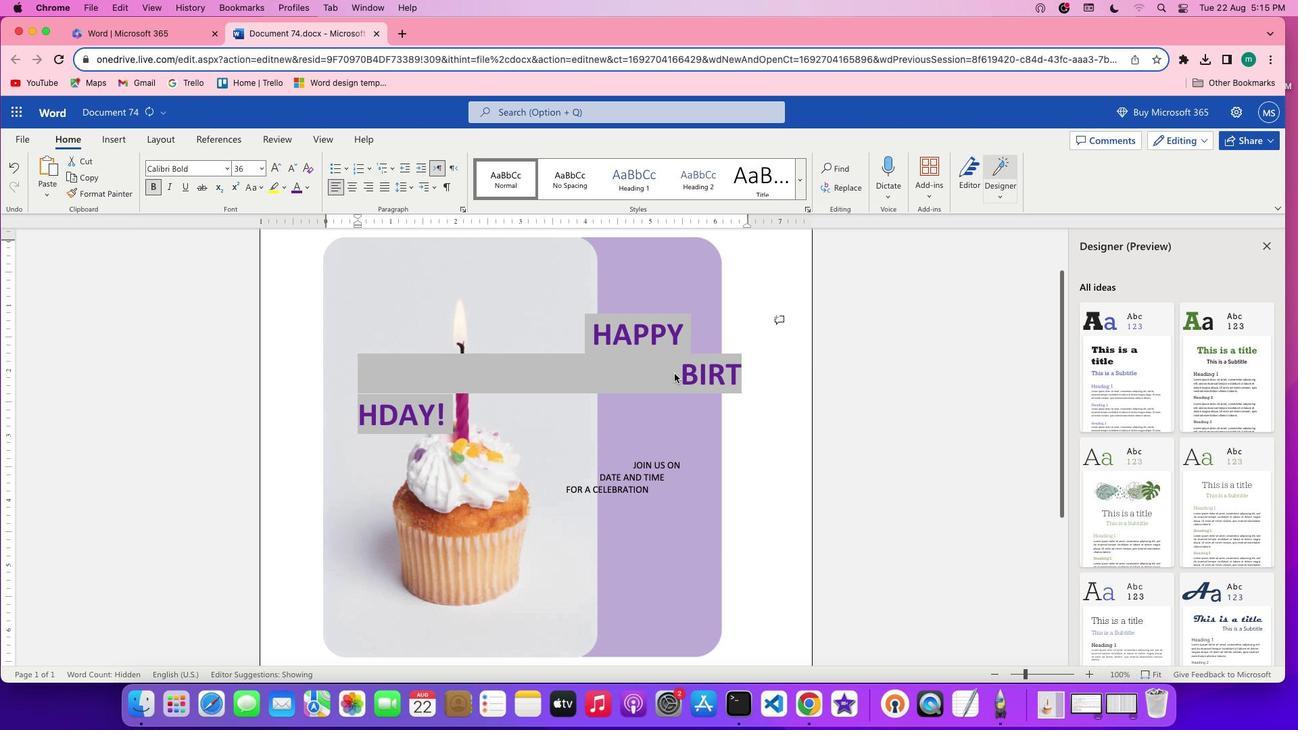 
Action: Mouse pressed left at (674, 373)
Screenshot: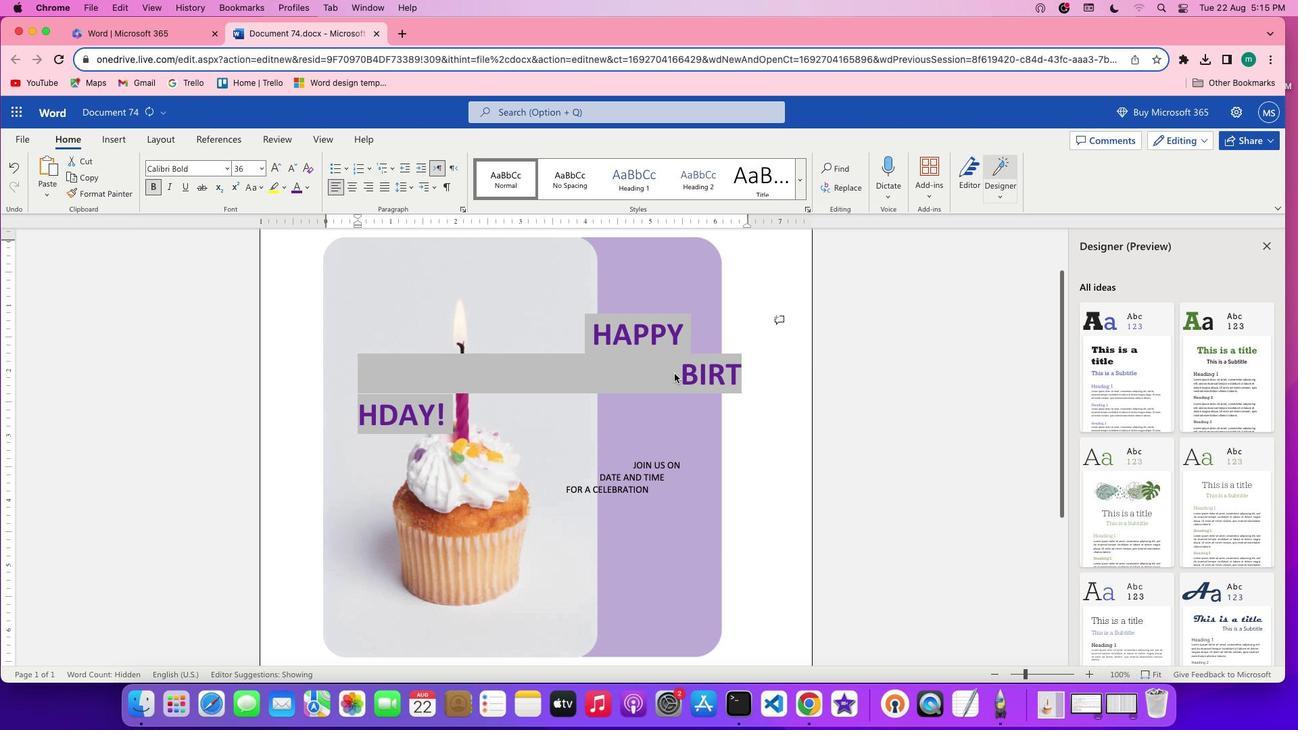 
Action: Mouse moved to (691, 377)
Screenshot: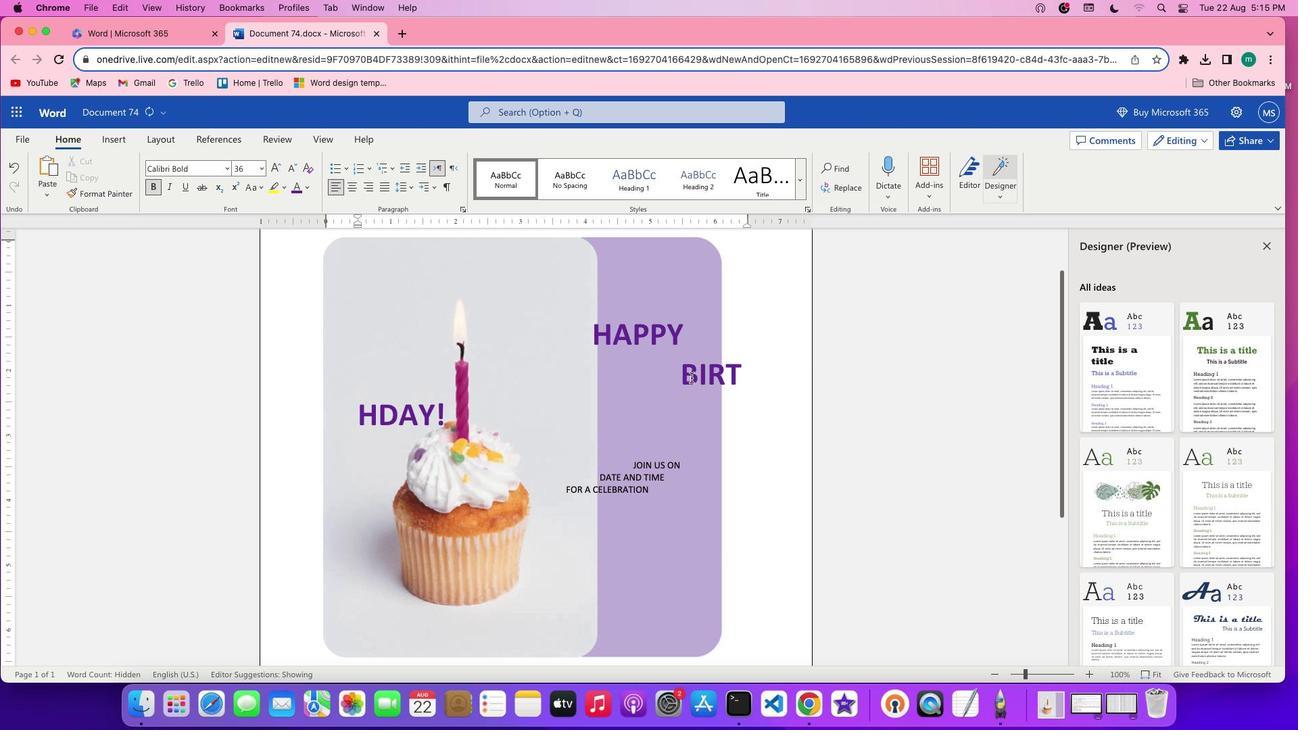 
Action: Key pressed Key.backspaceKey.backspaceKey.backspaceKey.backspaceKey.backspaceKey.backspaceKey.backspaceKey.backspaceKey.backspaceKey.backspaceKey.backspaceKey.backspaceKey.backspaceKey.backspaceKey.backspaceKey.backspaceKey.backspaceKey.backspace
Screenshot: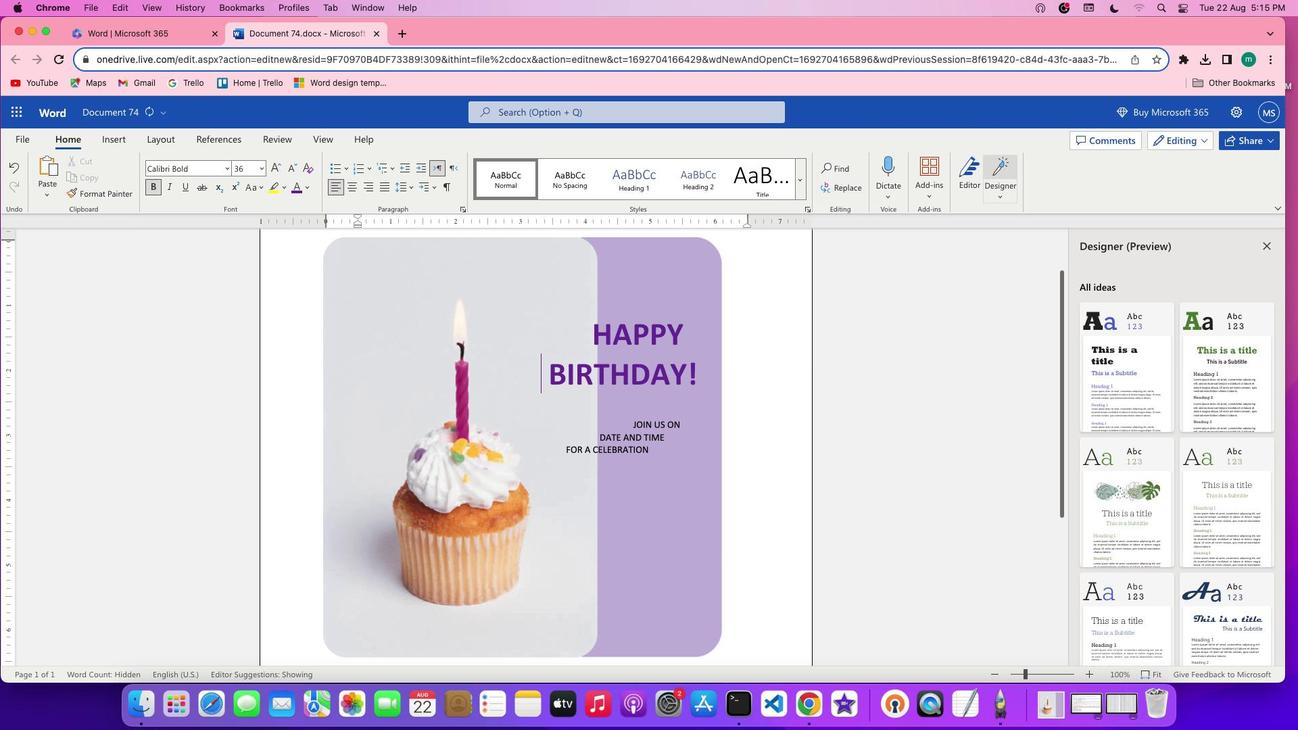 
Action: Mouse moved to (264, 168)
Screenshot: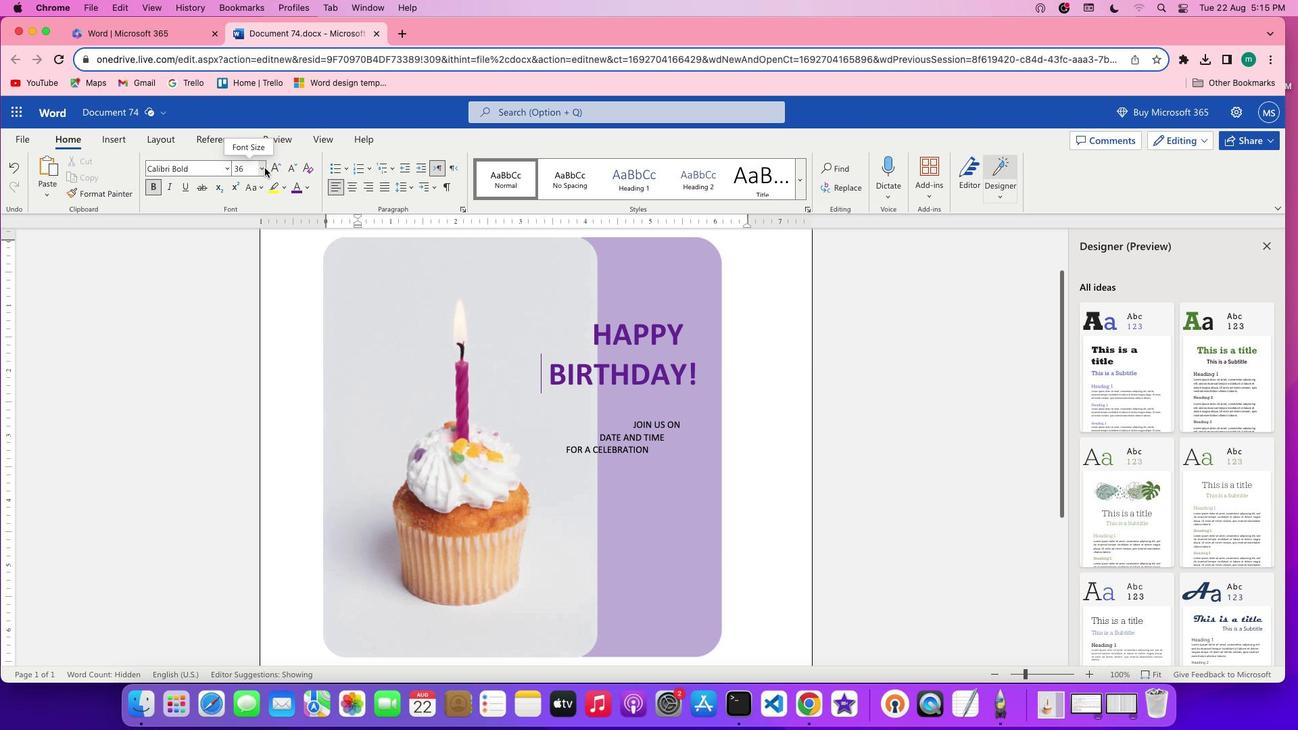 
Action: Mouse pressed left at (264, 168)
Screenshot: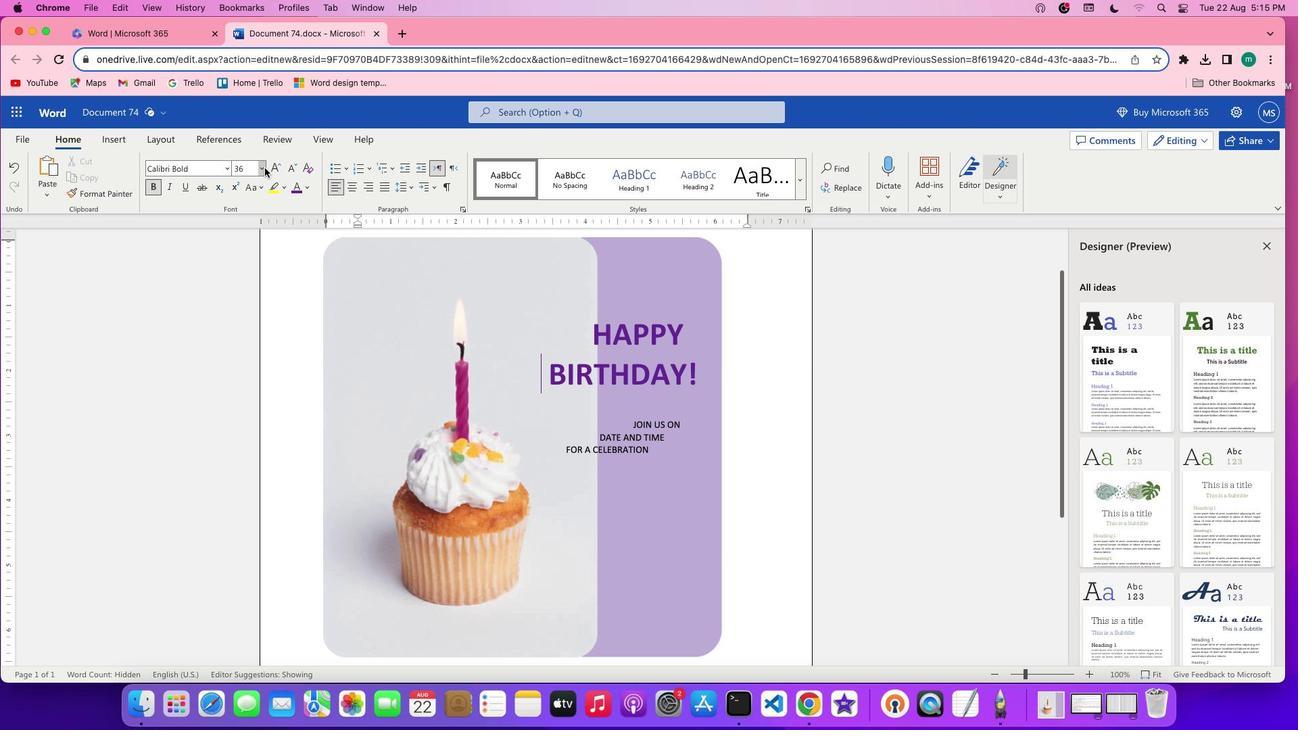 
Action: Mouse moved to (246, 425)
Screenshot: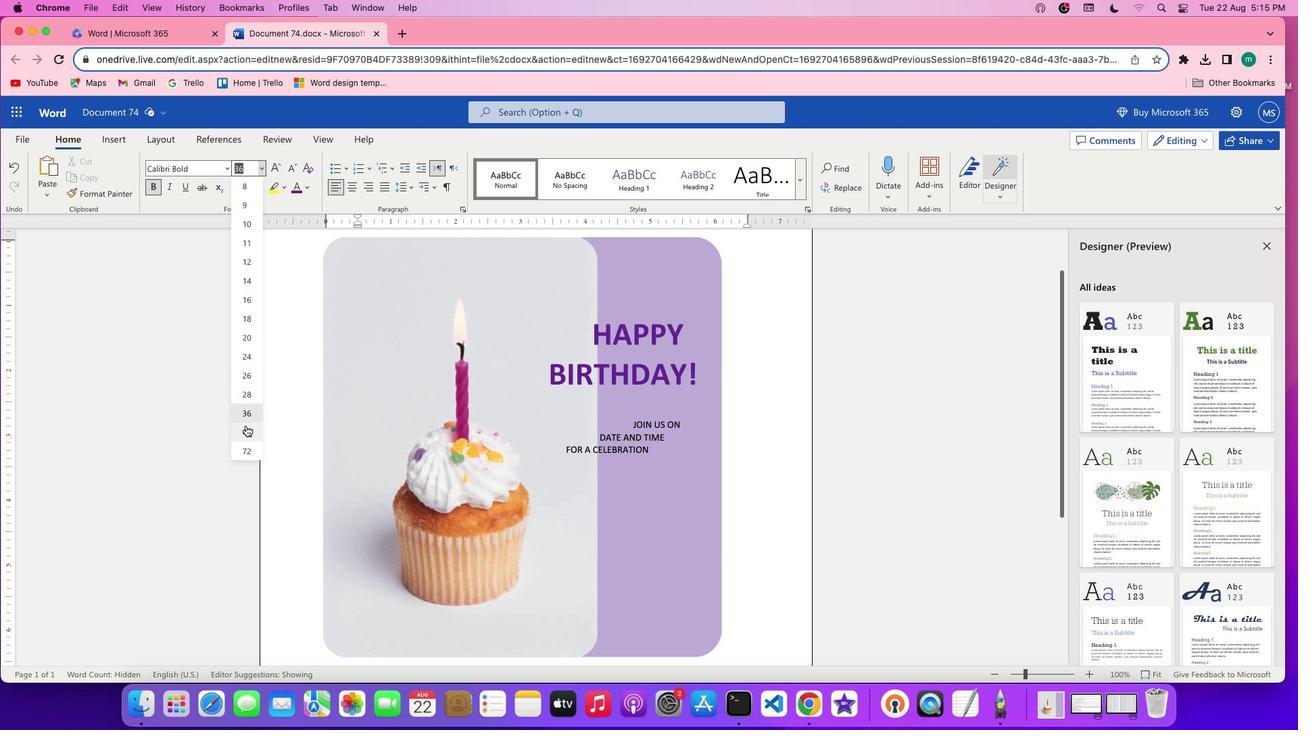 
Action: Mouse pressed left at (246, 425)
Screenshot: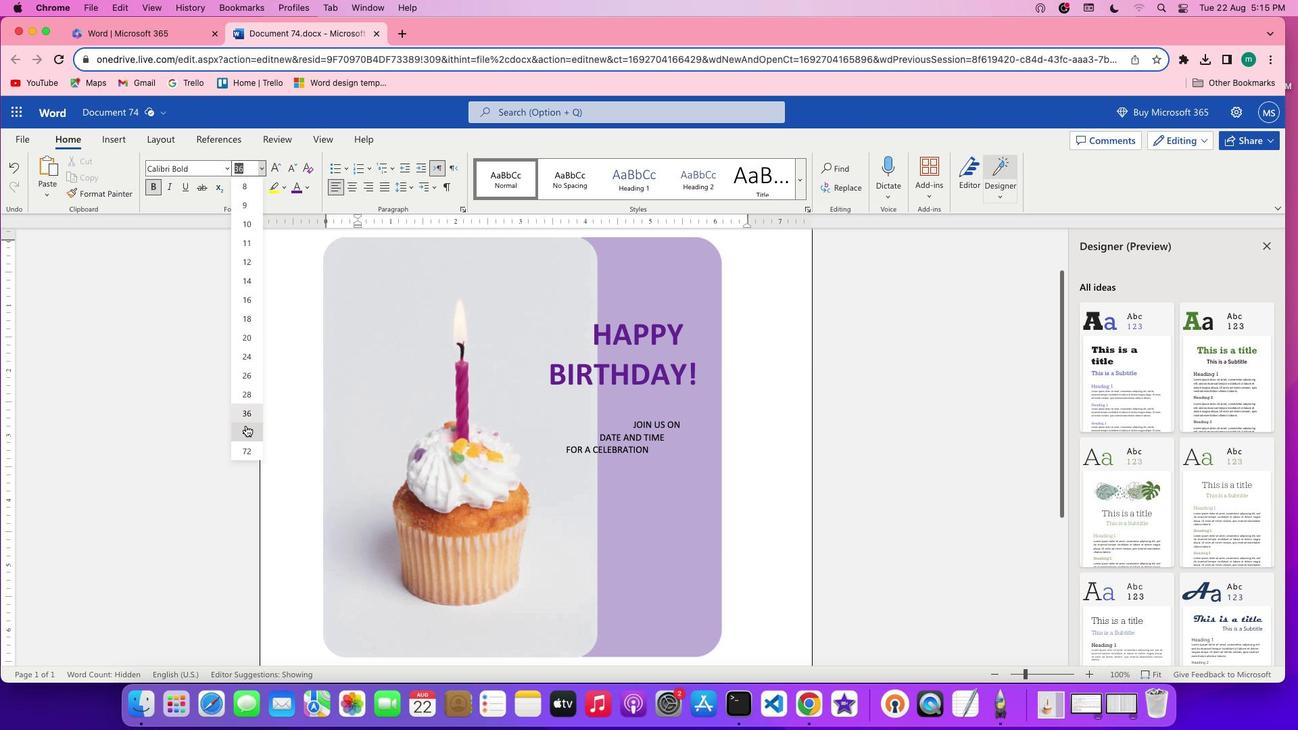 
Action: Mouse moved to (588, 323)
Screenshot: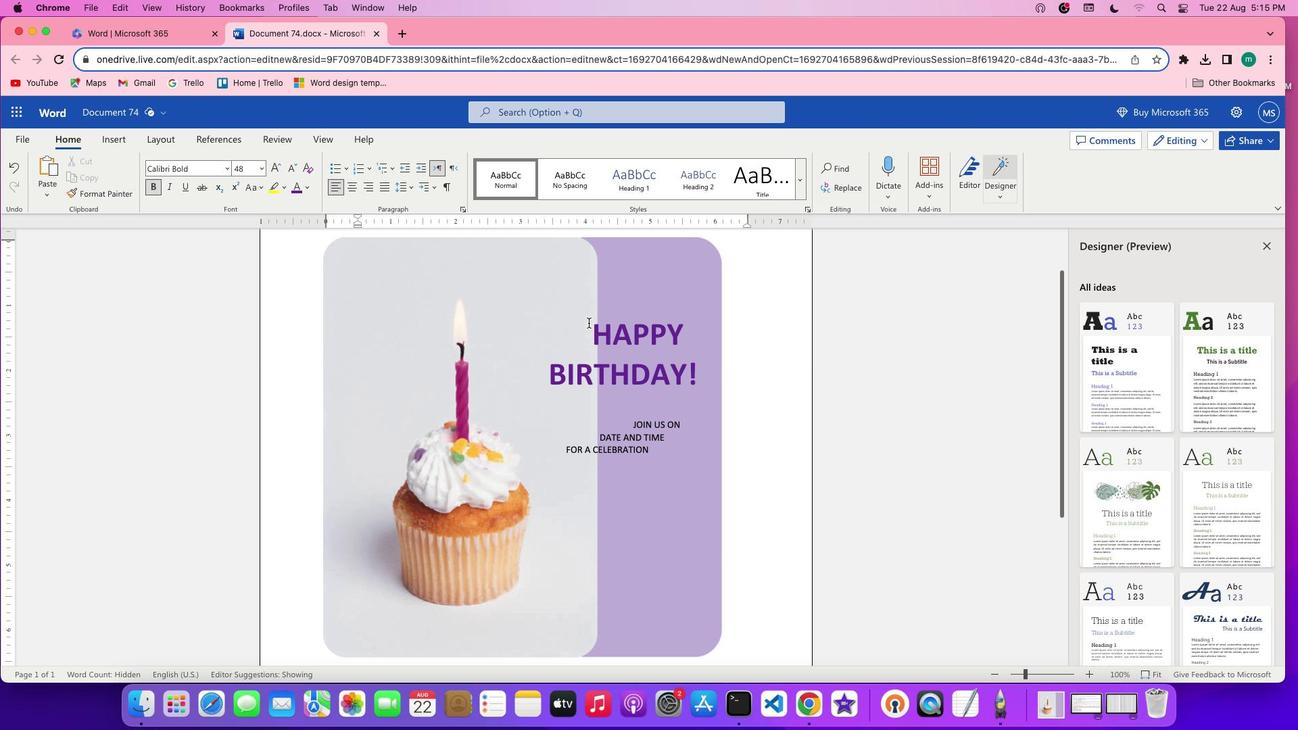 
Action: Mouse pressed left at (588, 323)
Screenshot: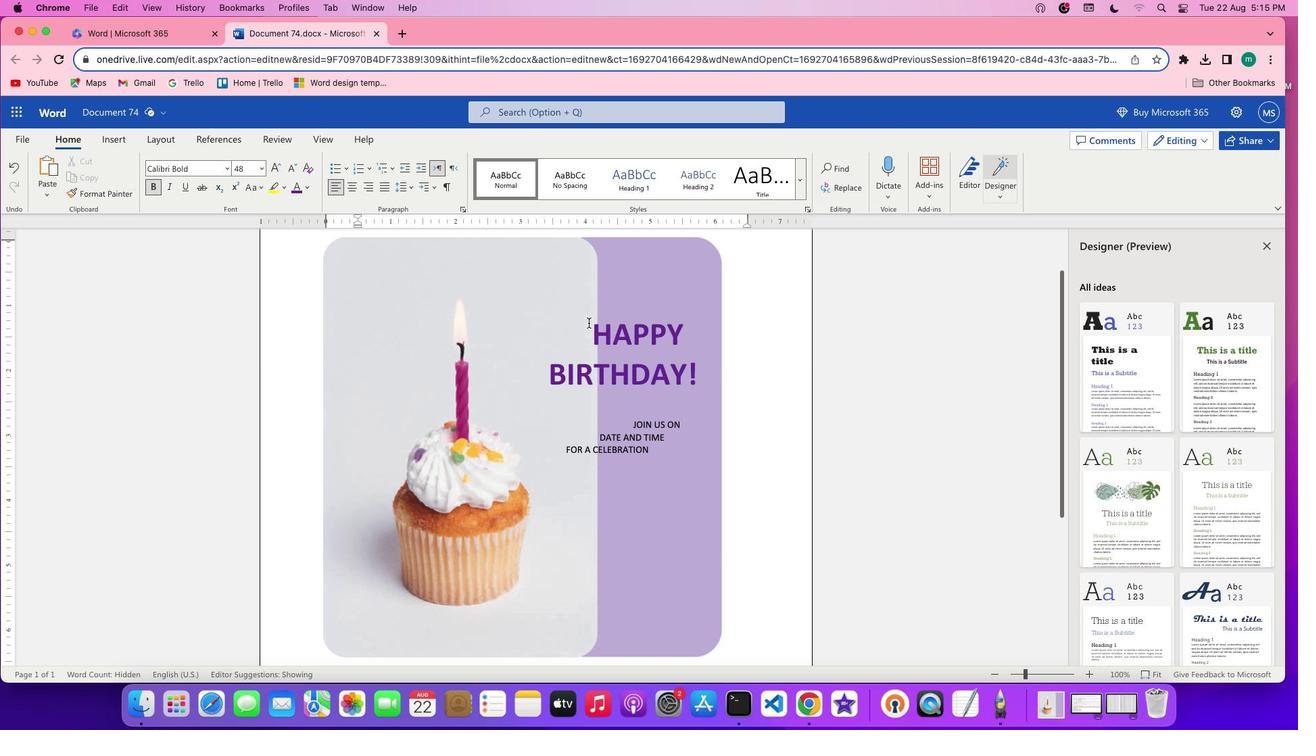 
Action: Mouse moved to (261, 169)
Screenshot: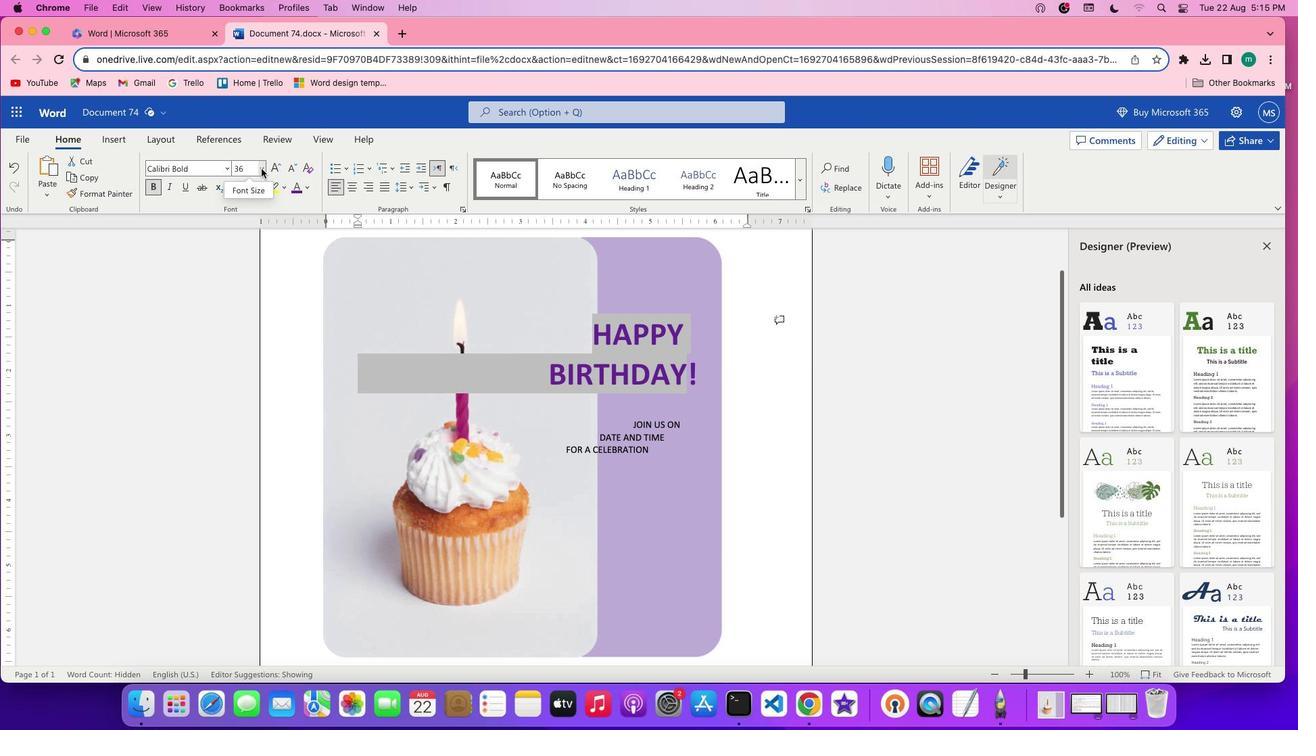 
Action: Mouse pressed left at (261, 169)
Screenshot: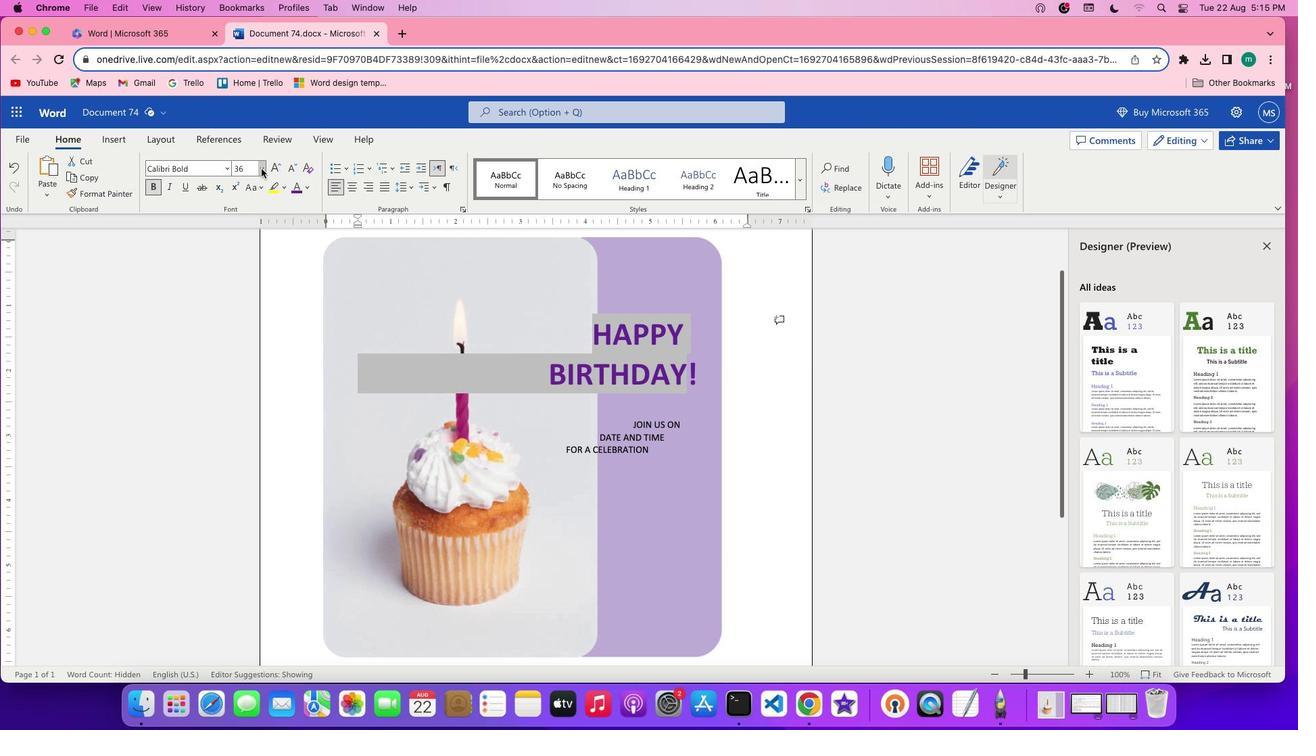 
Action: Mouse moved to (243, 434)
Screenshot: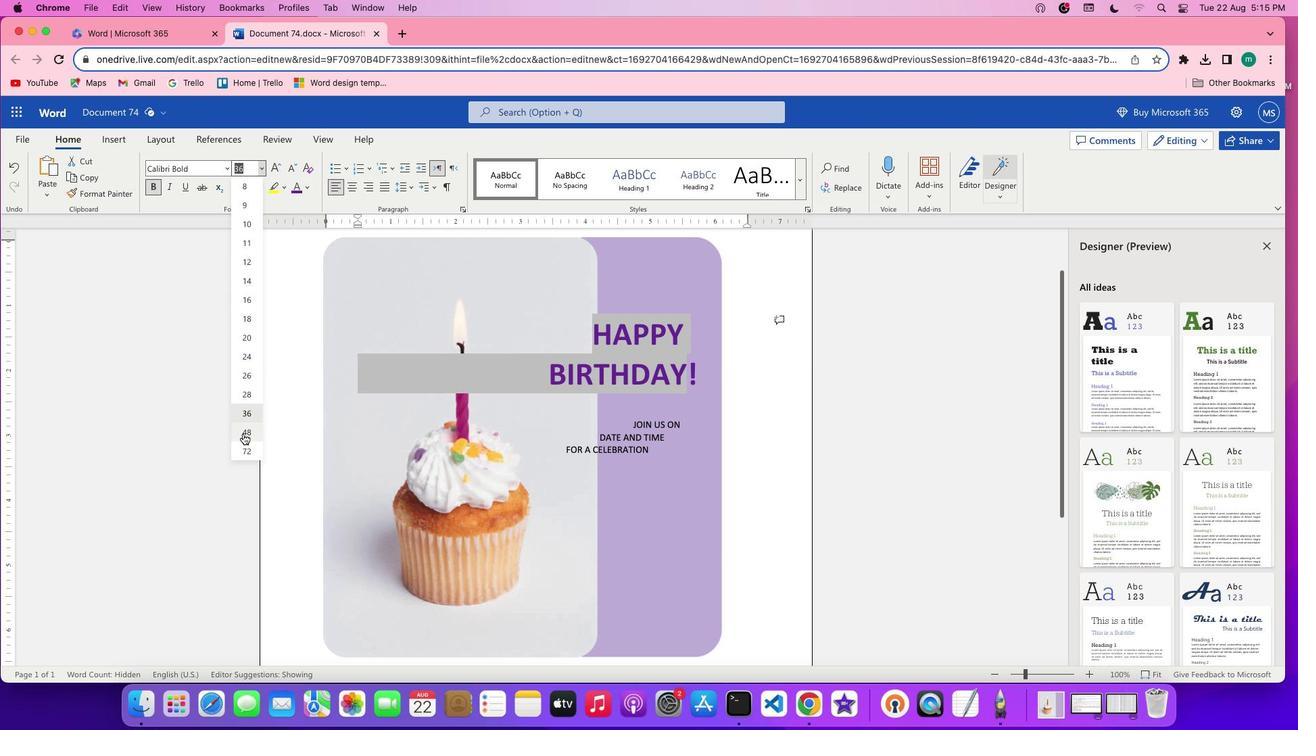 
Action: Mouse pressed left at (243, 434)
Screenshot: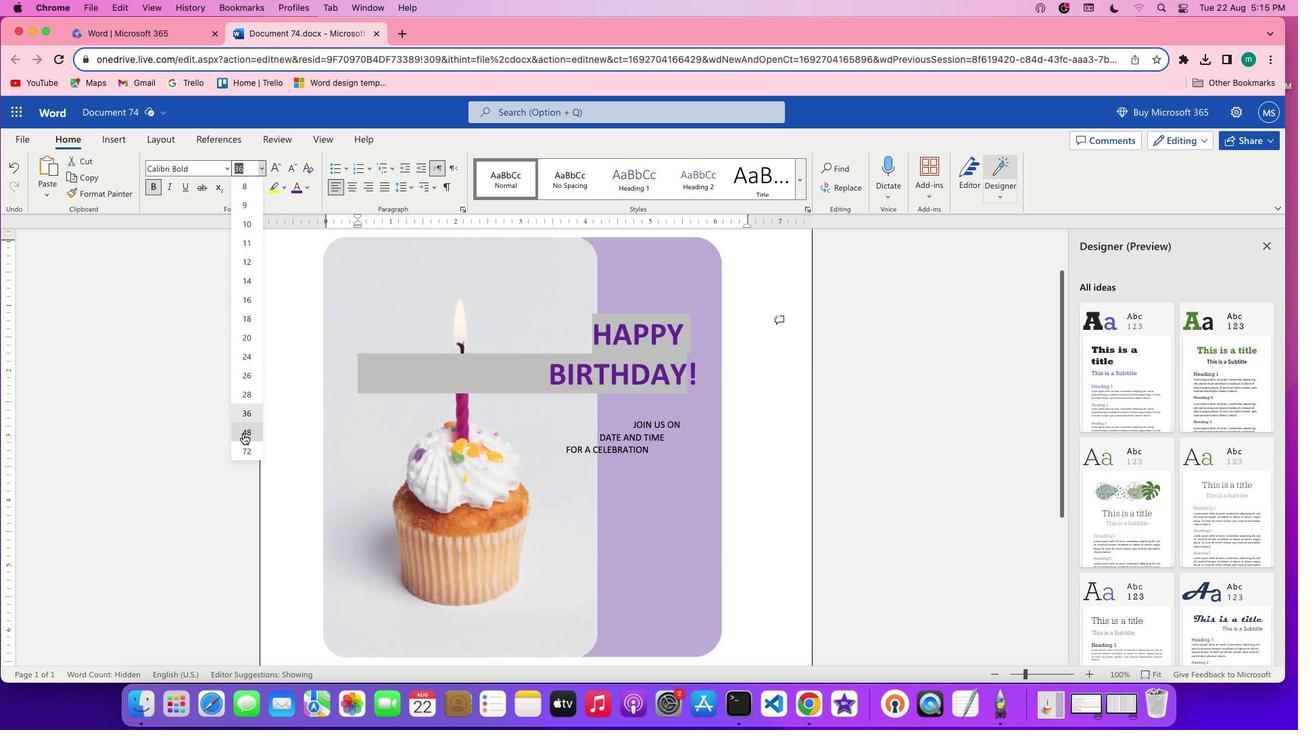 
Action: Mouse moved to (608, 397)
Screenshot: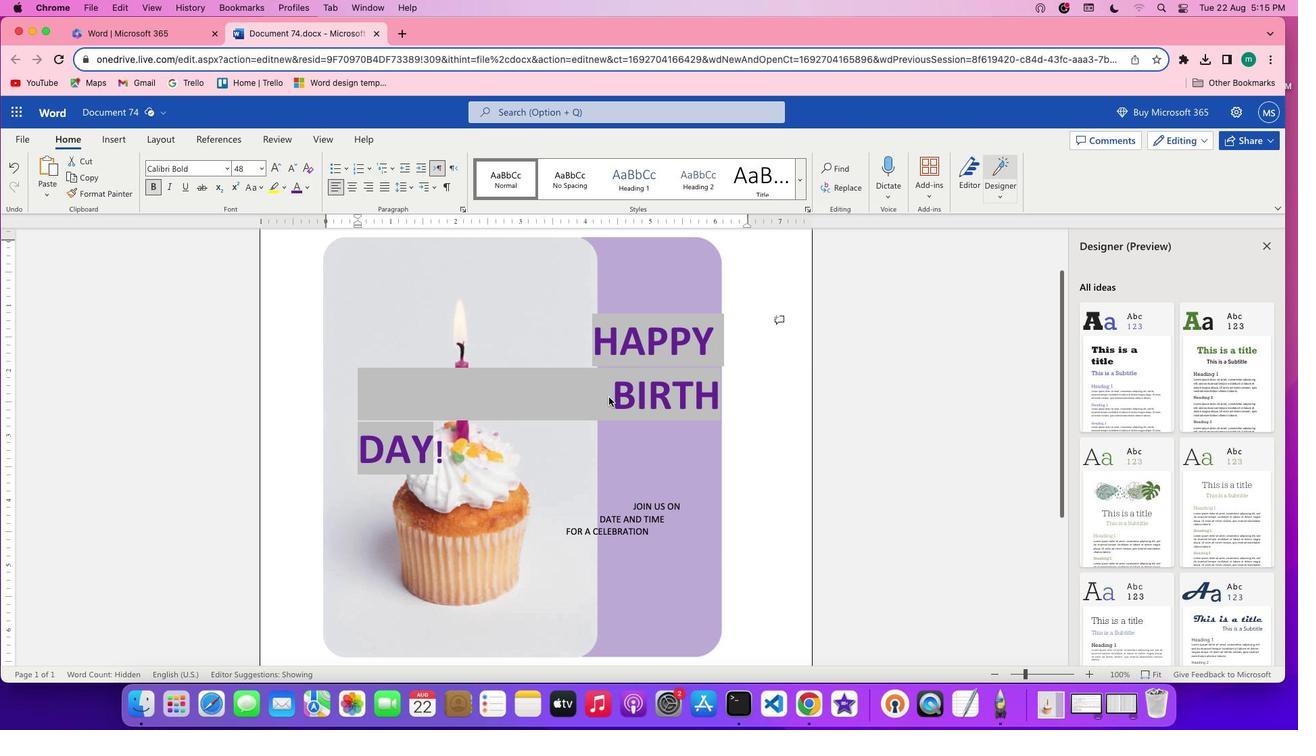 
Action: Mouse pressed left at (608, 397)
Screenshot: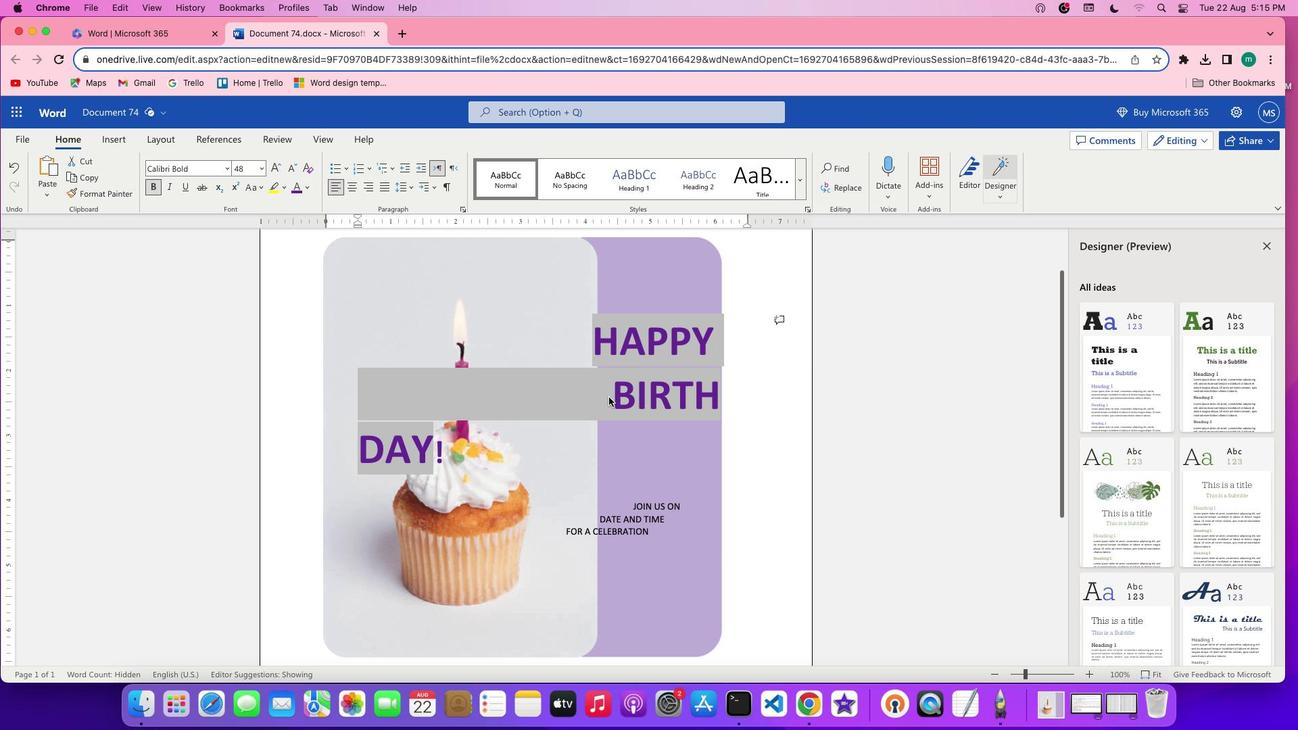 
Action: Mouse moved to (609, 396)
Screenshot: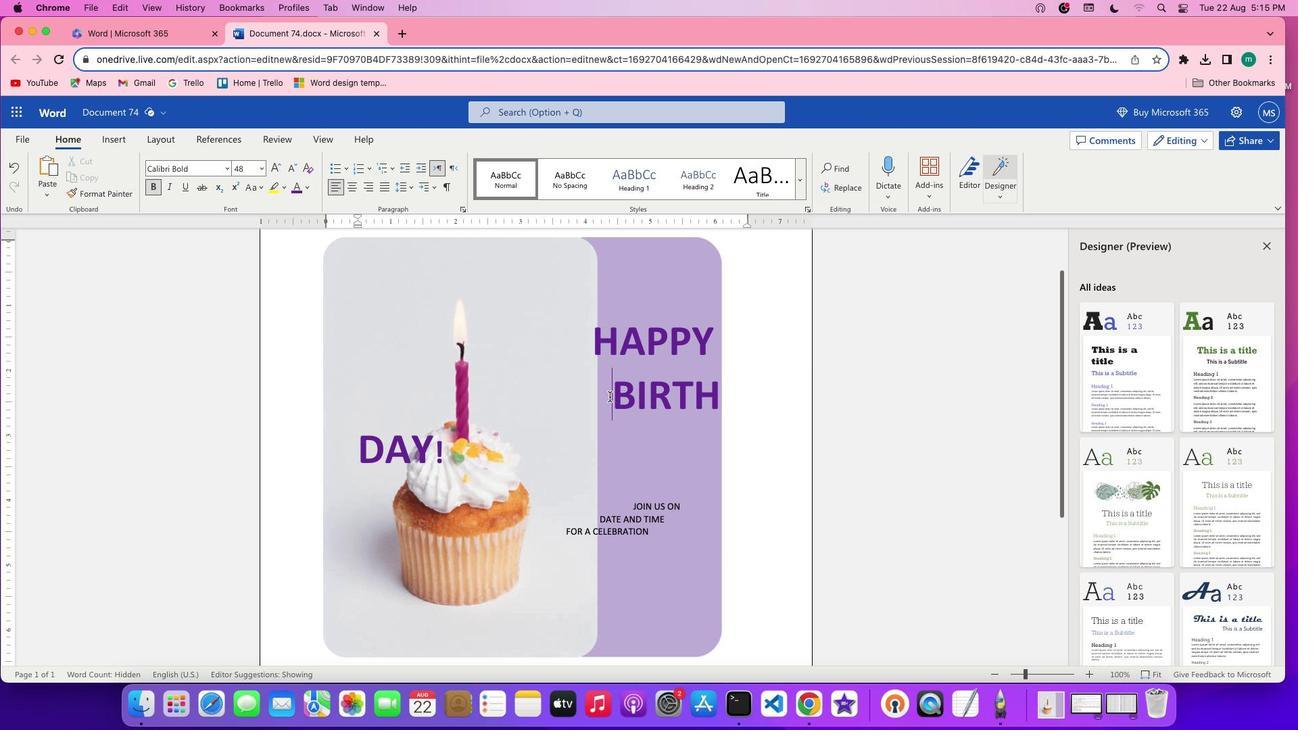 
Action: Key pressed Key.backspaceKey.backspaceKey.backspaceKey.backspaceKey.backspaceKey.backspaceKey.backspaceKey.backspaceKey.backspaceKey.backspace
Screenshot: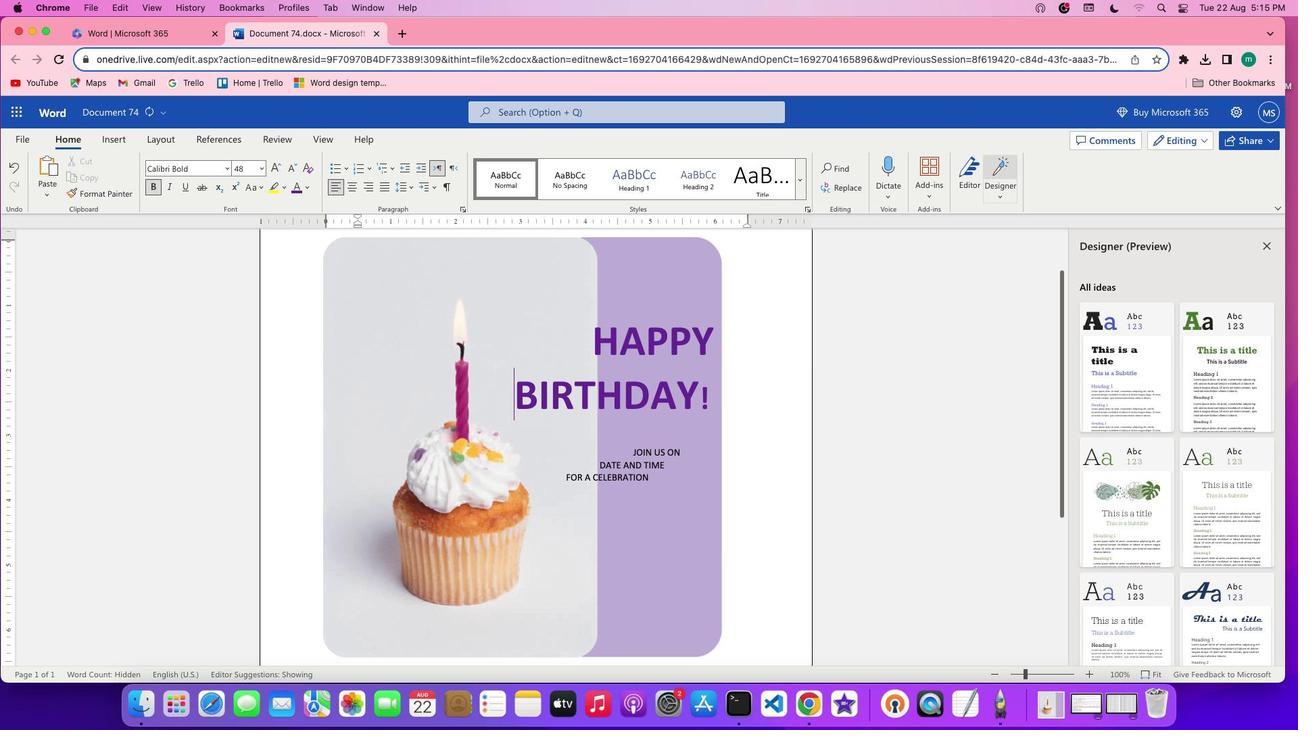 
Action: Mouse moved to (590, 341)
Screenshot: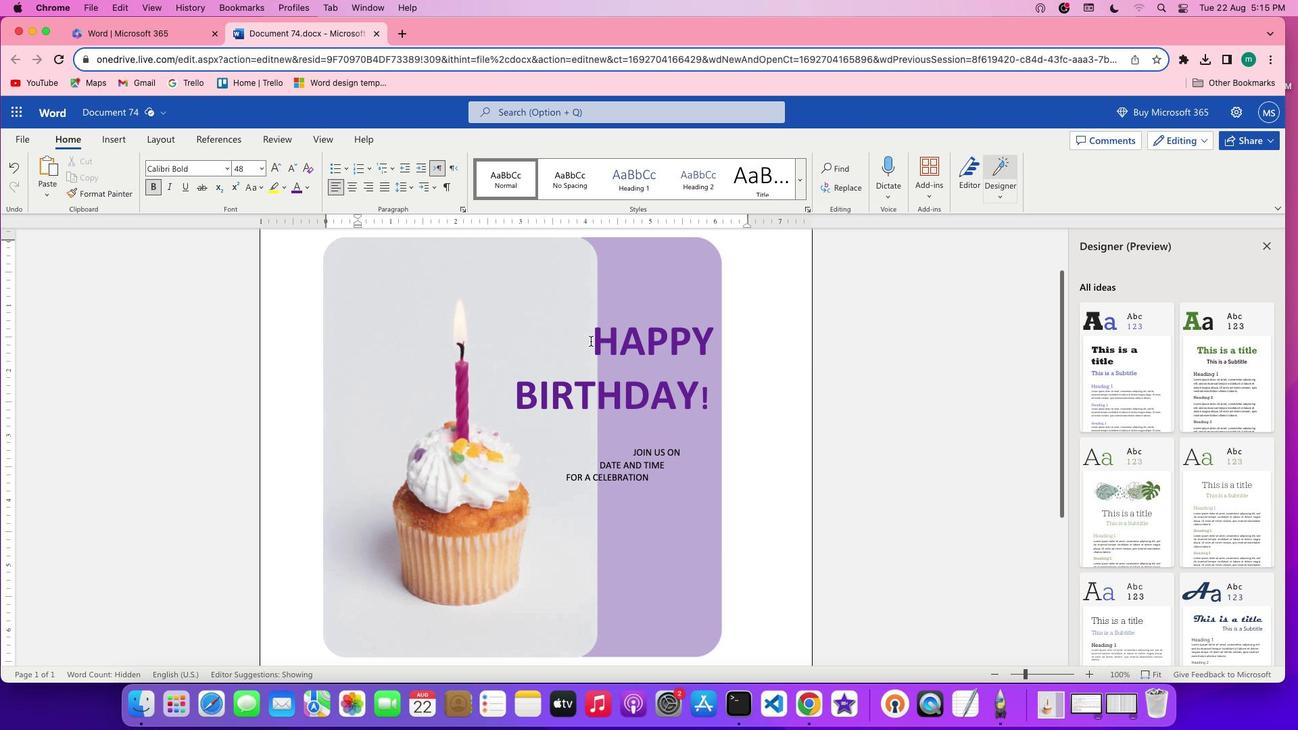 
Action: Mouse pressed left at (590, 341)
Screenshot: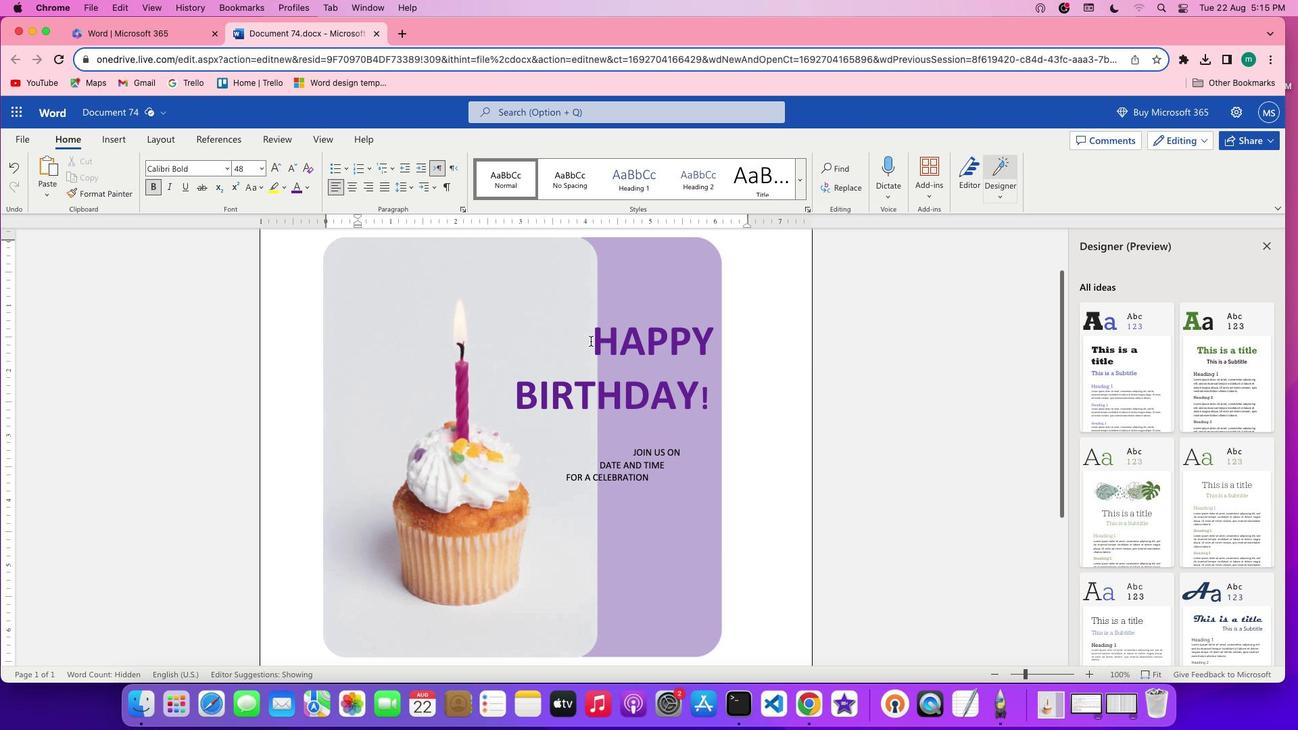
Action: Mouse moved to (611, 342)
Screenshot: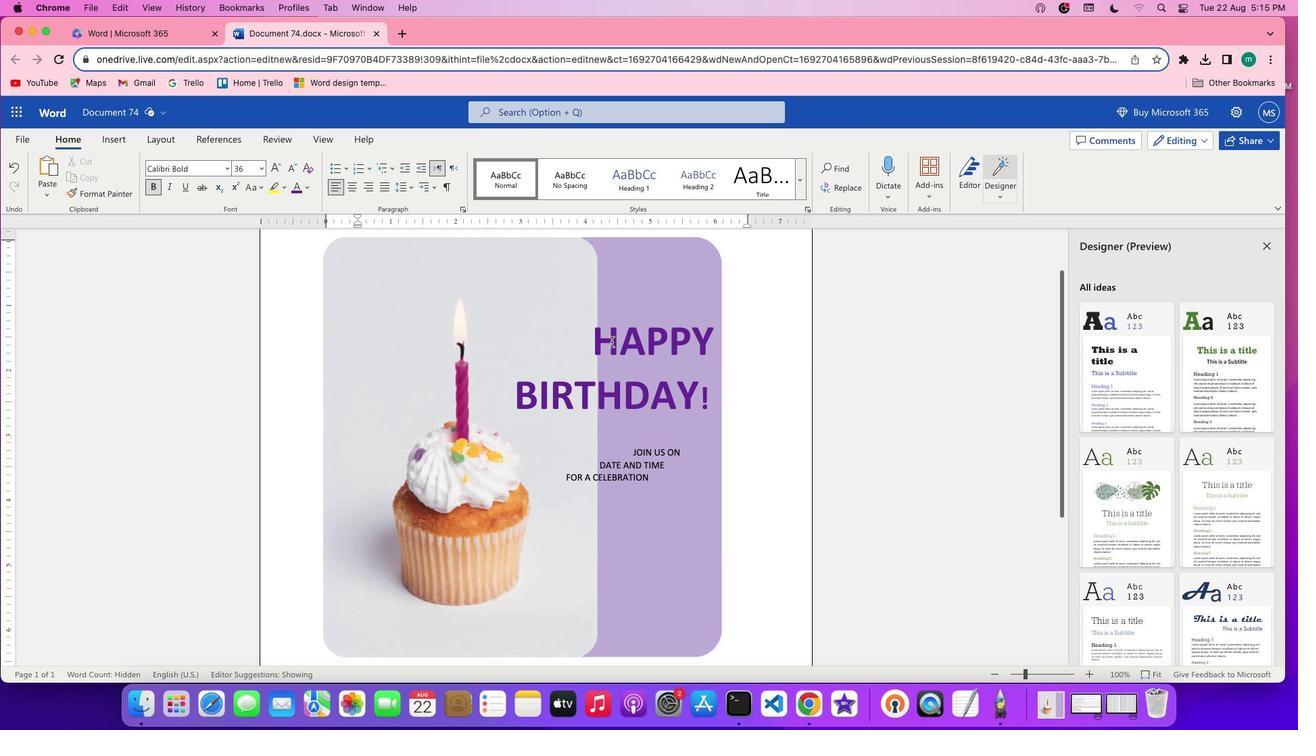 
Action: Key pressed Key.backspace
Screenshot: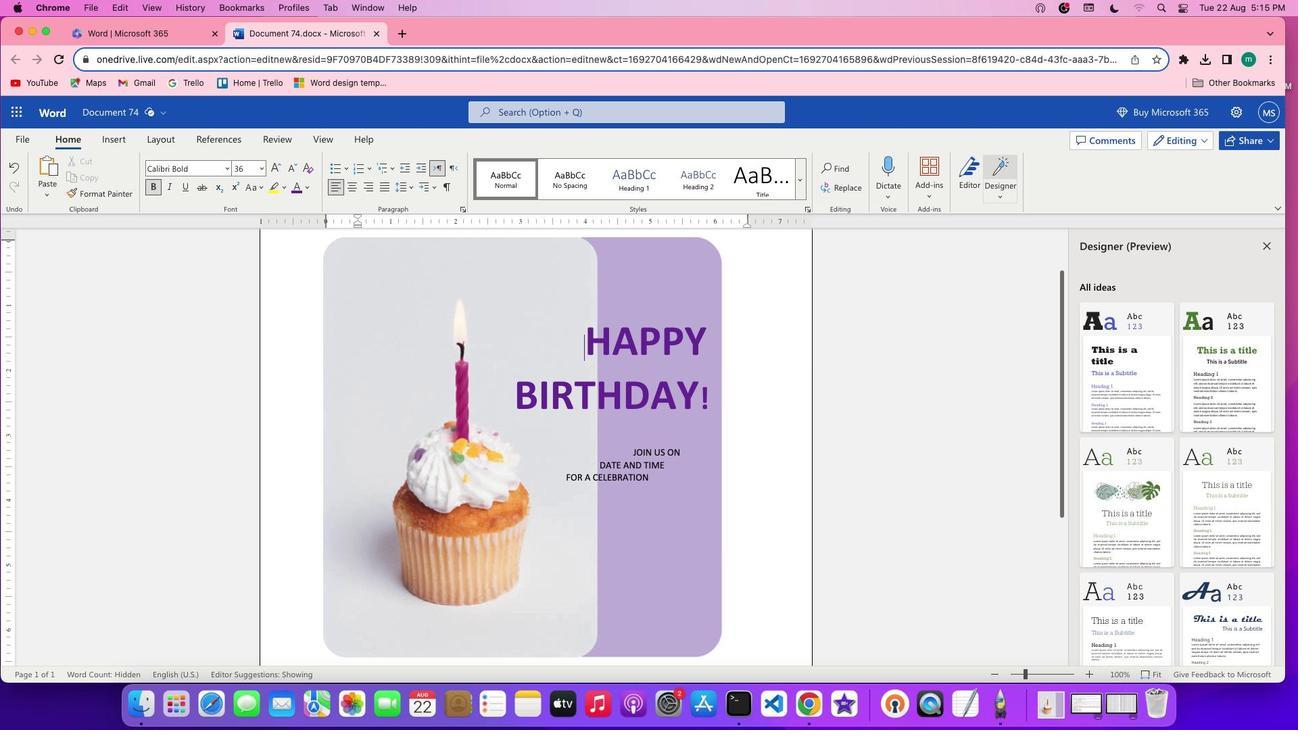 
Action: Mouse moved to (611, 341)
Screenshot: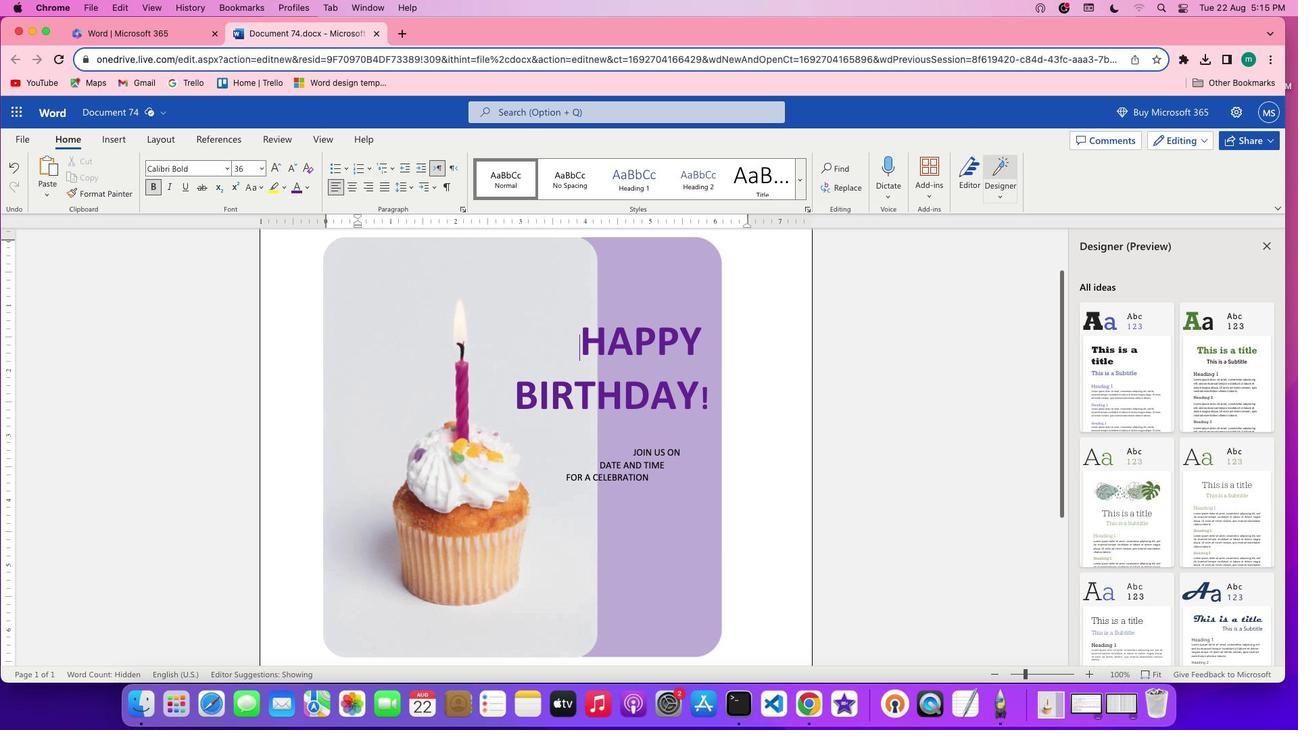 
Action: Key pressed Key.backspaceKey.backspaceKey.backspace
Screenshot: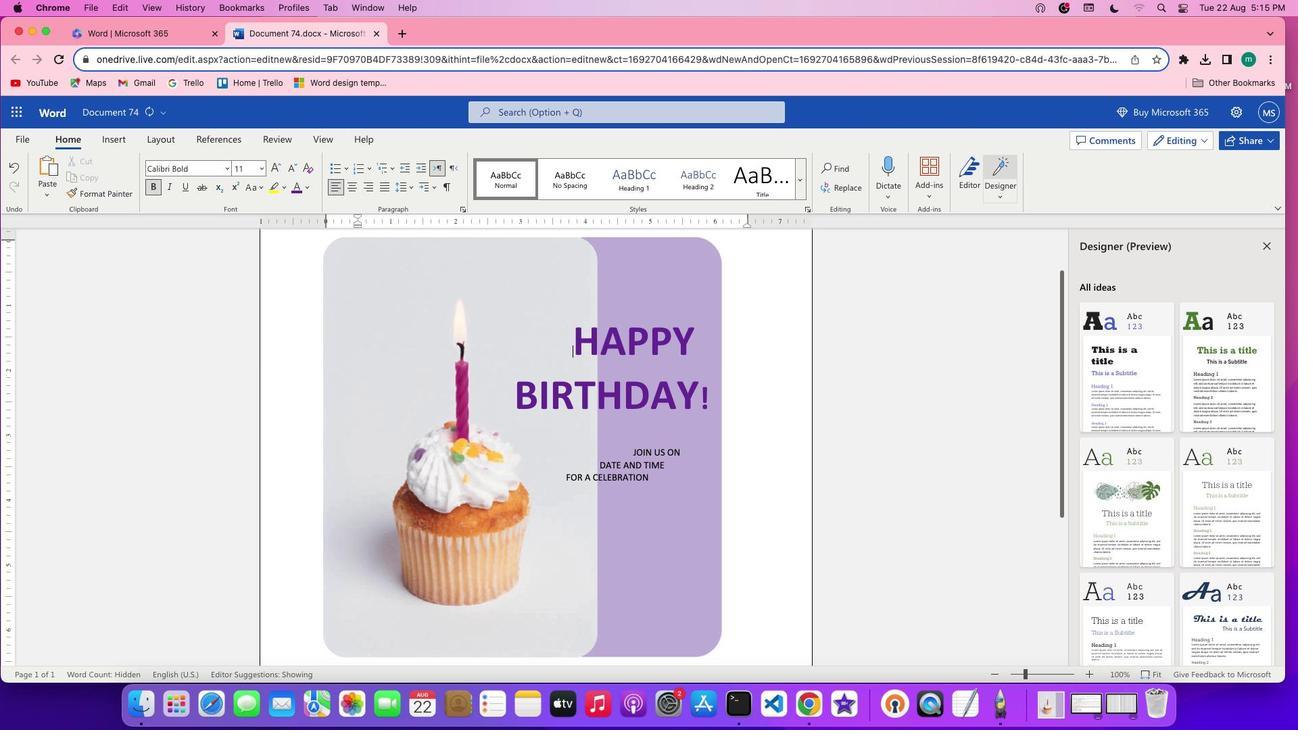 
Action: Mouse moved to (716, 390)
Screenshot: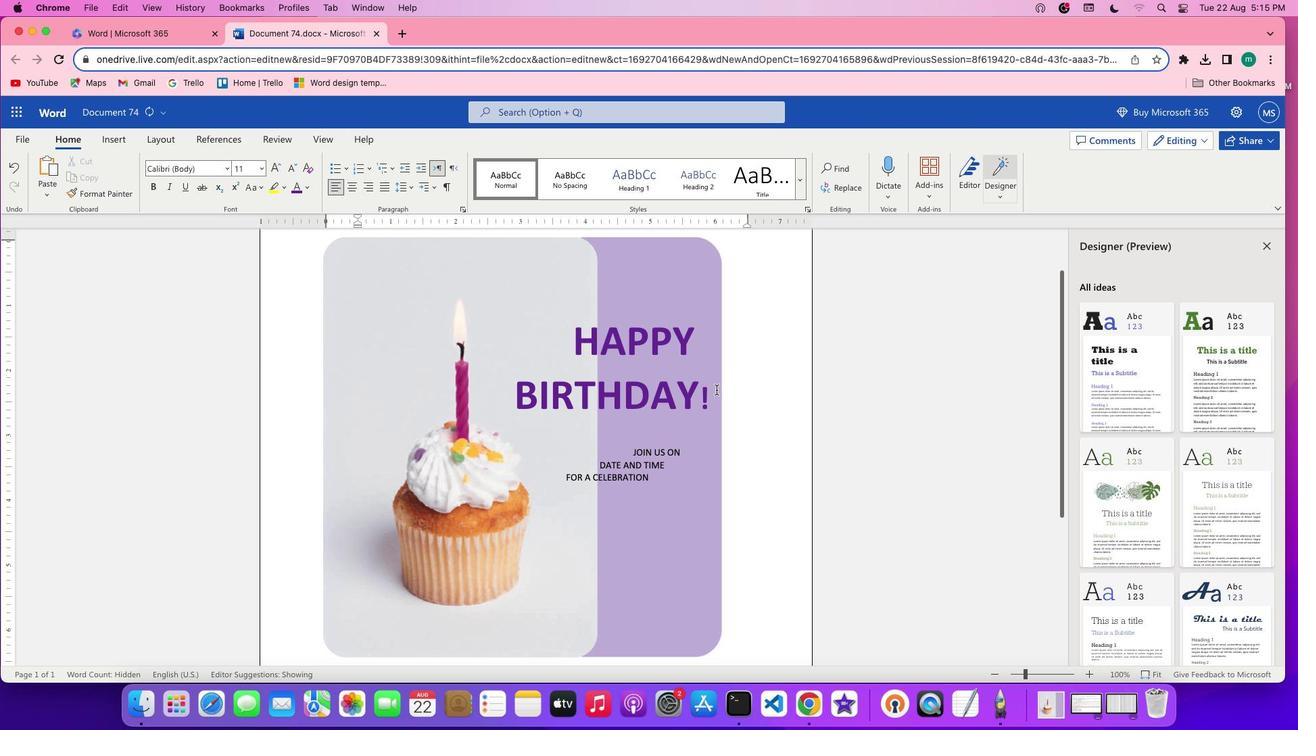
Action: Mouse pressed left at (716, 390)
Screenshot: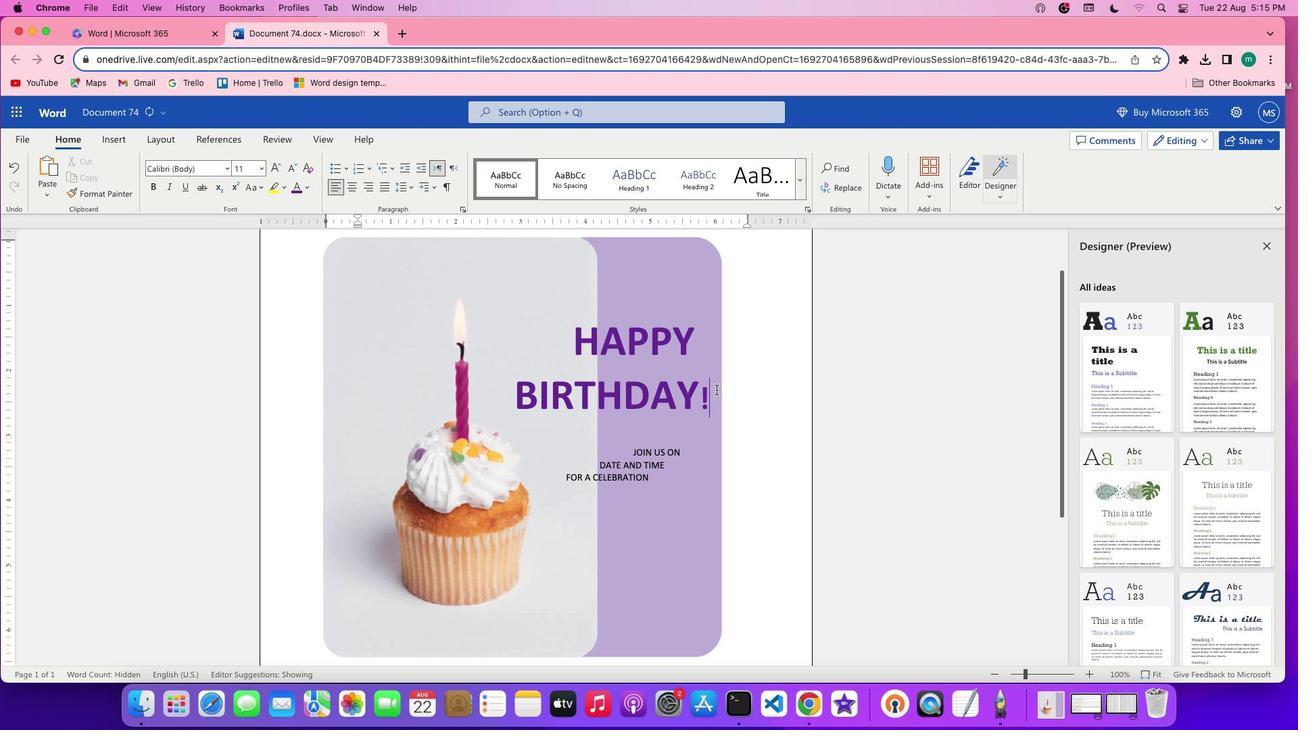 
Action: Key pressed Key.backspaceKey.shift'!'
Screenshot: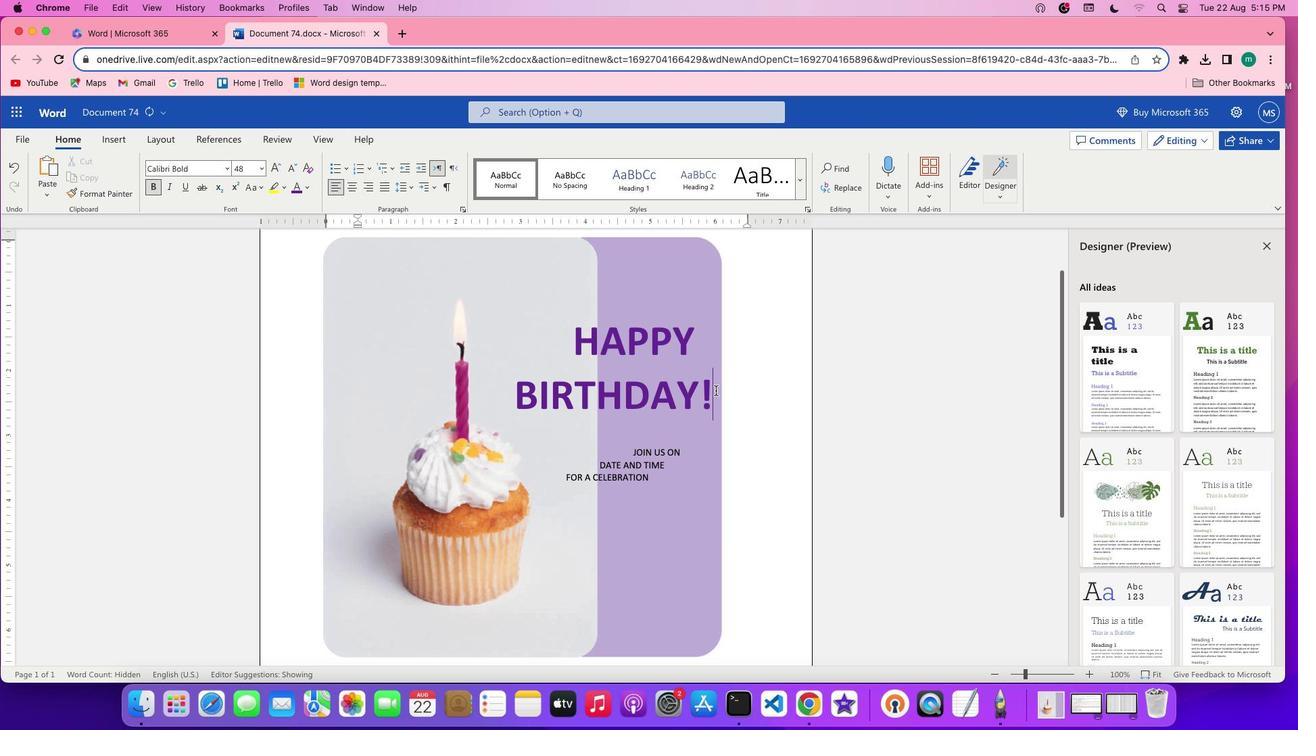 
Action: Mouse moved to (716, 390)
Screenshot: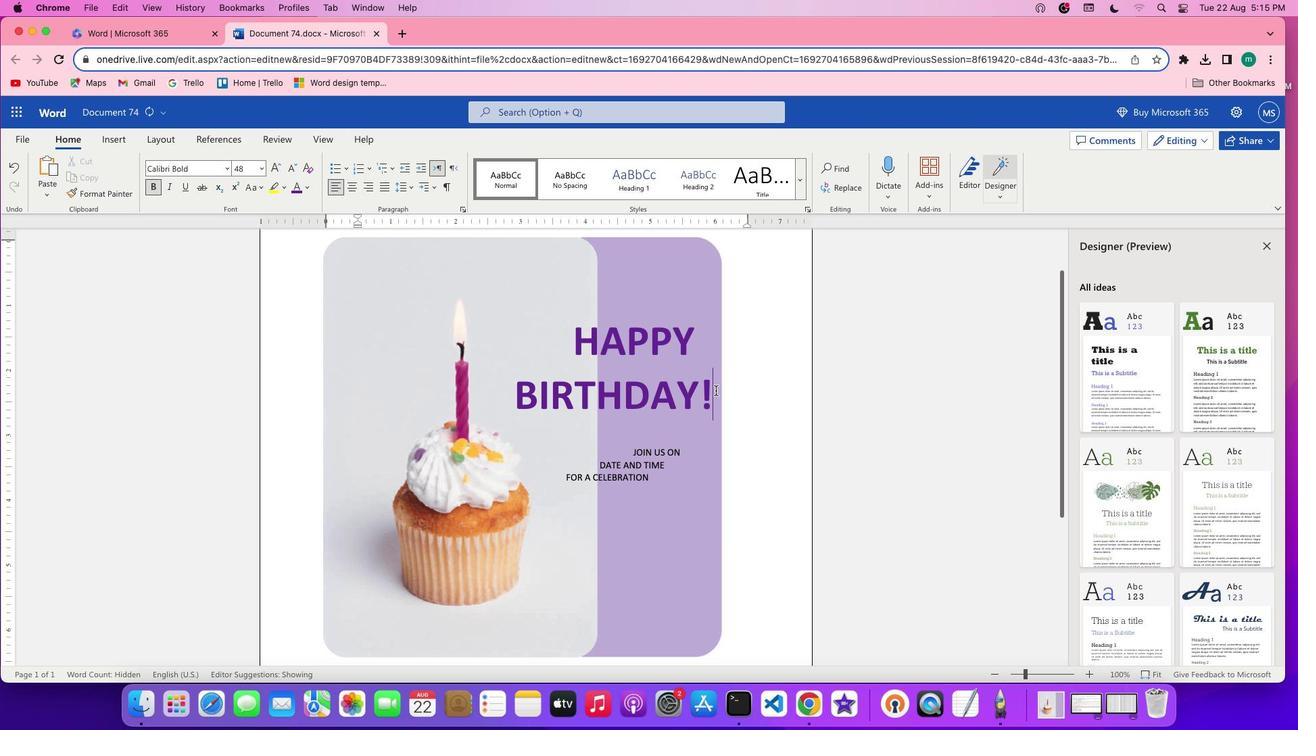 
Action: Key pressed Key.leftKey.leftKey.leftKey.leftKey.leftKey.leftKey.leftKey.leftKey.leftKey.leftKey.leftKey.leftKey.leftKey.leftKey.rightKey.rightKey.rightKey.rightKey.rightKey.backspaceKey.backspaceKey.backspace
Screenshot: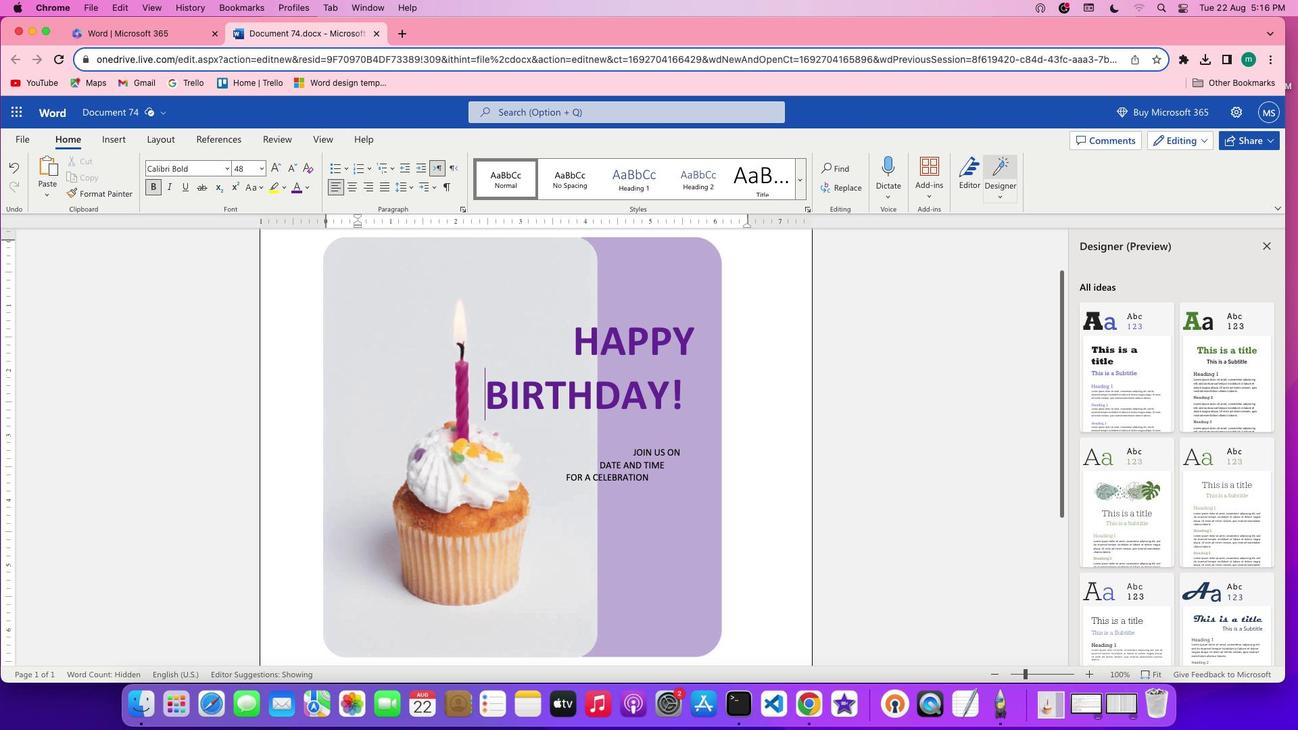 
Action: Mouse moved to (563, 337)
Screenshot: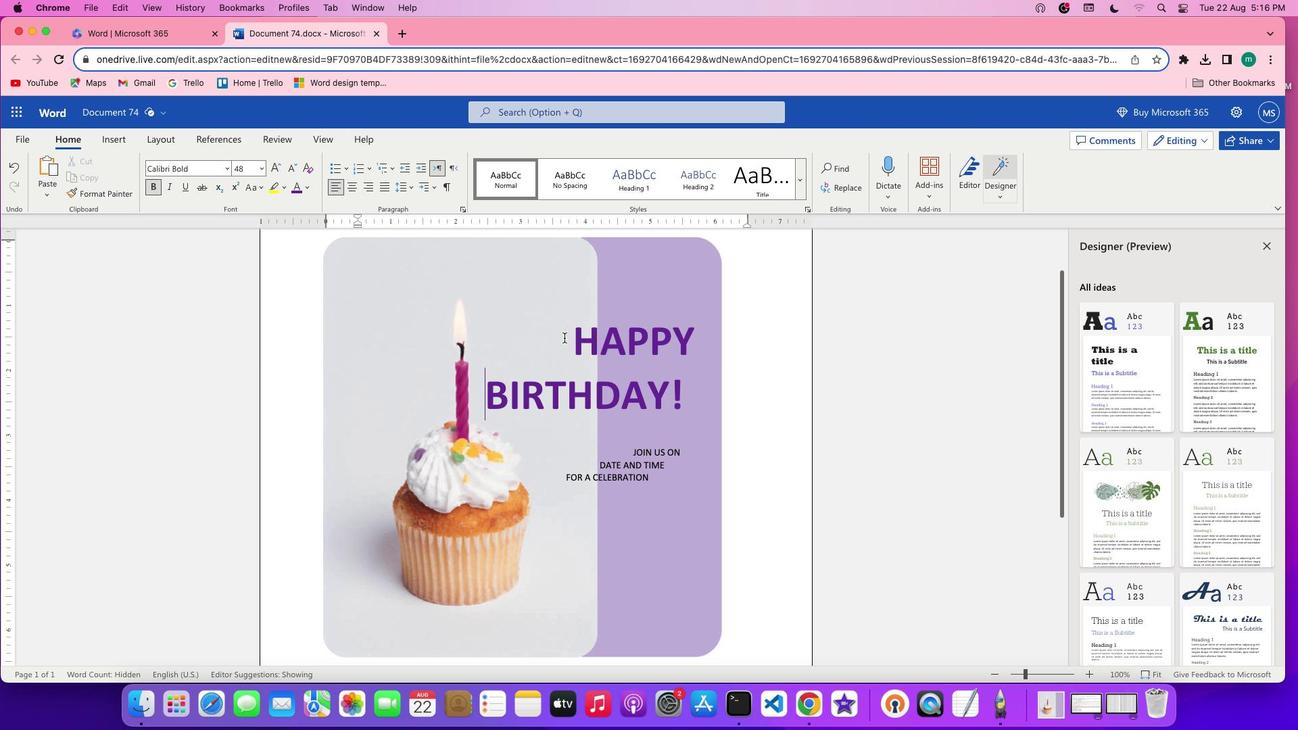 
Action: Mouse pressed left at (563, 337)
Screenshot: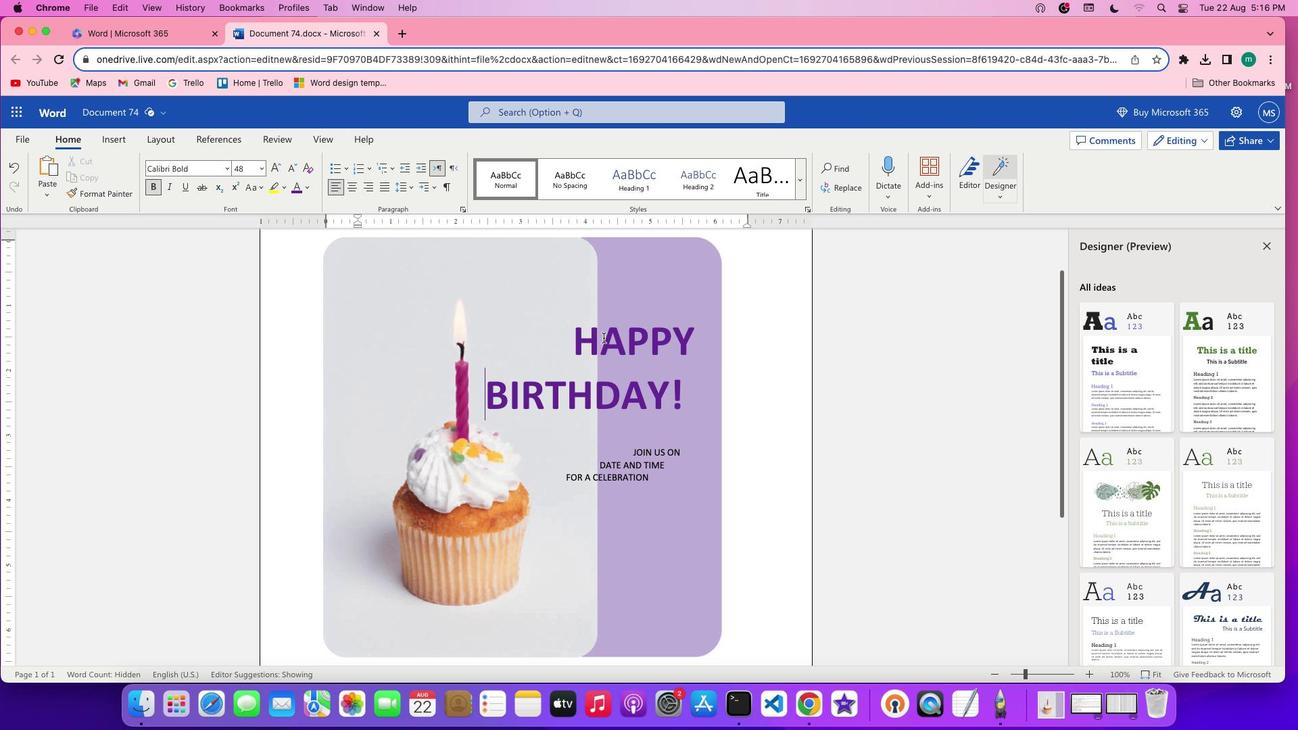
Action: Mouse moved to (538, 350)
Screenshot: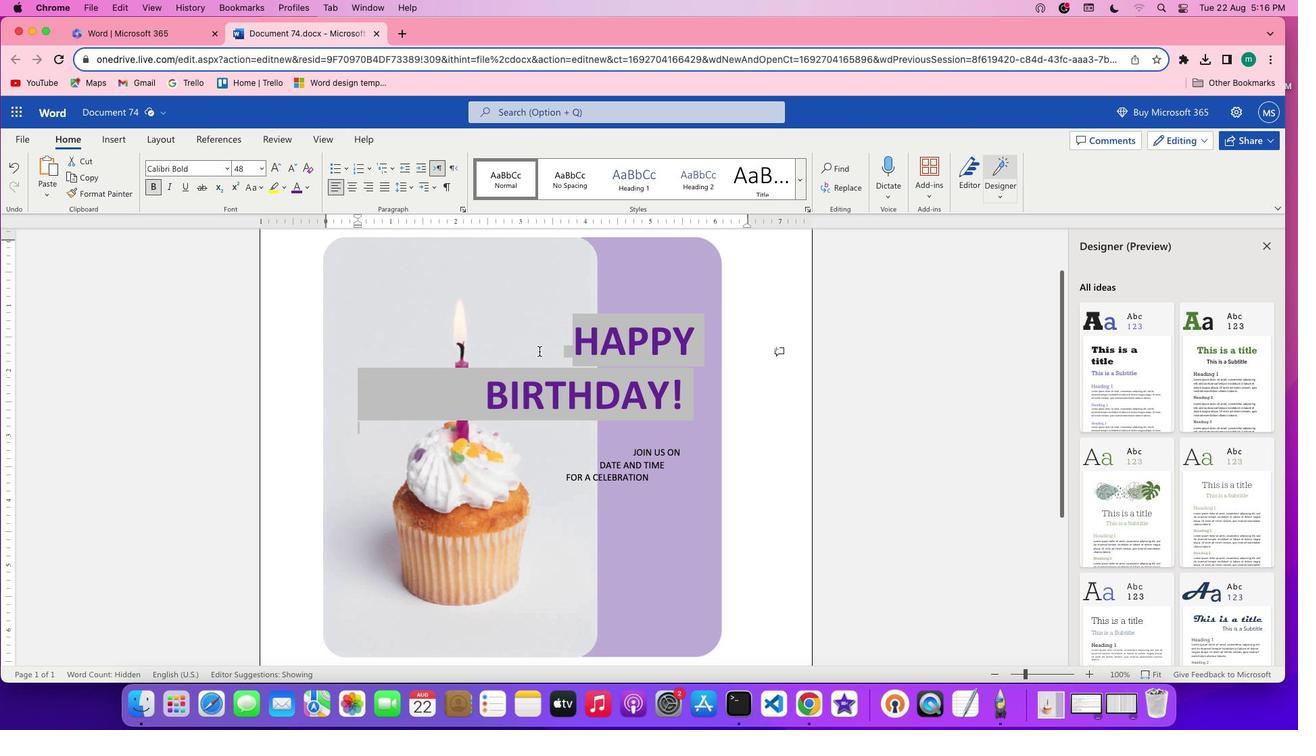 
Action: Key pressed Key.shiftKey.upKey.upKey.upKey.upKey.downKey.downKey.downKey.upKey.rightKey.rightKey.rightKey.rightKey.rightKey.rightKey.rightKey.rightKey.rightKey.rightKey.rightKey.rightKey.rightKey.rightKey.rightKey.rightKey.rightKey.rightKey.rightKey.rightKey.rightKey.rightKey.rightKey.rightKey.rightKey.rightKey.rightKey.rightKey.rightKey.rightKey.rightKey.rightKey.rightKey.rightKey.rightKey.rightKey.rightKey.rightKey.rightKey.rightKey.rightKey.rightKey.rightKey.rightKey.rightKey.rightKey.rightKey.rightKey.rightKey.rightKey.rightKey.rightKey.rightKey.rightKey.rightKey.rightKey.rightKey.rightKey.rightKey.rightKey.rightKey.rightKey.rightKey.rightKey.rightKey.rightKey.rightKey.rightKey.rightKey.rightKey.rightKey.rightKey.rightKey.rightKey.rightKey.rightKey.rightKey.rightKey.rightKey.rightKey.rightKey.rightKey.rightKey.rightKey.rightKey.rightKey.rightKey.rightKey.rightKey.right
Screenshot: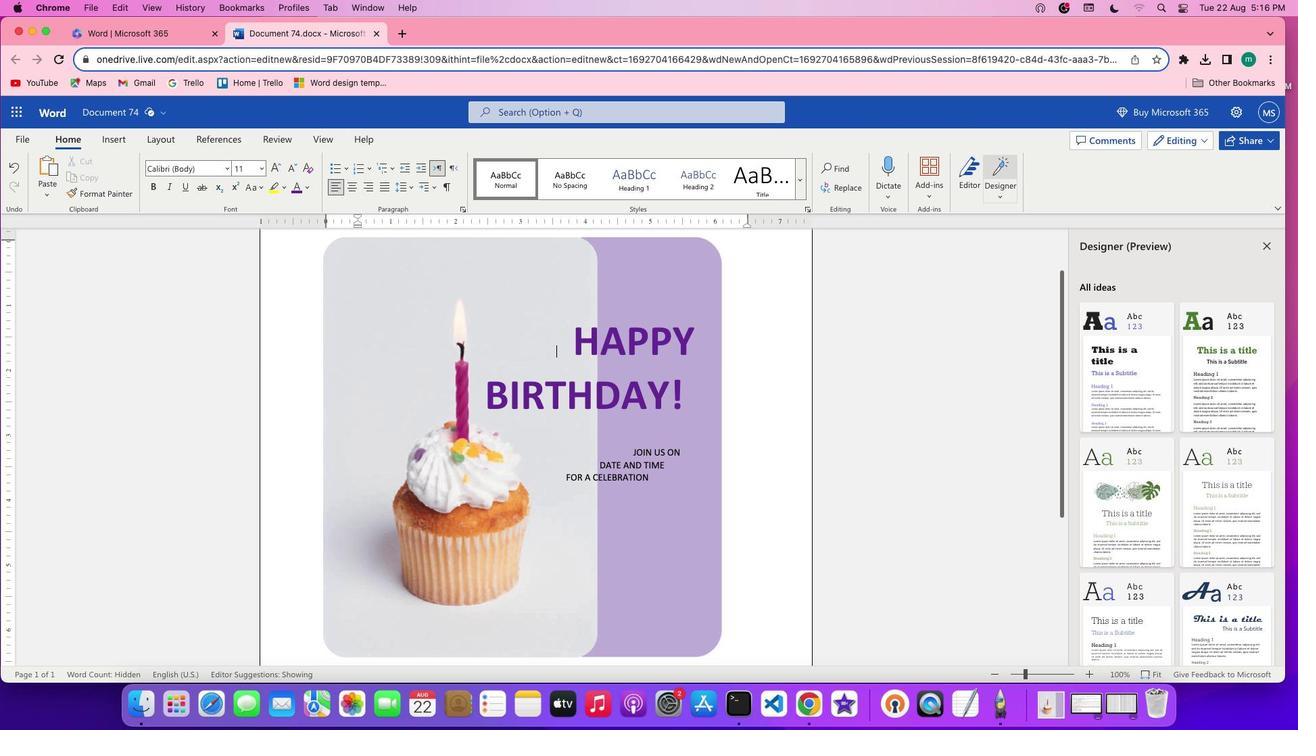 
Action: Mouse moved to (552, 328)
Screenshot: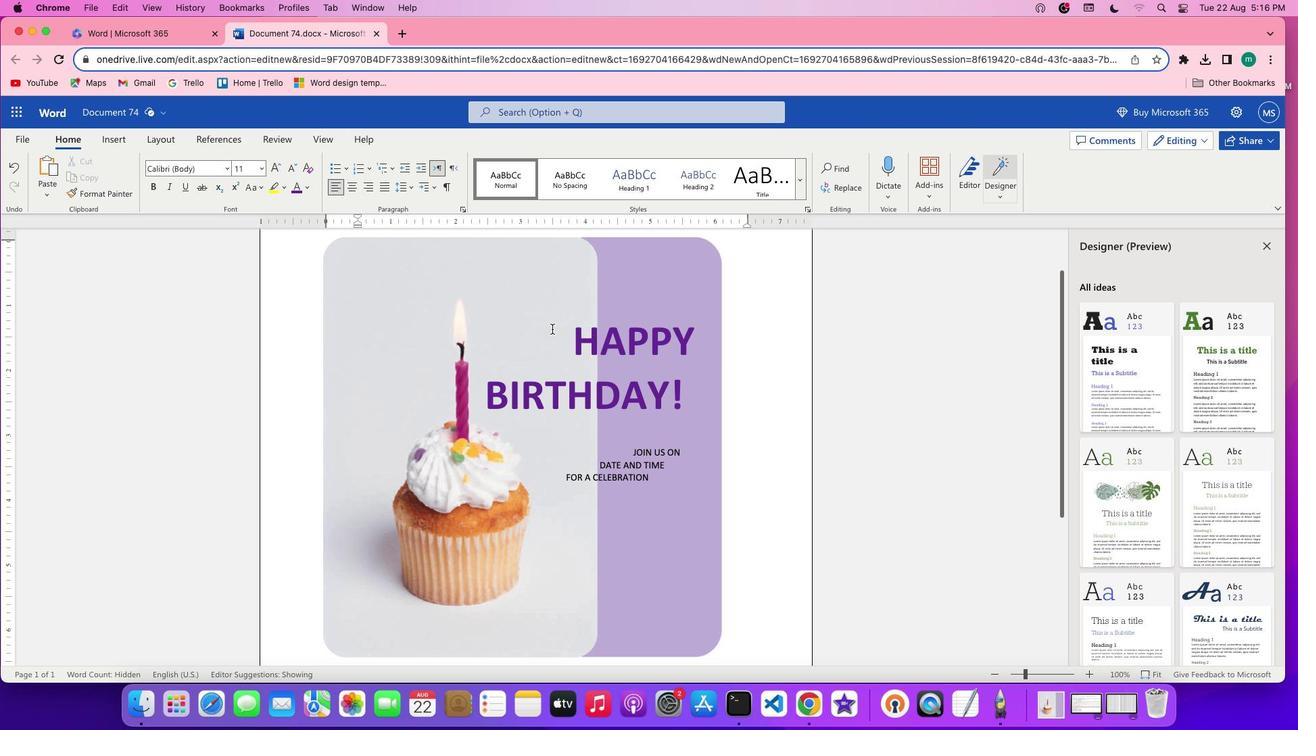 
Action: Mouse pressed left at (552, 328)
Screenshot: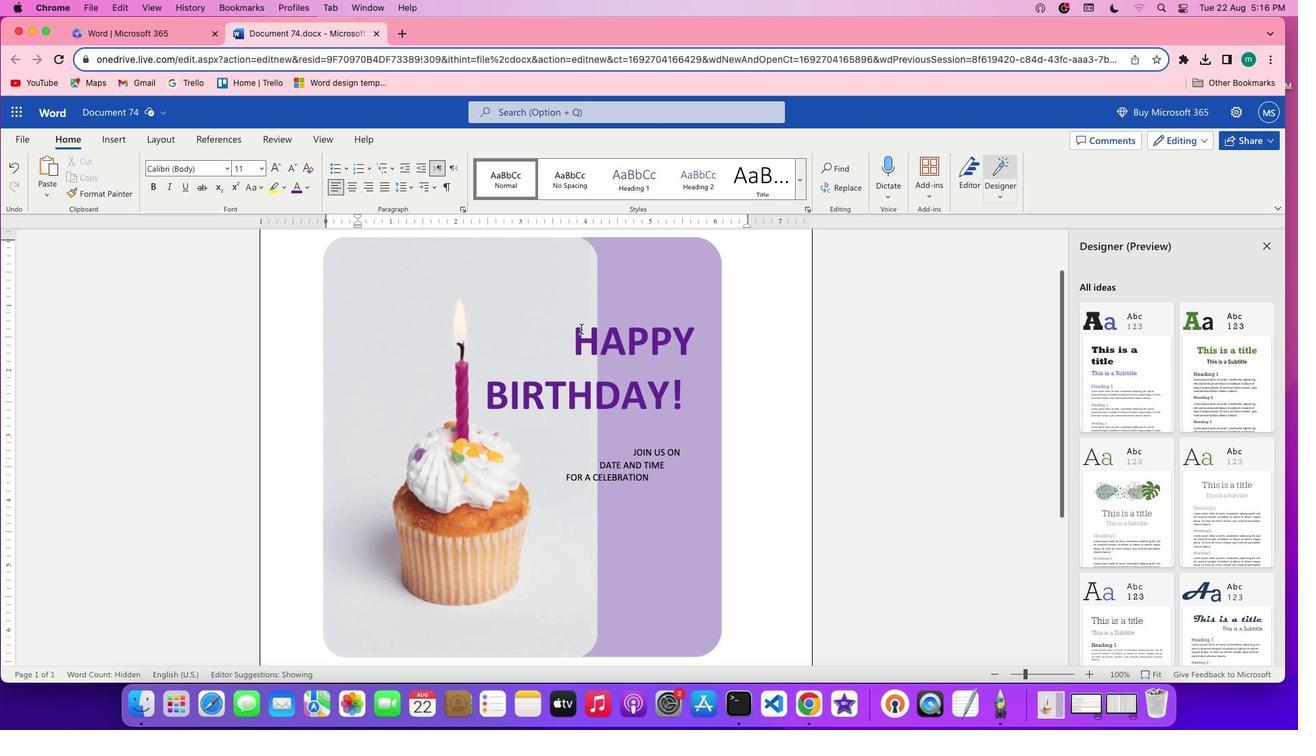 
Action: Mouse moved to (260, 166)
Screenshot: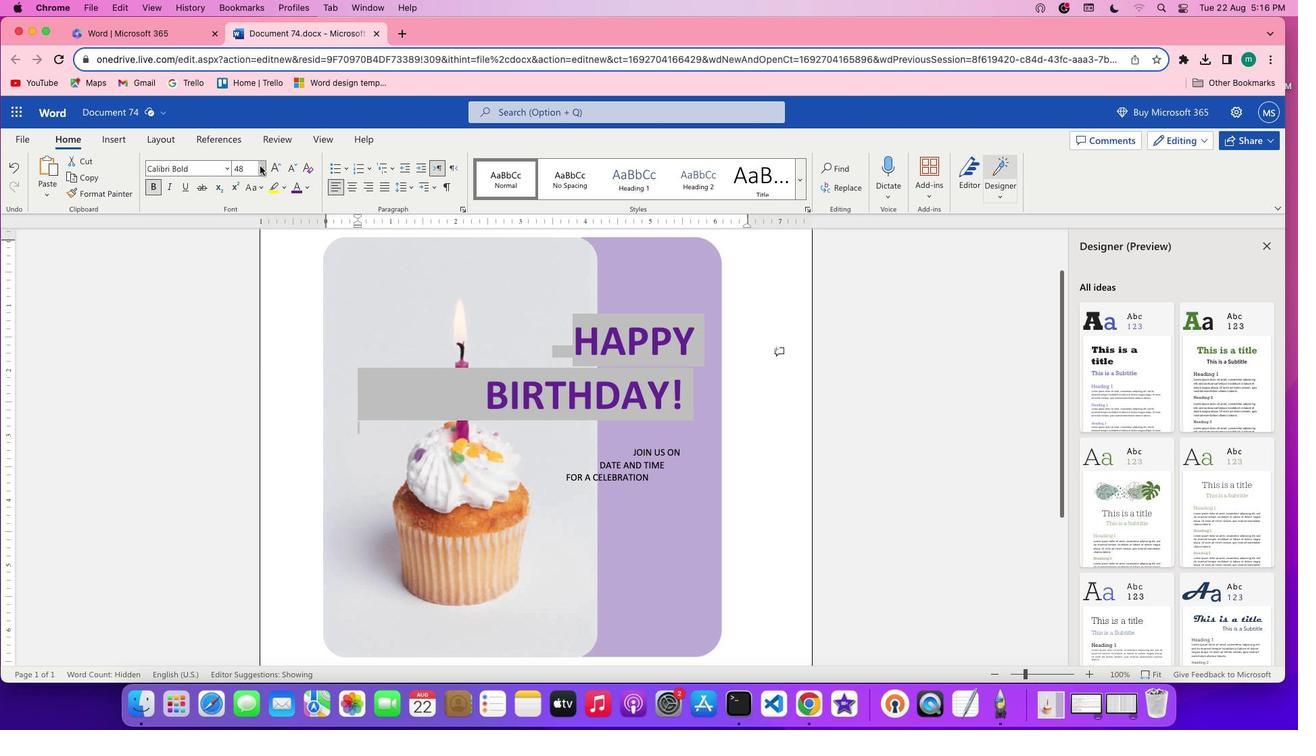 
Action: Mouse pressed left at (260, 166)
Screenshot: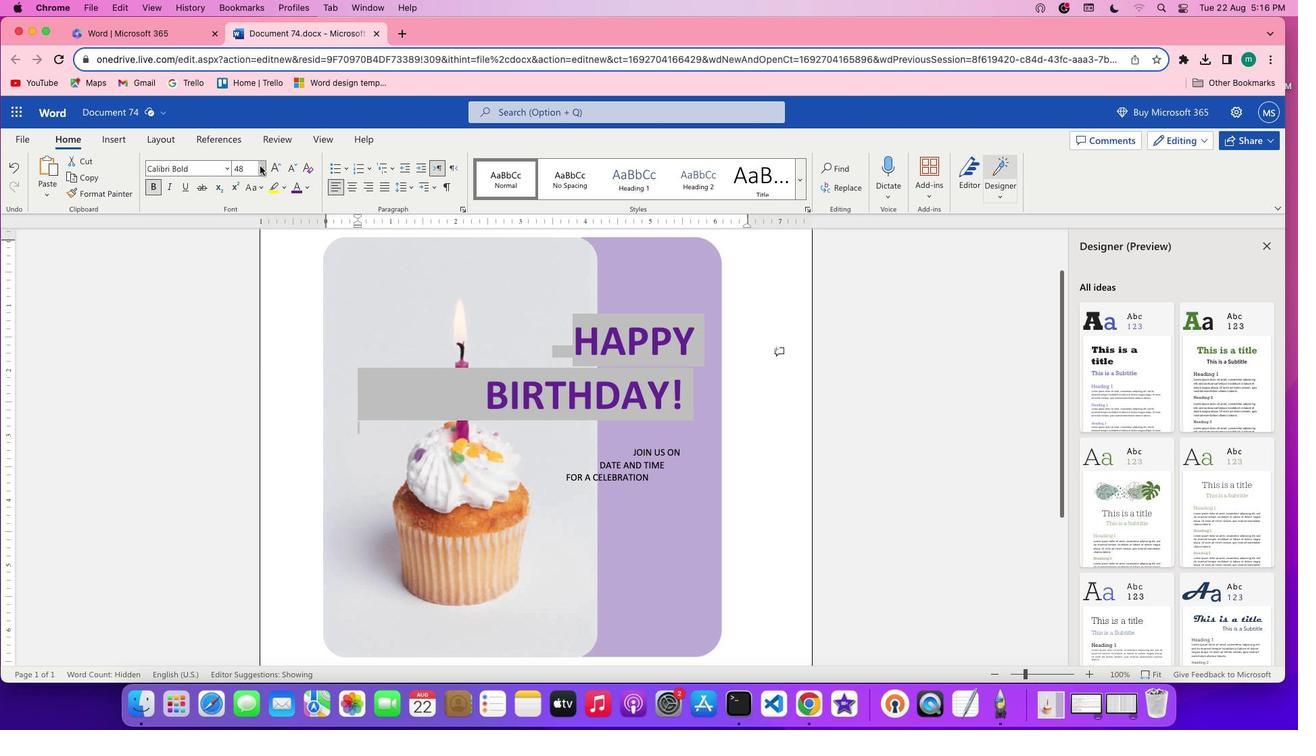 
Action: Mouse moved to (241, 450)
Screenshot: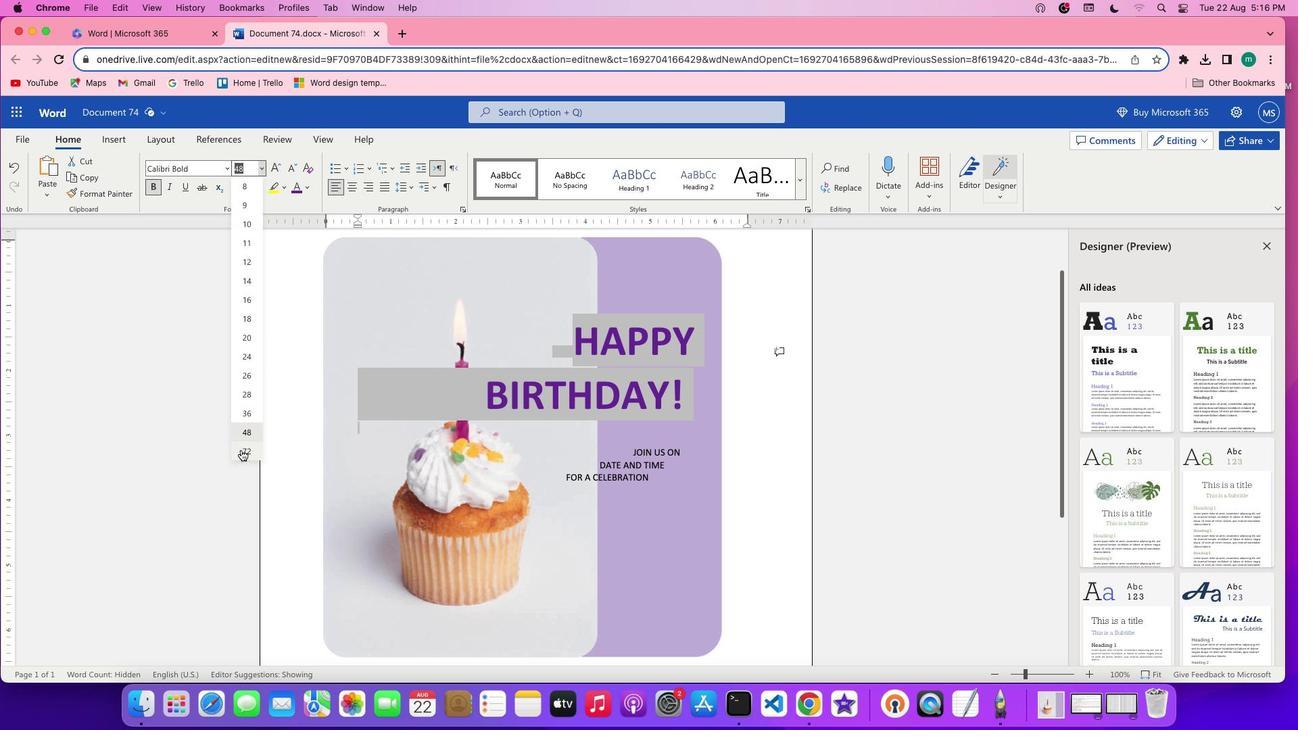 
Action: Mouse pressed left at (241, 450)
Screenshot: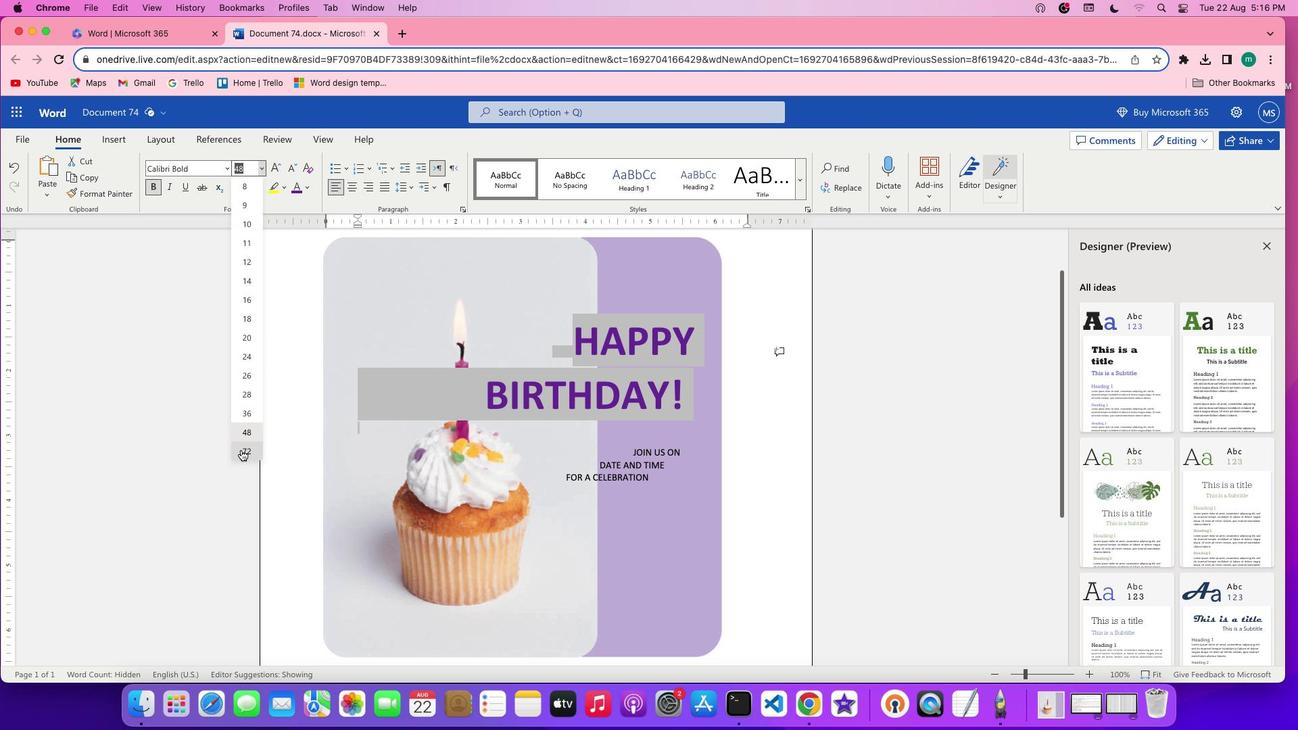 
Action: Mouse moved to (528, 525)
Screenshot: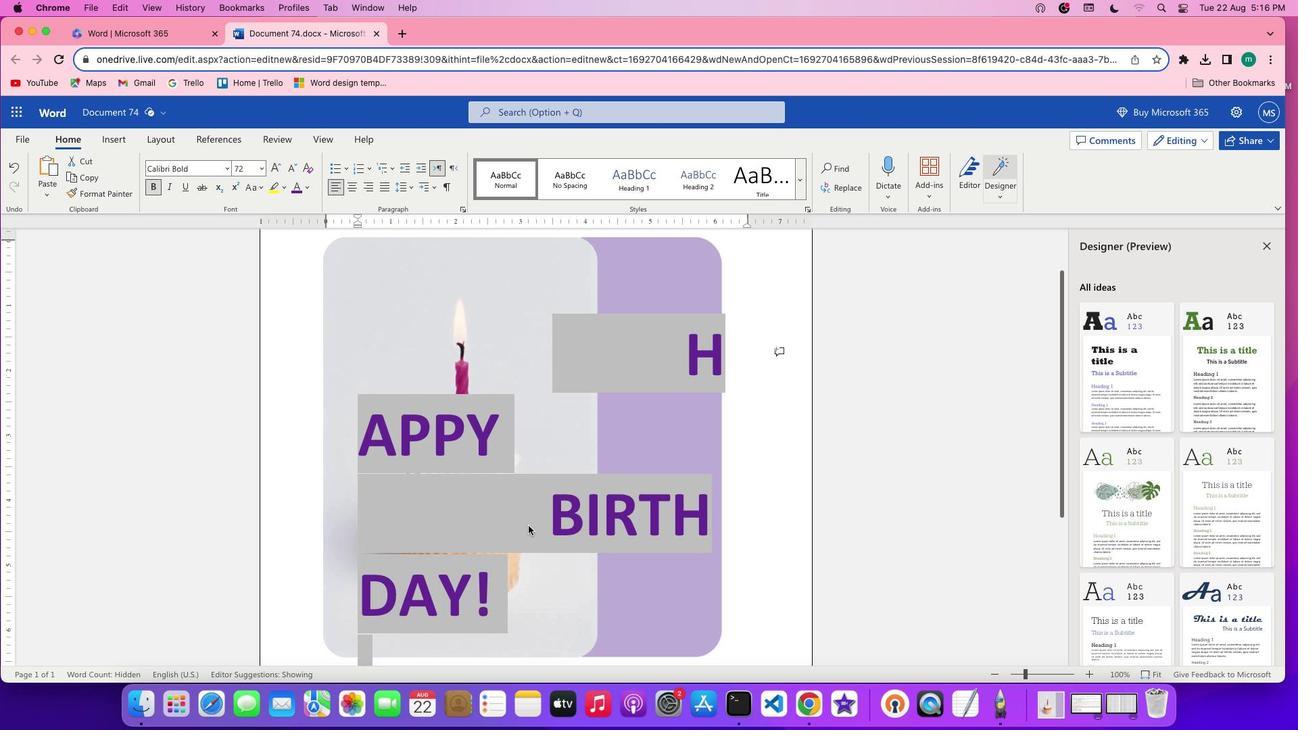 
Action: Mouse pressed left at (528, 525)
Screenshot: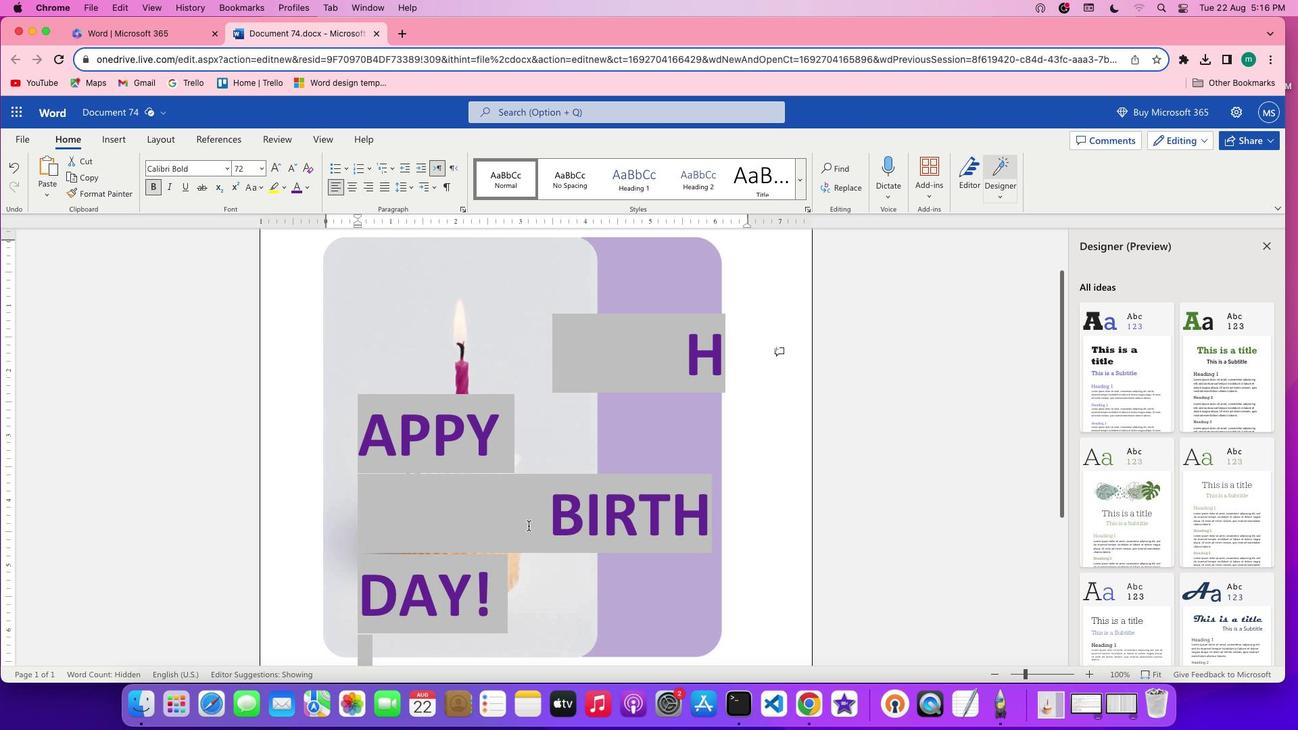 
Action: Mouse moved to (689, 358)
Screenshot: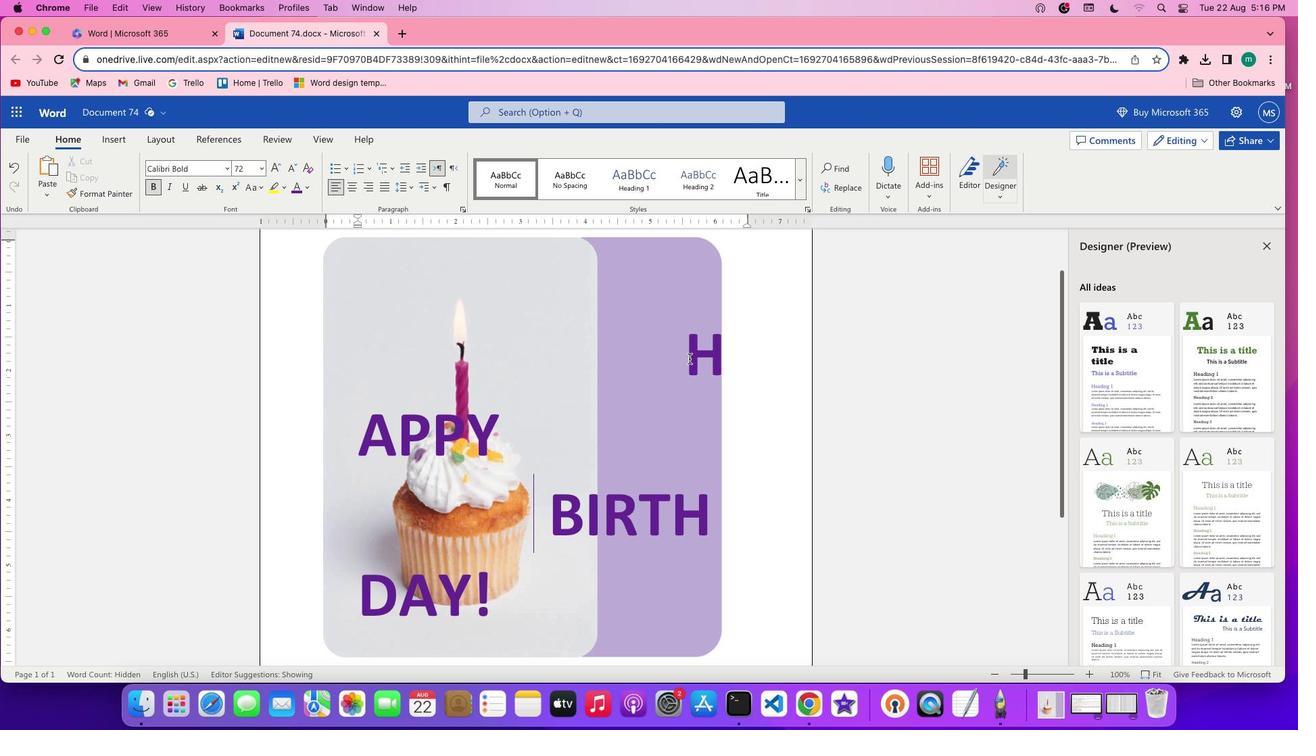 
Action: Mouse pressed left at (689, 358)
Screenshot: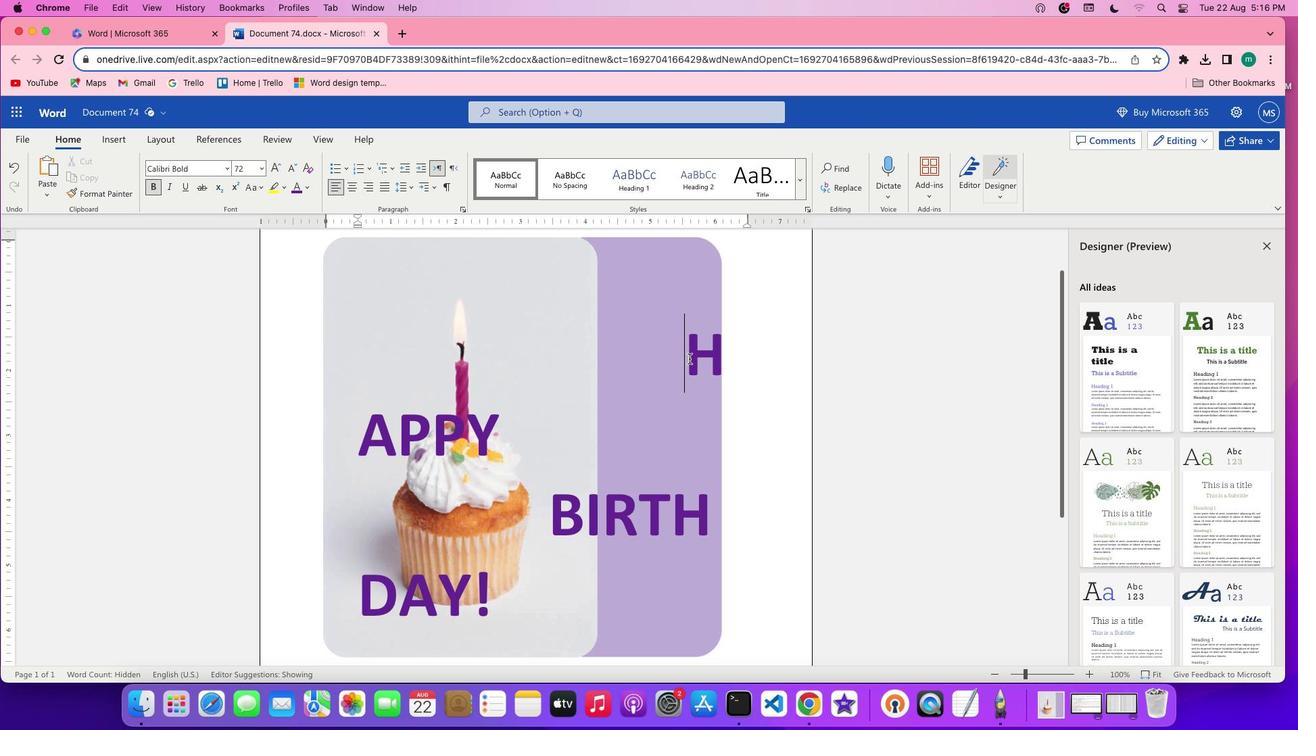 
Action: Key pressed Key.shiftKey.backspaceKey.backspaceKey.backspaceKey.backspaceKey.backspaceKey.backspaceKey.backspaceKey.backspaceKey.backspaceKey.backspaceKey.backspaceKey.backspaceKey.backspaceKey.backspaceKey.backspaceKey.backspaceKey.backspaceKey.backspaceKey.backspaceKey.backspaceKey.backspaceKey.backspaceKey.backspaceKey.backspaceKey.backspaceKey.shiftKey.shiftKey.spaceKey.spaceKey.spaceKey.spaceKey.spaceKey.spaceKey.spaceKey.spaceKey.spaceKey.space
Screenshot: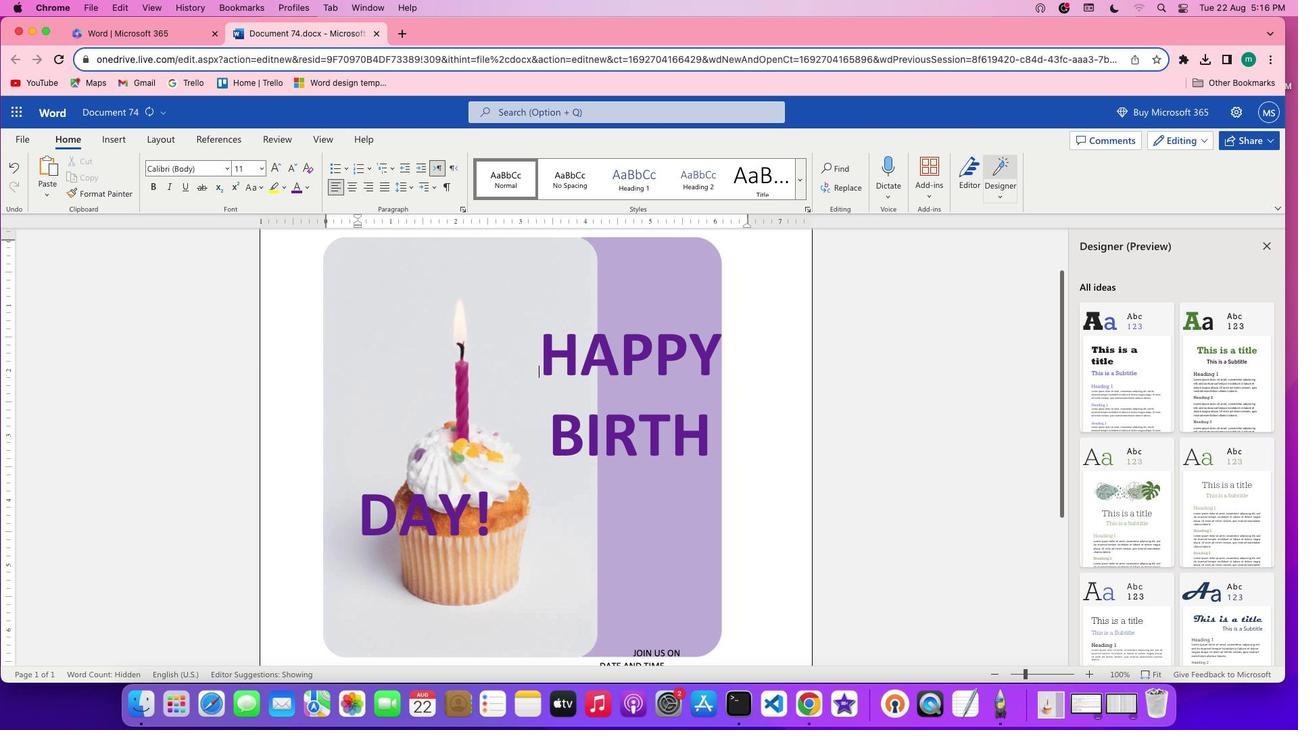 
Action: Mouse moved to (549, 439)
Screenshot: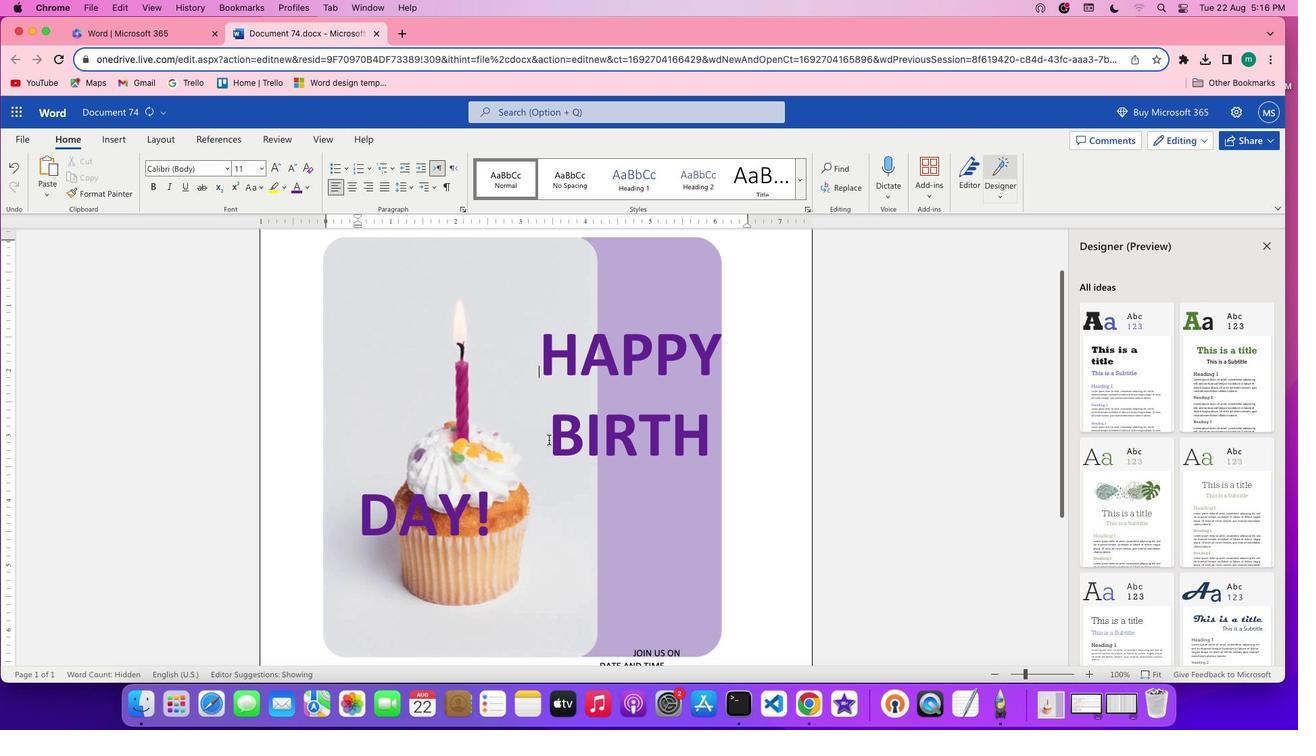 
Action: Mouse pressed left at (549, 439)
Screenshot: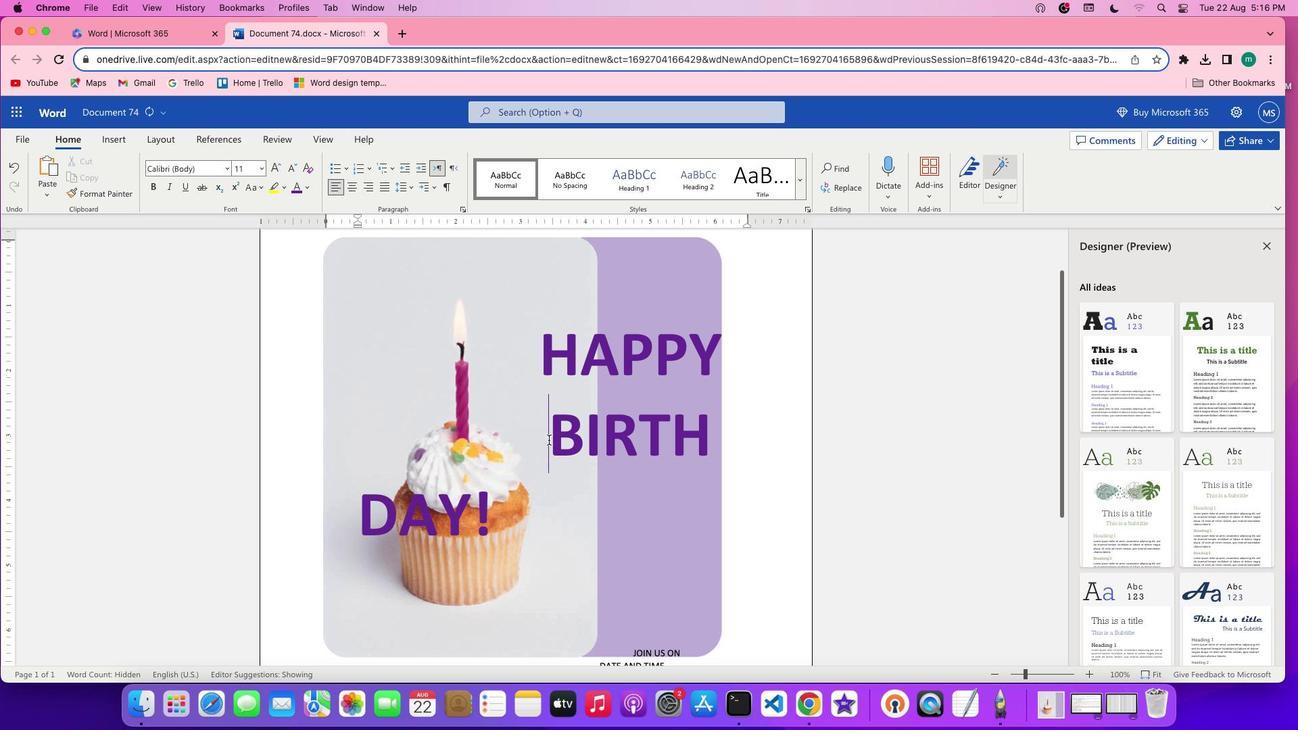 
Action: Mouse moved to (621, 437)
Screenshot: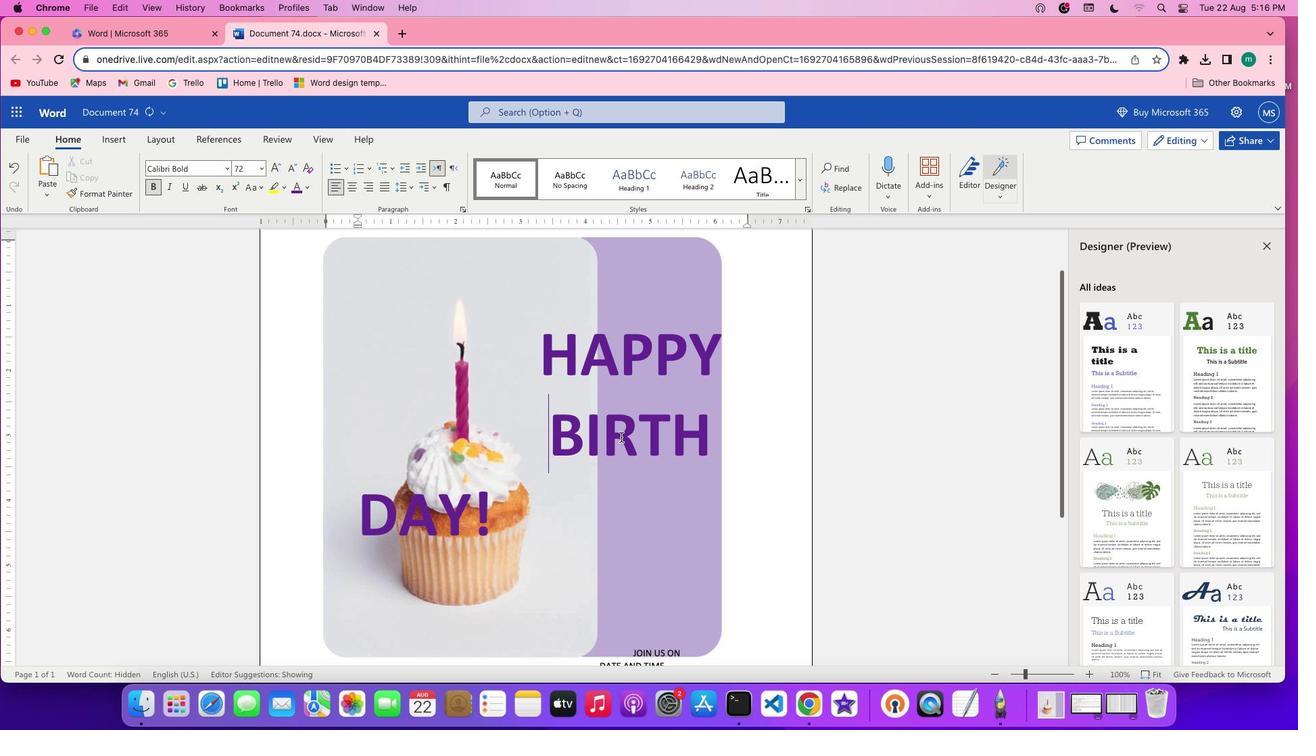 
Action: Key pressed Key.shiftKey.backspaceKey.backspaceKey.backspaceKey.backspaceKey.backspaceKey.backspaceKey.backspace
Screenshot: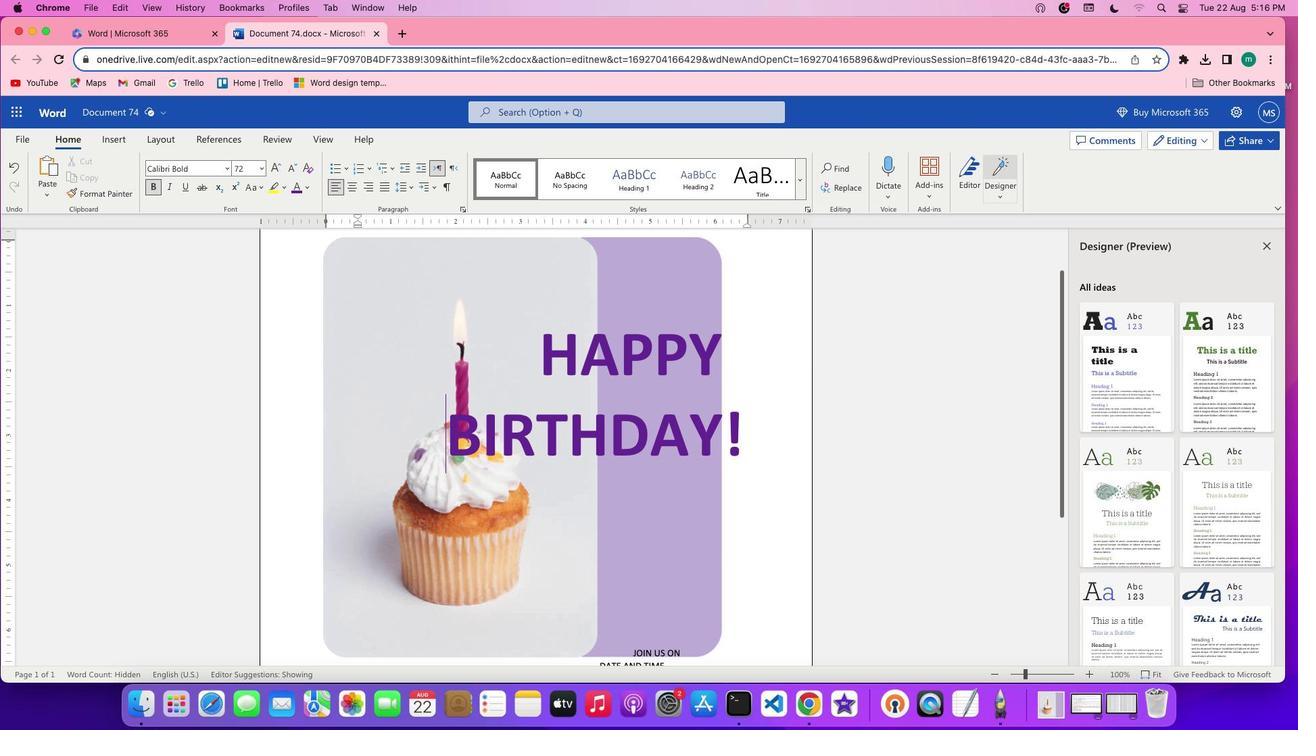 
Action: Mouse moved to (152, 188)
Screenshot: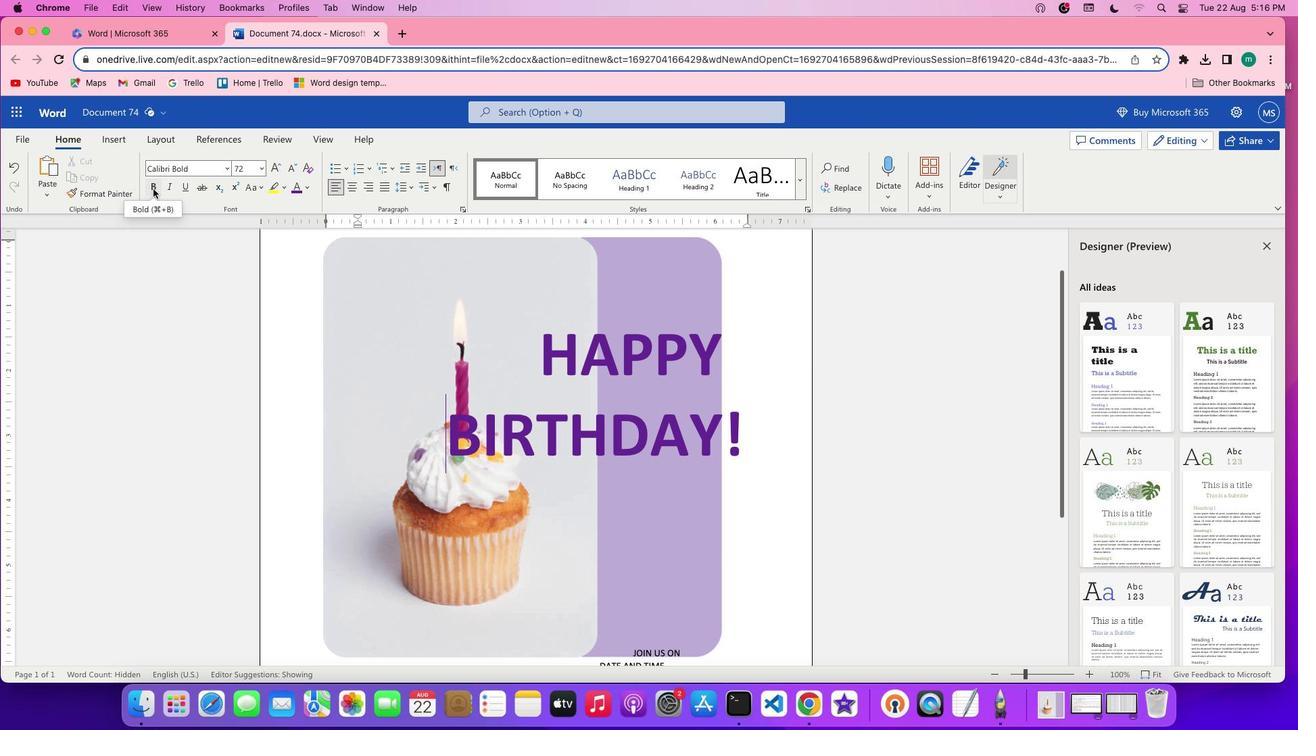 
Action: Mouse pressed left at (152, 188)
Screenshot: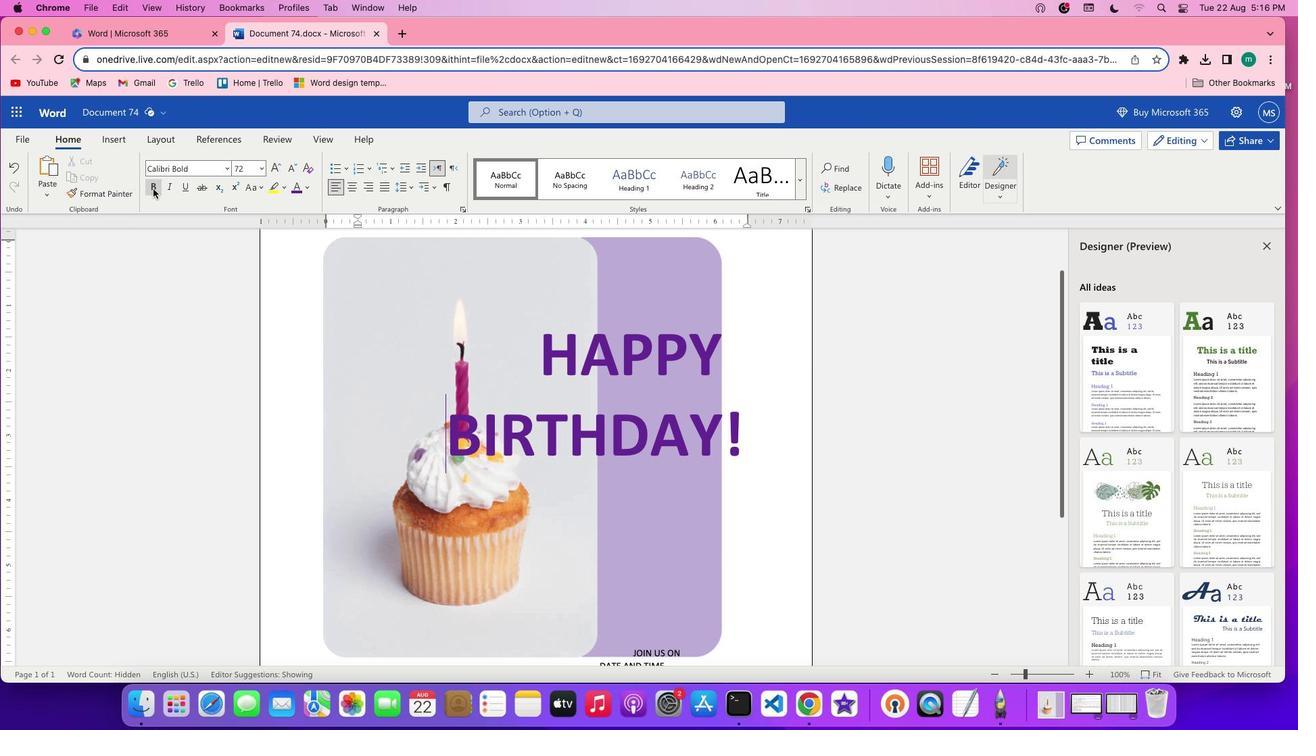 
Action: Mouse moved to (534, 334)
Screenshot: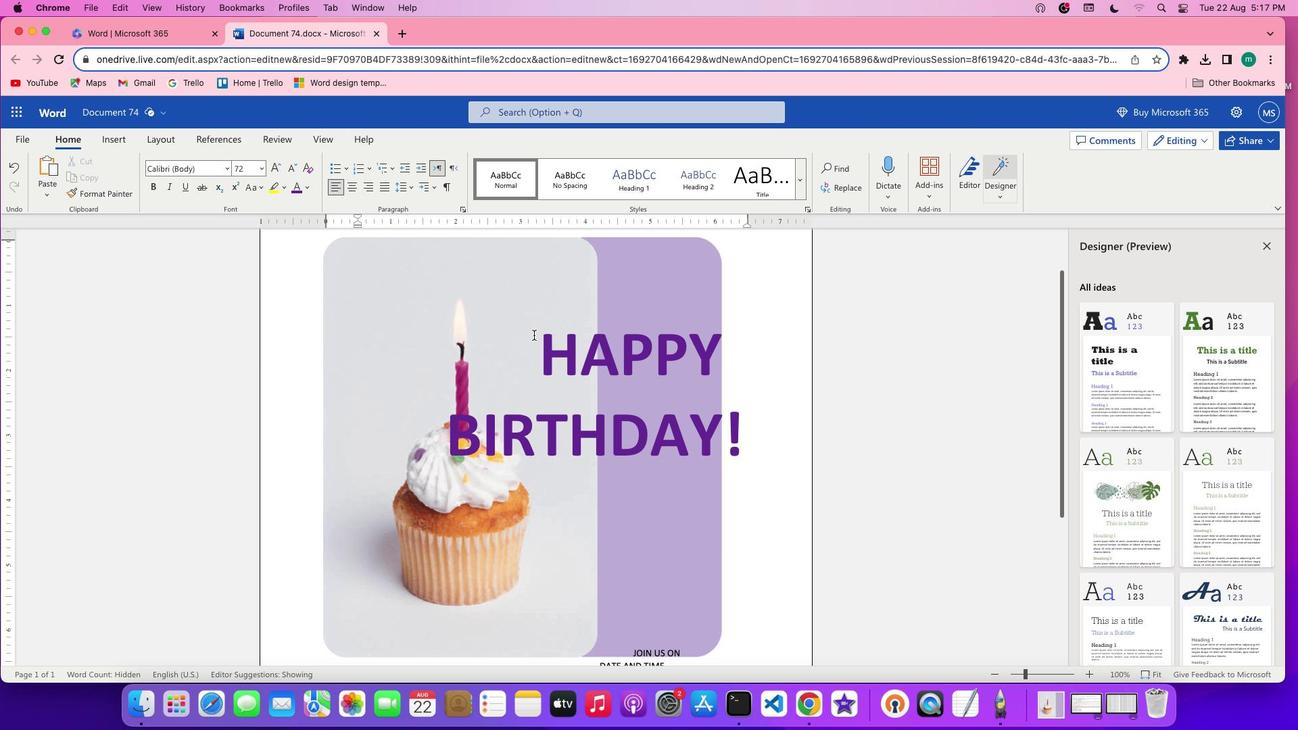 
Action: Mouse pressed left at (534, 334)
Screenshot: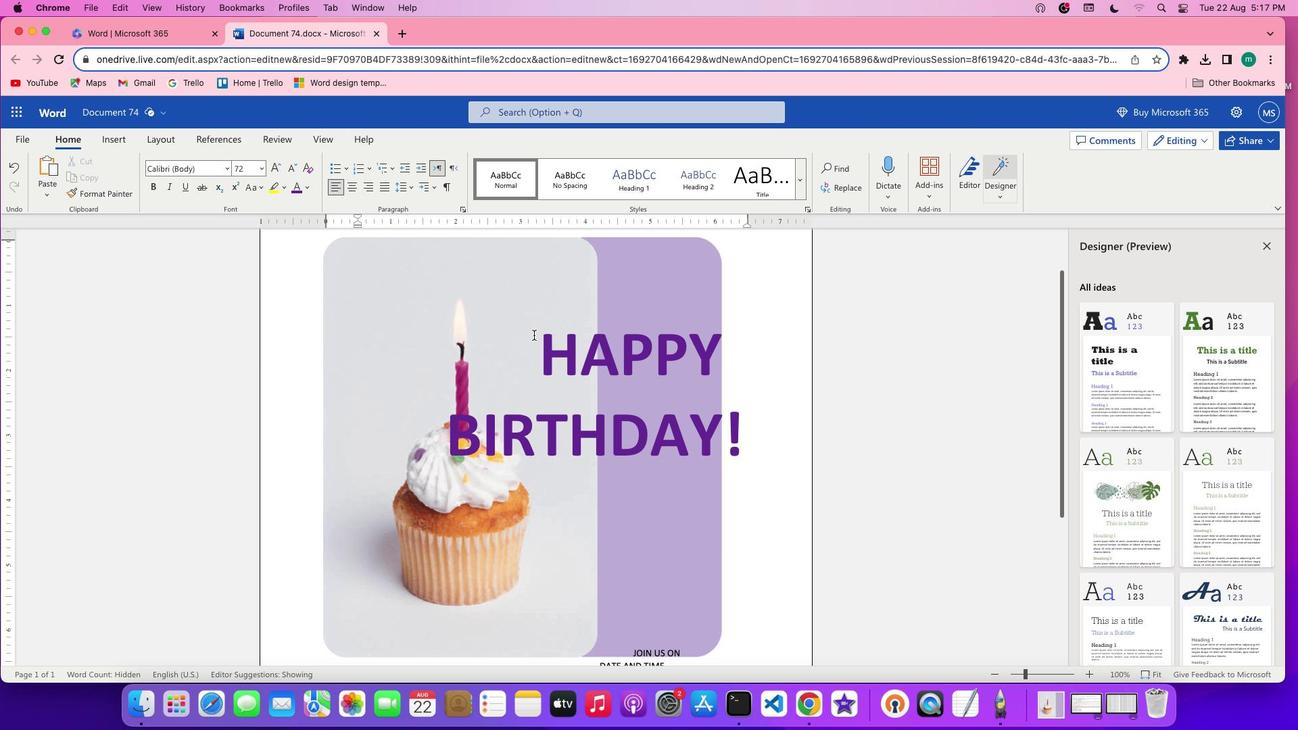 
Action: Mouse moved to (264, 166)
Screenshot: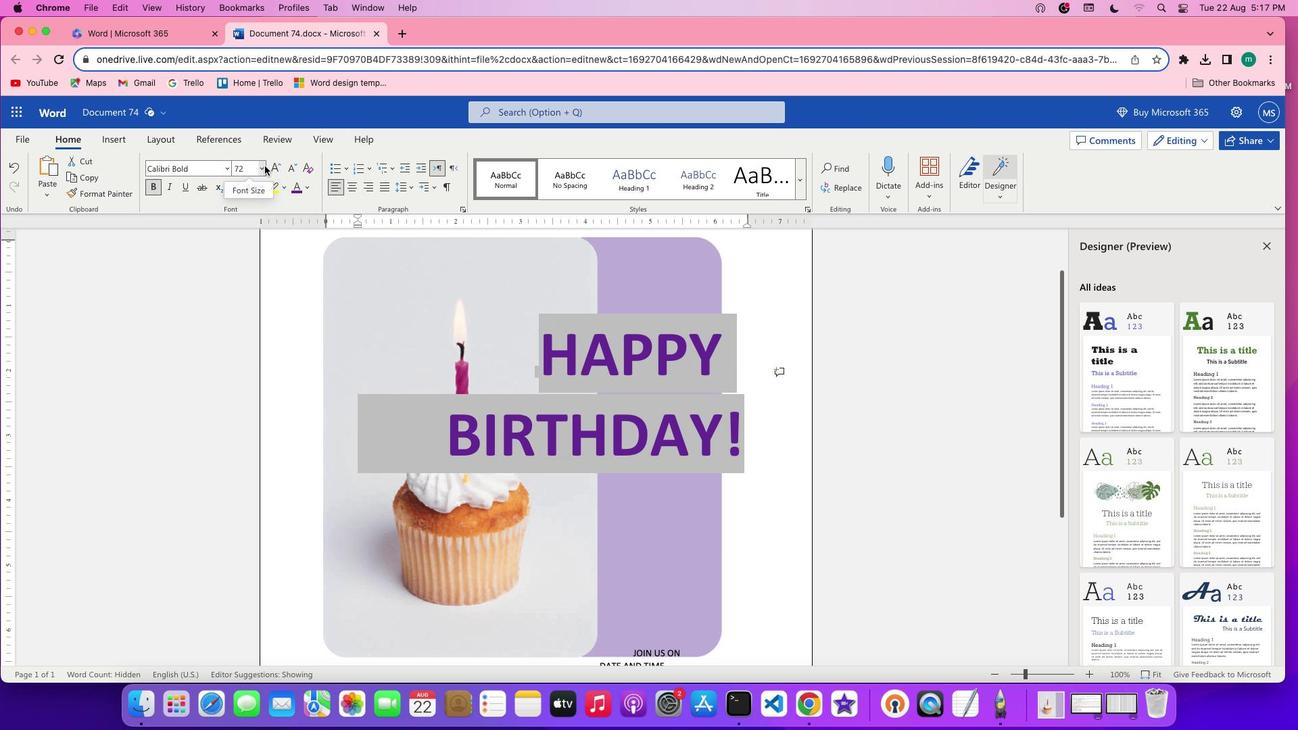 
Action: Mouse pressed left at (264, 166)
Screenshot: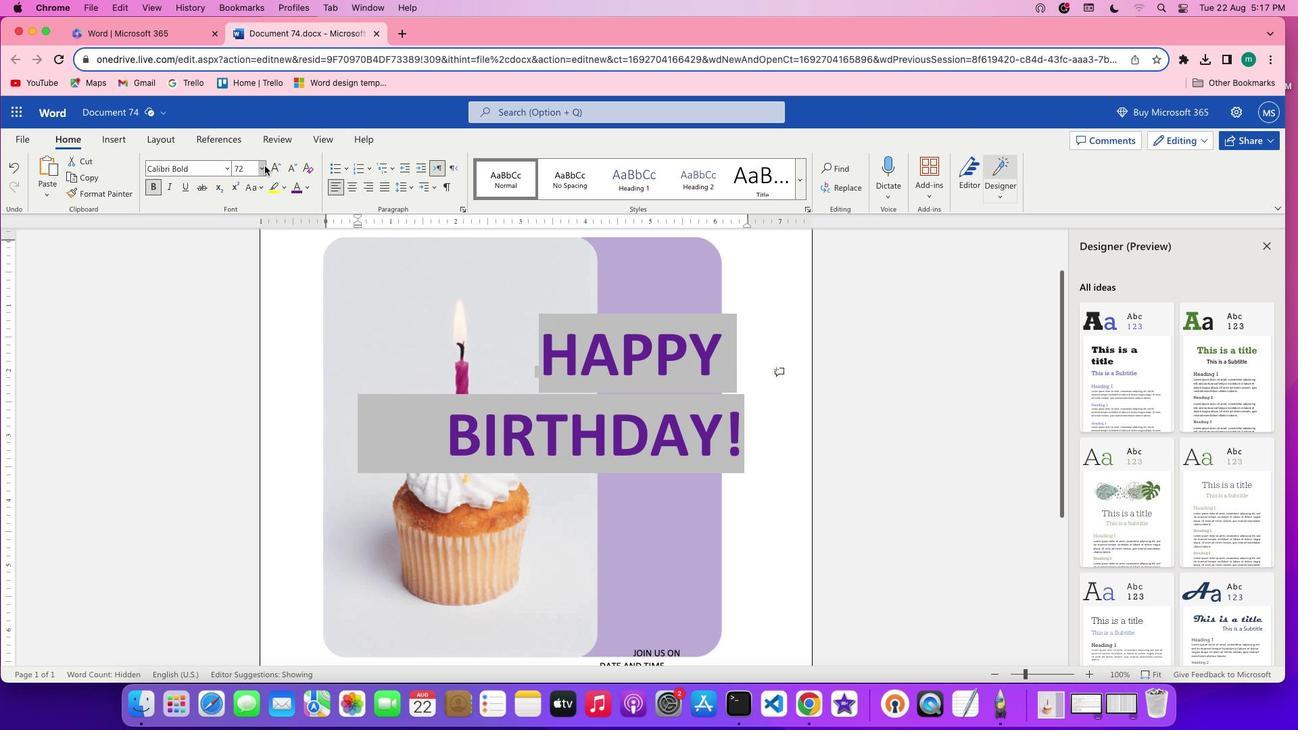 
Action: Mouse moved to (256, 434)
Screenshot: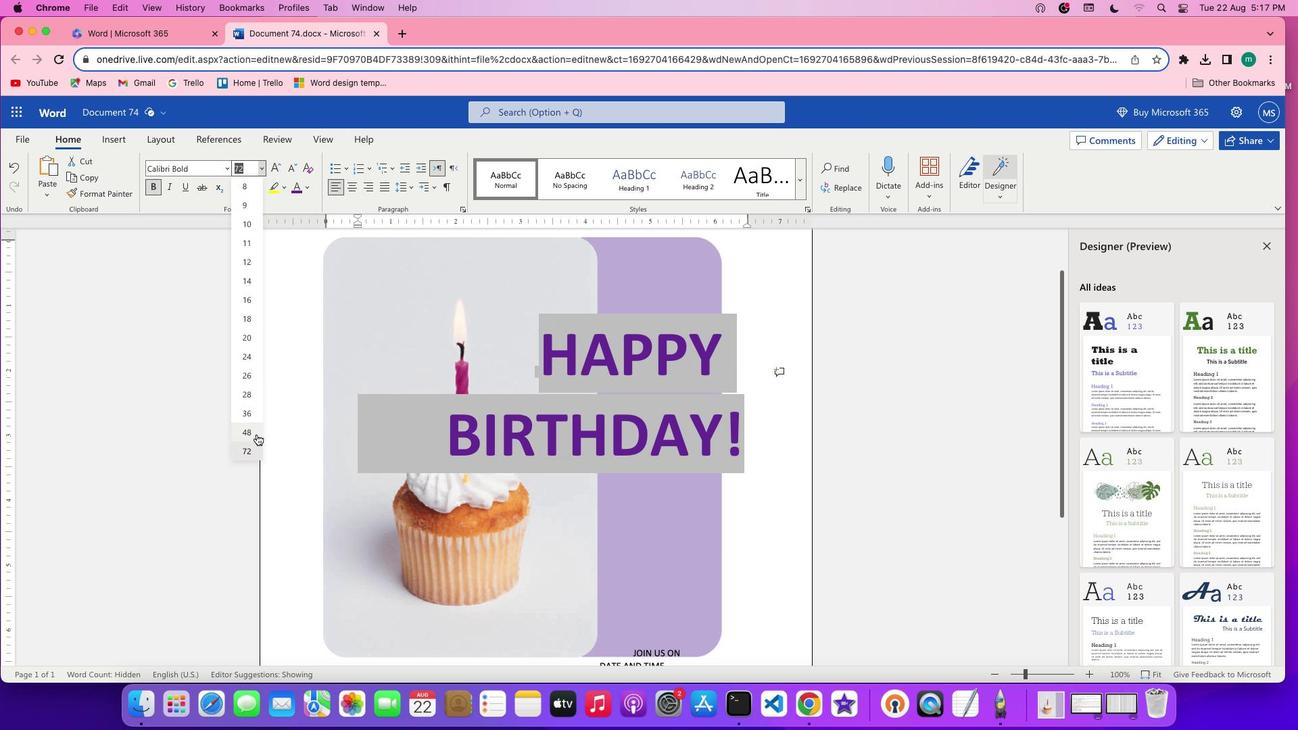 
Action: Mouse pressed left at (256, 434)
Screenshot: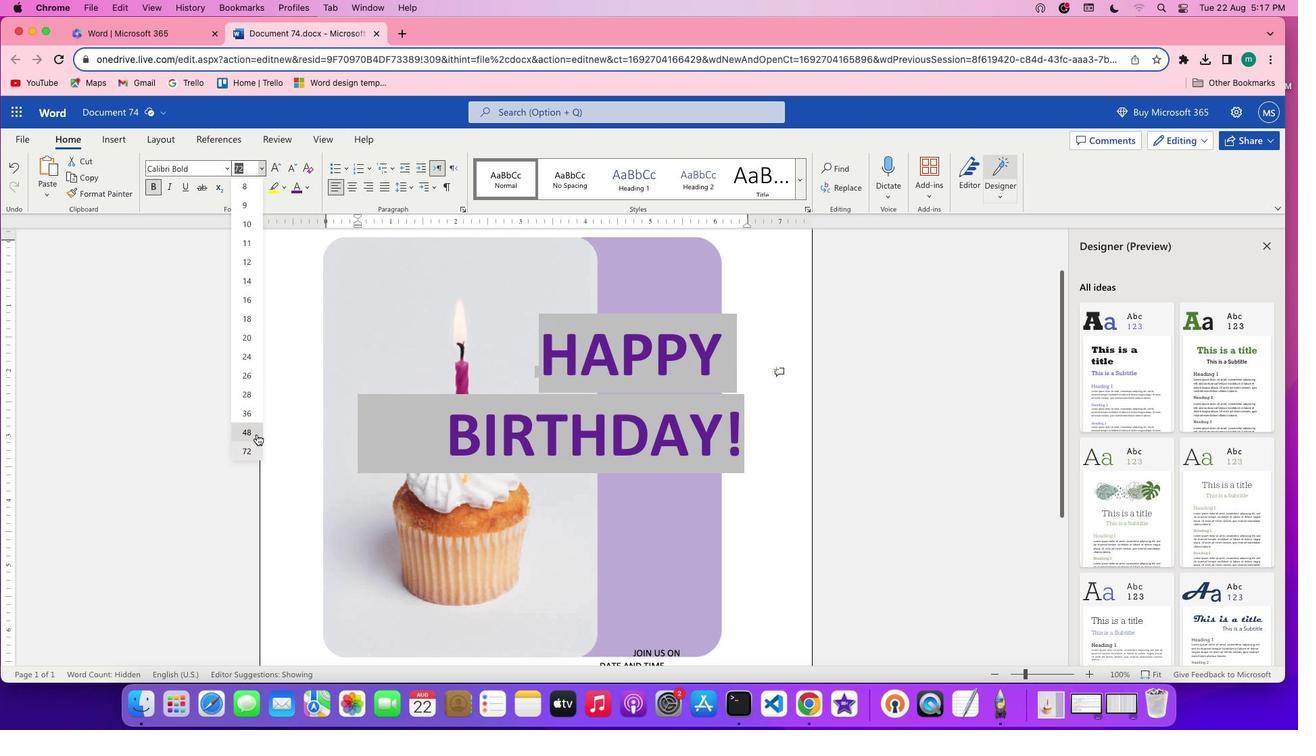 
Action: Mouse moved to (409, 393)
Screenshot: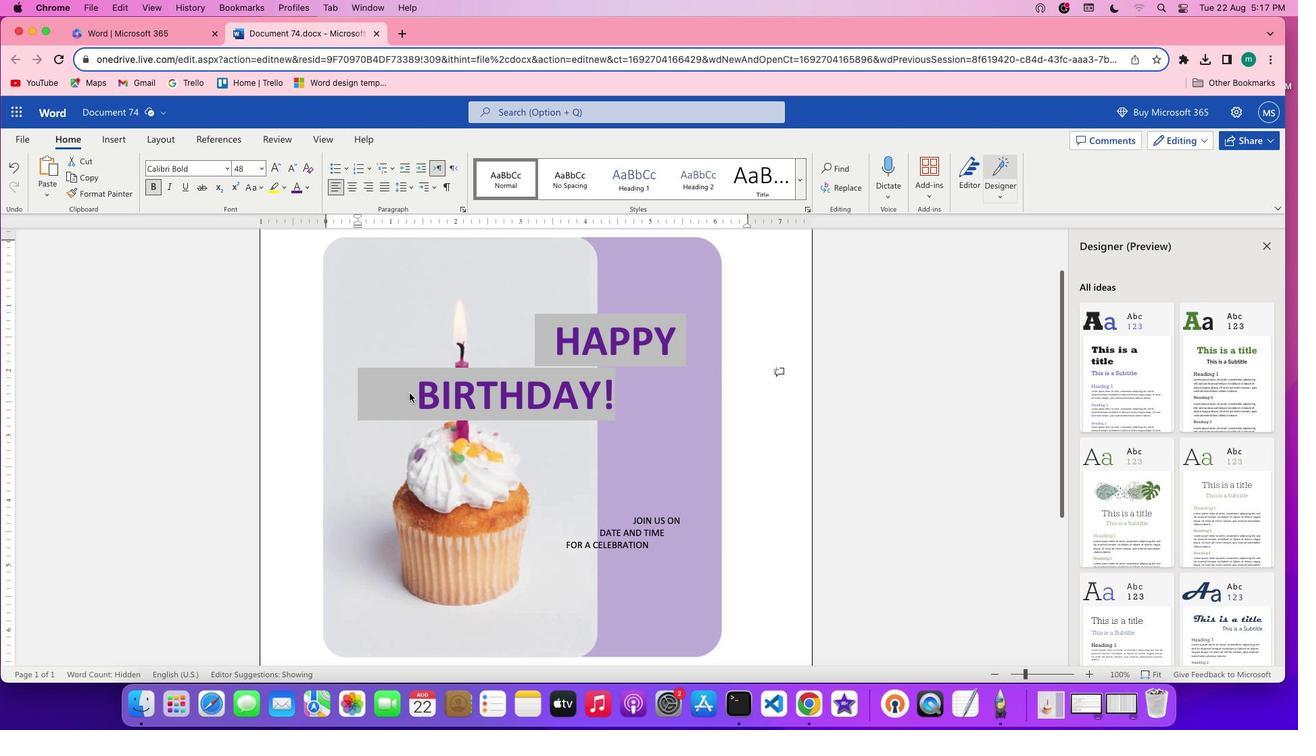 
Action: Mouse pressed left at (409, 393)
Screenshot: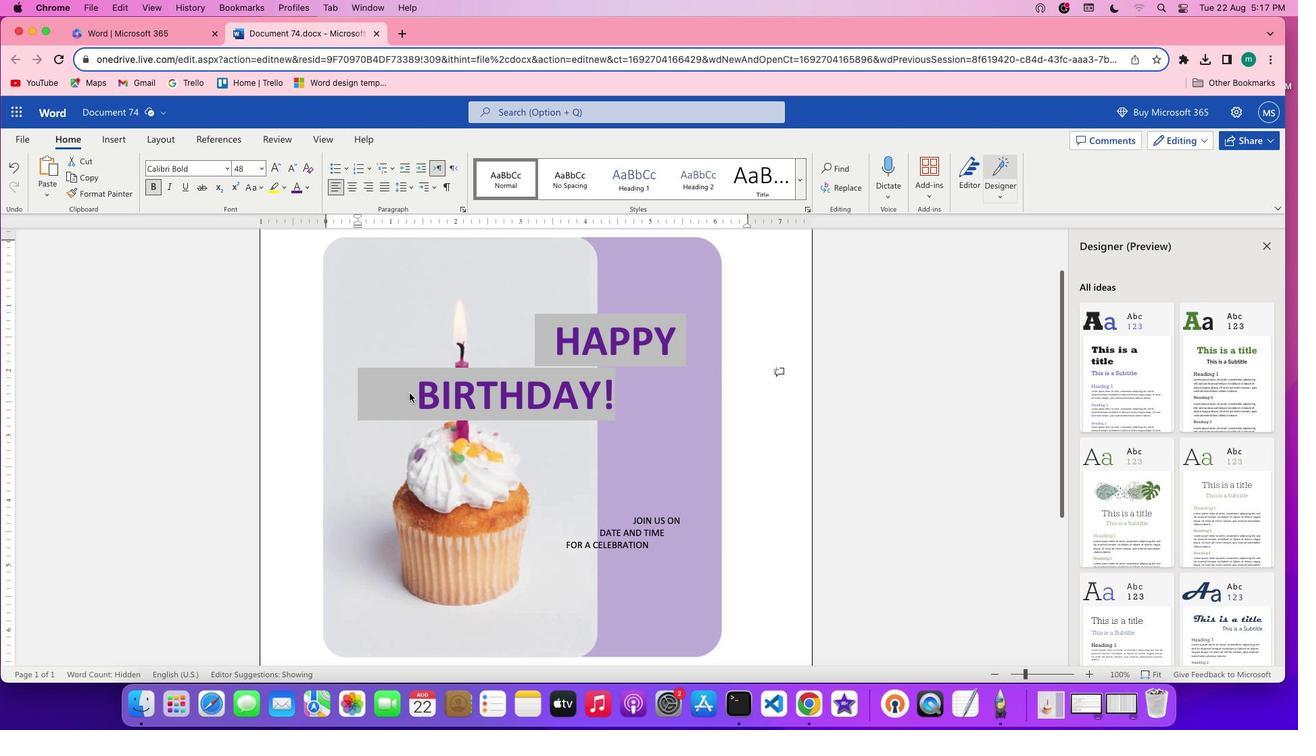 
Action: Mouse moved to (544, 409)
Screenshot: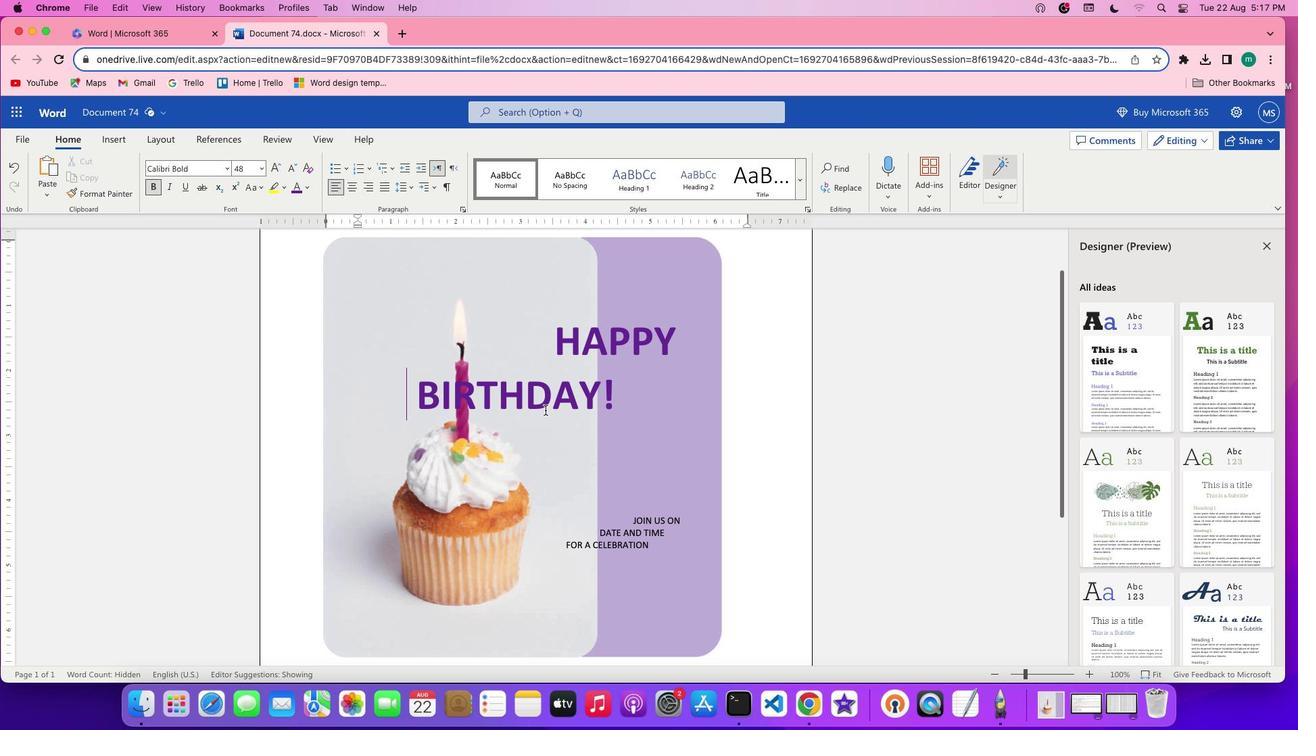 
Action: Key pressed Key.shiftKey.spaceKey.spaceKey.spaceKey.spaceKey.spaceKey.spaceKey.spaceKey.spaceKey.space
Screenshot: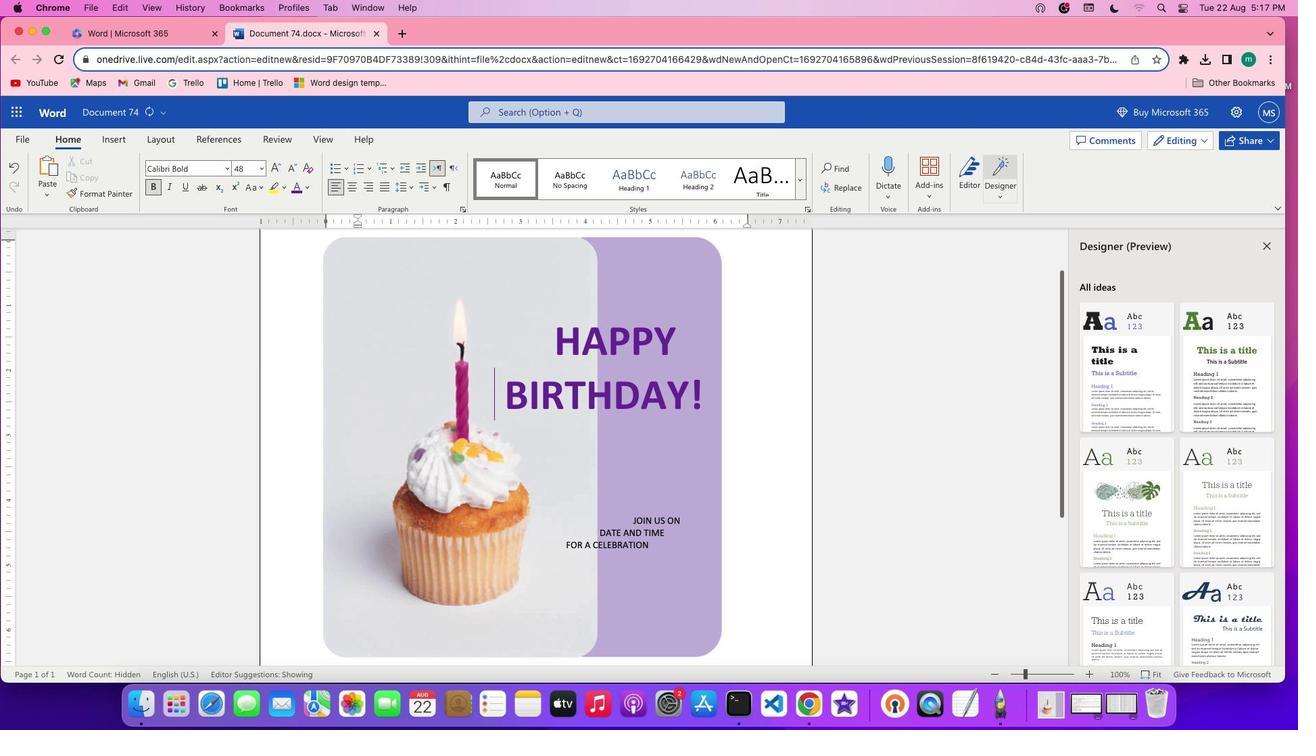 
Action: Mouse moved to (639, 475)
Screenshot: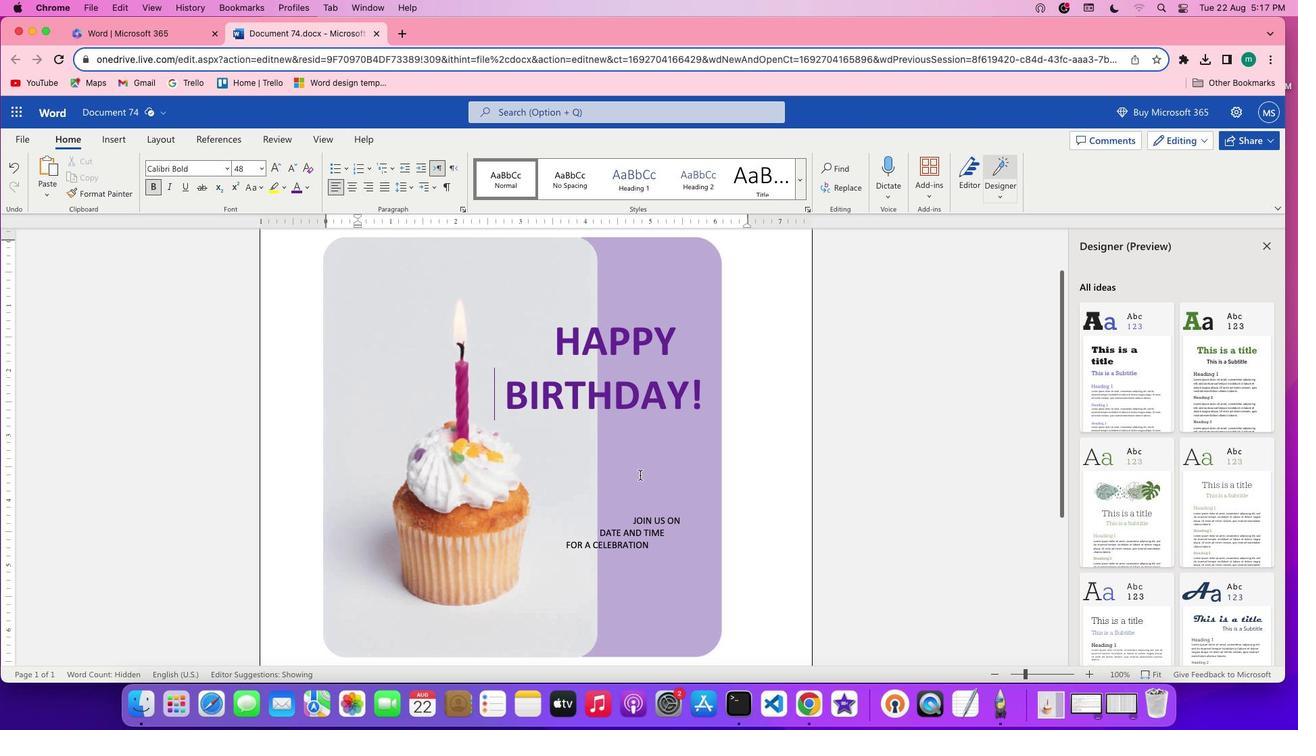
Action: Mouse pressed left at (639, 475)
Screenshot: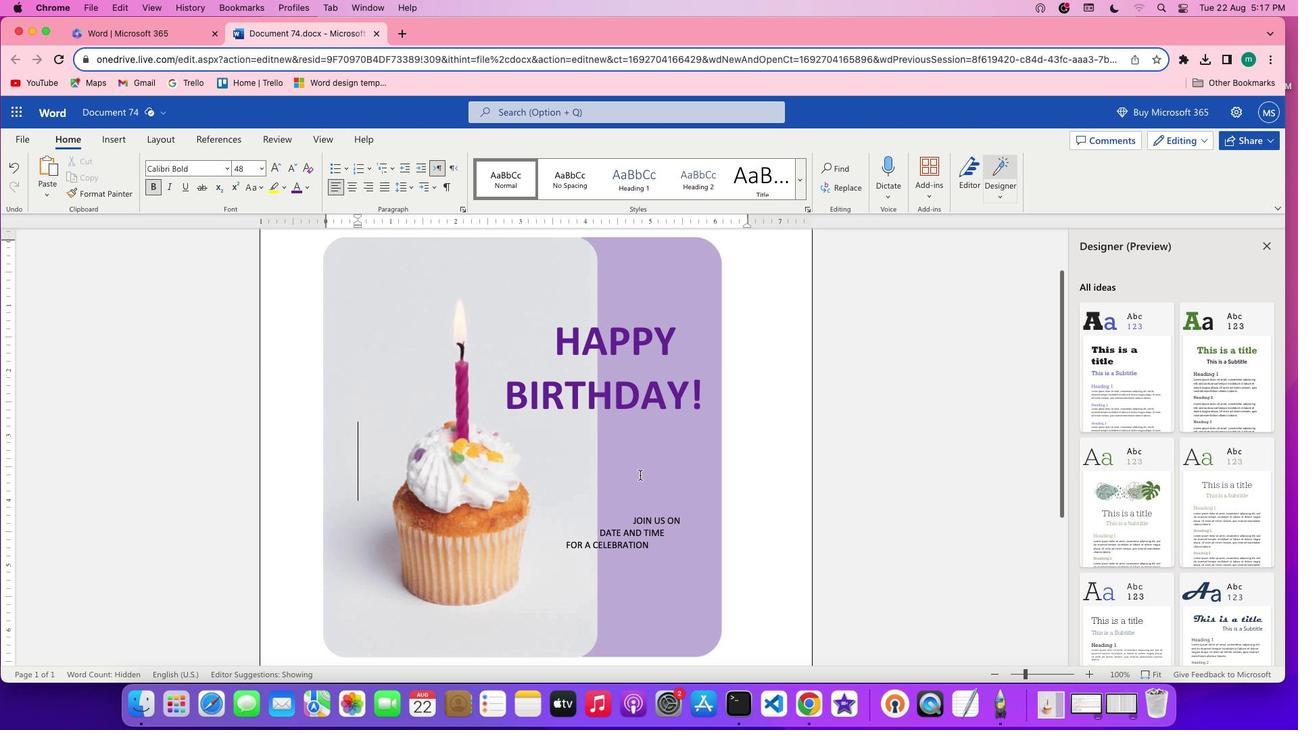 
Action: Mouse moved to (620, 526)
Screenshot: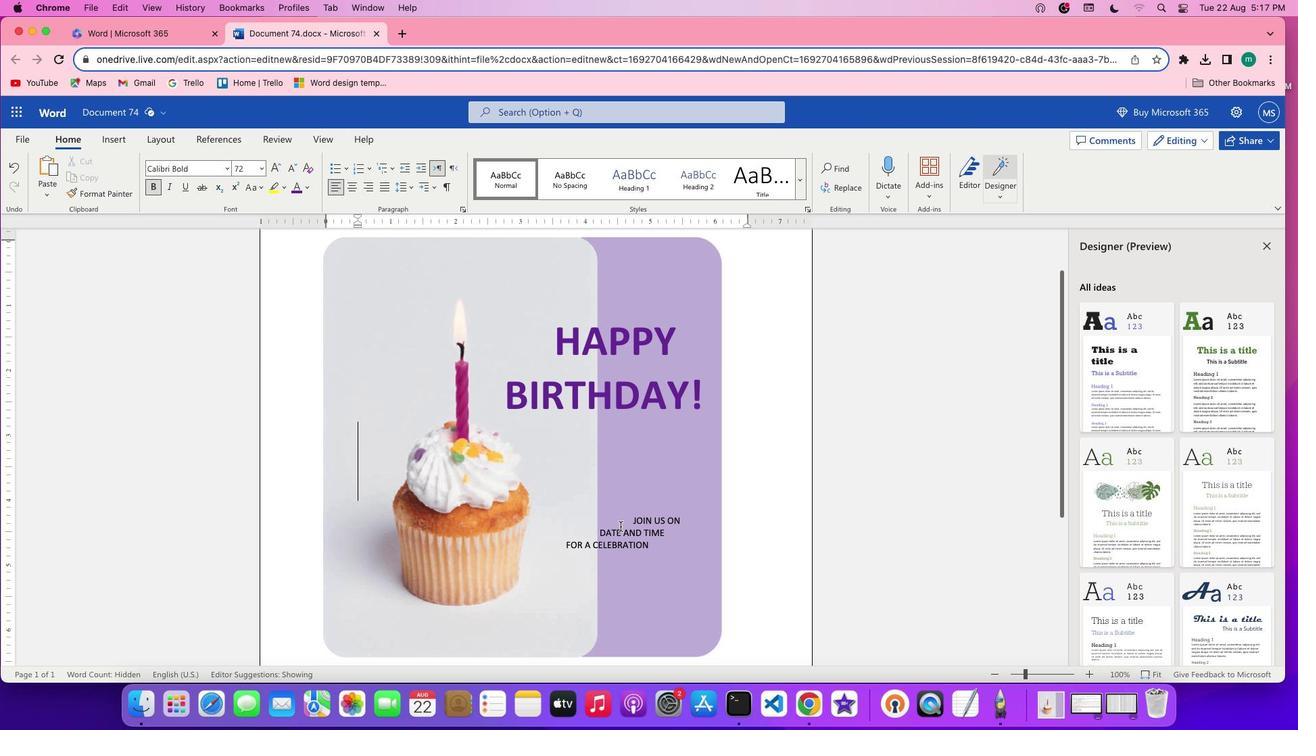 
Action: Mouse pressed left at (620, 526)
Screenshot: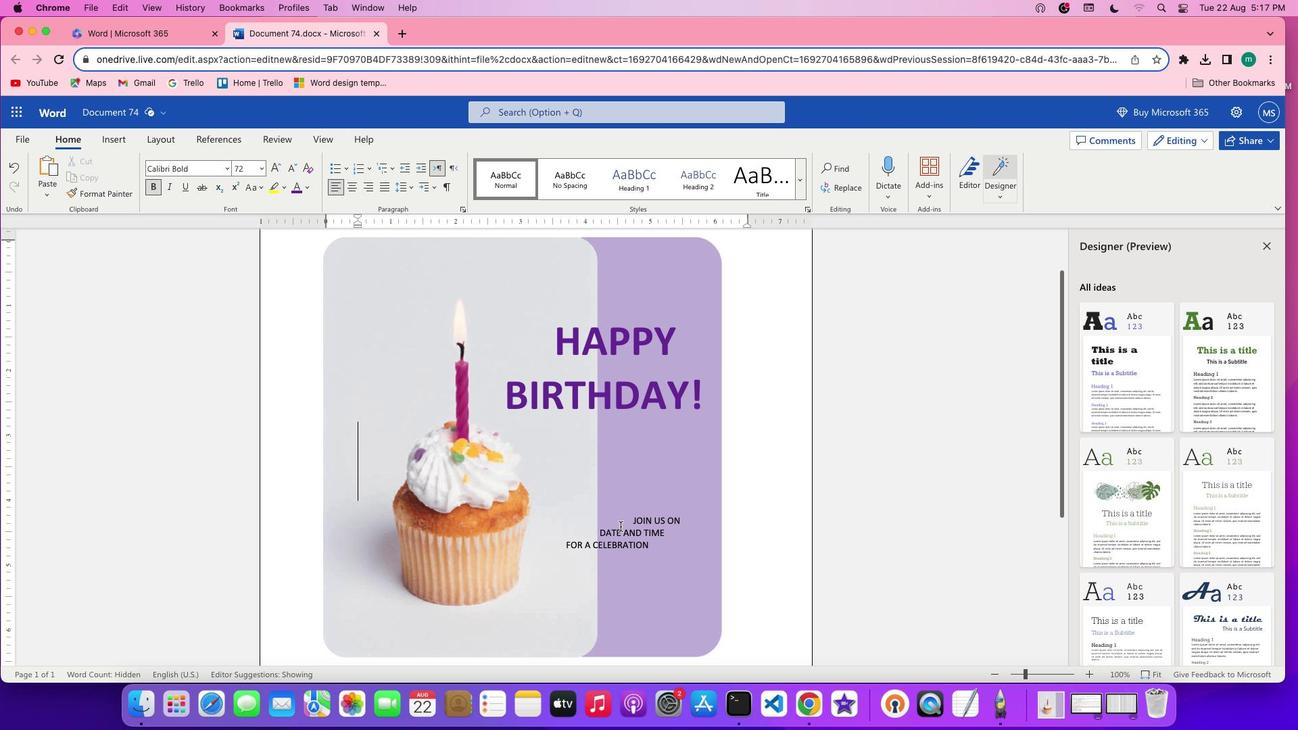 
Action: Mouse moved to (607, 517)
Screenshot: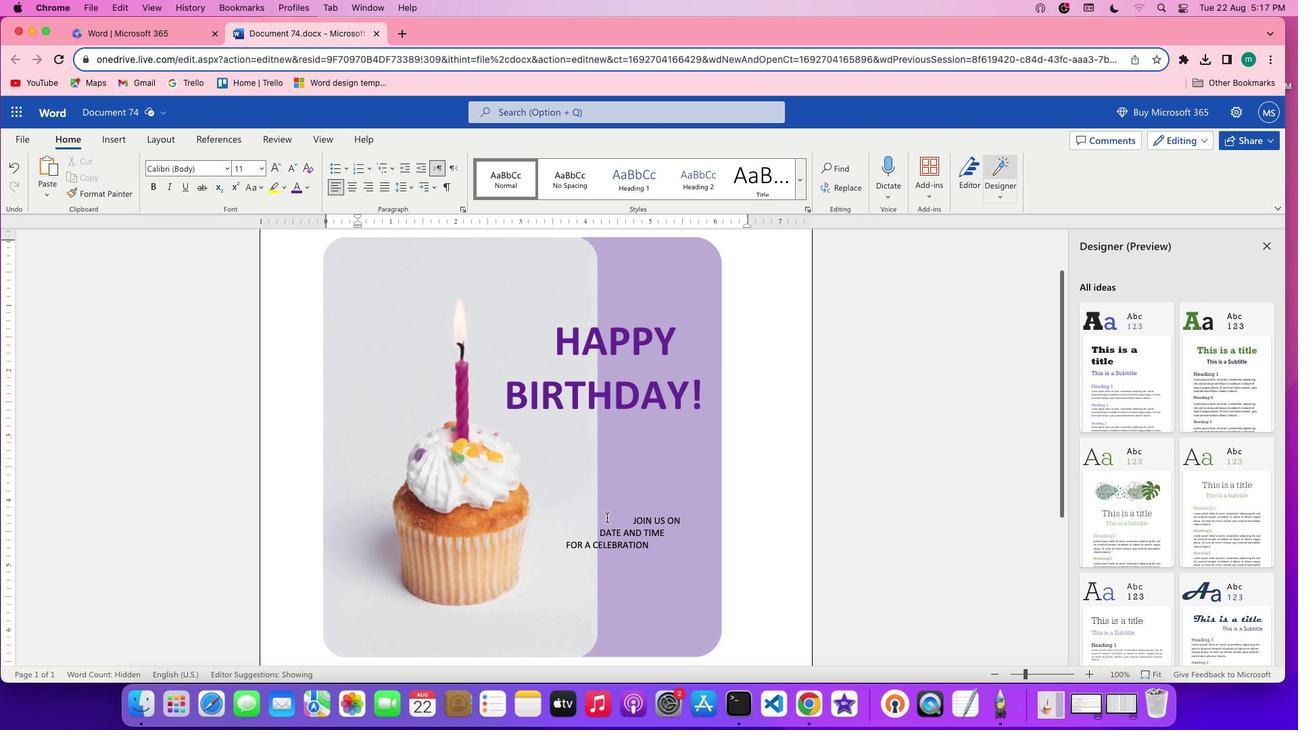 
Action: Mouse pressed left at (607, 517)
Screenshot: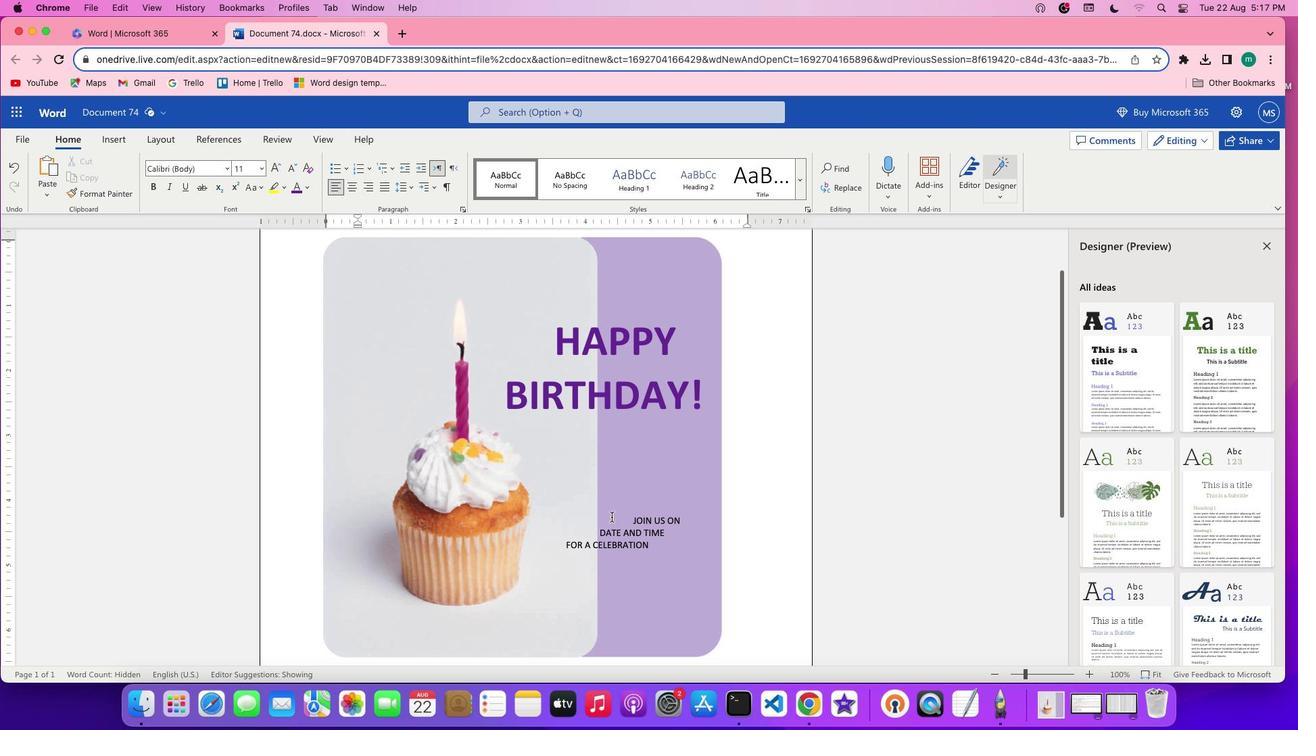 
Action: Mouse moved to (260, 174)
Screenshot: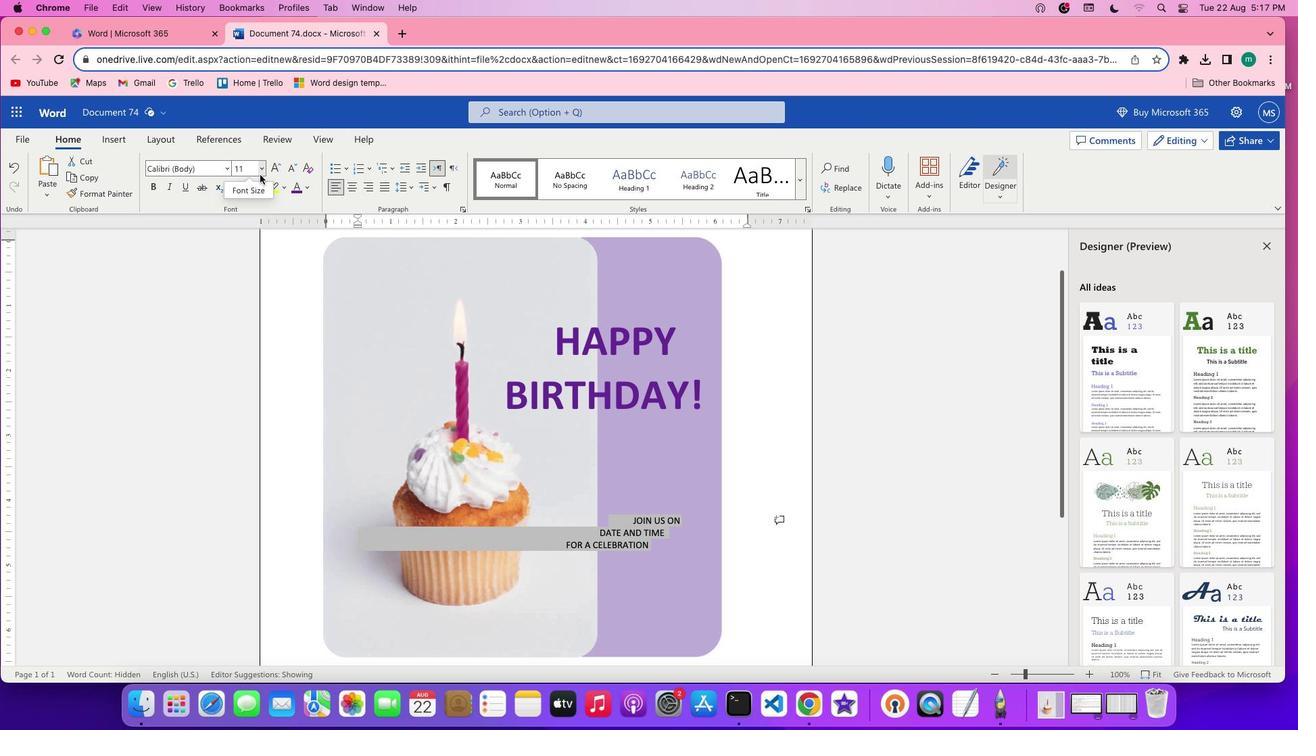 
Action: Mouse pressed left at (260, 174)
Screenshot: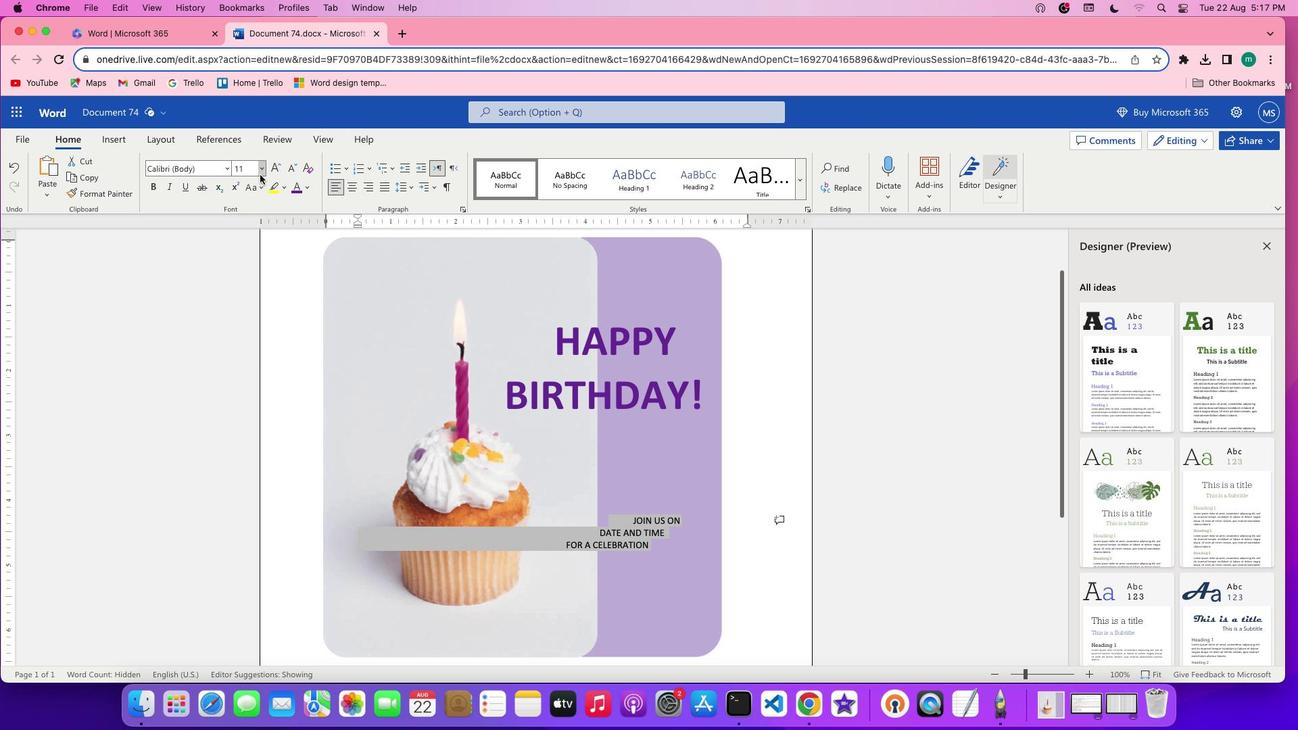 
Action: Mouse moved to (247, 392)
Screenshot: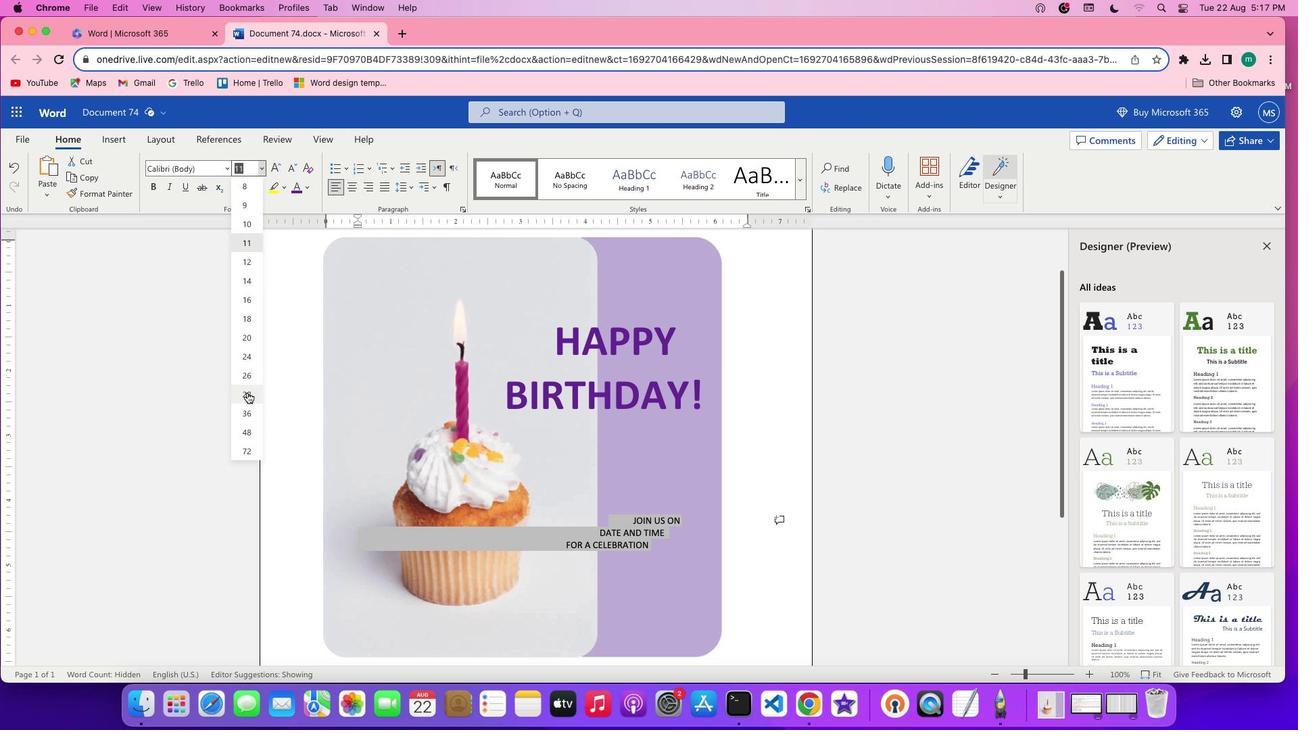 
Action: Mouse pressed left at (247, 392)
Screenshot: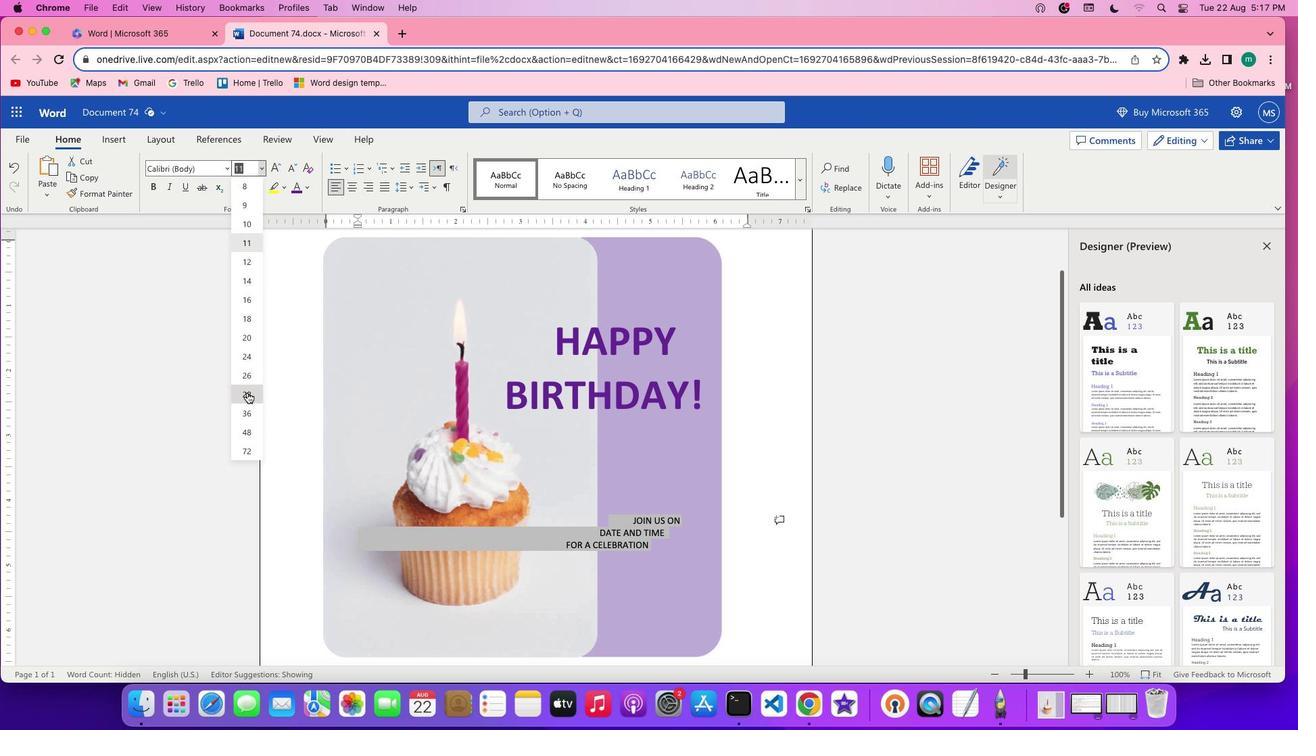 
Action: Mouse moved to (359, 624)
Screenshot: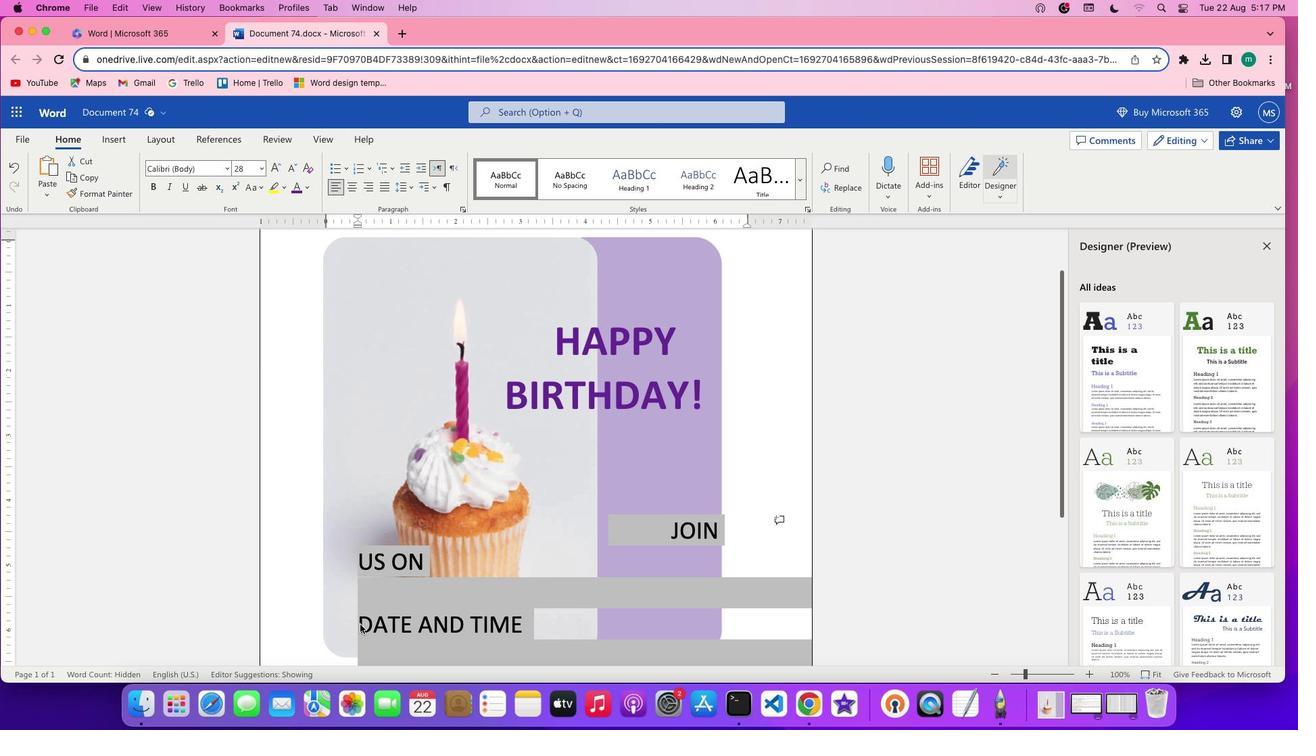 
Action: Mouse pressed left at (359, 624)
Screenshot: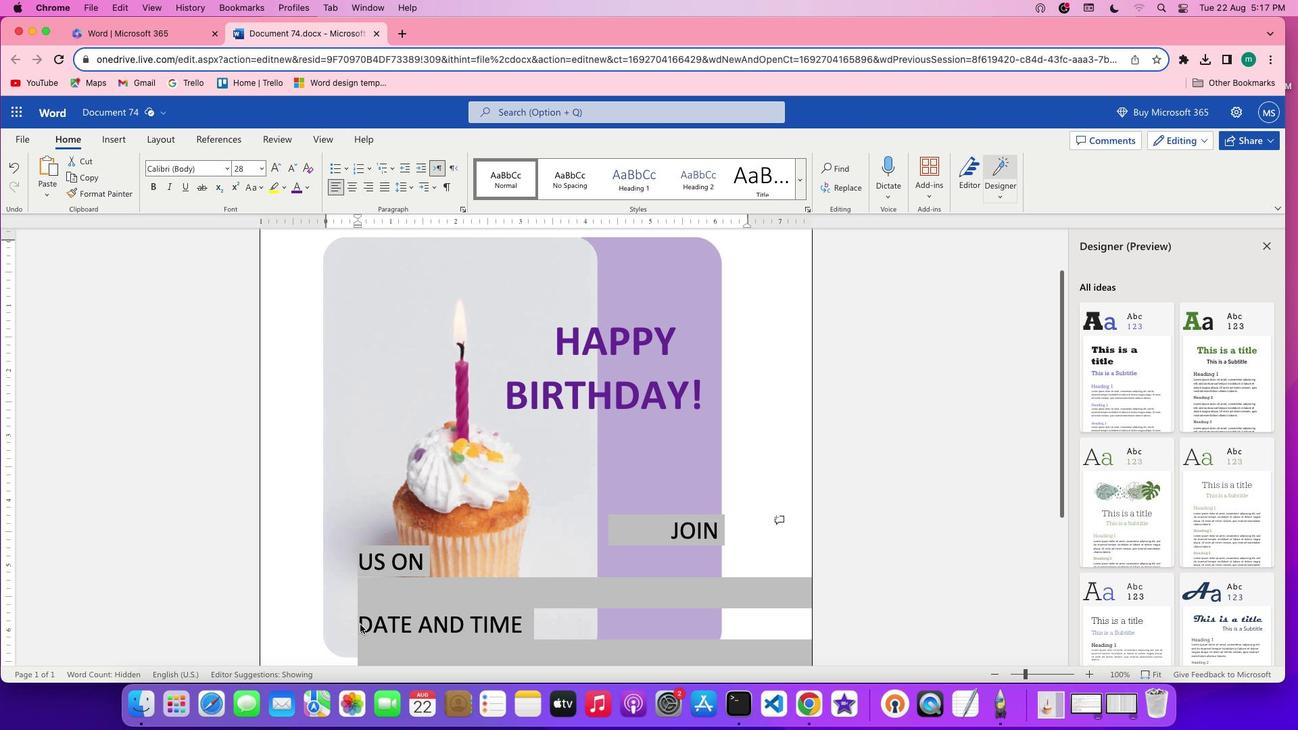 
Action: Mouse moved to (396, 624)
Screenshot: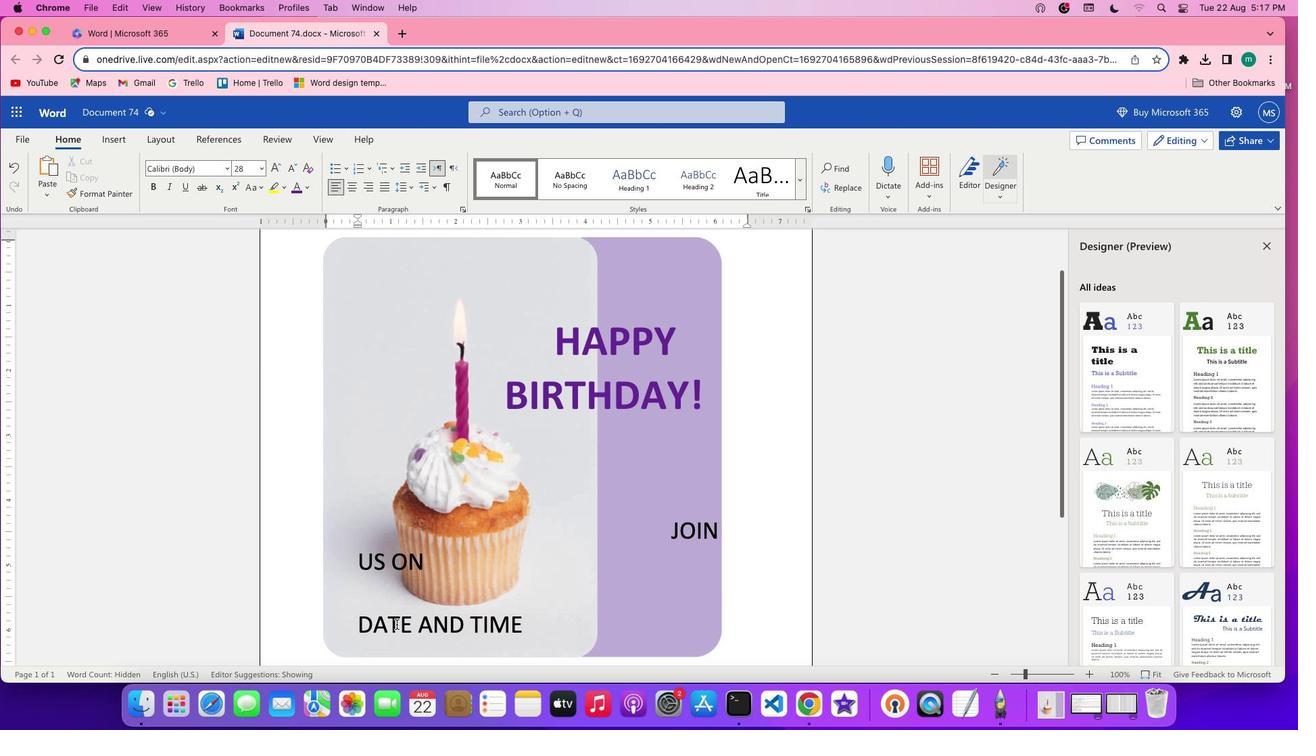 
Action: Key pressed Key.backspaceKey.backspaceKey.backspaceKey.backspaceKey.backspaceKey.backspaceKey.backspace
Screenshot: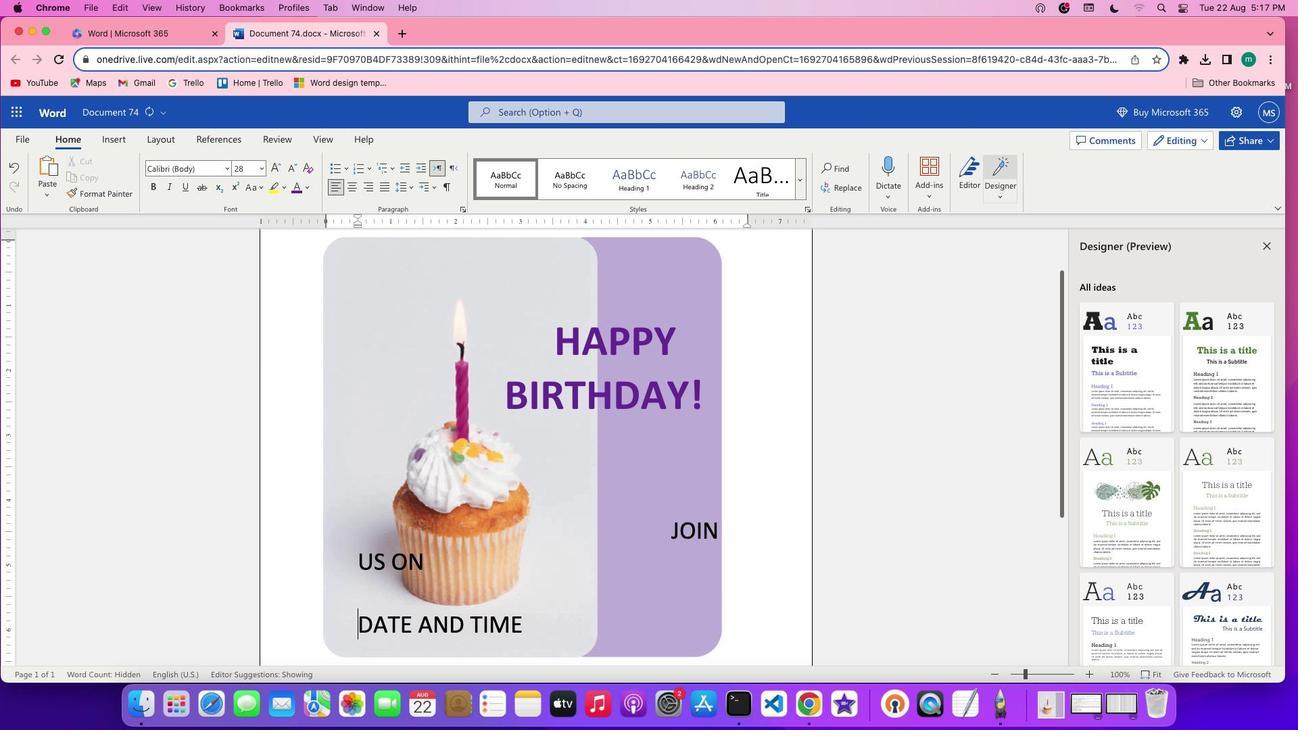 
Action: Mouse moved to (672, 526)
Screenshot: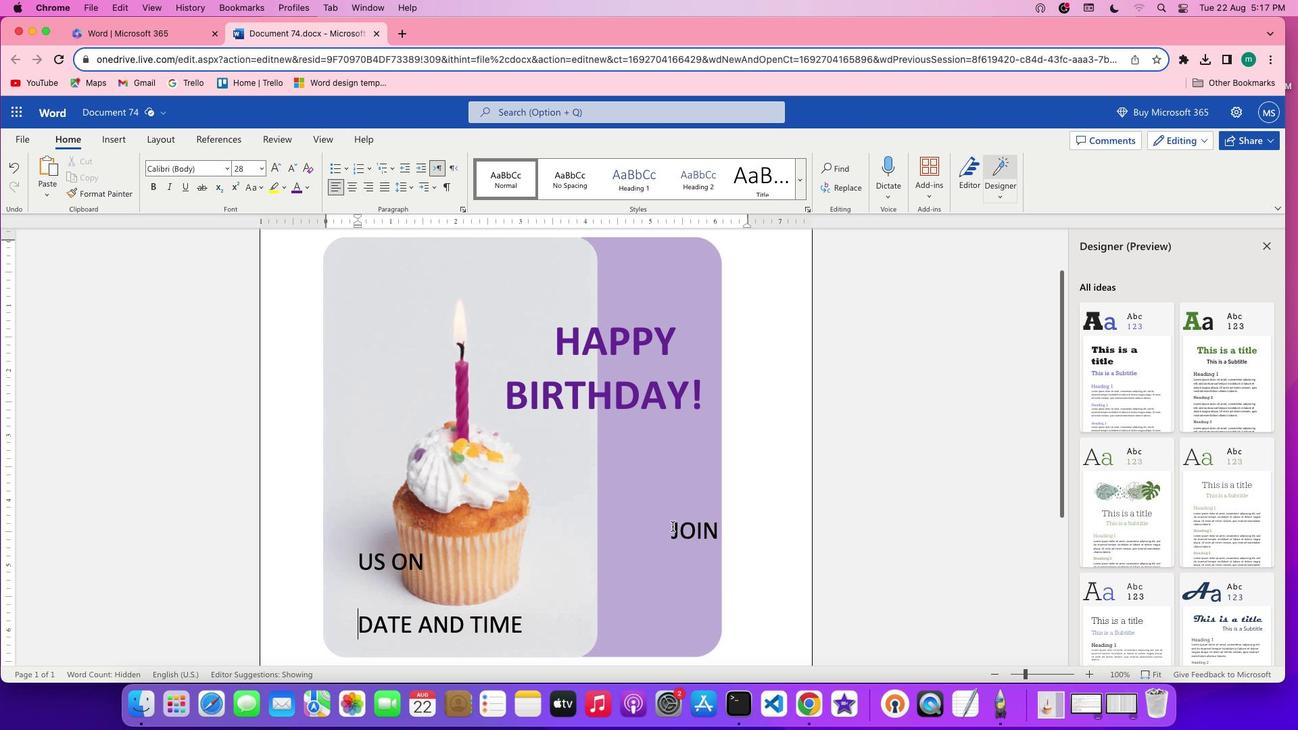 
Action: Mouse pressed left at (672, 526)
Screenshot: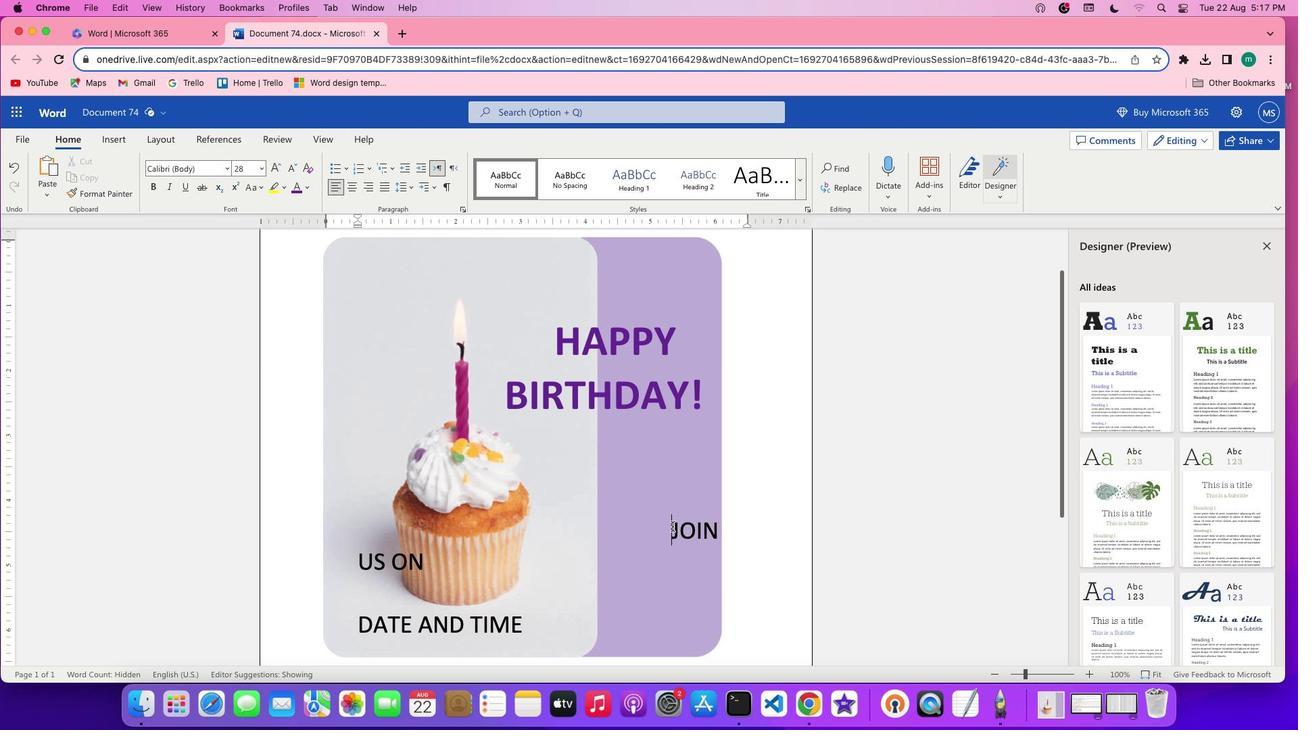 
Action: Mouse moved to (359, 563)
Screenshot: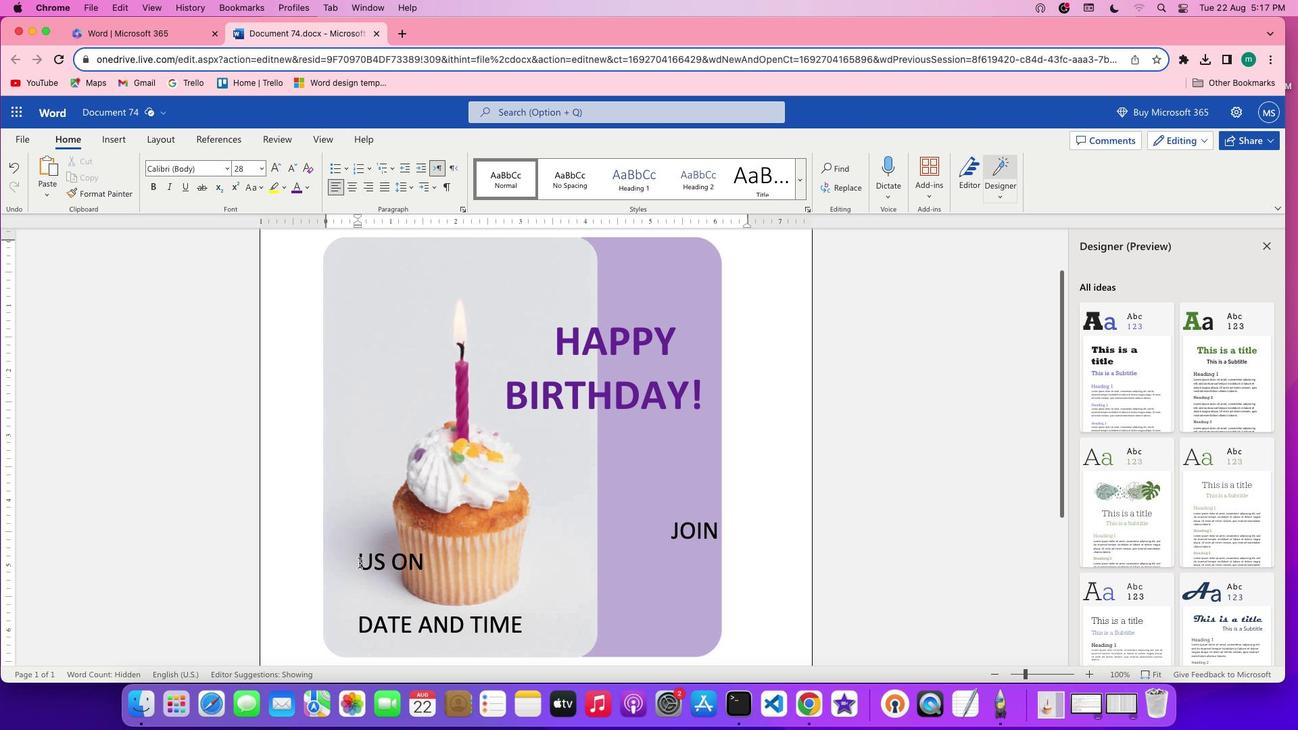 
Action: Mouse pressed left at (359, 563)
Screenshot: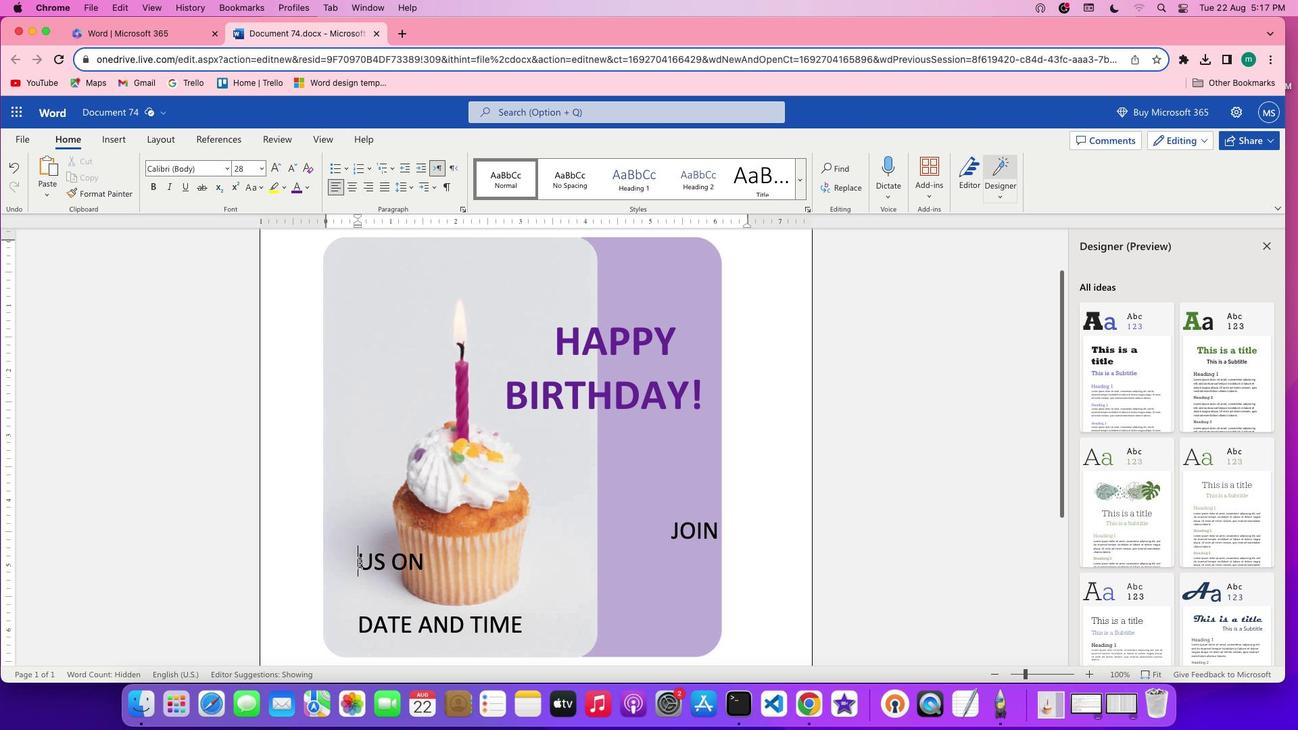 
Action: Mouse moved to (478, 601)
Screenshot: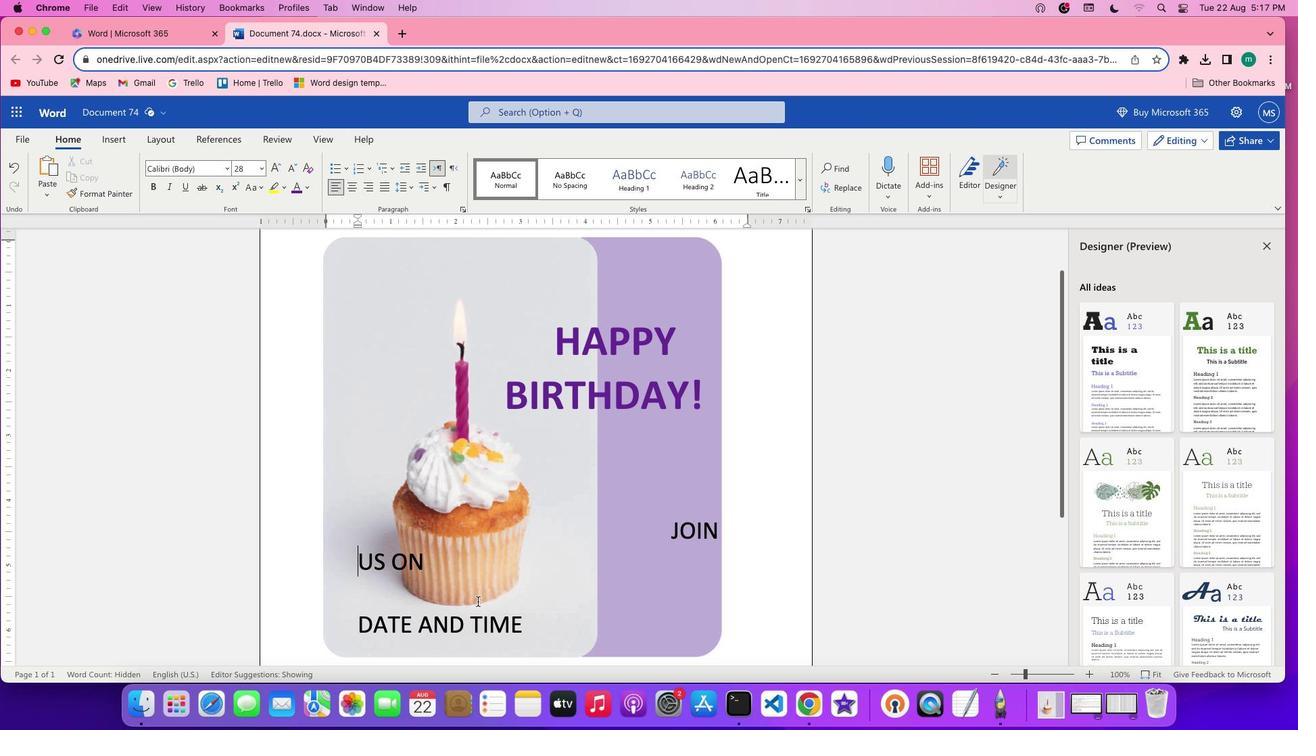 
Action: Key pressed Key.shiftKey.backspaceKey.backspaceKey.shift'N'Key.space
Screenshot: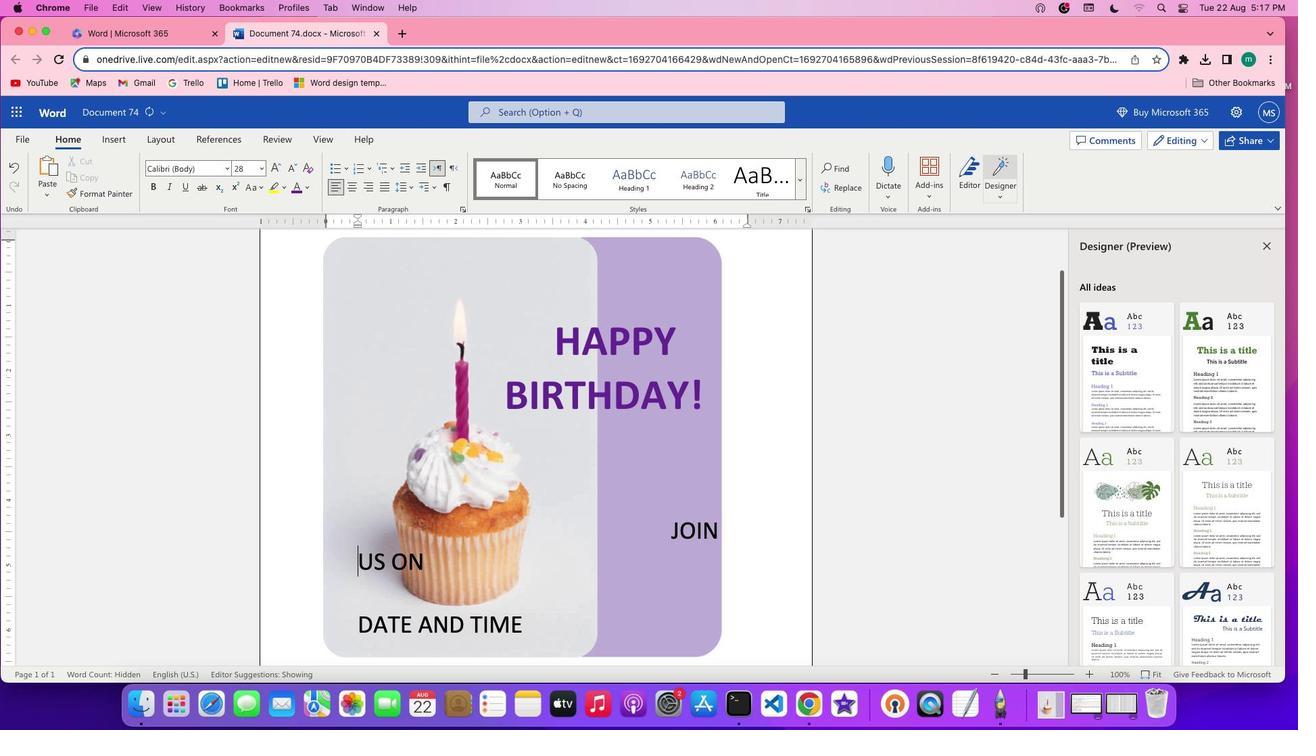 
Action: Mouse moved to (355, 624)
Screenshot: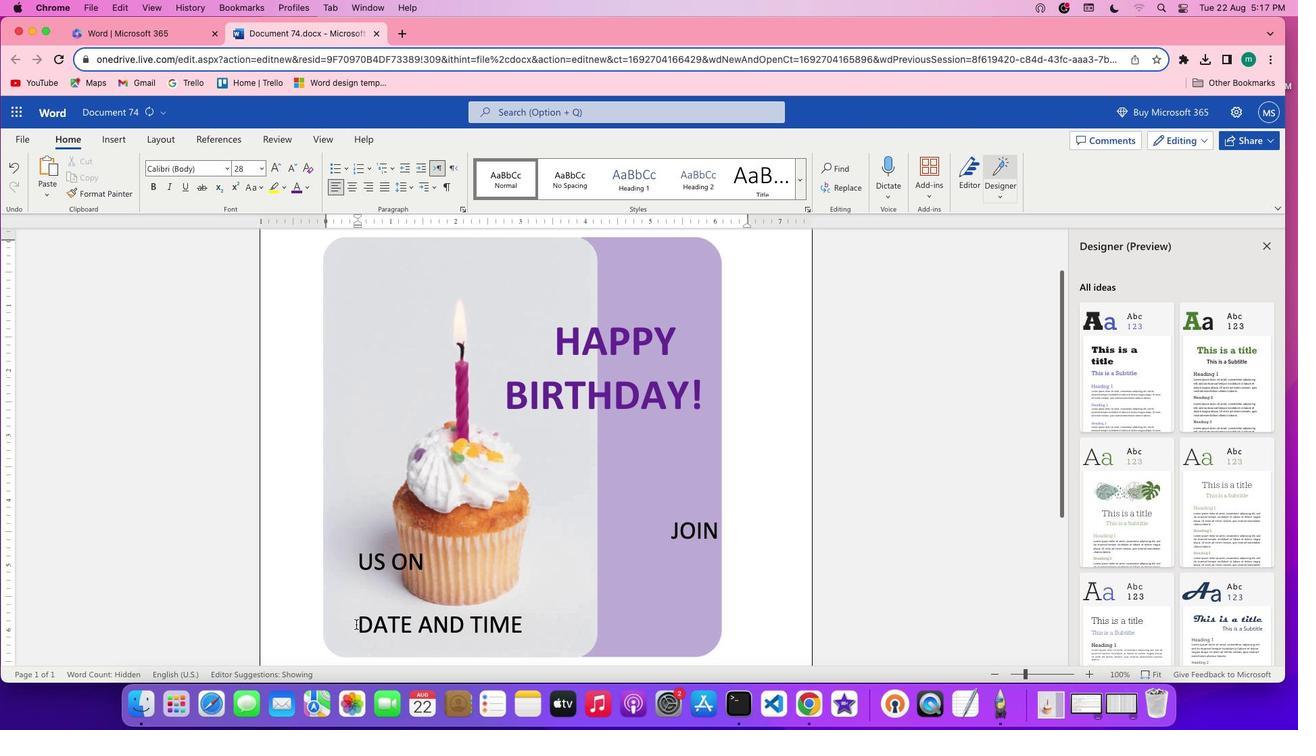 
Action: Mouse pressed left at (355, 624)
Screenshot: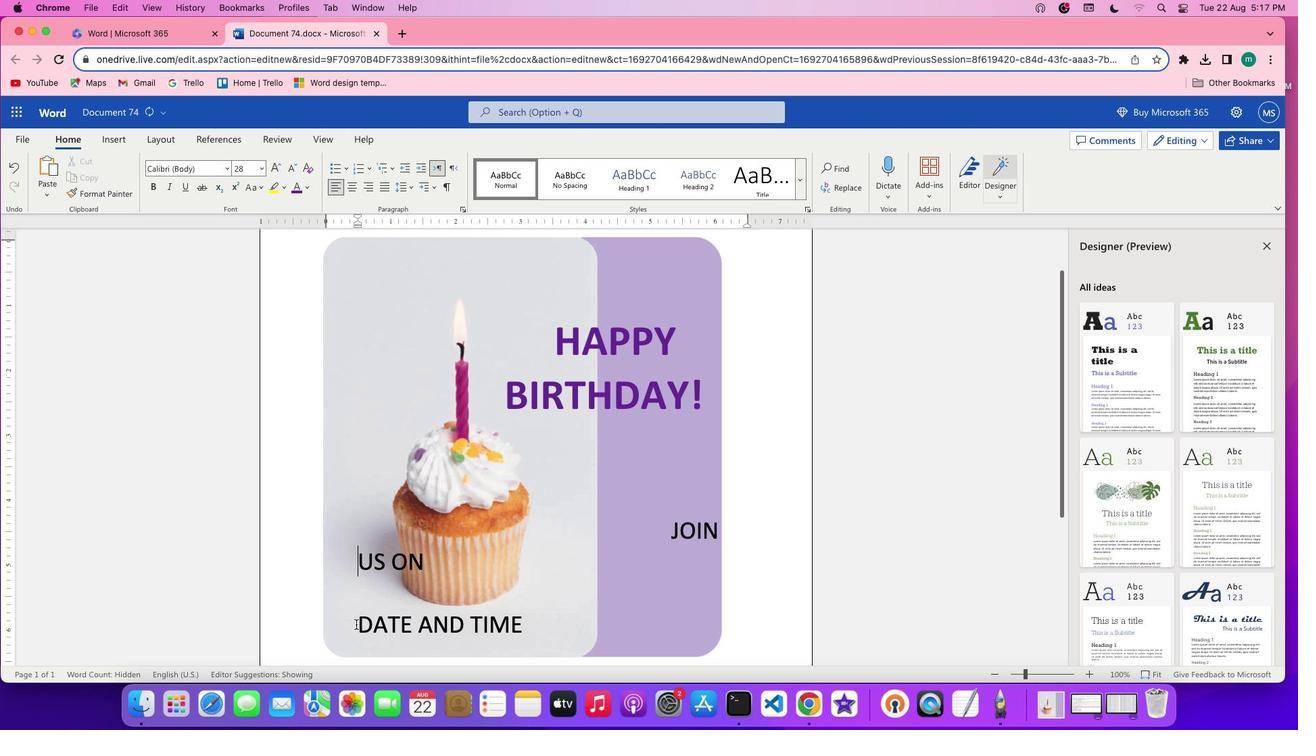 
Action: Mouse moved to (391, 623)
Screenshot: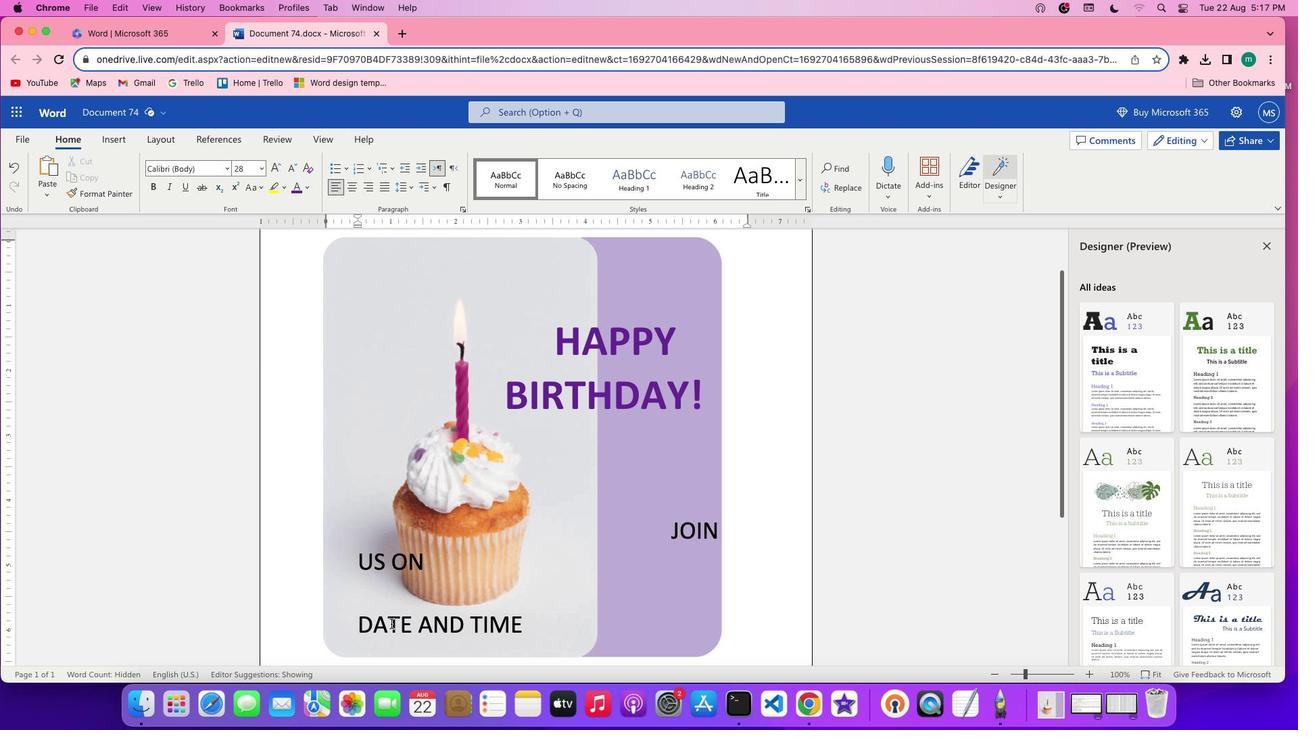 
Action: Key pressed Key.shiftKey.backspaceKey.backspaceKey.backspaceKey.backspaceKey.backspace
Screenshot: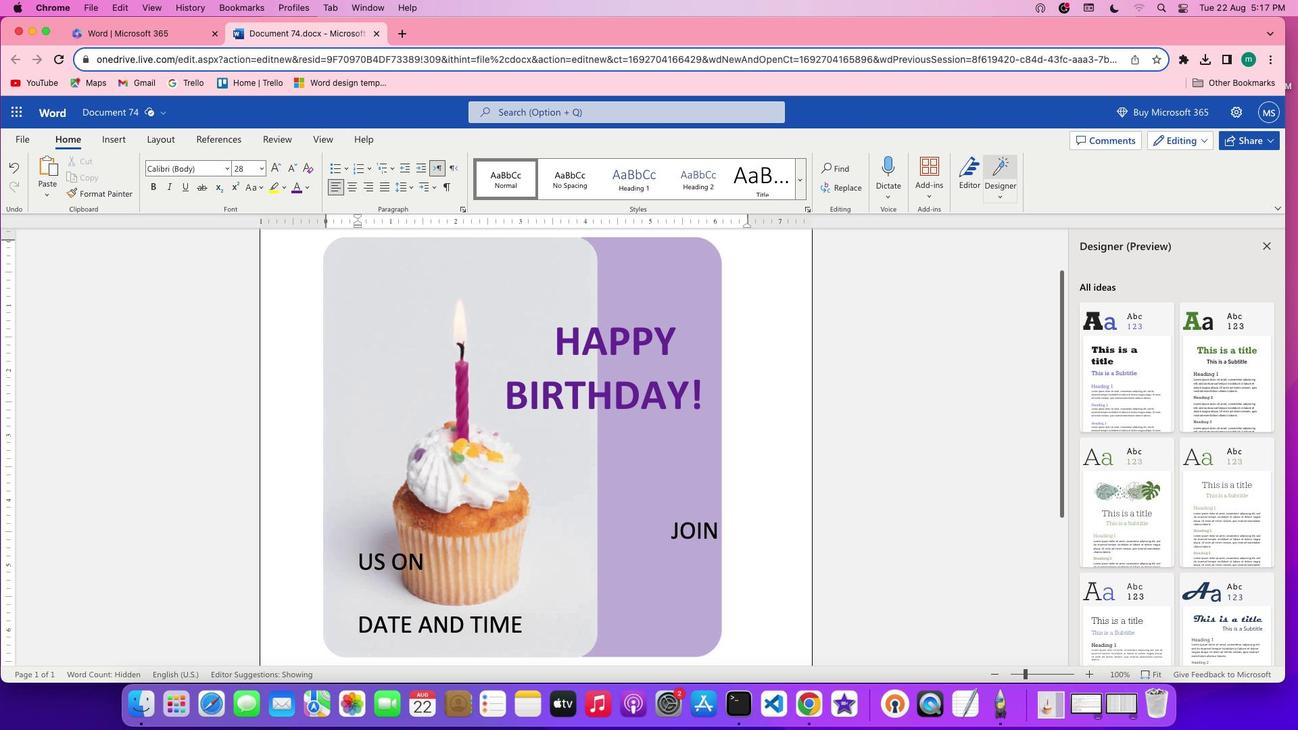
Action: Mouse moved to (416, 601)
Screenshot: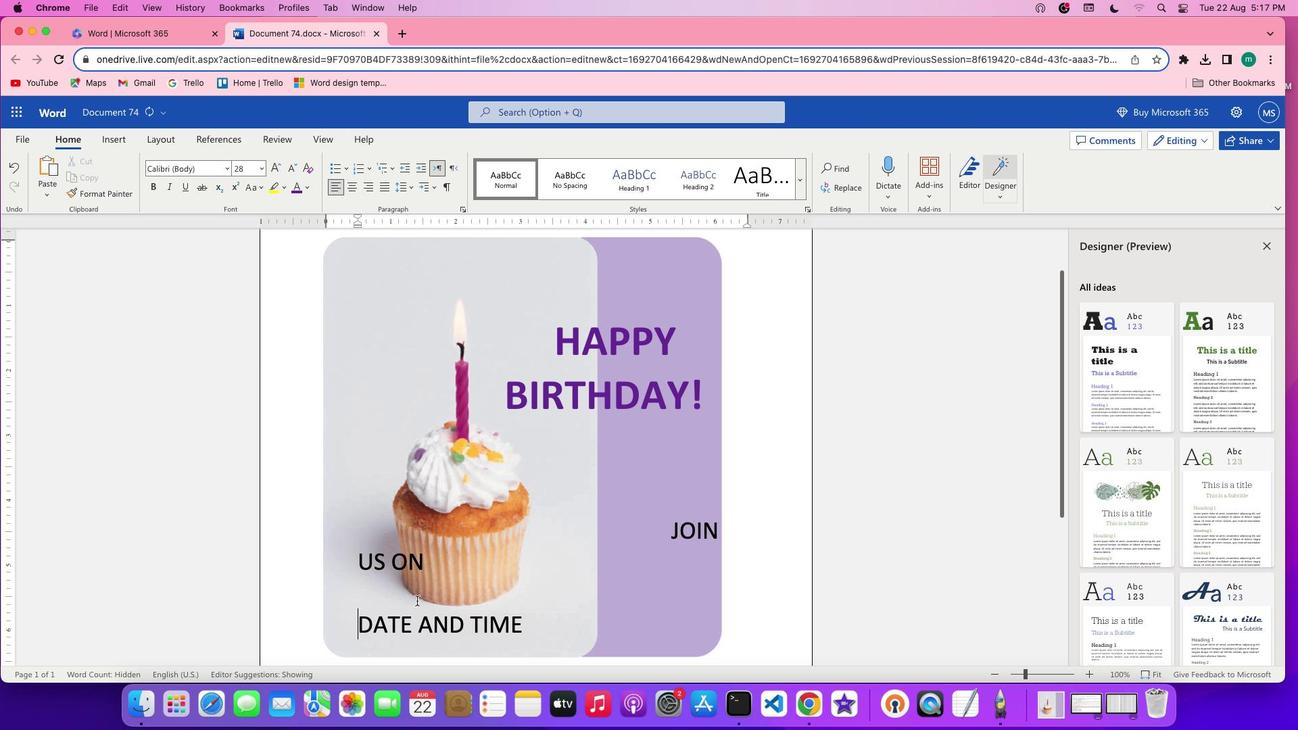 
Action: Mouse pressed left at (416, 601)
Screenshot: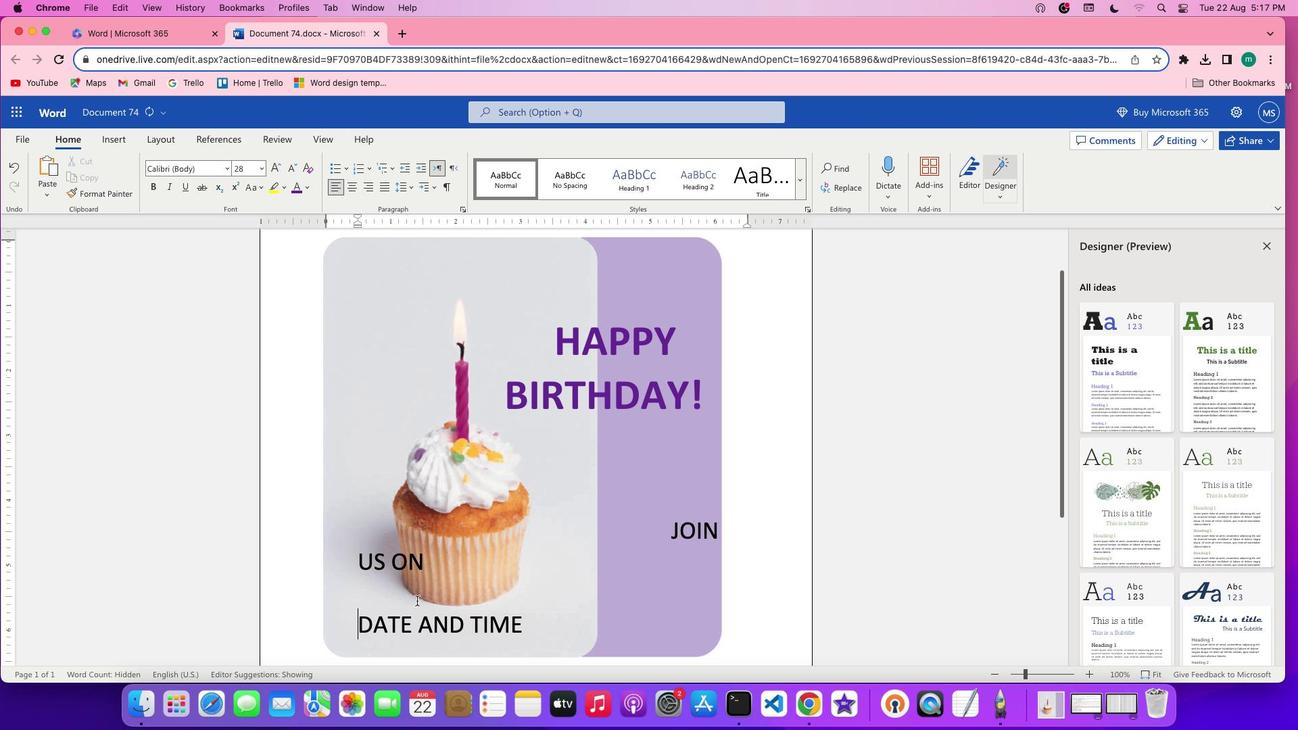 
Action: Key pressed Key.backspaceKey.backspaceKey.backspaceKey.backspaceKey.backspaceKey.backspaceKey.backspaceKey.backspaceKey.backspaceKey.backspaceKey.backspaceKey.backspaceKey.backspaceKey.backspaceKey.backspaceKey.backspaceKey.backspaceKey.backspaceKey.backspaceKey.backspaceKey.backspaceKey.downKey.downKey.downKey.leftKey.leftKey.leftKey.leftKey.leftKey.leftKey.leftKey.leftKey.leftKey.leftKey.leftKey.leftKey.leftKey.leftKey.leftKey.leftKey.leftKey.shiftKey.backspaceKey.backspaceKey.backspaceKey.backspaceKey.backspaceKey.backspaceKey.backspaceKey.backspaceKey.backspaceKey.backspaceKey.backspaceKey.backspaceKey.backspaceKey.upKey.backspaceKey.backspace
Screenshot: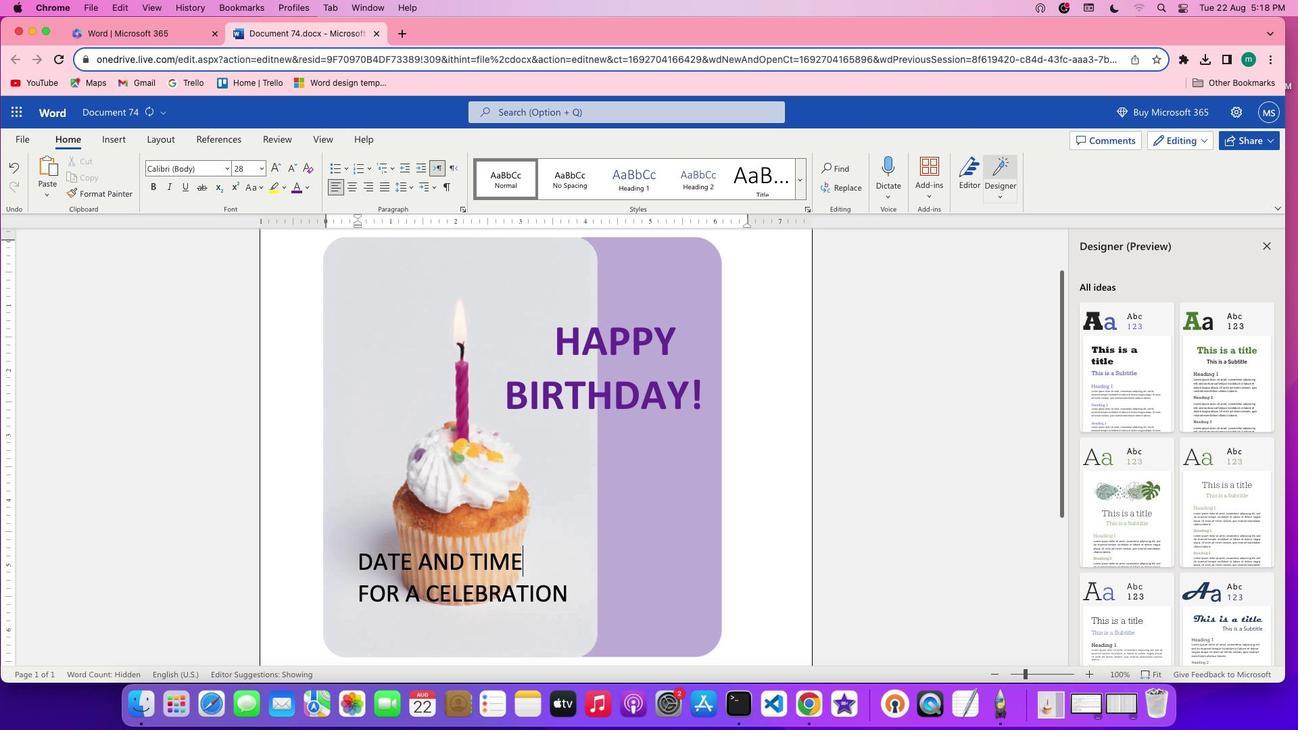 
Action: Mouse moved to (366, 538)
Screenshot: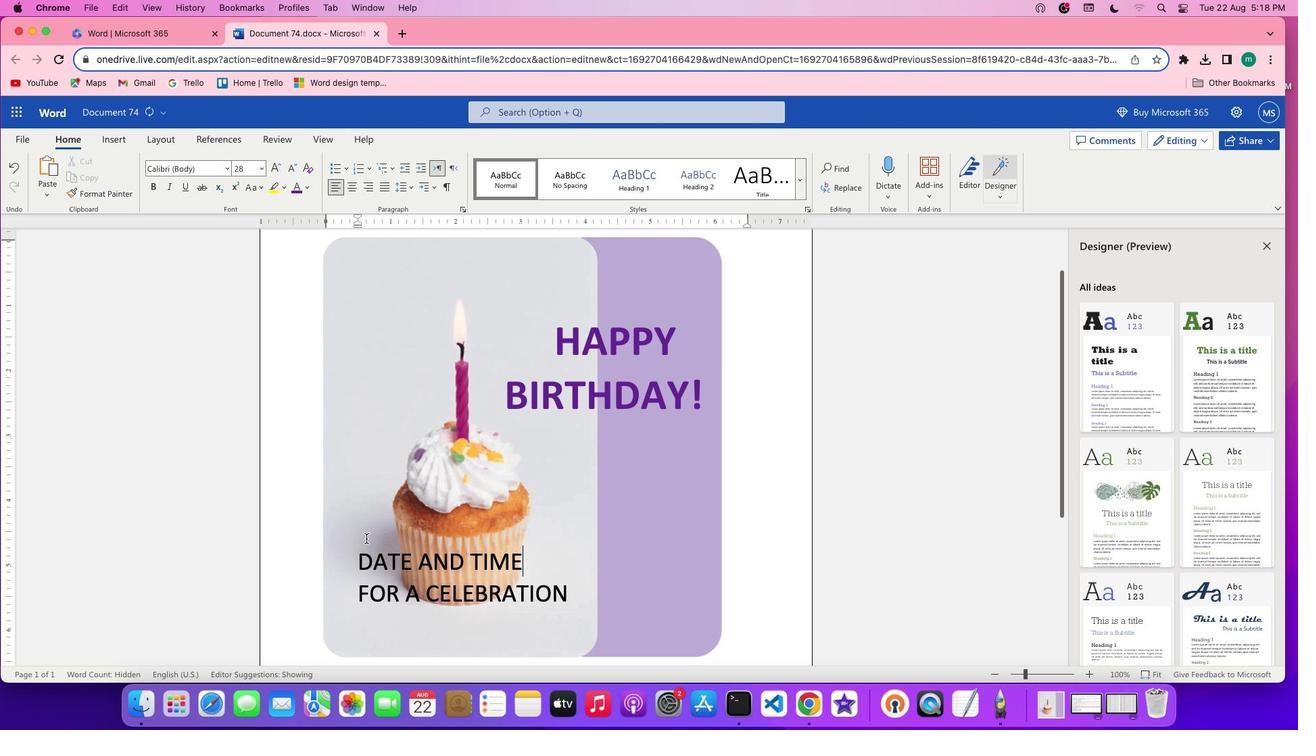 
Action: Mouse pressed left at (366, 538)
Screenshot: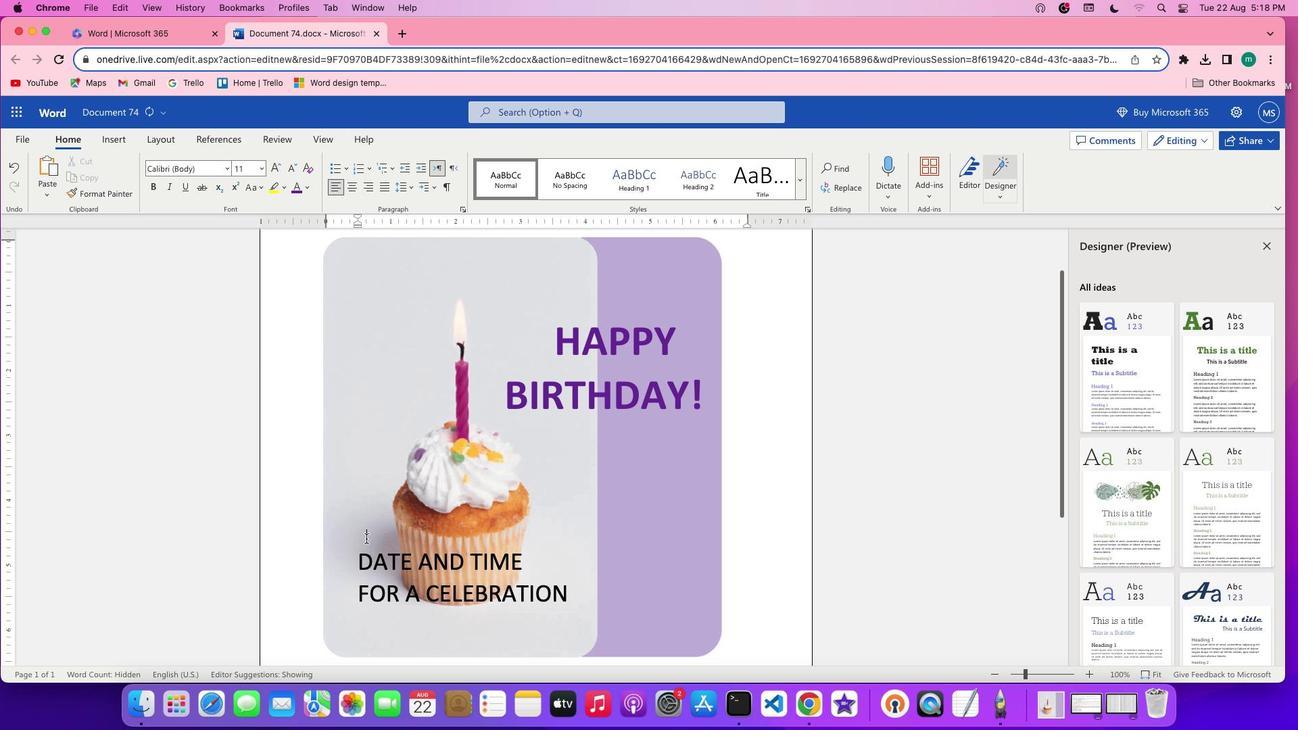 
Action: Mouse moved to (425, 548)
Screenshot: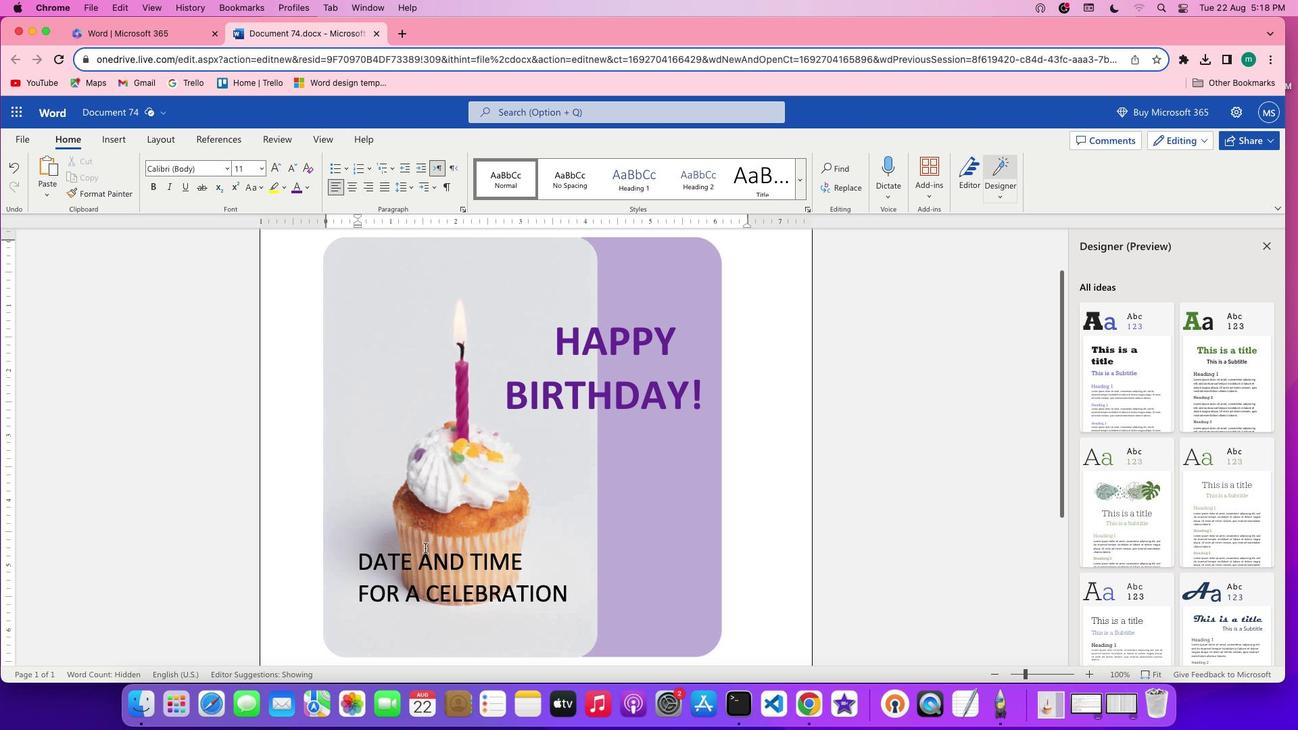 
Action: Key pressed Key.shift'J'Key.shift'O''I''N'Key.spaceKey.shift'U''S'Key.spaceKey.shift'O''N'
Screenshot: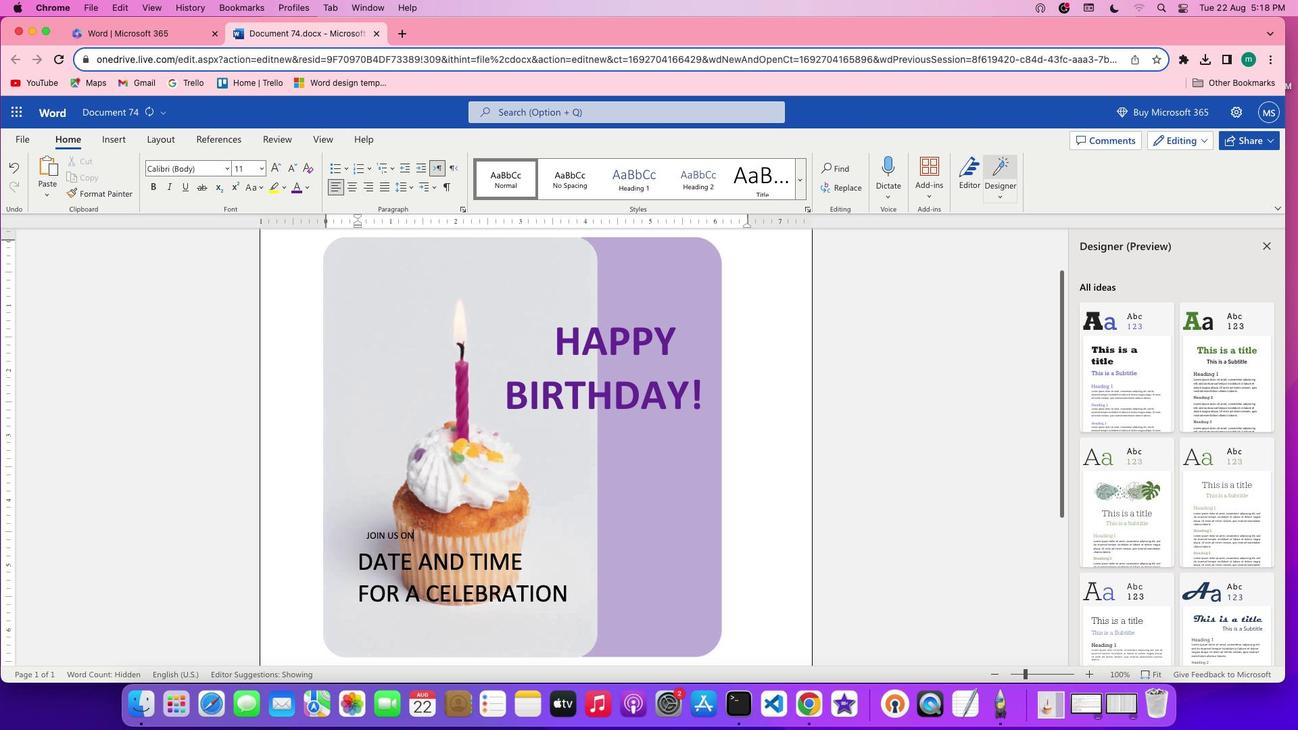 
Action: Mouse moved to (368, 535)
Screenshot: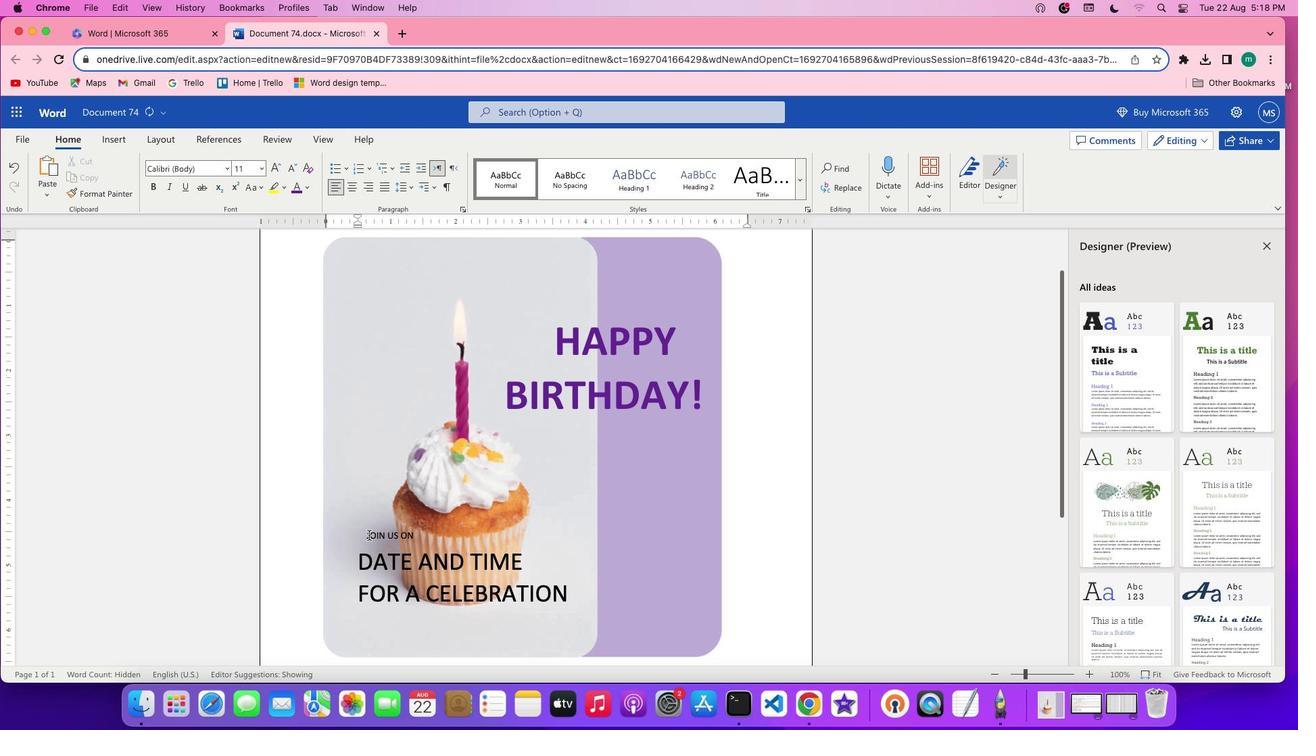 
Action: Mouse pressed left at (368, 535)
Screenshot: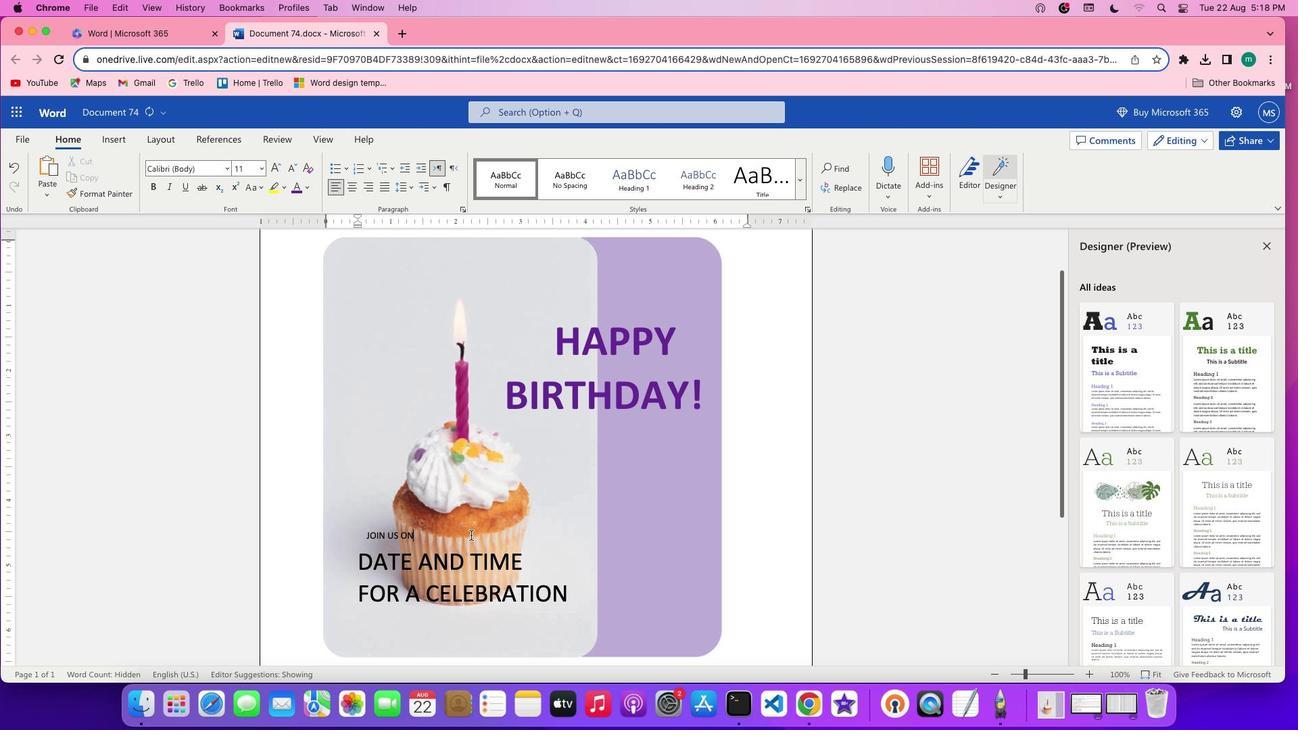 
Action: Mouse moved to (258, 169)
Screenshot: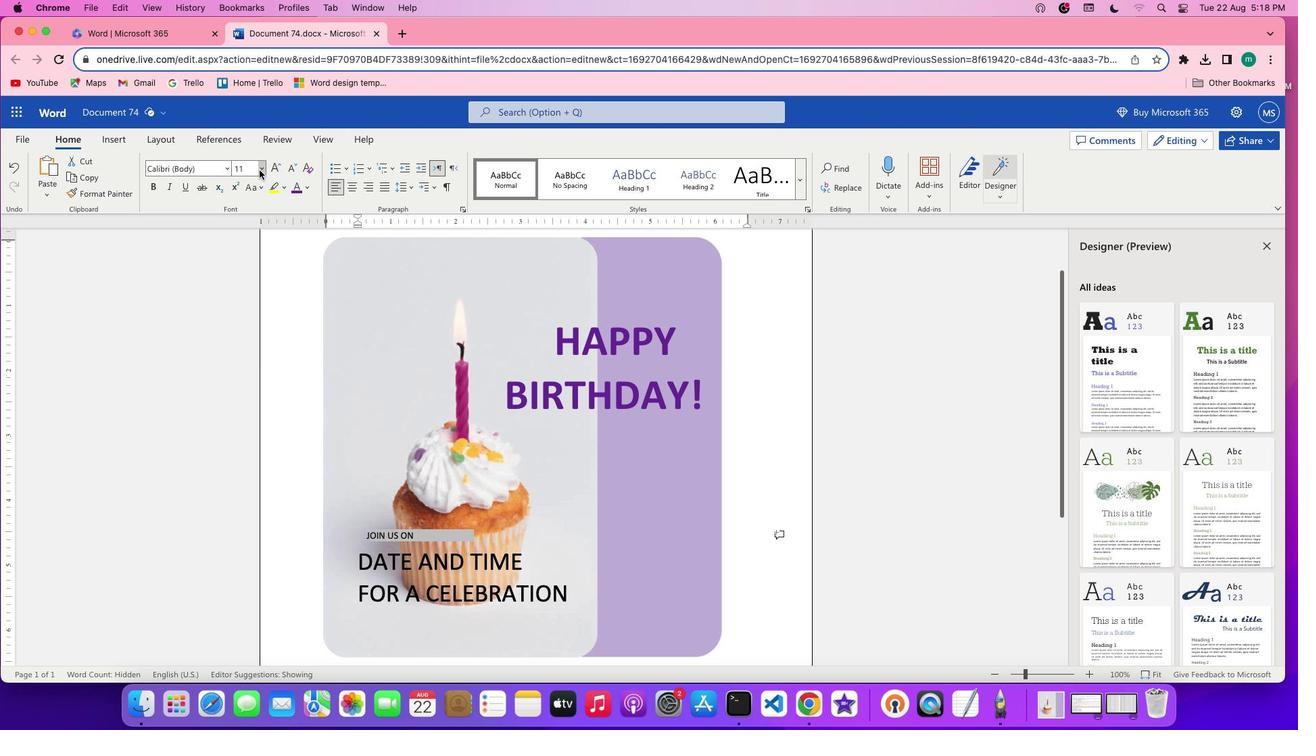 
Action: Mouse pressed left at (258, 169)
Screenshot: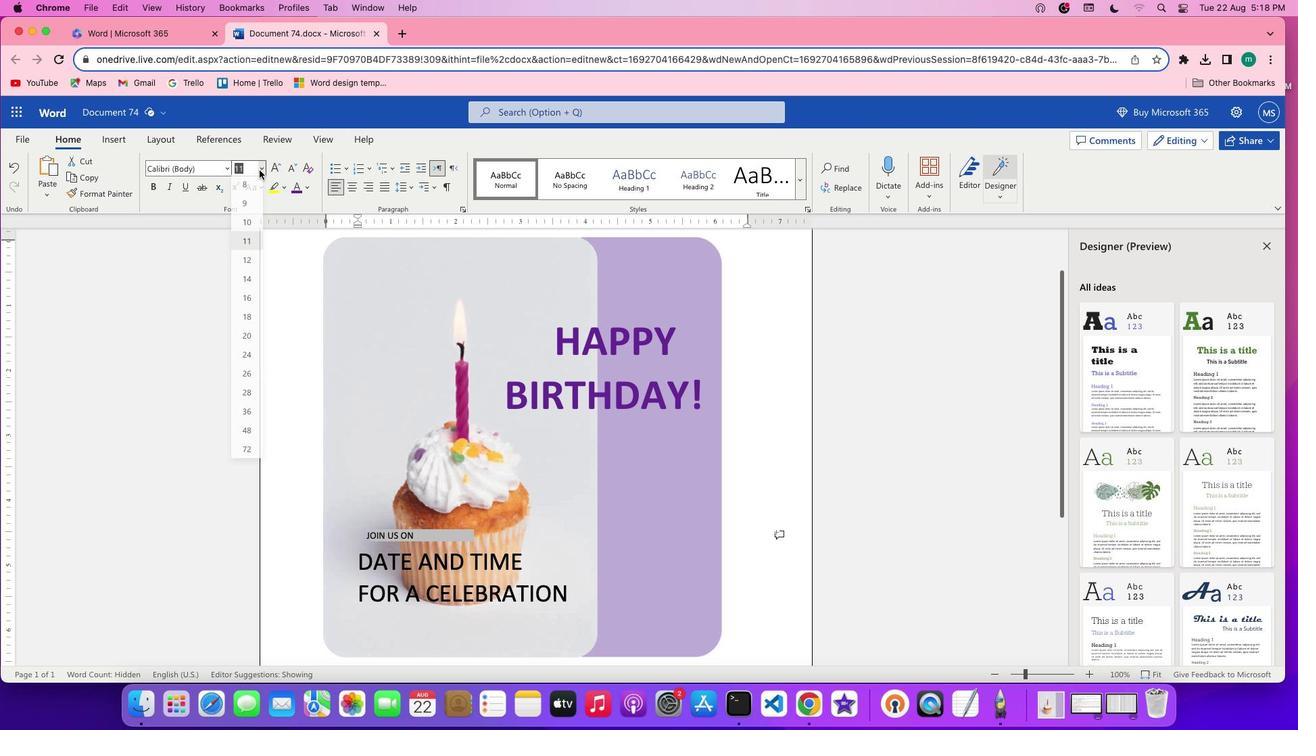 
Action: Mouse moved to (252, 367)
Screenshot: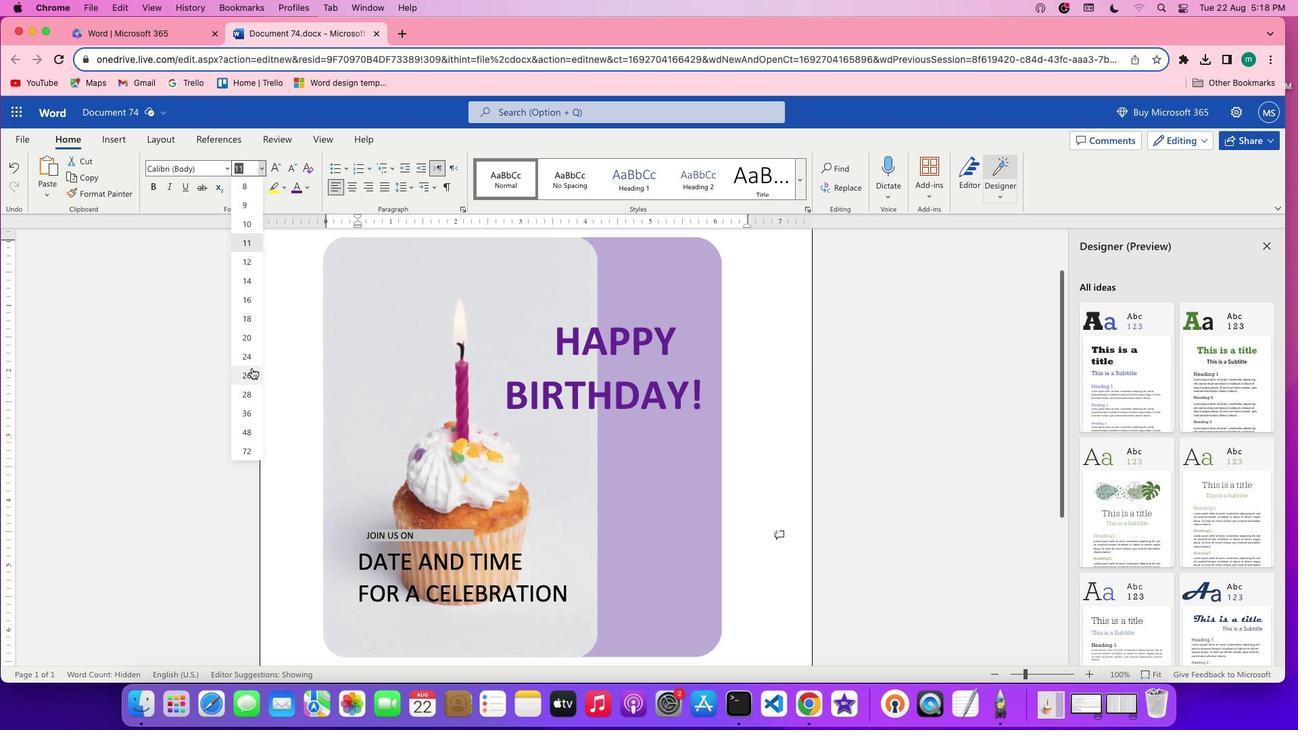 
Action: Mouse pressed left at (252, 367)
Screenshot: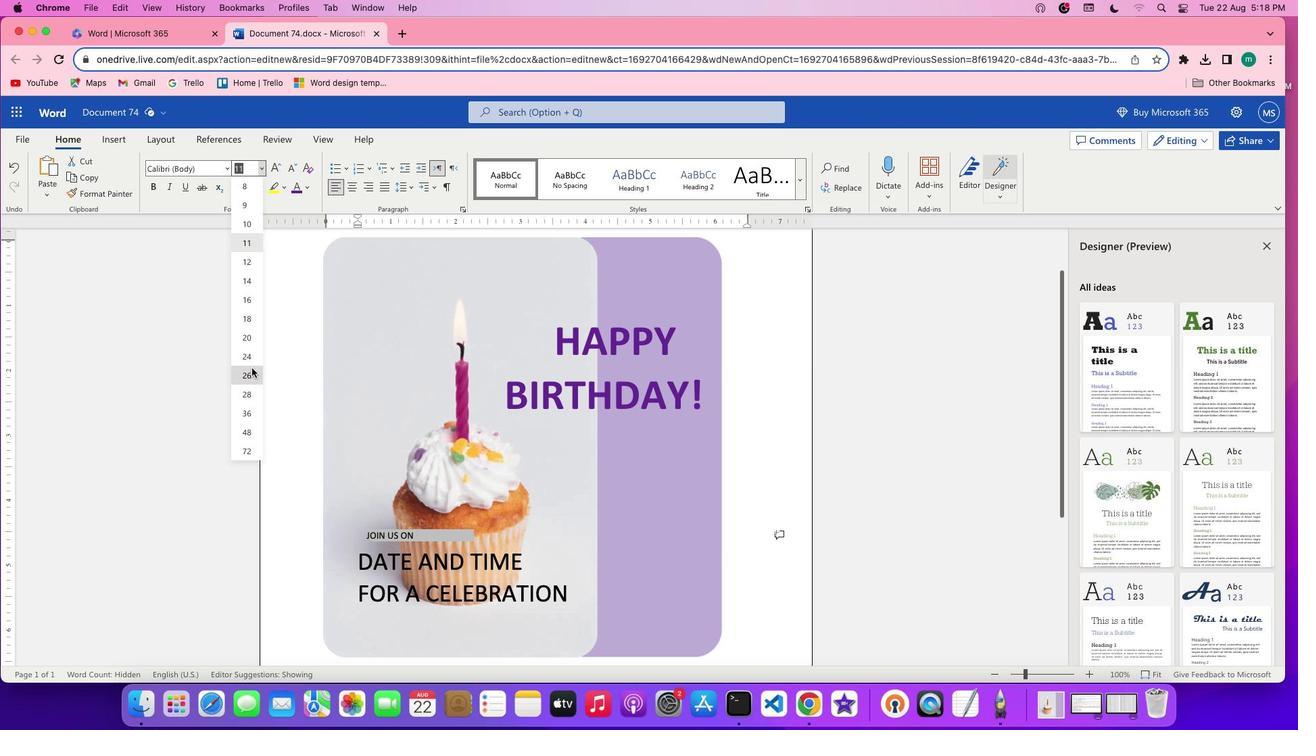 
Action: Mouse moved to (156, 184)
Screenshot: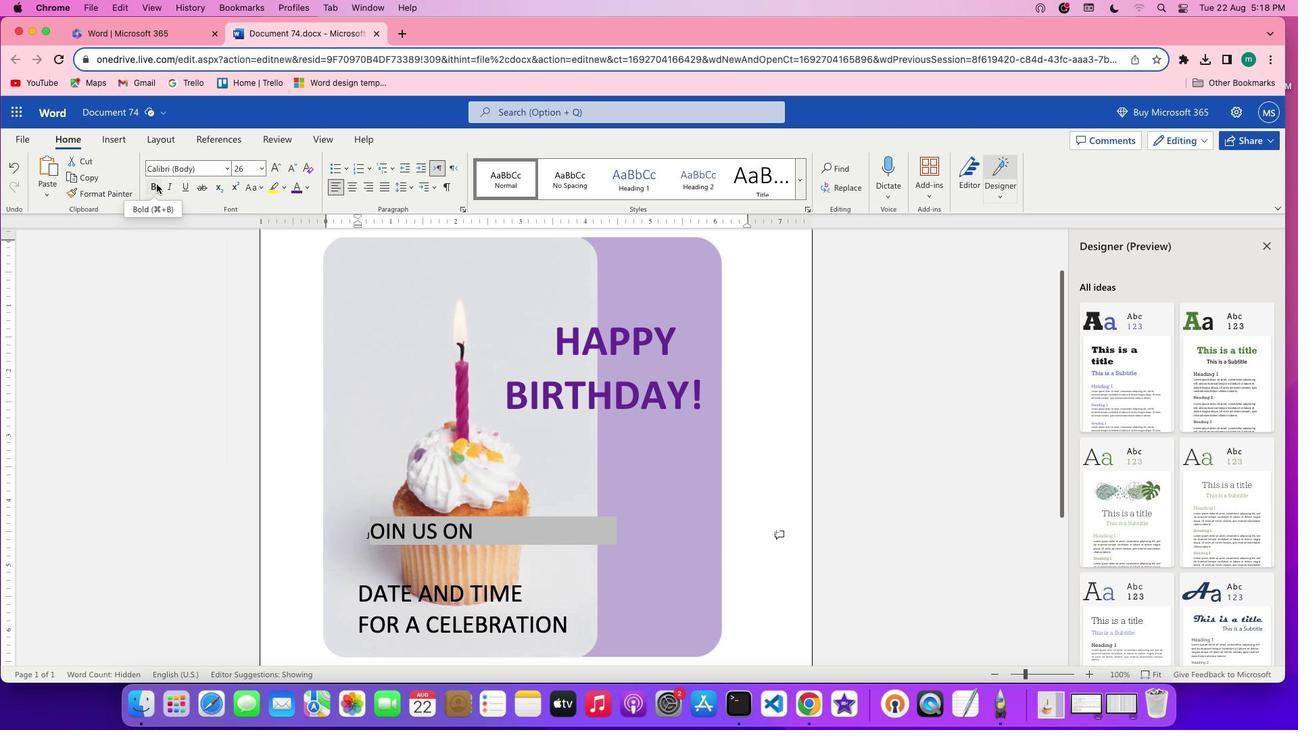 
Action: Mouse pressed left at (156, 184)
Screenshot: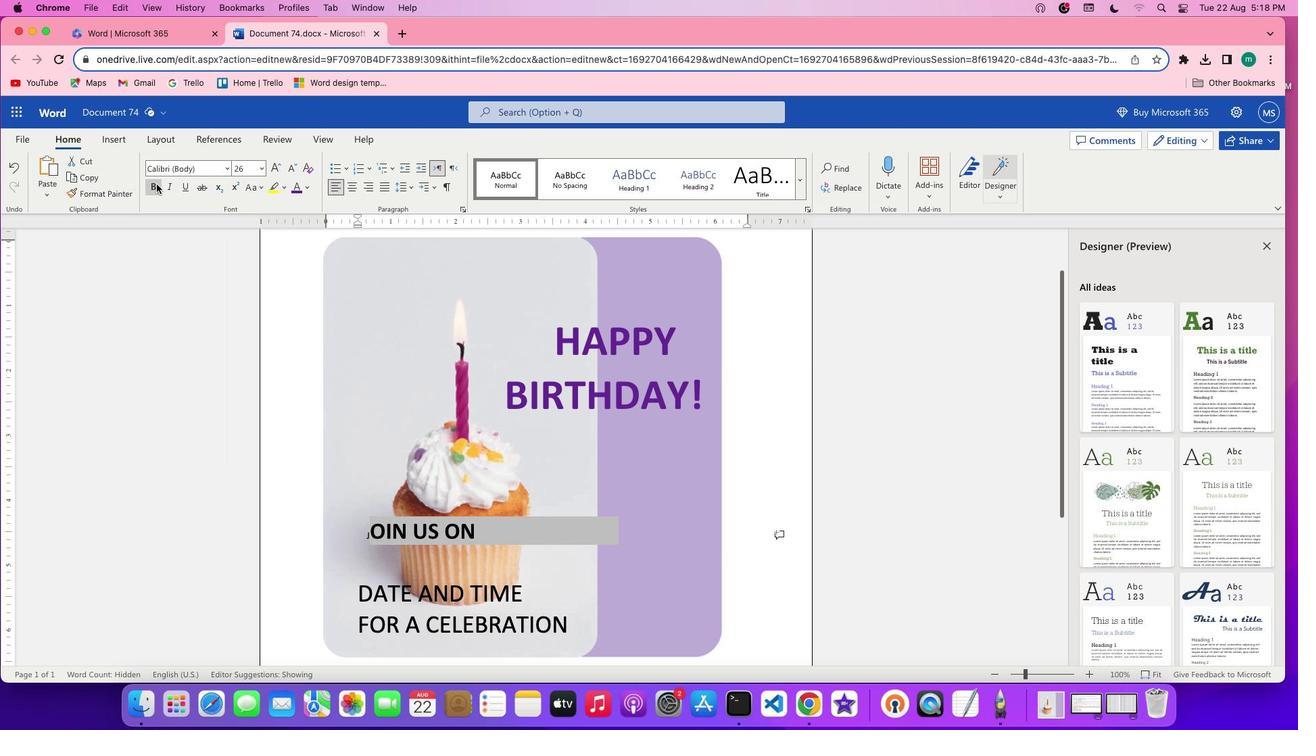 
Action: Mouse moved to (371, 533)
Screenshot: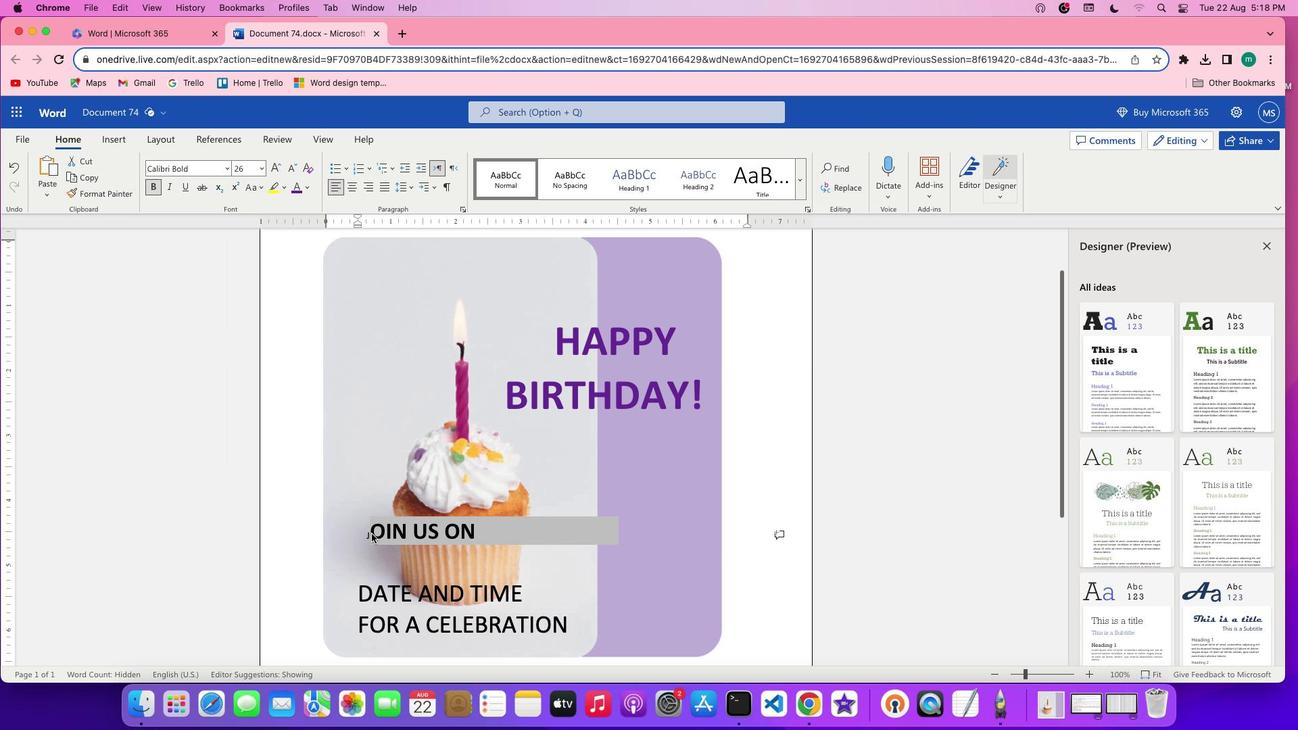 
Action: Mouse pressed left at (371, 533)
Screenshot: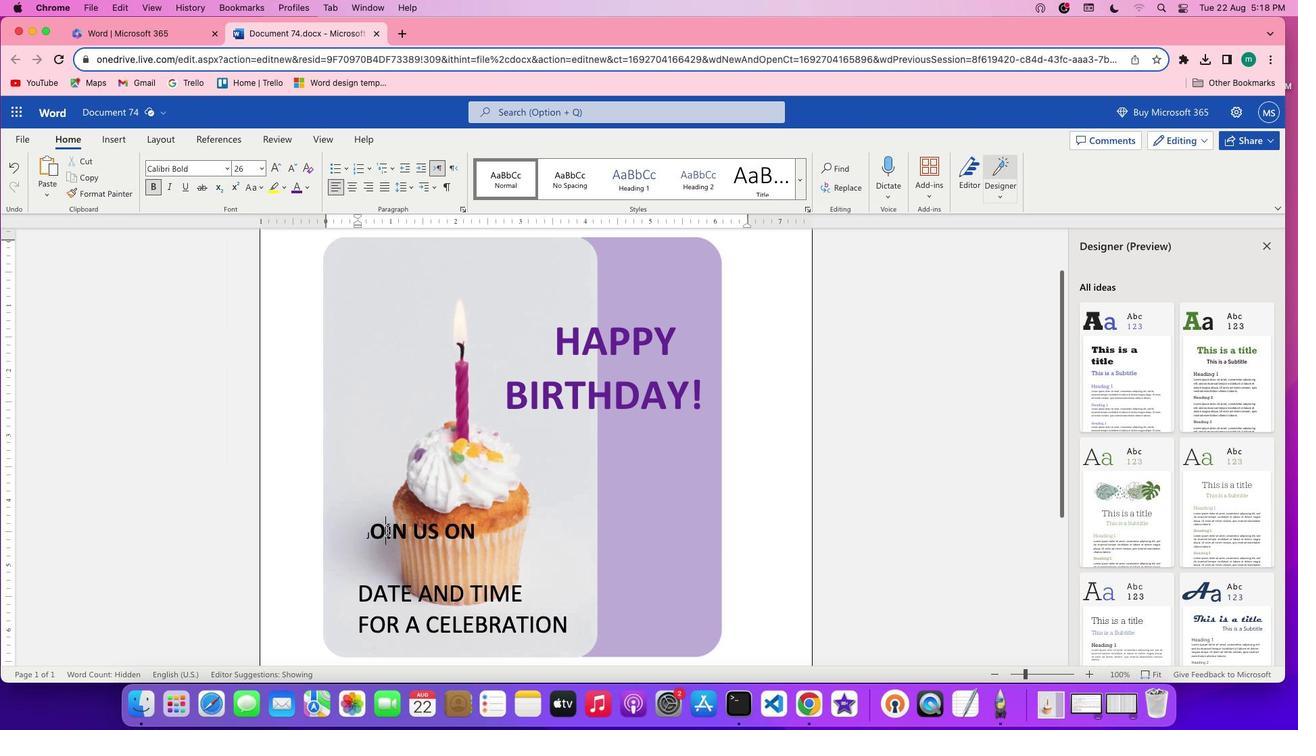 
Action: Mouse moved to (372, 531)
Screenshot: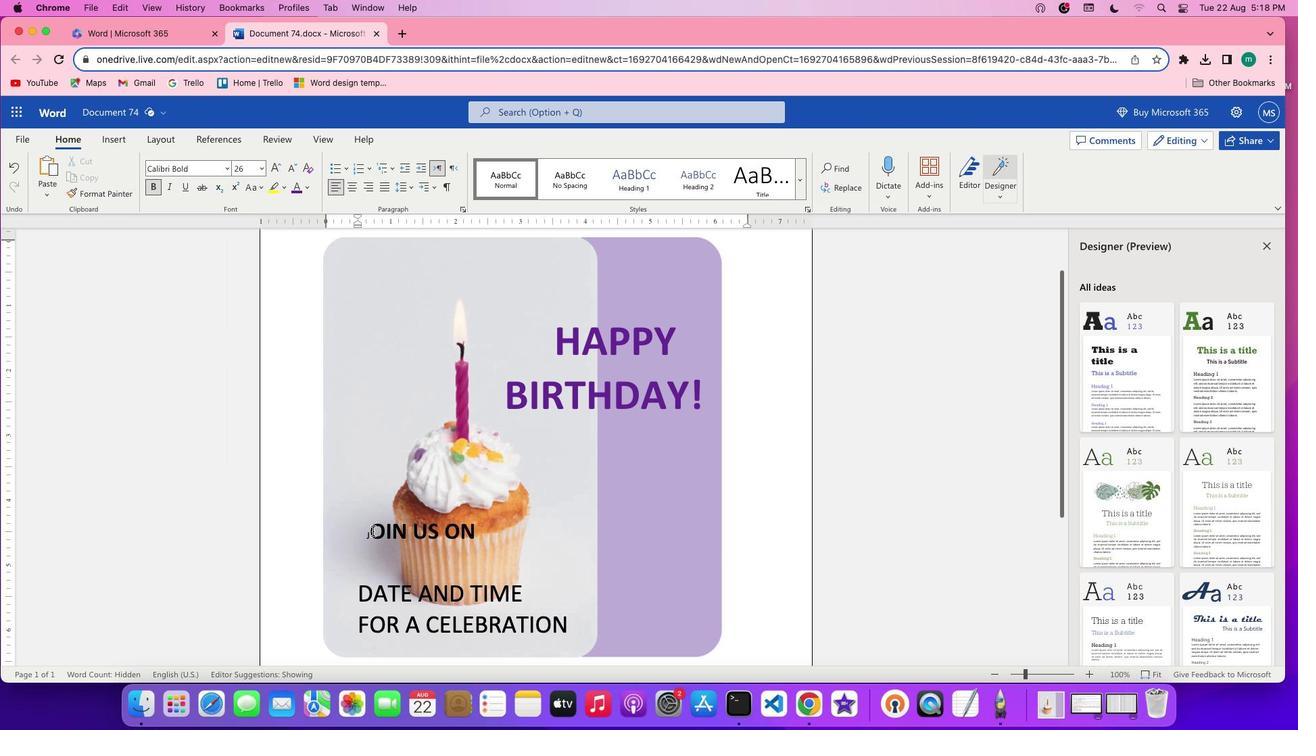 
Action: Mouse pressed left at (372, 531)
Screenshot: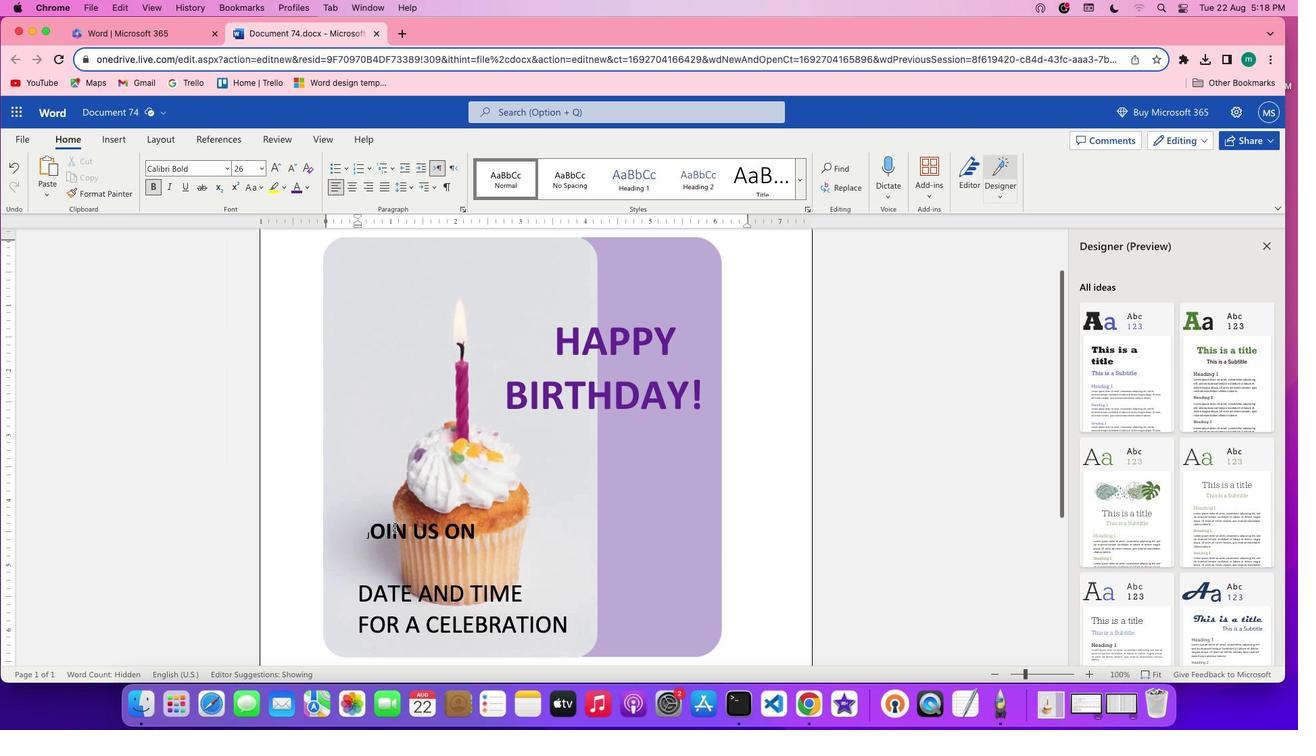 
Action: Mouse moved to (372, 531)
Screenshot: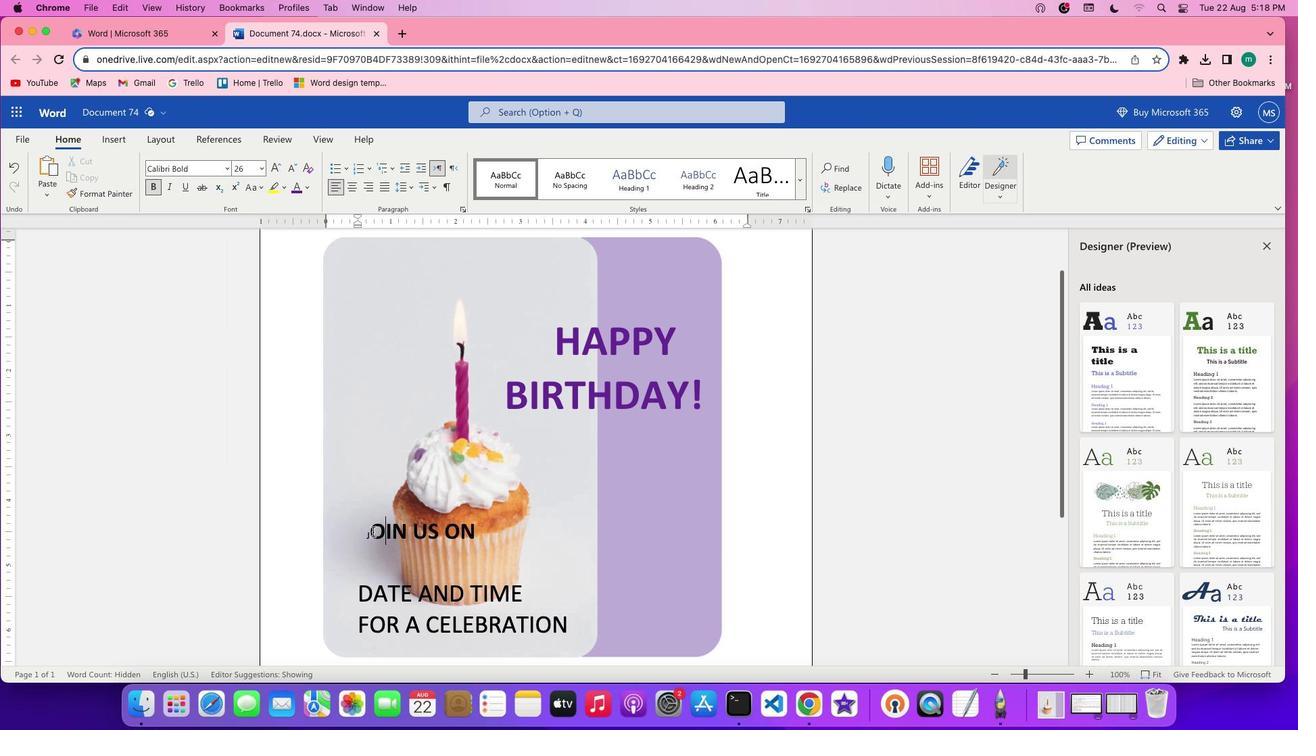 
Action: Mouse pressed left at (372, 531)
Screenshot: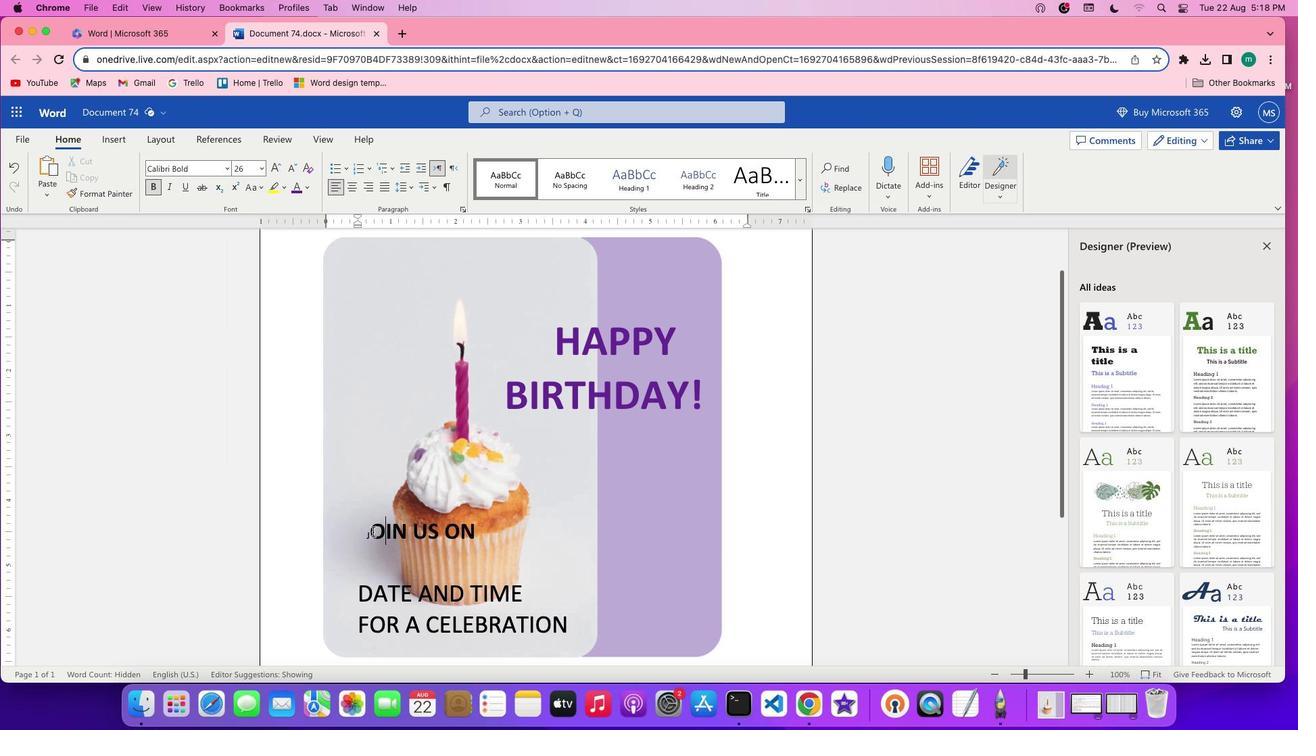 
Action: Mouse moved to (371, 532)
Screenshot: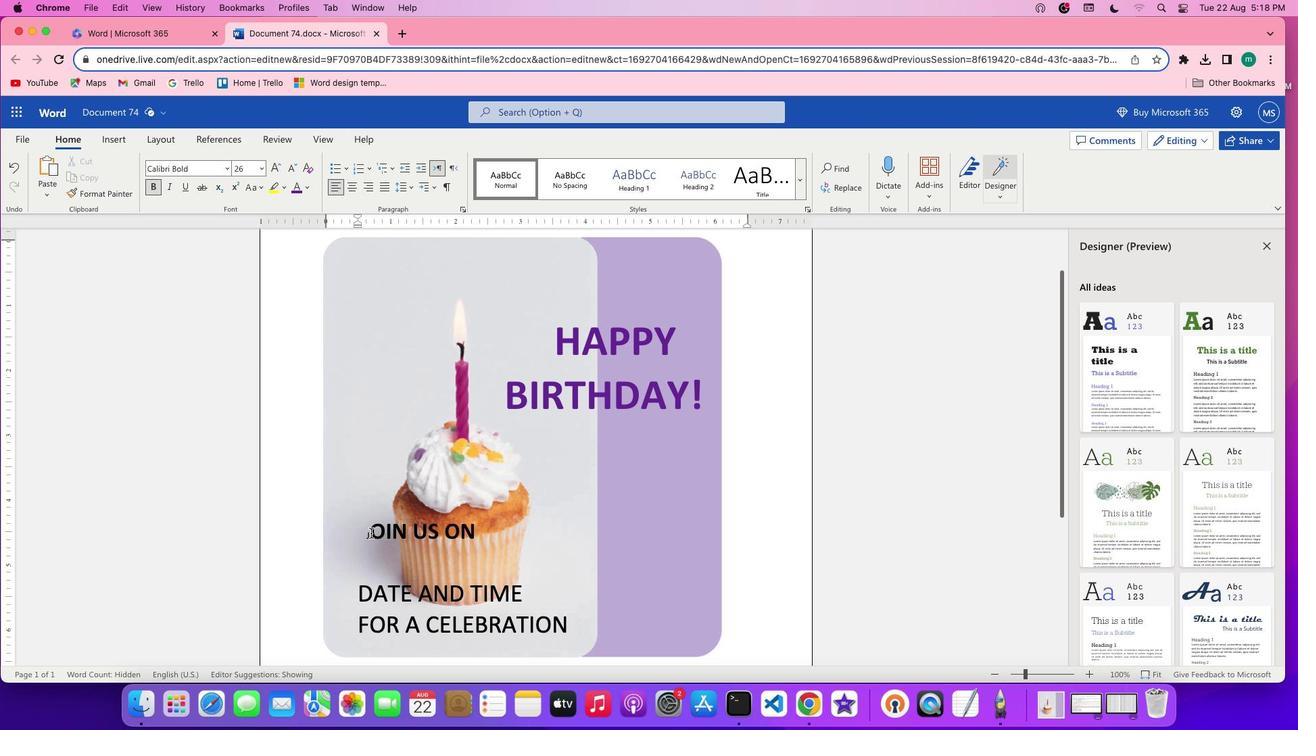 
Action: Mouse pressed left at (371, 532)
